 Task: Master Chrome Group Tab Operations.
Action: Mouse moved to (171, 33)
Screenshot: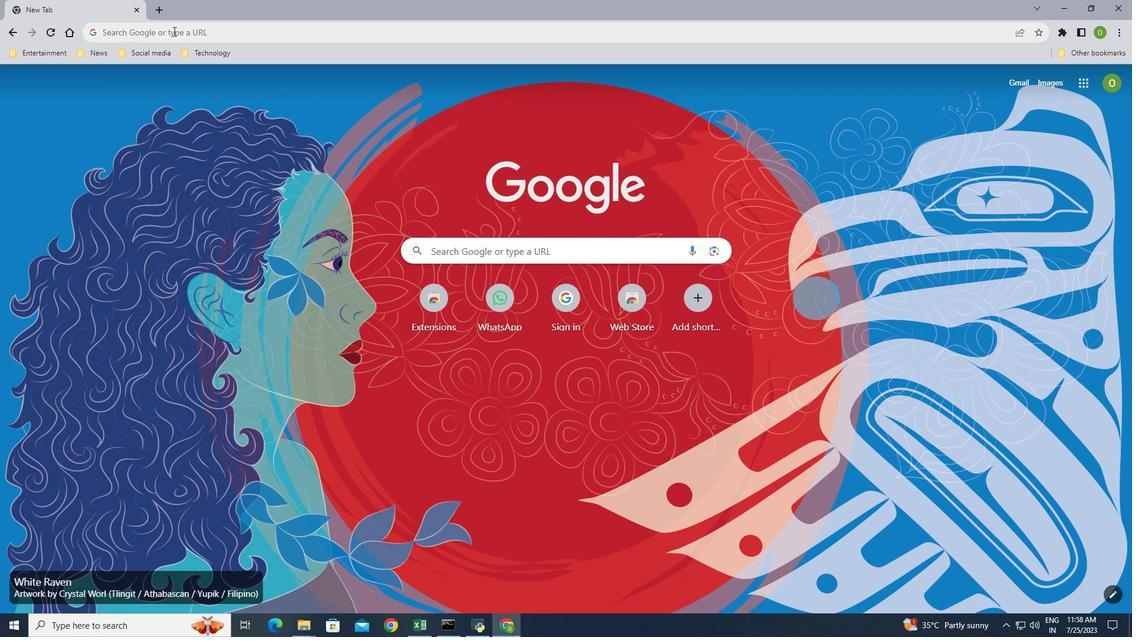 
Action: Mouse pressed left at (171, 33)
Screenshot: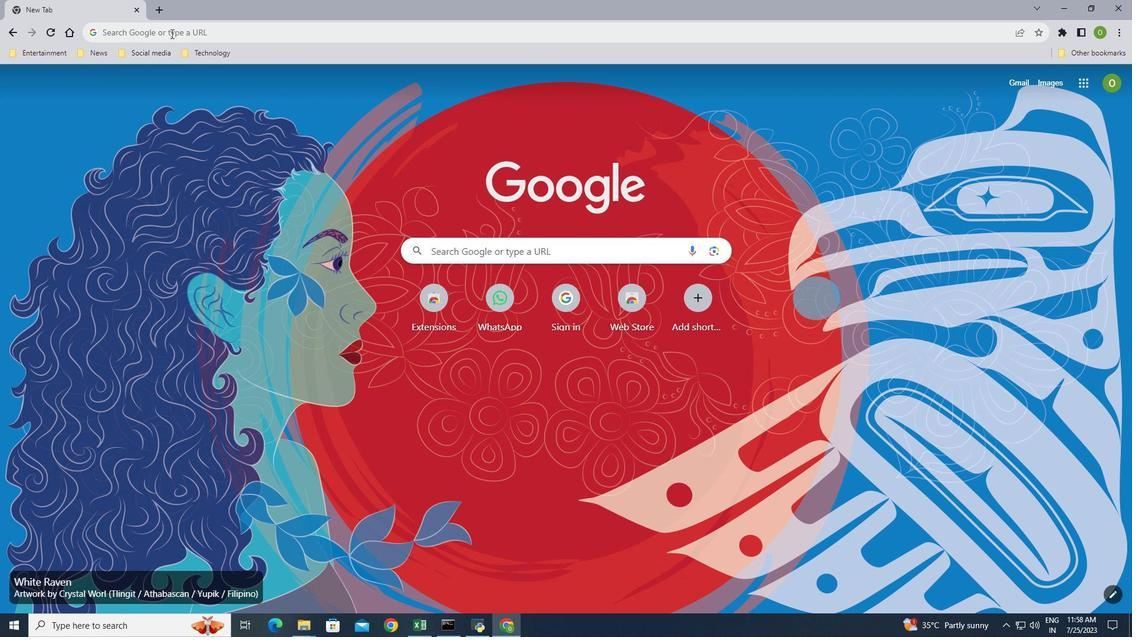 
Action: Key pressed www.you<Key.space>tube<Key.backspace><Key.backspace><Key.backspace><Key.backspace><Key.backspace>tube.com<Key.enter>
Screenshot: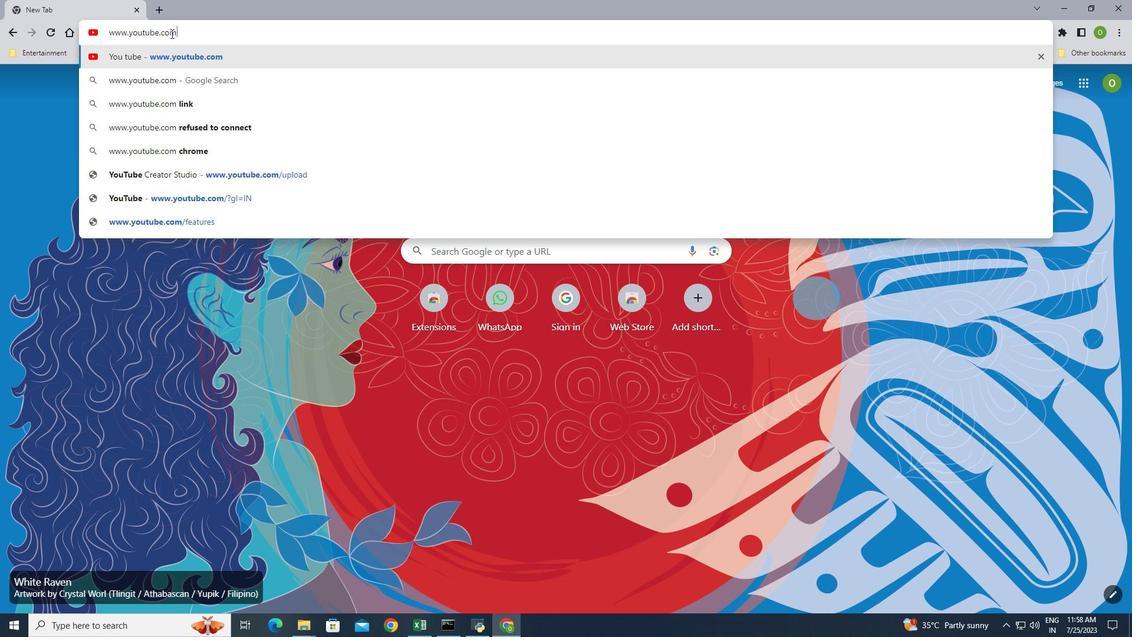 
Action: Mouse moved to (77, 9)
Screenshot: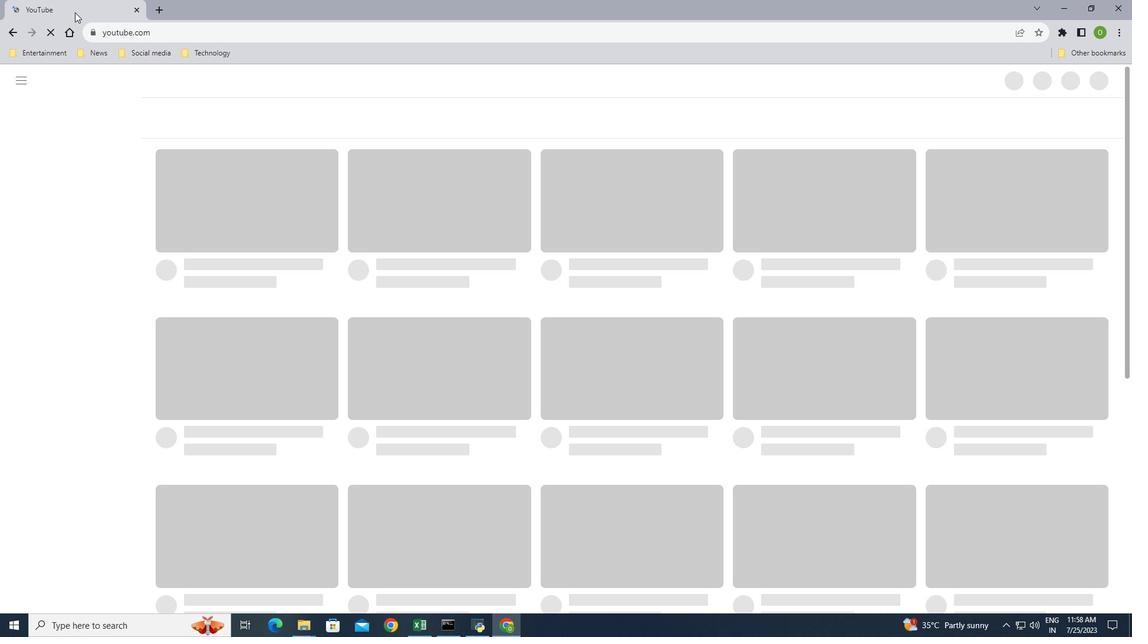 
Action: Mouse pressed right at (77, 9)
Screenshot: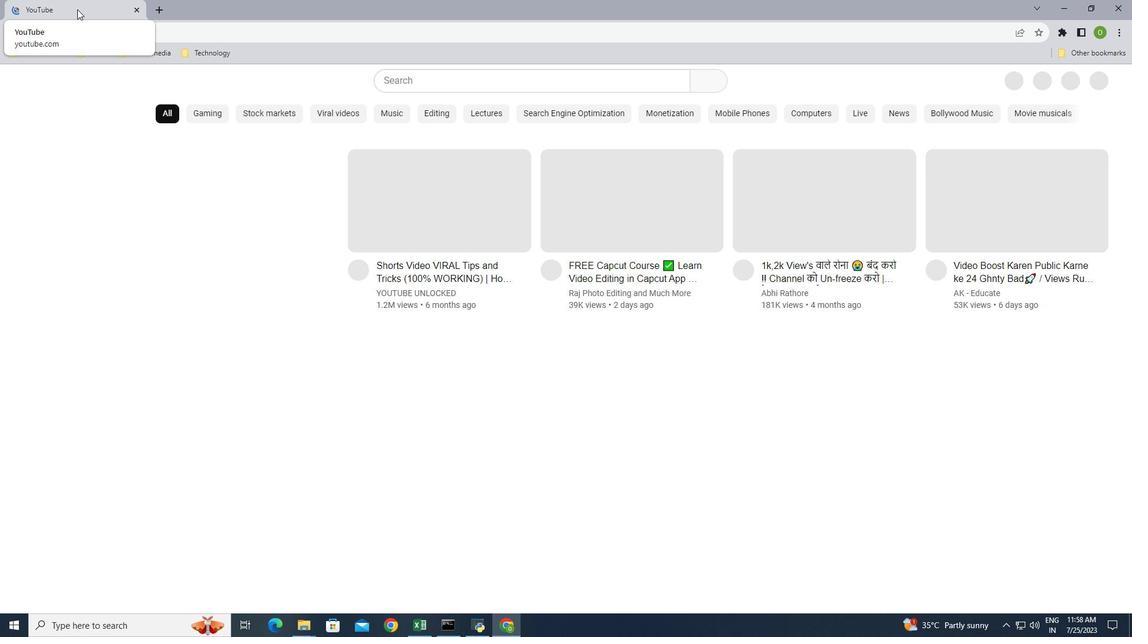 
Action: Mouse moved to (119, 112)
Screenshot: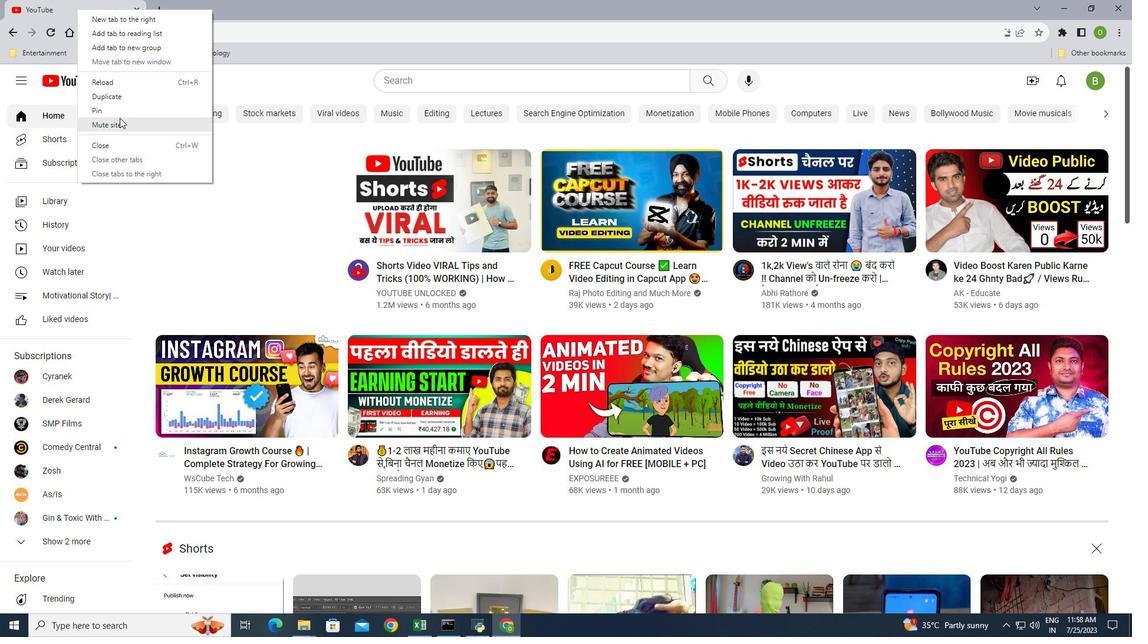 
Action: Mouse pressed left at (119, 112)
Screenshot: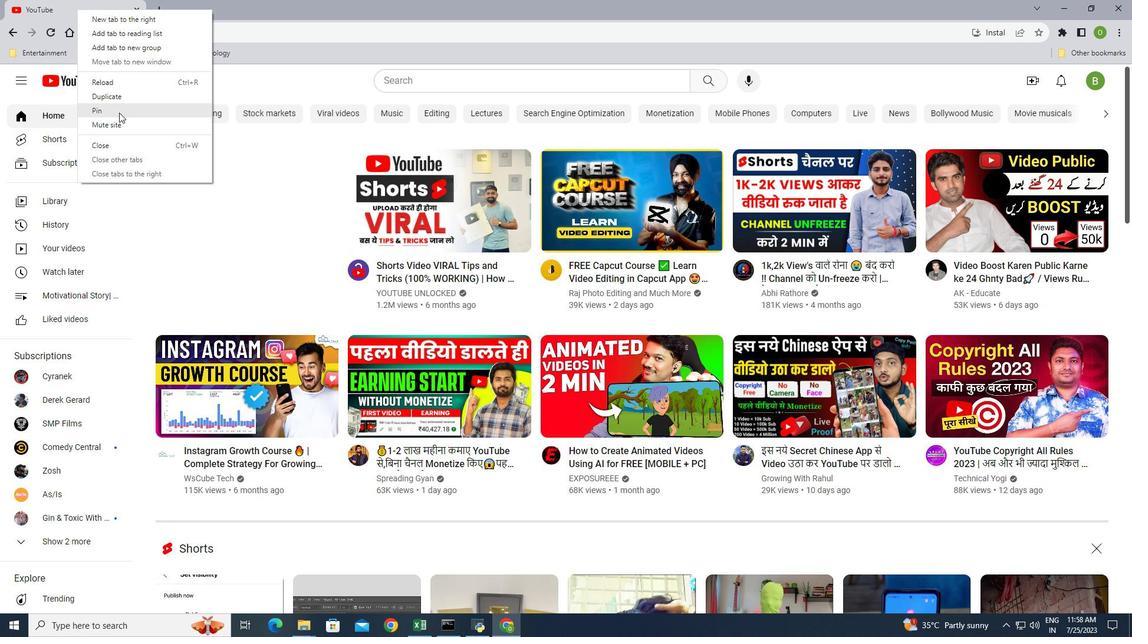 
Action: Mouse moved to (40, 7)
Screenshot: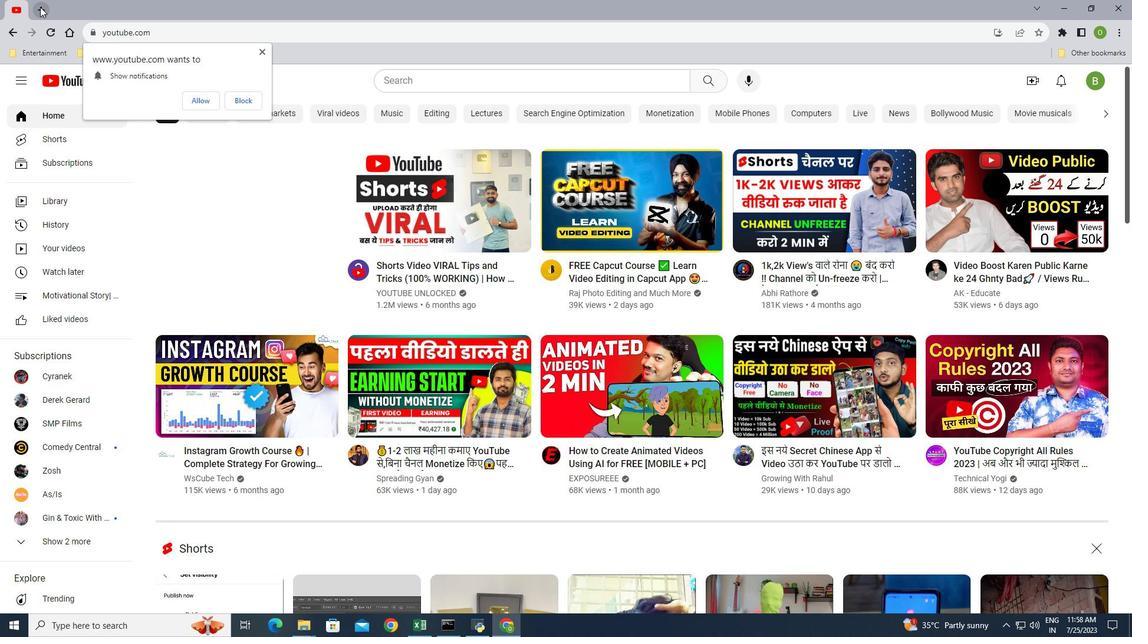 
Action: Mouse pressed left at (40, 7)
Screenshot: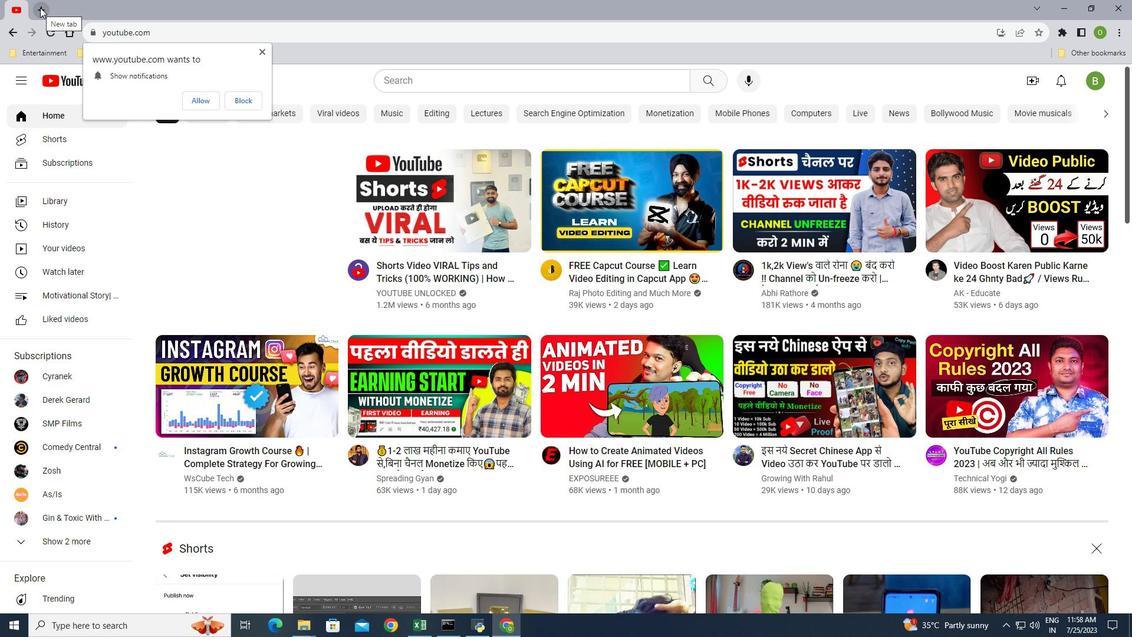 
Action: Mouse moved to (102, 0)
Screenshot: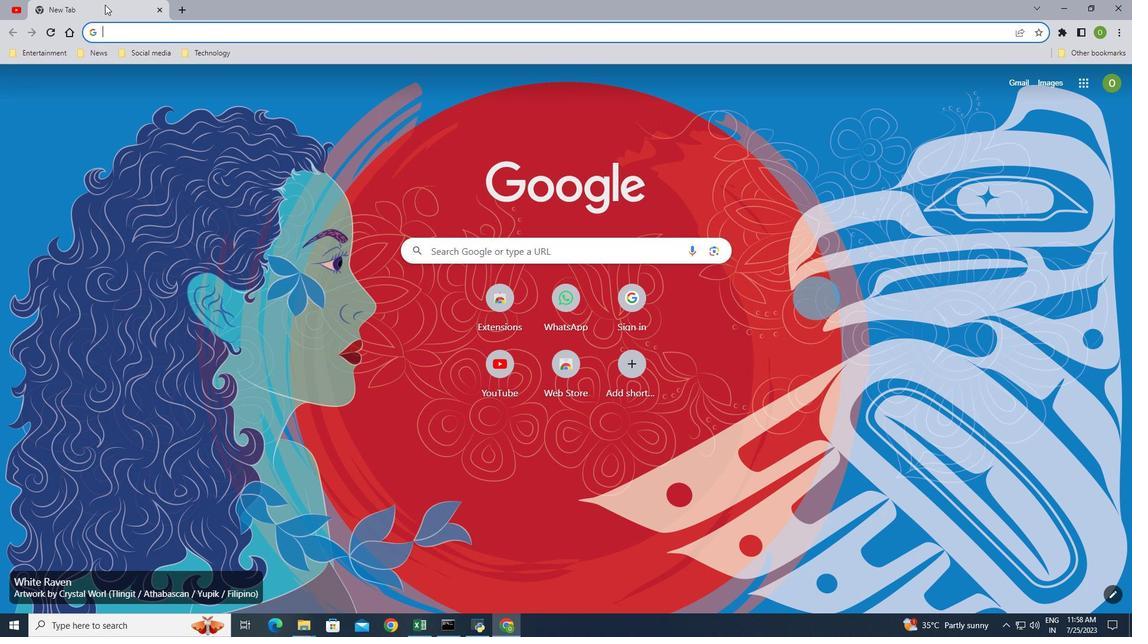 
Action: Mouse pressed right at (102, 0)
Screenshot: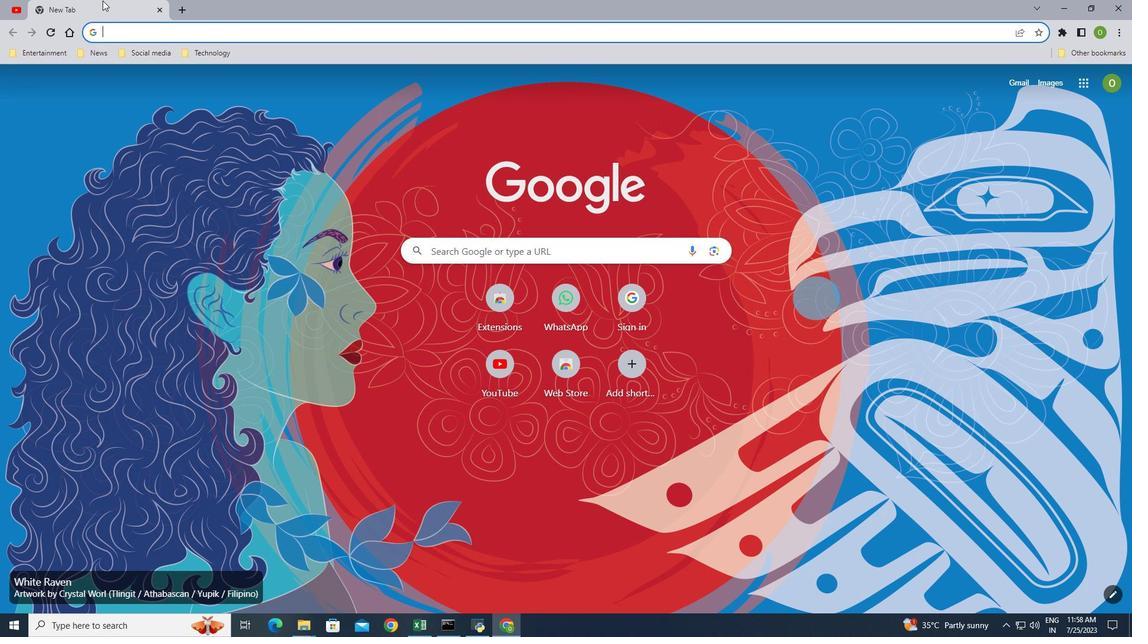 
Action: Mouse moved to (148, 37)
Screenshot: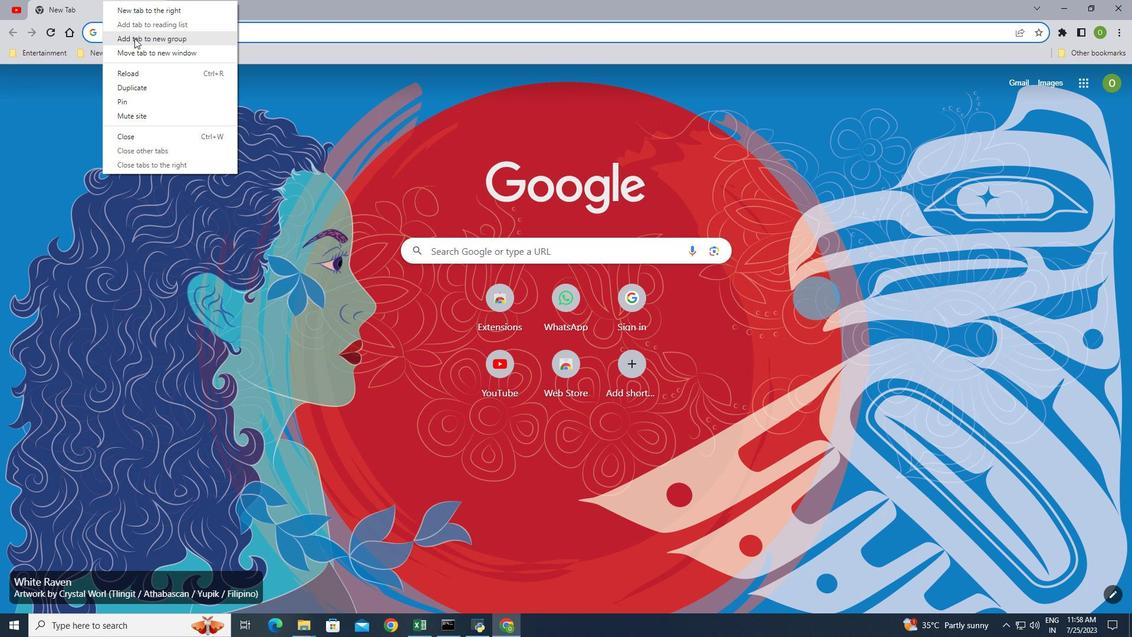
Action: Mouse pressed left at (148, 37)
Screenshot: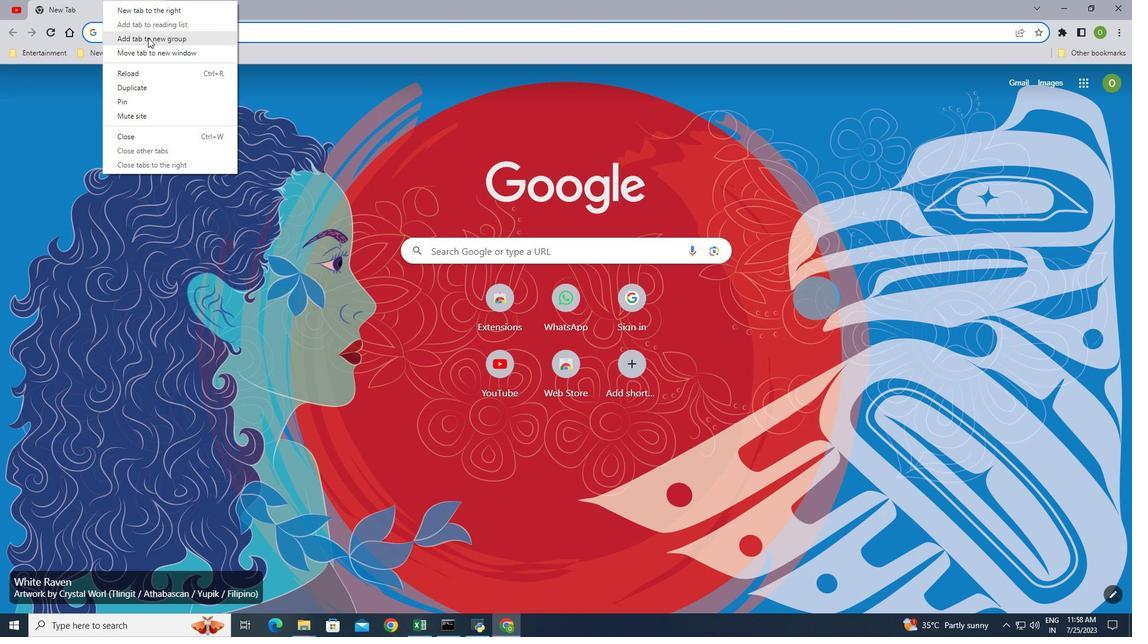 
Action: Mouse moved to (97, 44)
Screenshot: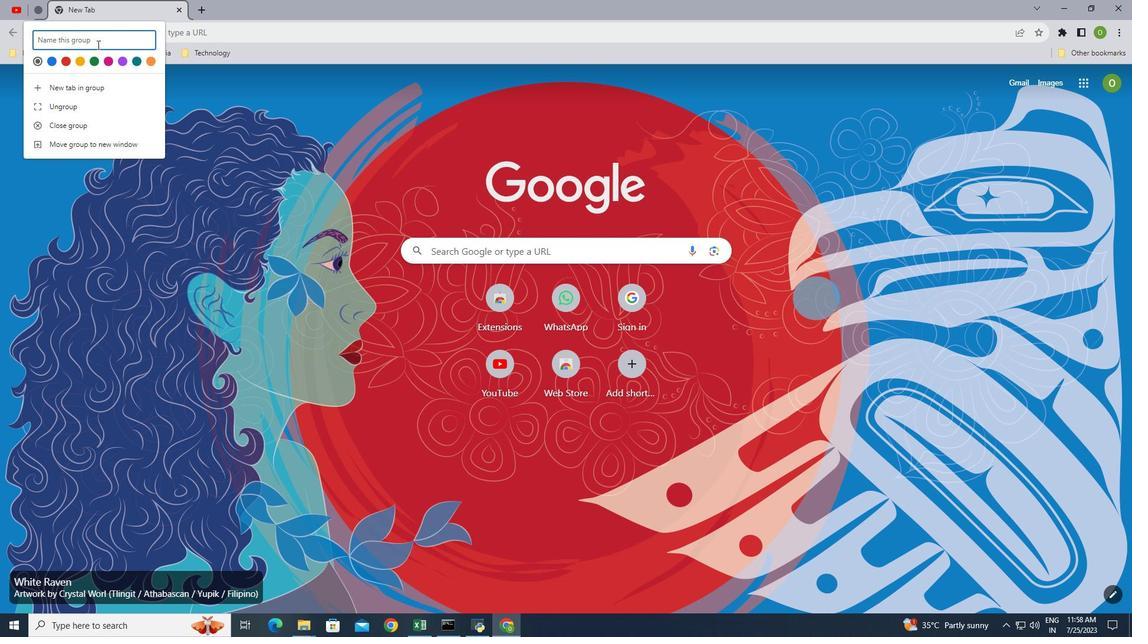 
Action: Key pressed <Key.shift>Social
Screenshot: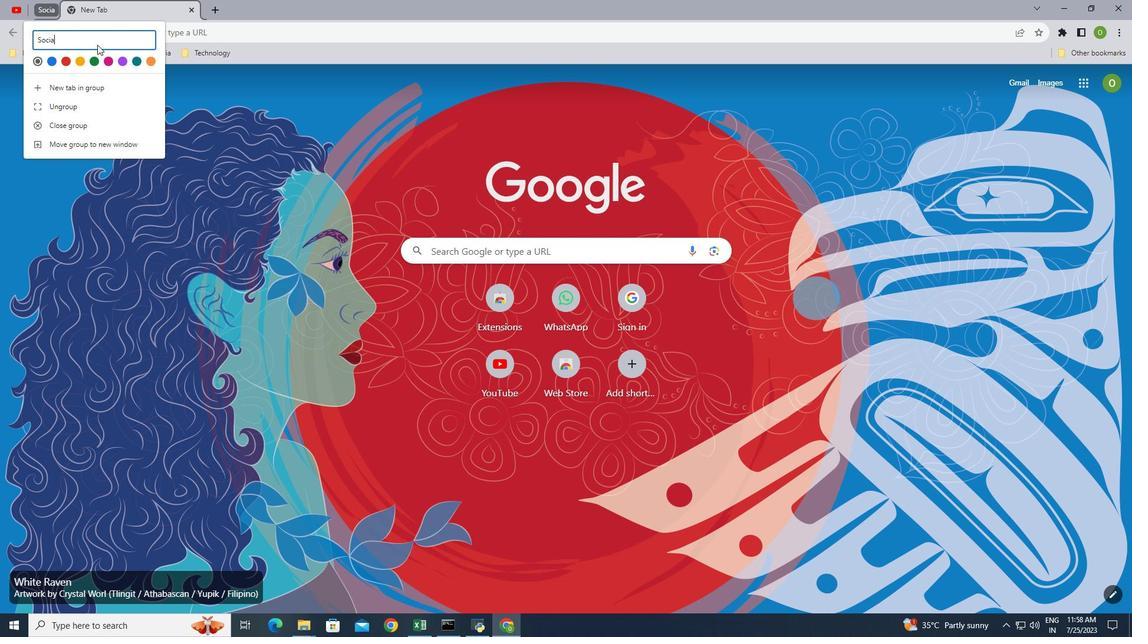 
Action: Mouse moved to (94, 58)
Screenshot: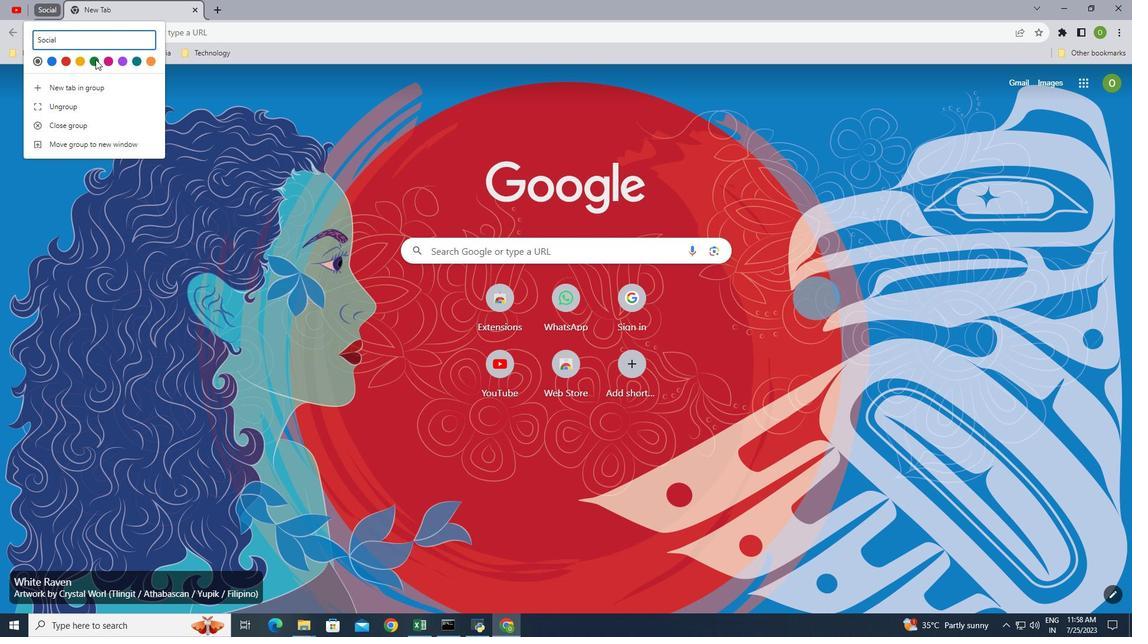 
Action: Mouse pressed left at (94, 58)
Screenshot: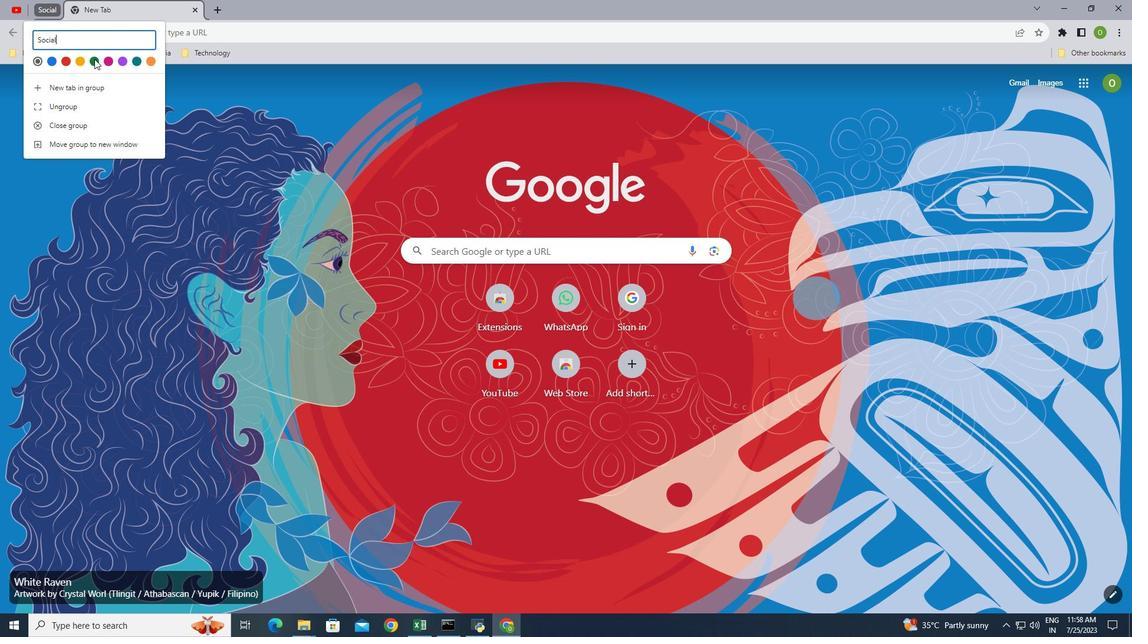 
Action: Mouse moved to (106, 6)
Screenshot: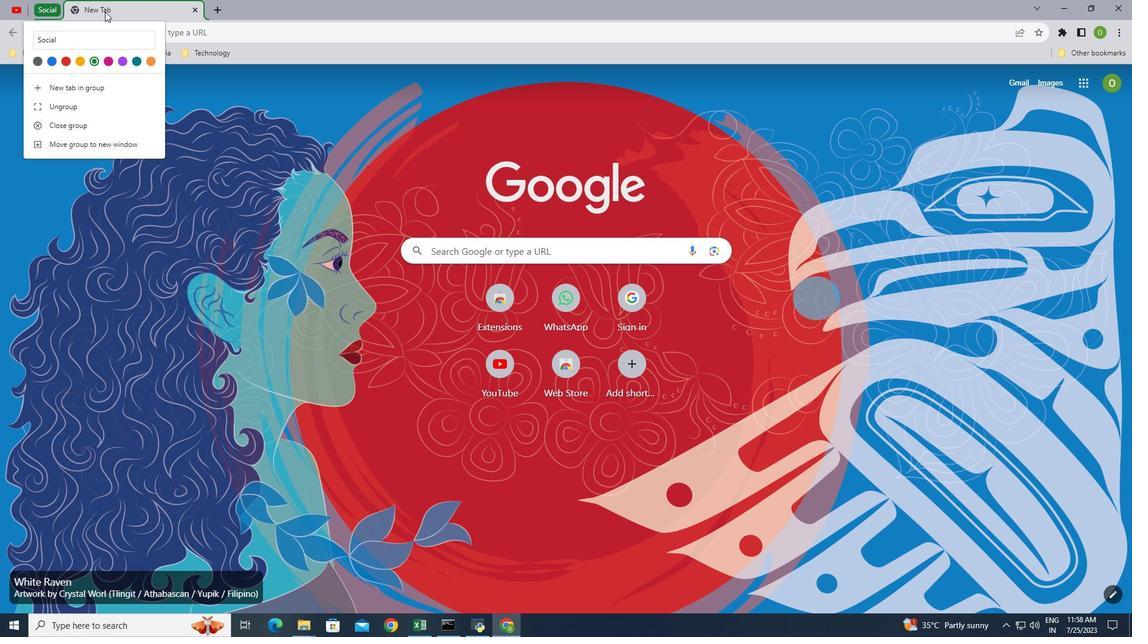 
Action: Mouse pressed left at (106, 6)
Screenshot: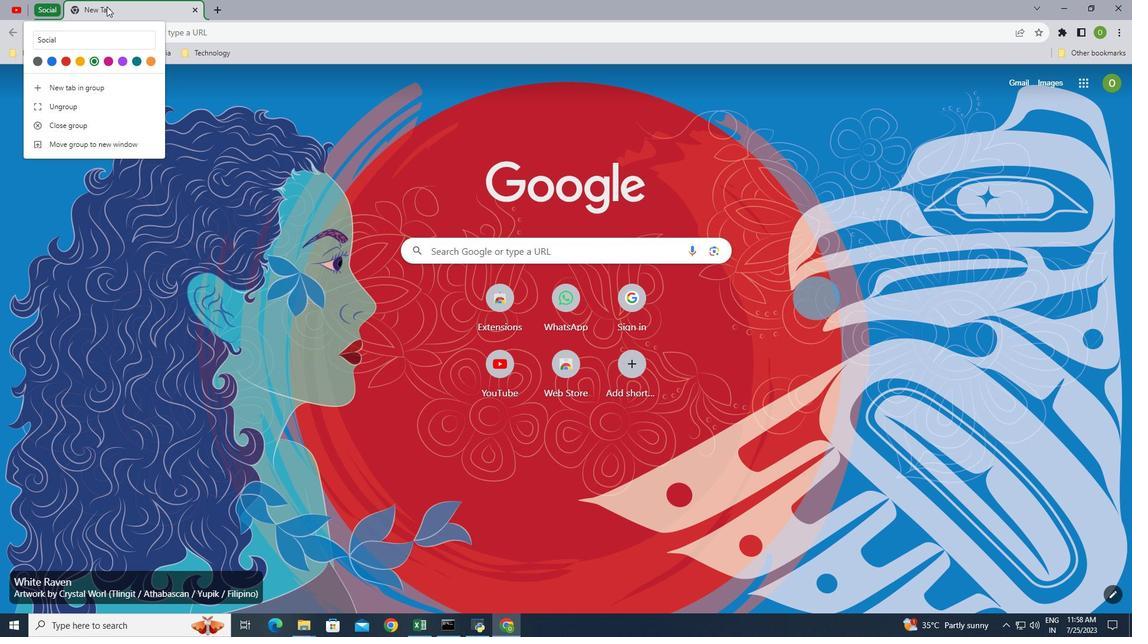 
Action: Mouse moved to (42, 6)
Screenshot: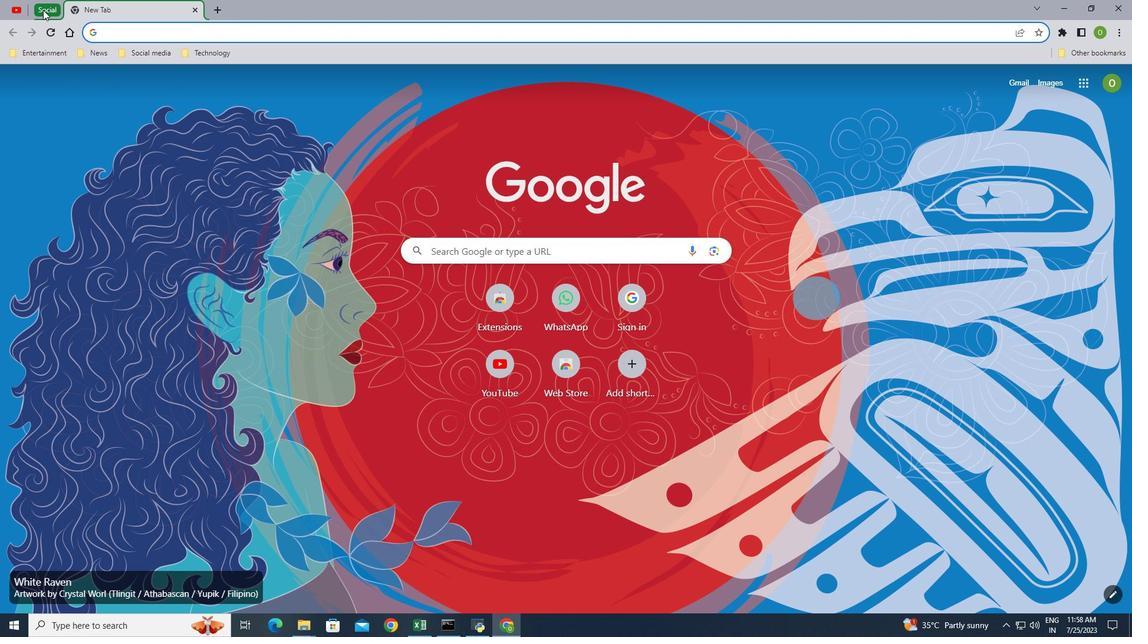 
Action: Mouse pressed left at (42, 6)
Screenshot: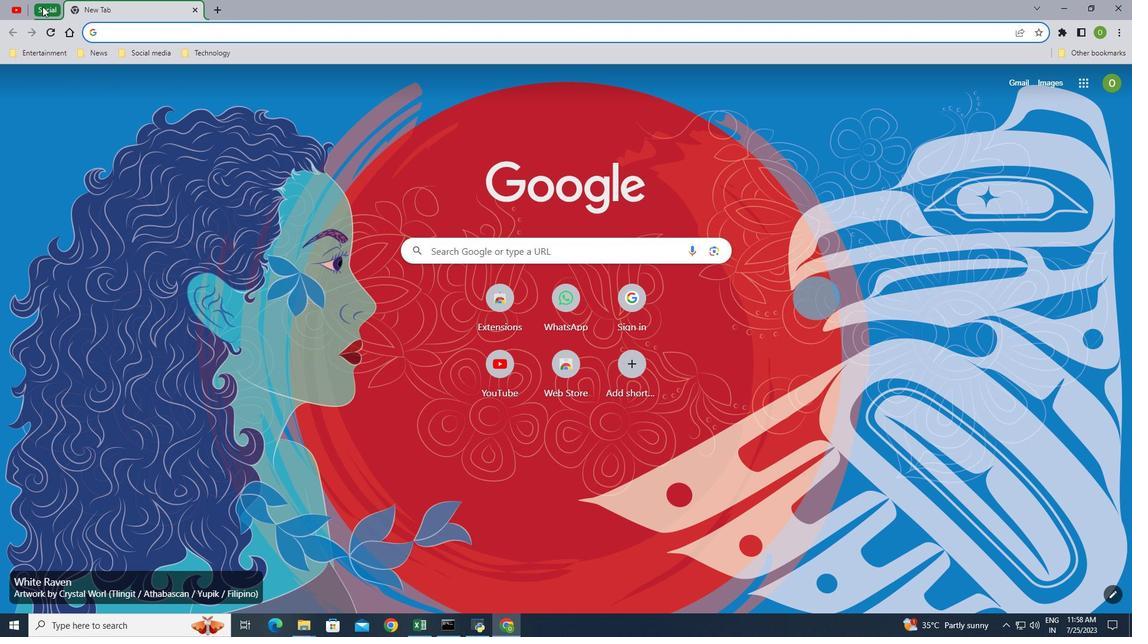 
Action: Mouse moved to (48, 7)
Screenshot: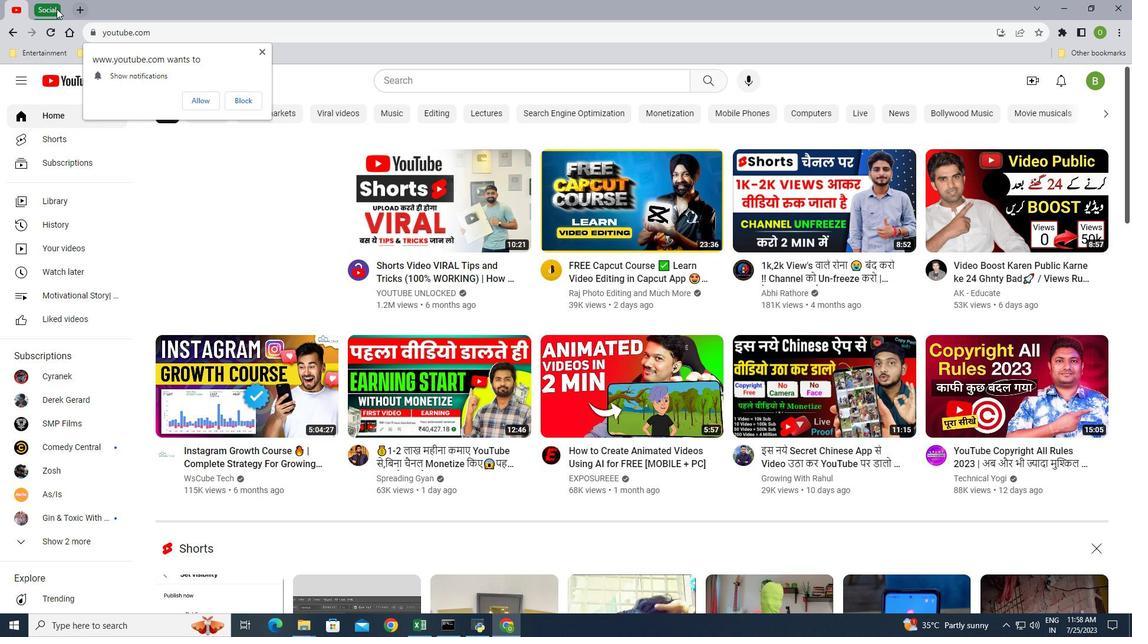 
Action: Mouse pressed left at (48, 7)
Screenshot: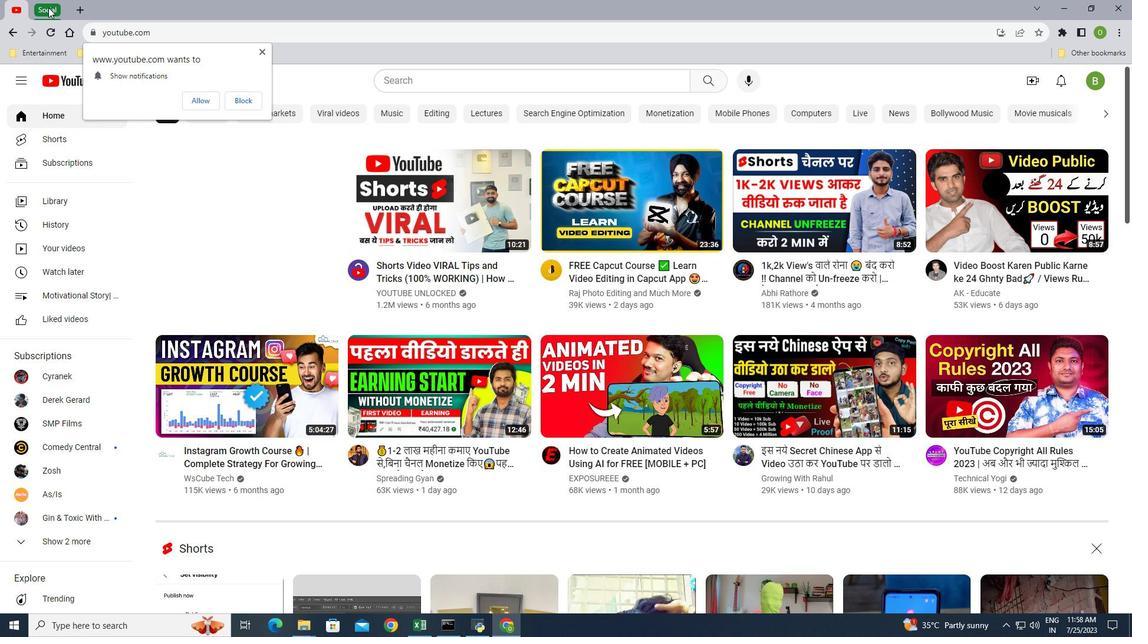 
Action: Mouse moved to (101, 5)
Screenshot: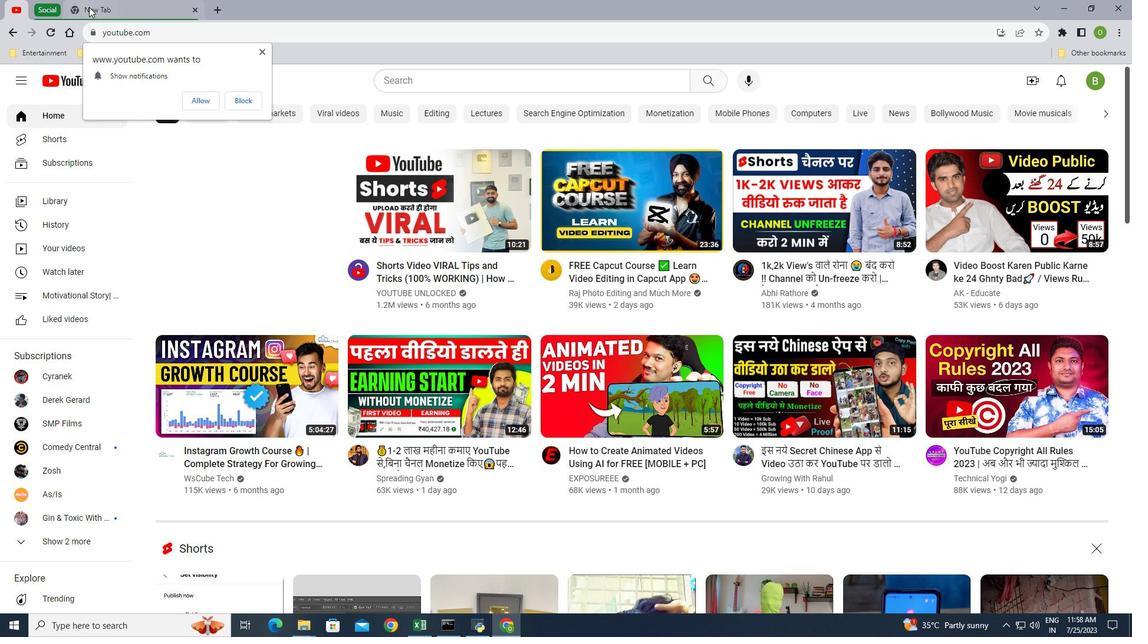 
Action: Mouse pressed left at (101, 5)
Screenshot: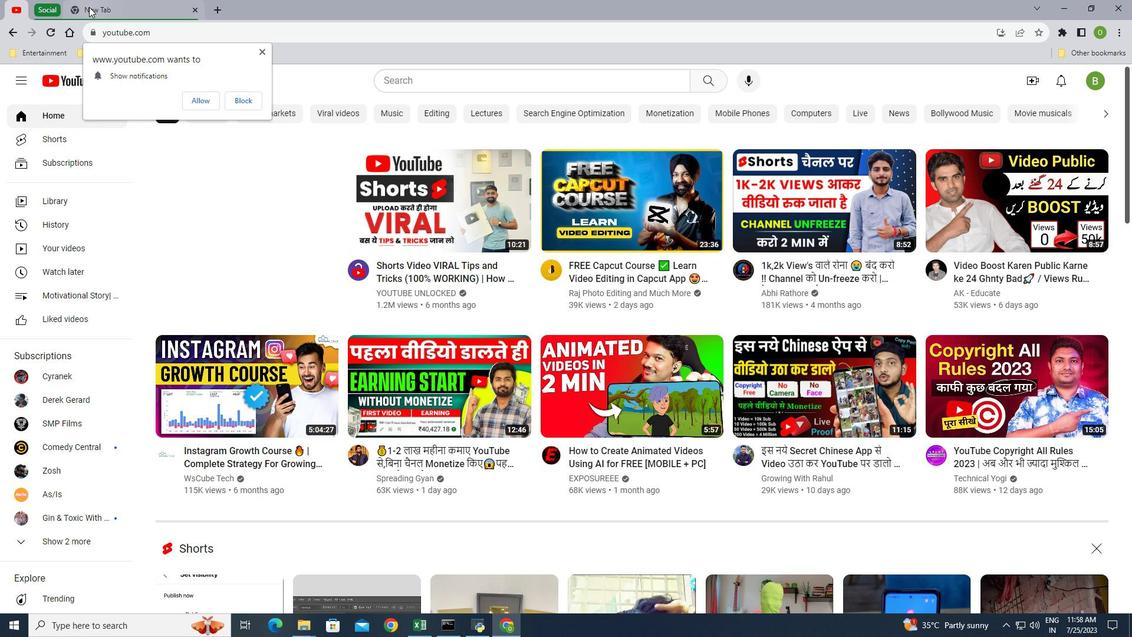 
Action: Mouse moved to (113, 31)
Screenshot: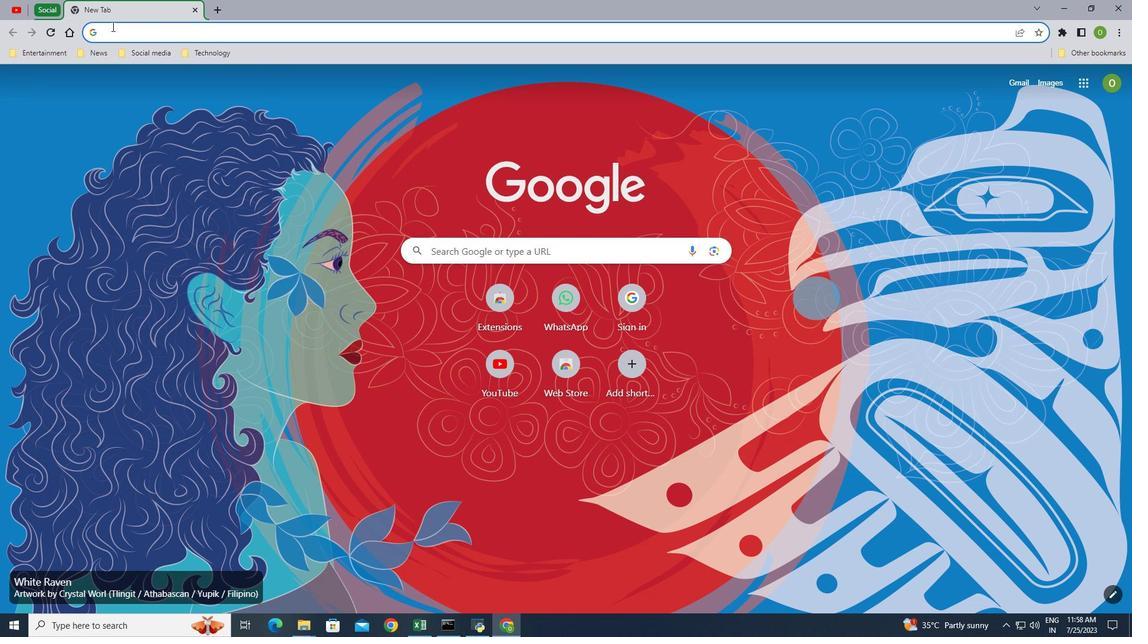 
Action: Key pressed www.twitter.com<Key.enter>
Screenshot: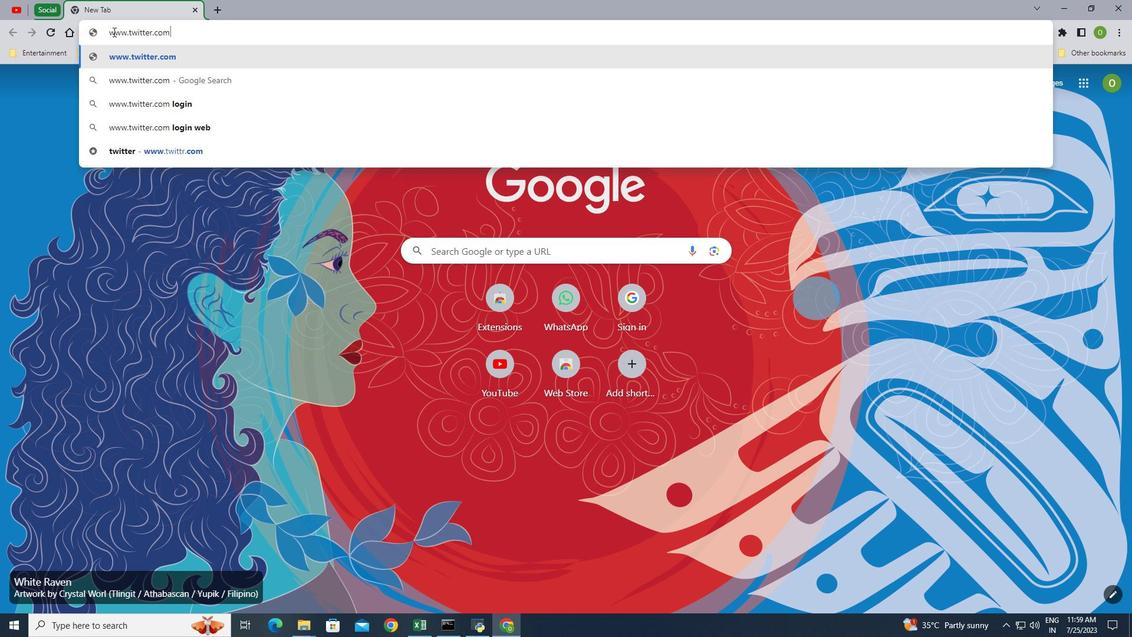 
Action: Mouse moved to (219, 7)
Screenshot: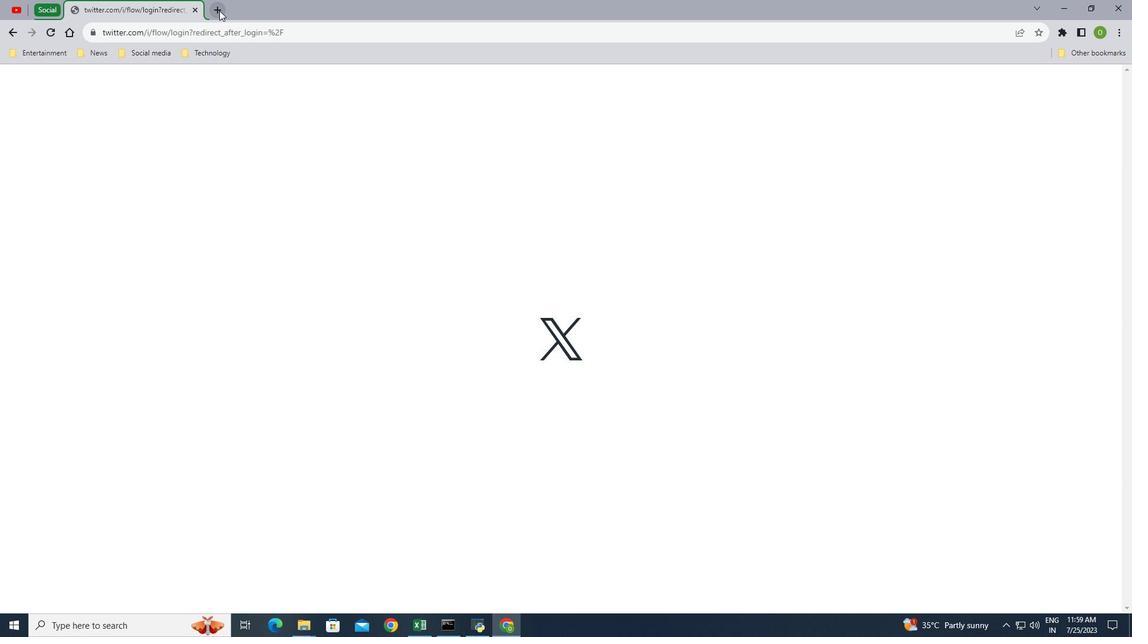
Action: Mouse pressed left at (219, 7)
Screenshot: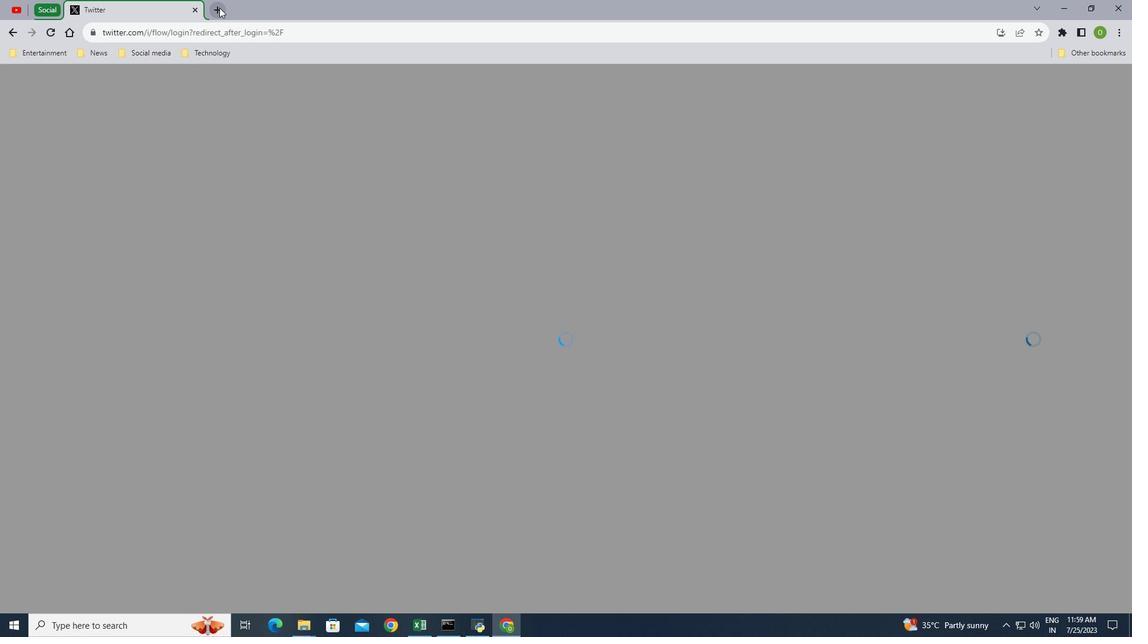 
Action: Mouse moved to (121, 1)
Screenshot: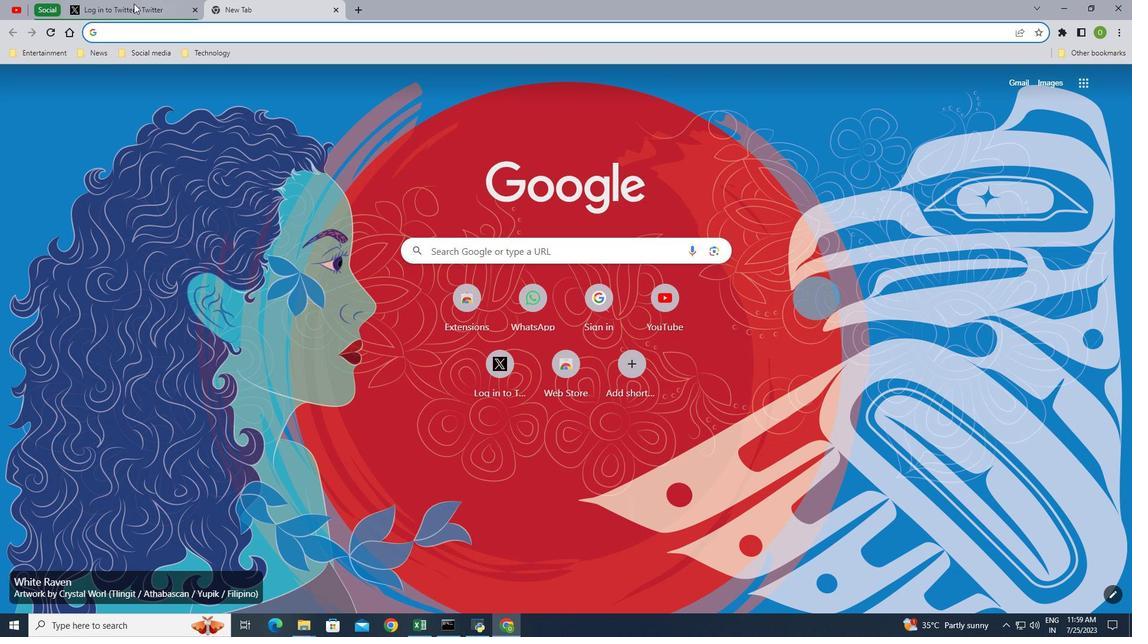 
Action: Mouse pressed left at (121, 1)
Screenshot: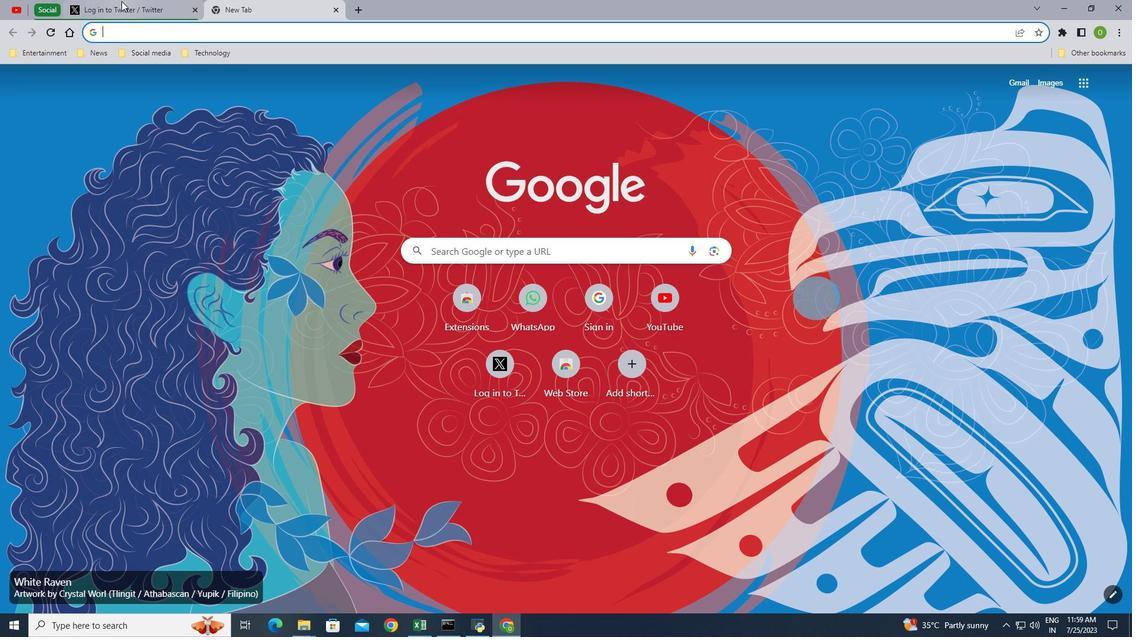 
Action: Mouse moved to (118, 4)
Screenshot: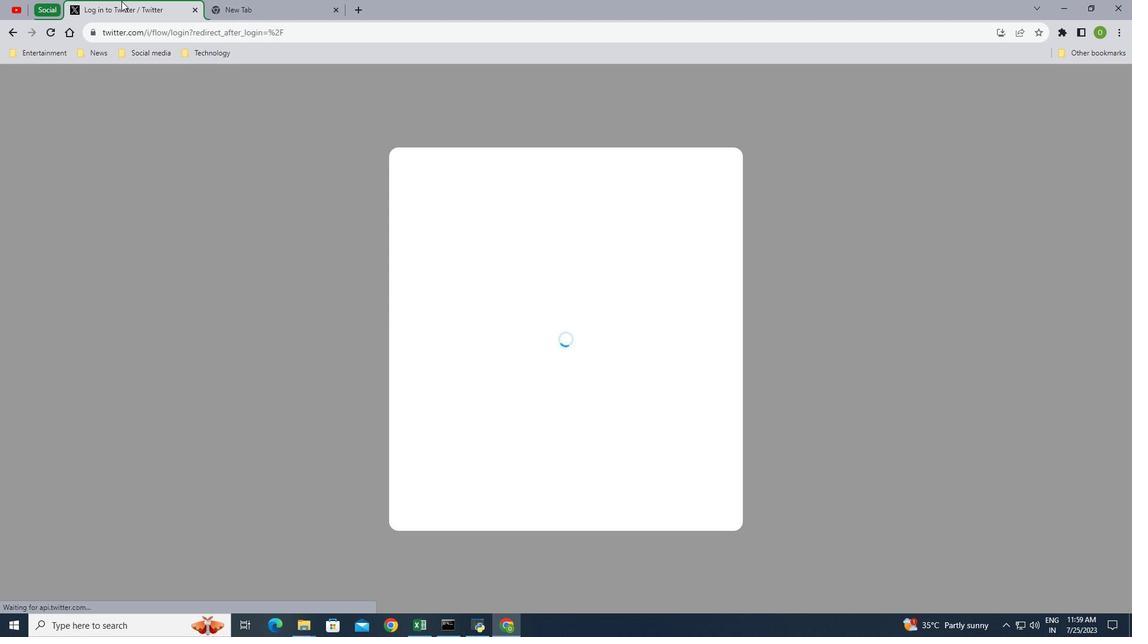 
Action: Mouse pressed right at (118, 4)
Screenshot: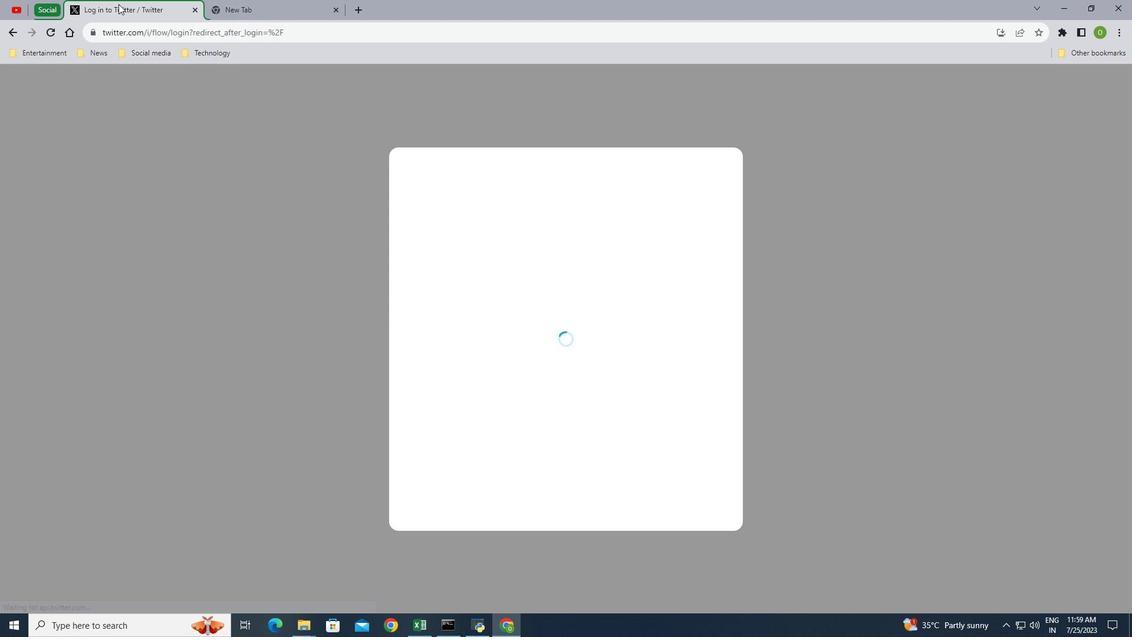 
Action: Mouse moved to (190, 28)
Screenshot: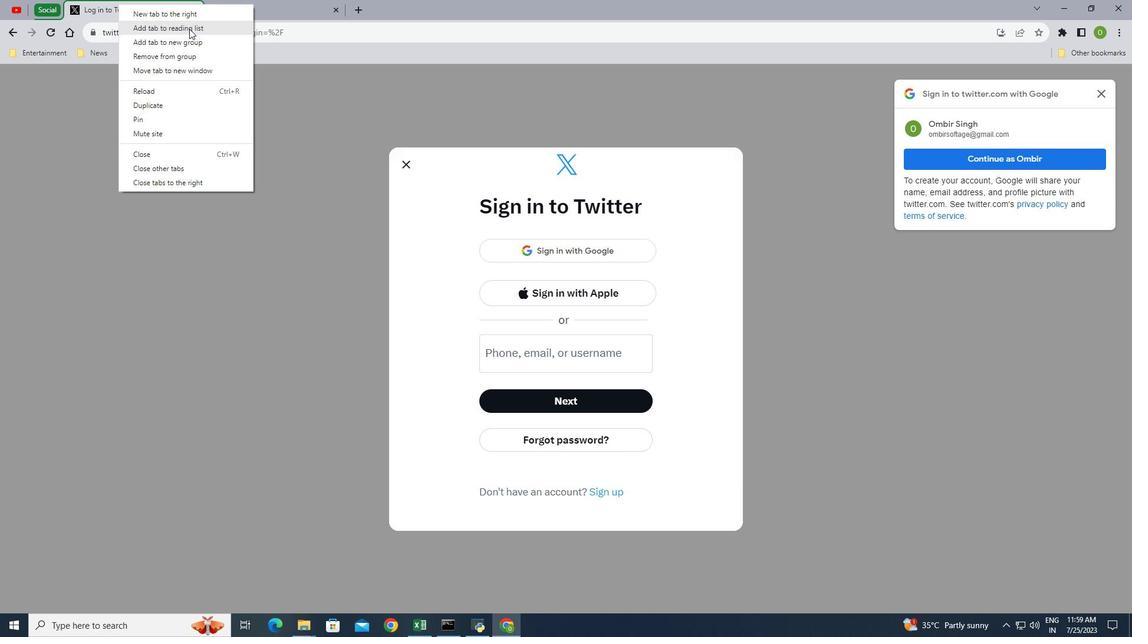 
Action: Mouse pressed left at (190, 28)
Screenshot: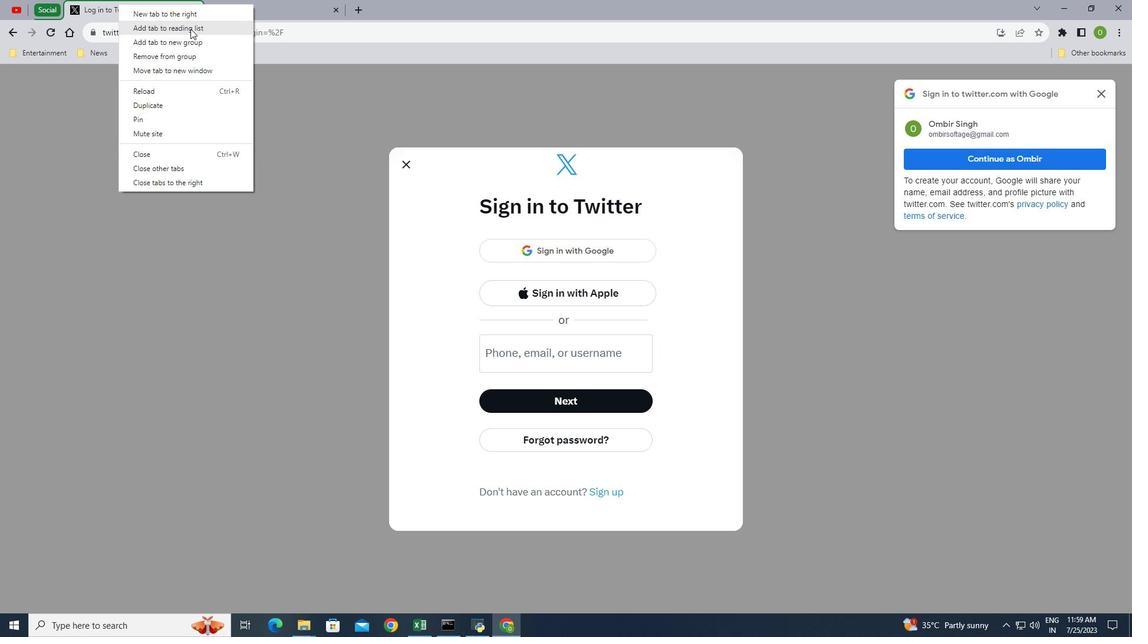 
Action: Mouse moved to (38, 5)
Screenshot: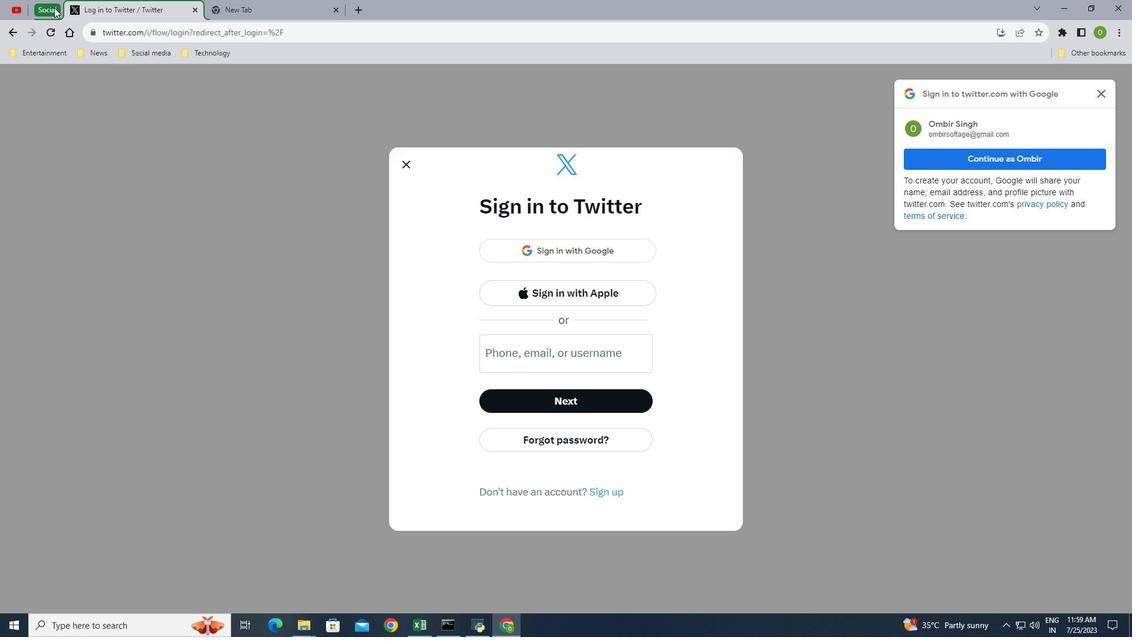 
Action: Mouse pressed left at (38, 5)
Screenshot: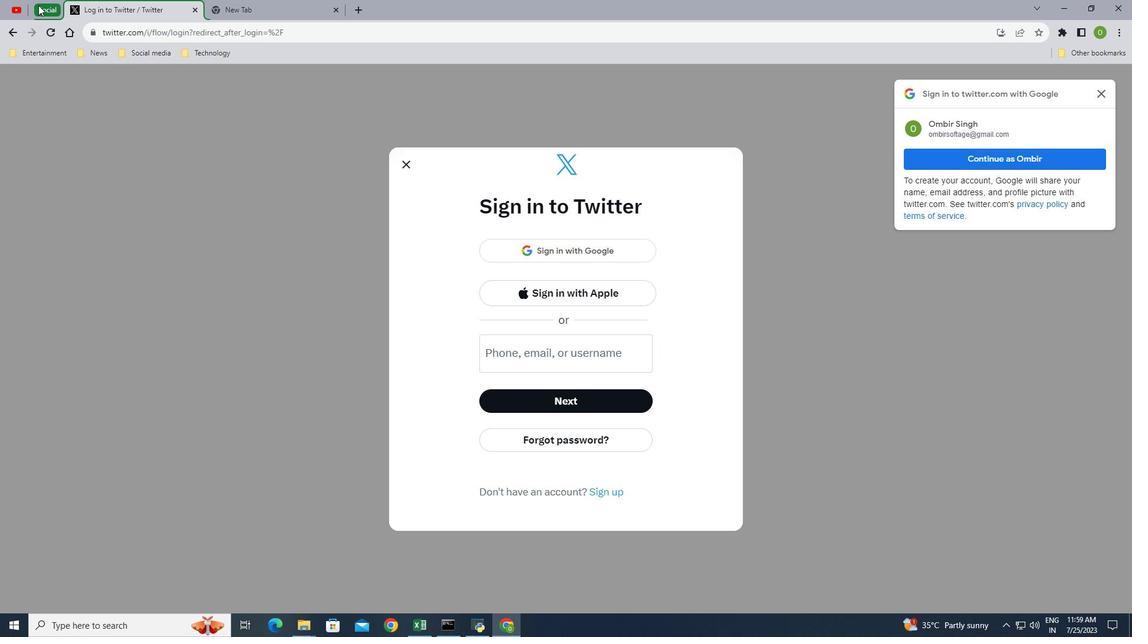 
Action: Mouse moved to (120, 5)
Screenshot: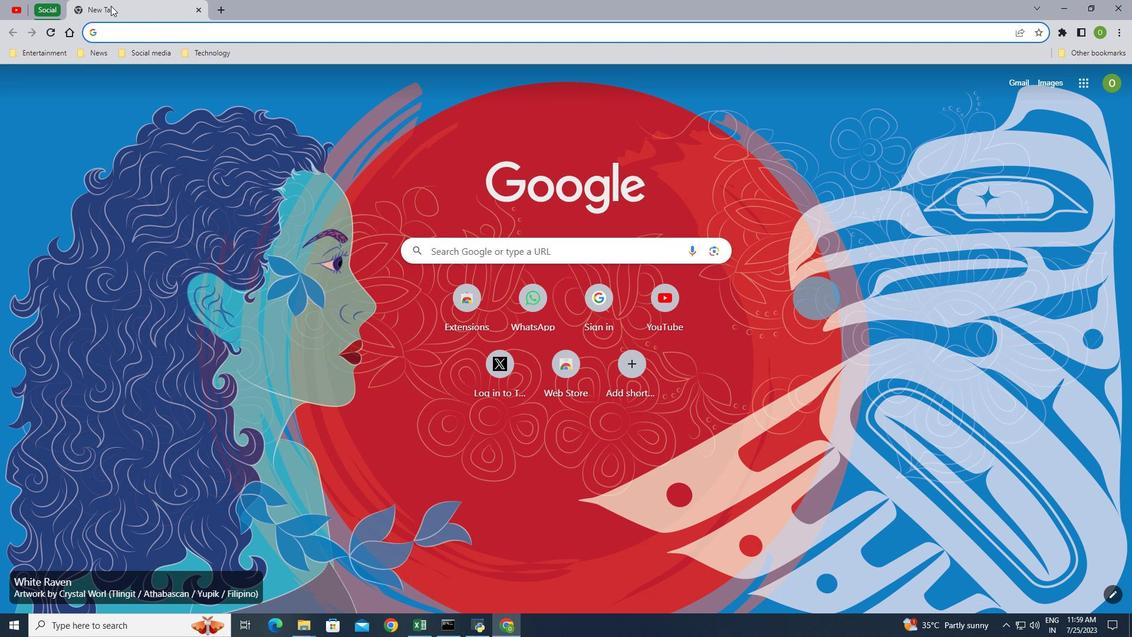 
Action: Mouse pressed left at (120, 5)
Screenshot: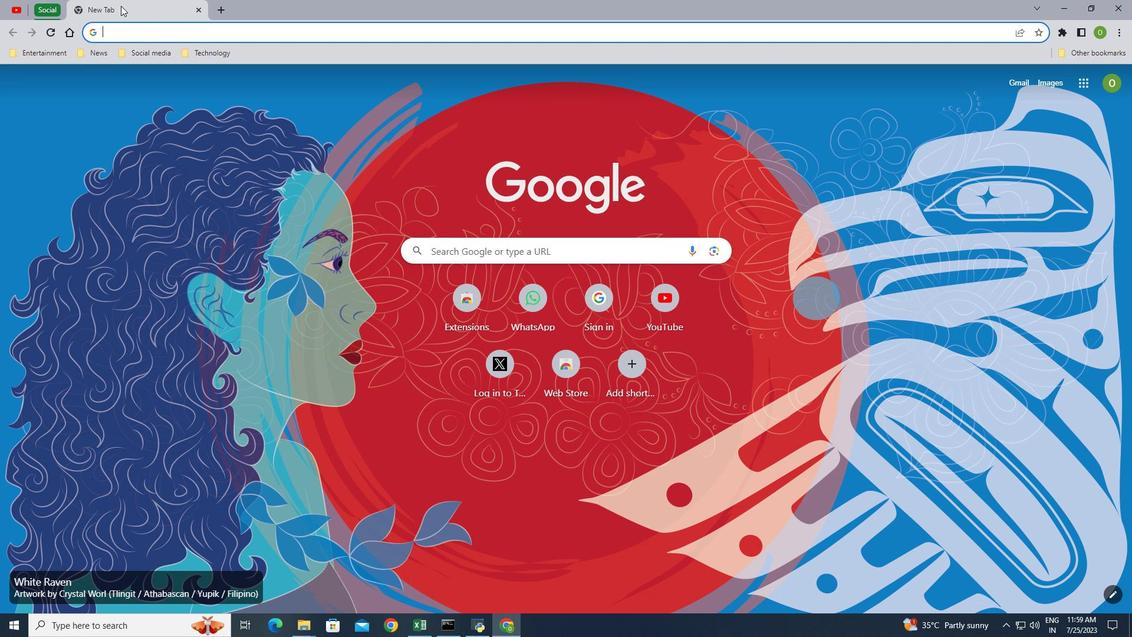 
Action: Mouse moved to (137, 33)
Screenshot: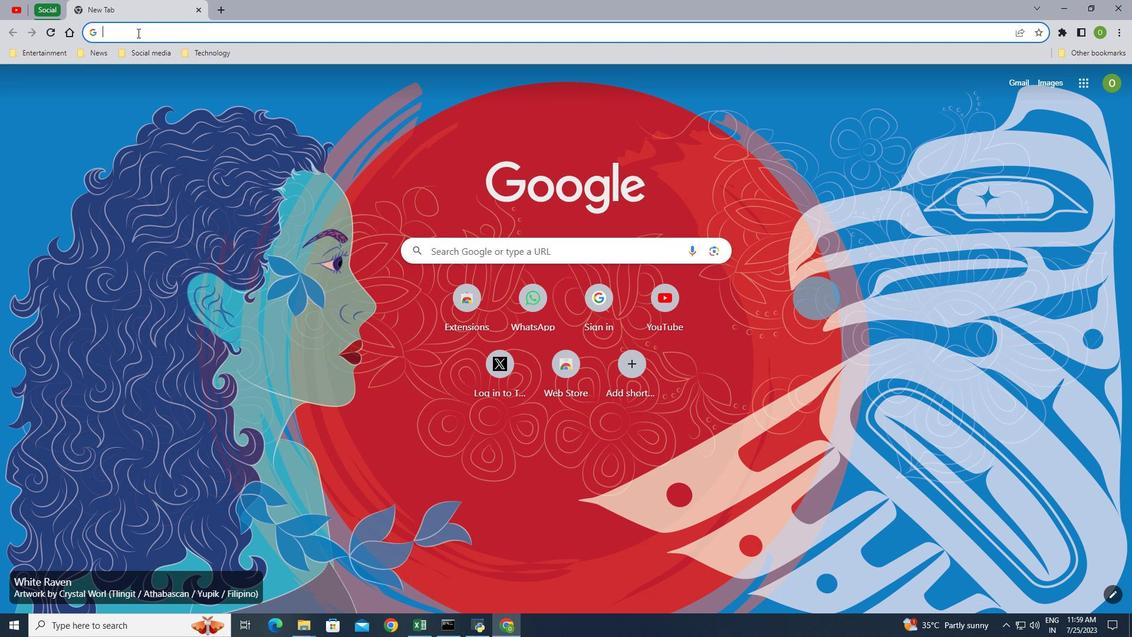 
Action: Mouse pressed left at (137, 33)
Screenshot: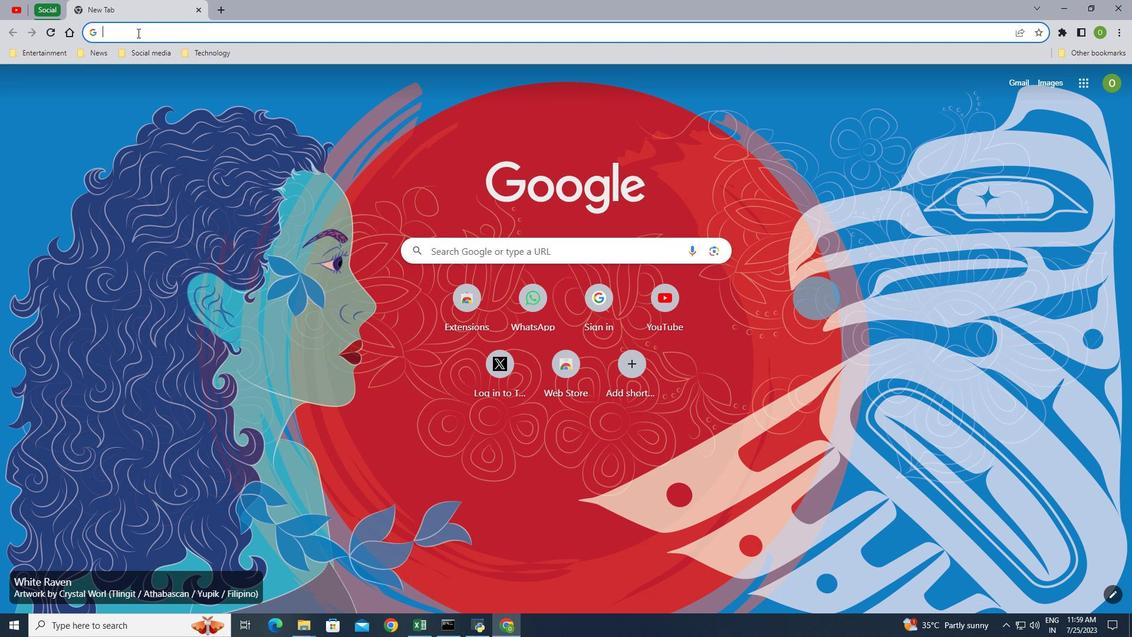 
Action: Mouse moved to (137, 31)
Screenshot: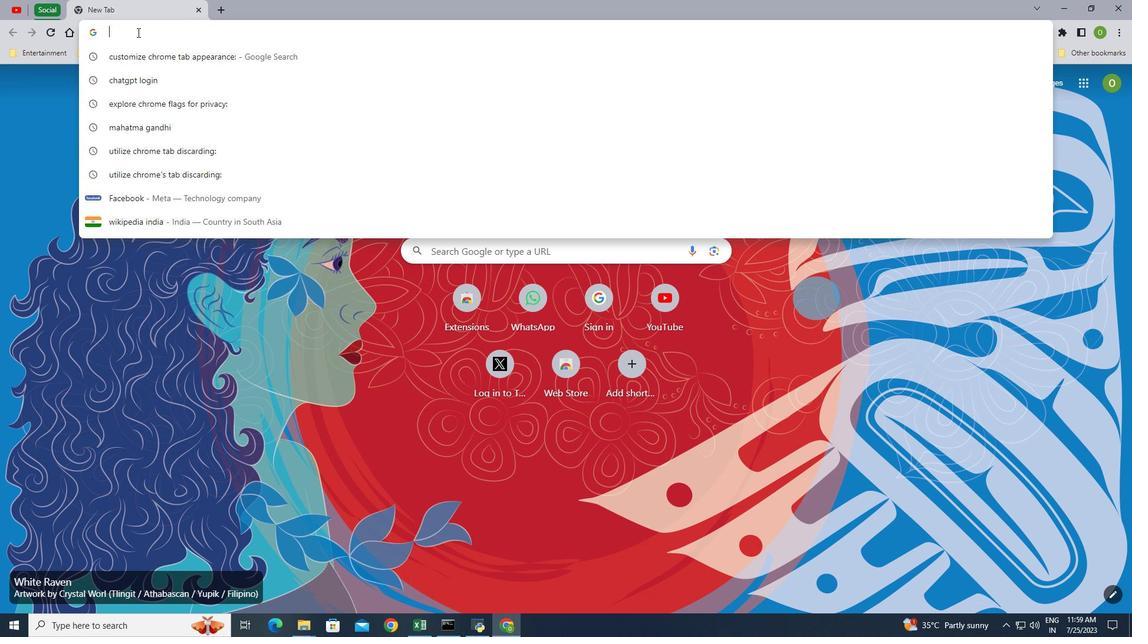 
Action: Key pressed www.whata<Key.backspace><Key.down><Key.enter>
Screenshot: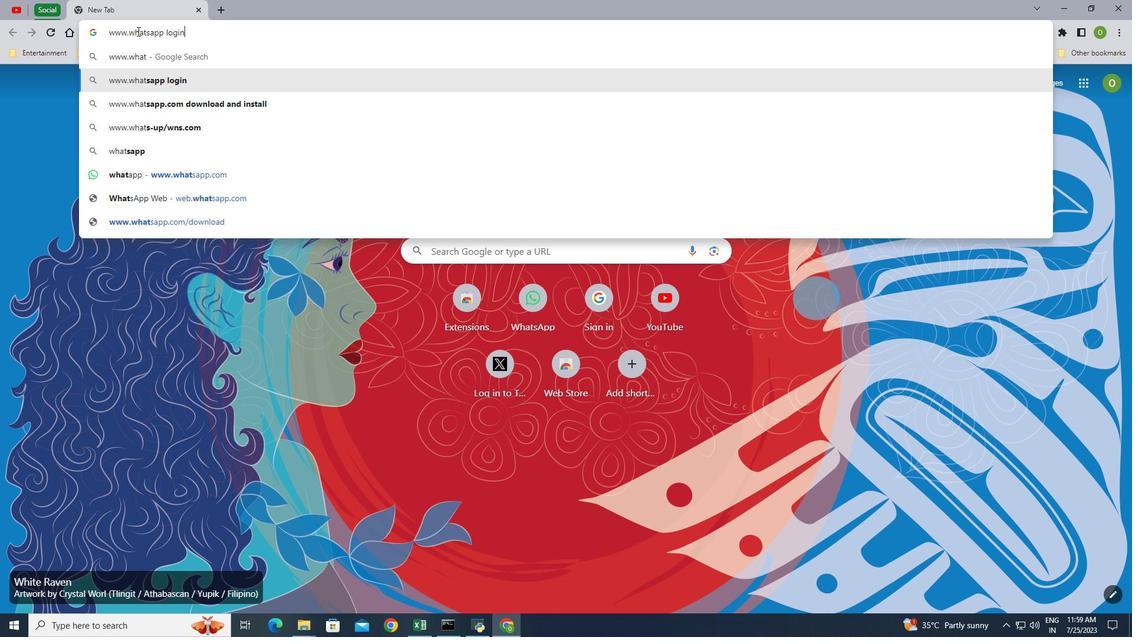 
Action: Mouse moved to (183, 221)
Screenshot: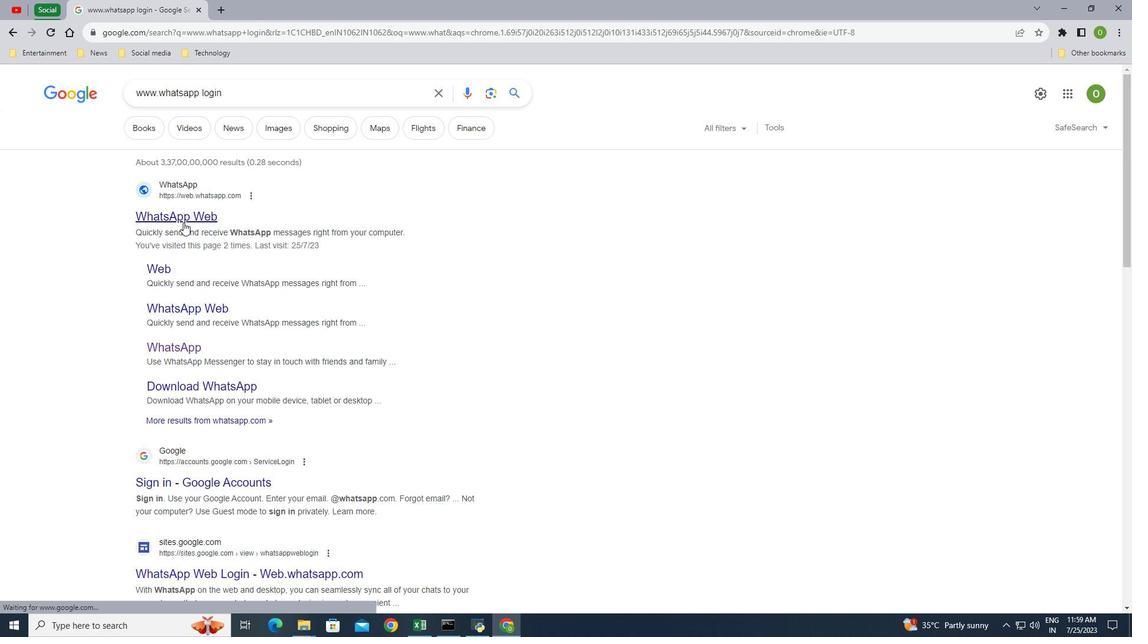 
Action: Mouse pressed left at (183, 221)
Screenshot: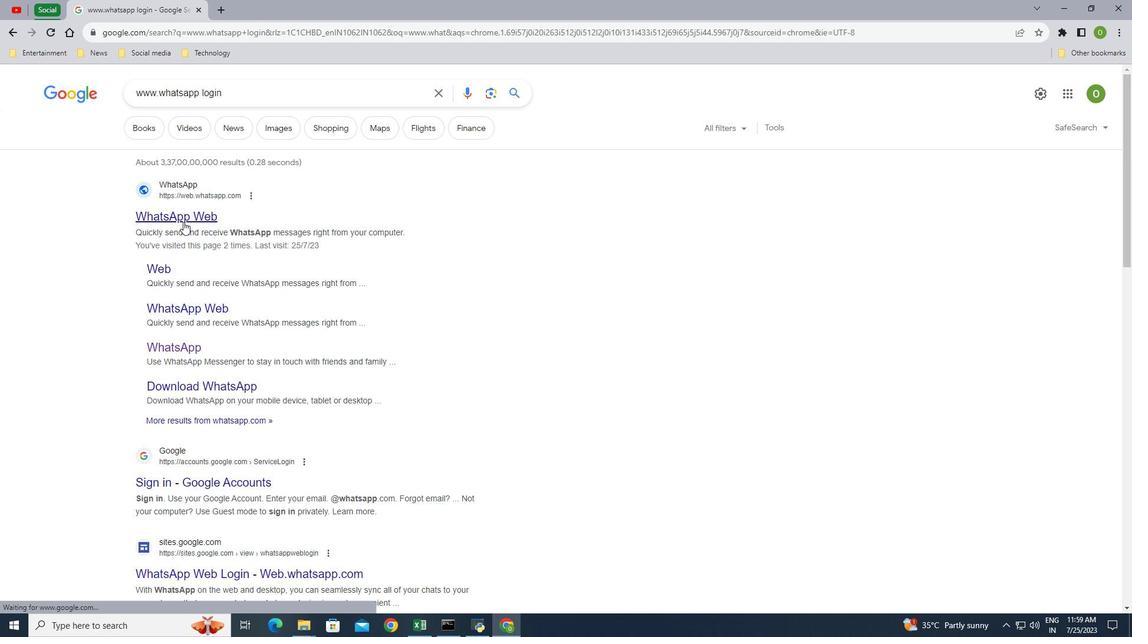 
Action: Mouse moved to (137, 5)
Screenshot: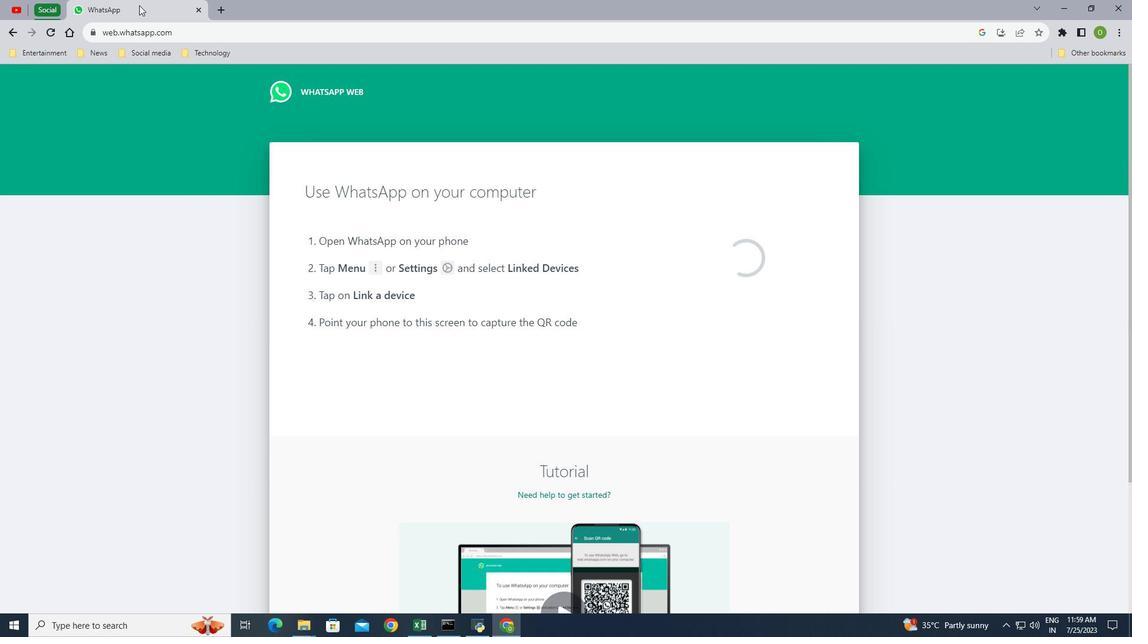 
Action: Mouse pressed right at (137, 5)
Screenshot: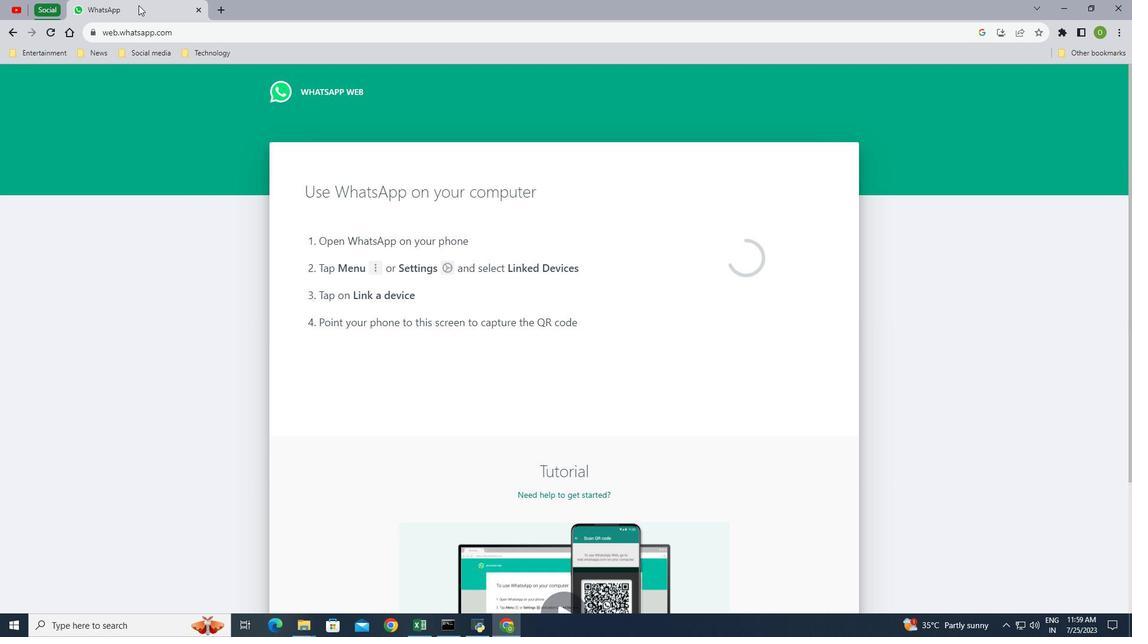 
Action: Mouse moved to (309, 59)
Screenshot: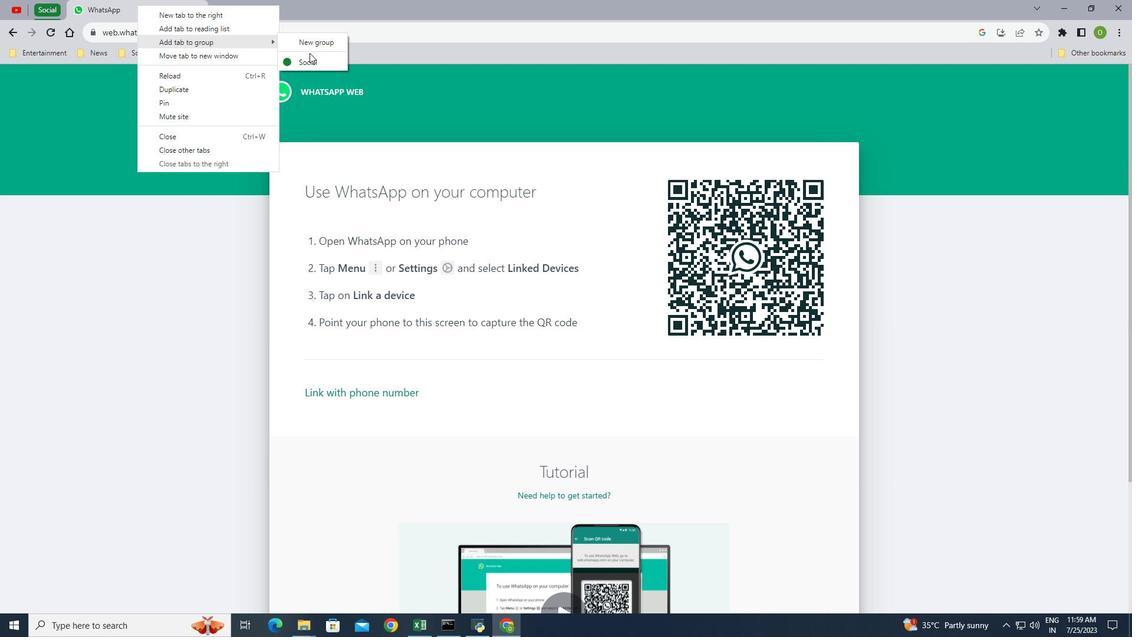 
Action: Mouse pressed left at (309, 59)
Screenshot: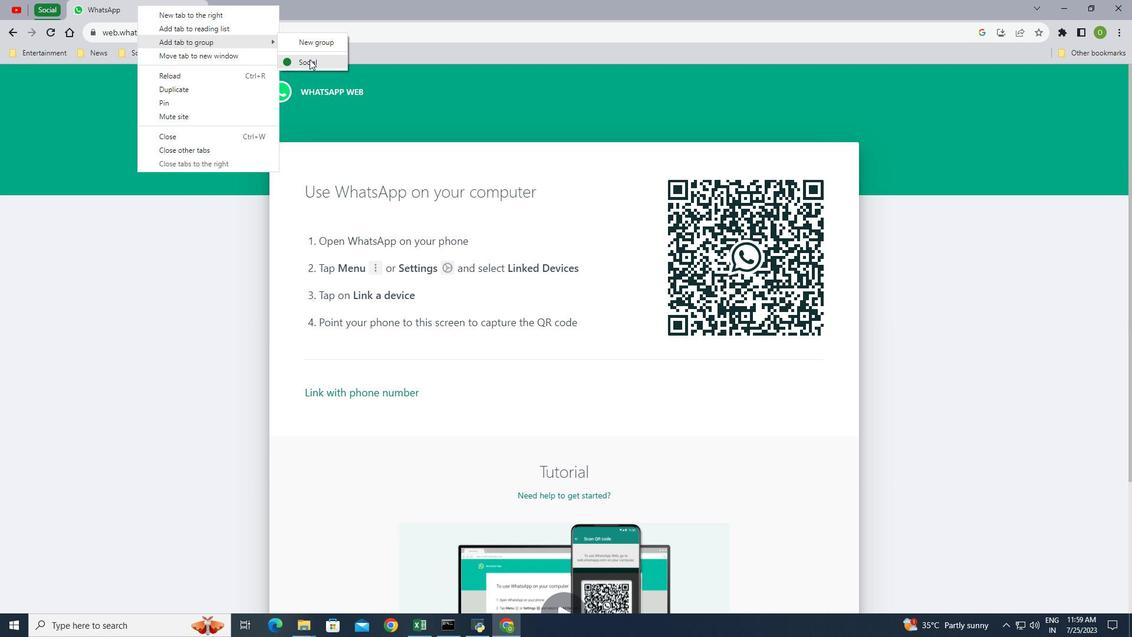 
Action: Mouse moved to (44, 8)
Screenshot: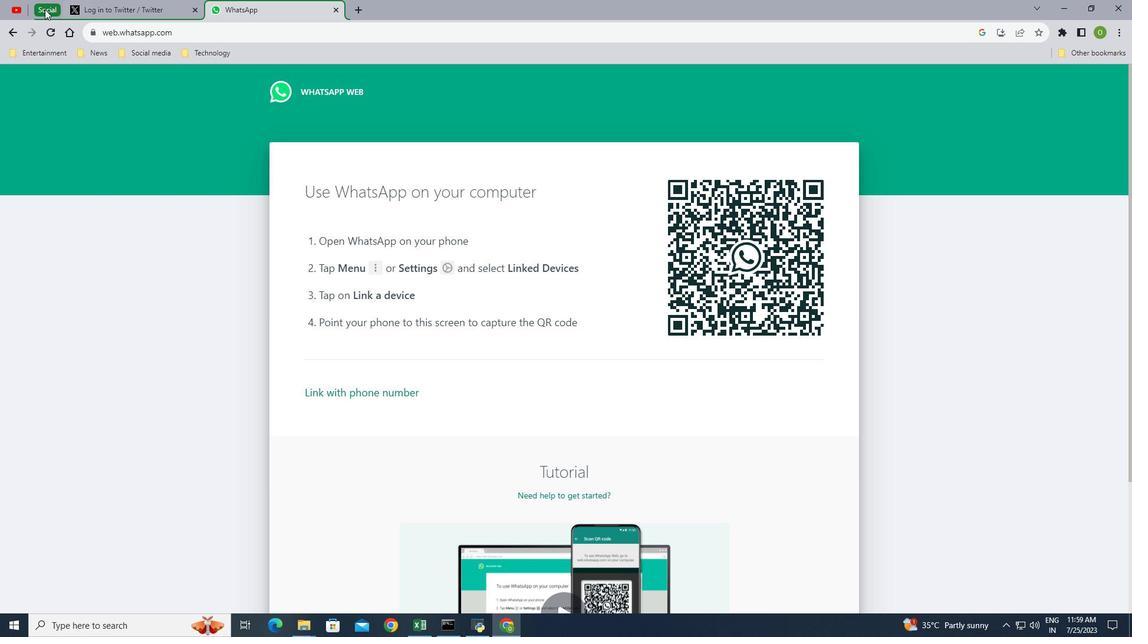 
Action: Mouse pressed left at (44, 8)
Screenshot: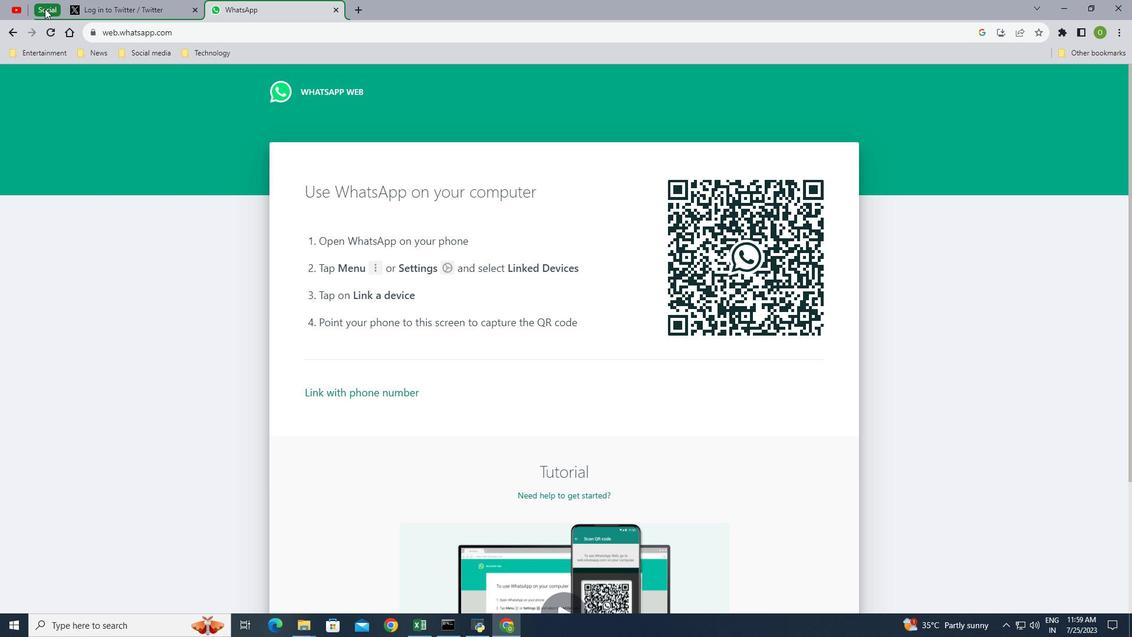 
Action: Mouse moved to (260, 51)
Screenshot: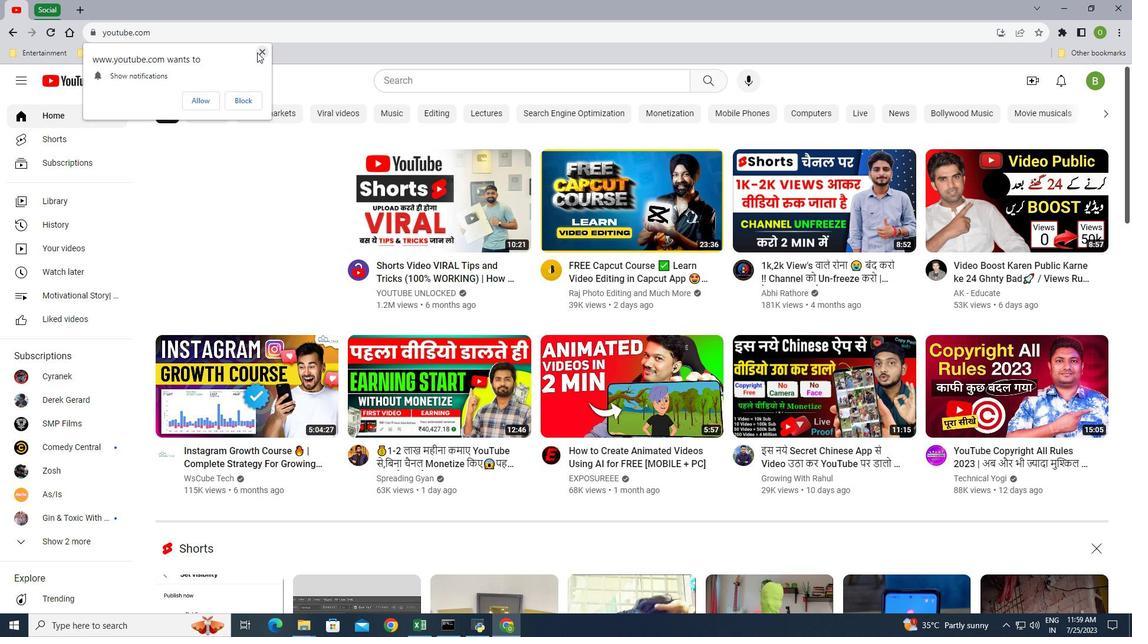 
Action: Mouse pressed left at (260, 51)
Screenshot: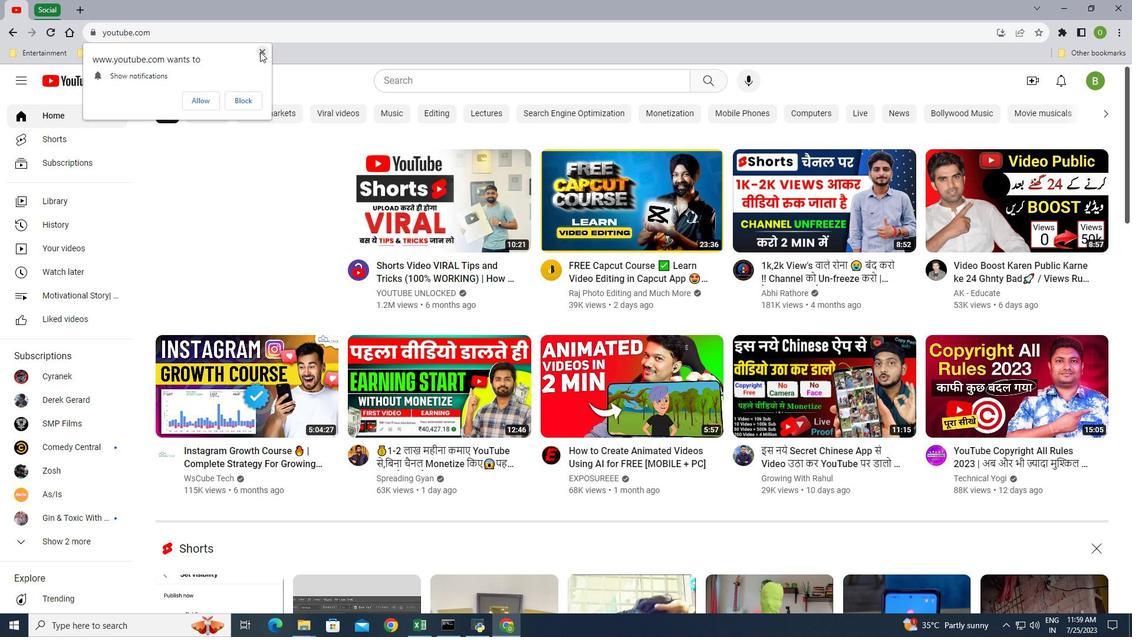 
Action: Mouse moved to (80, 8)
Screenshot: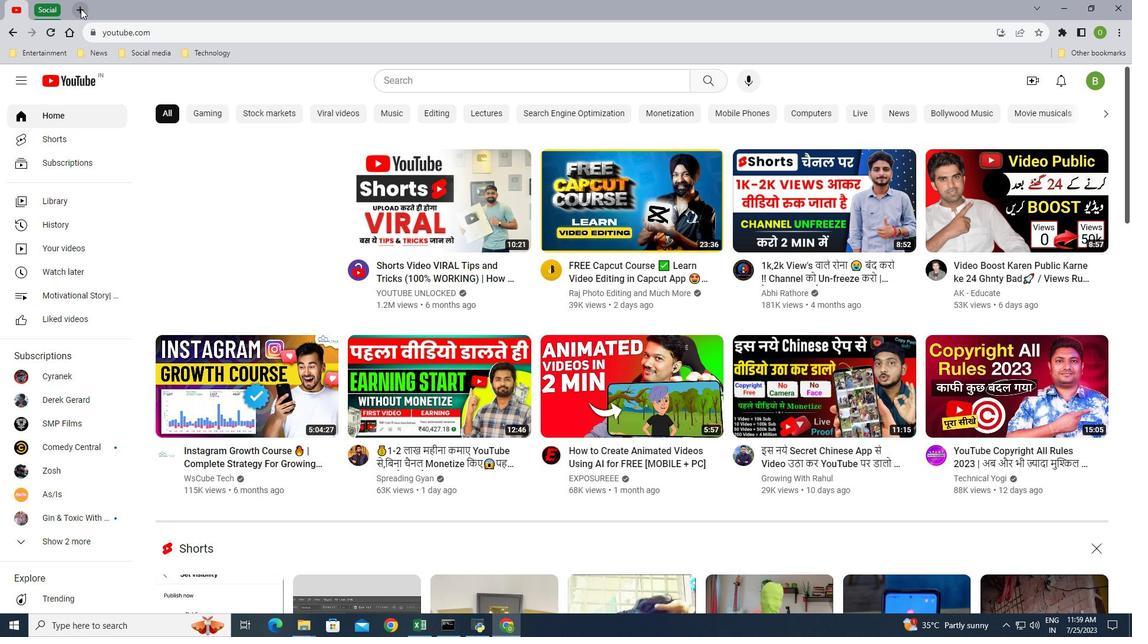 
Action: Mouse pressed left at (80, 8)
Screenshot: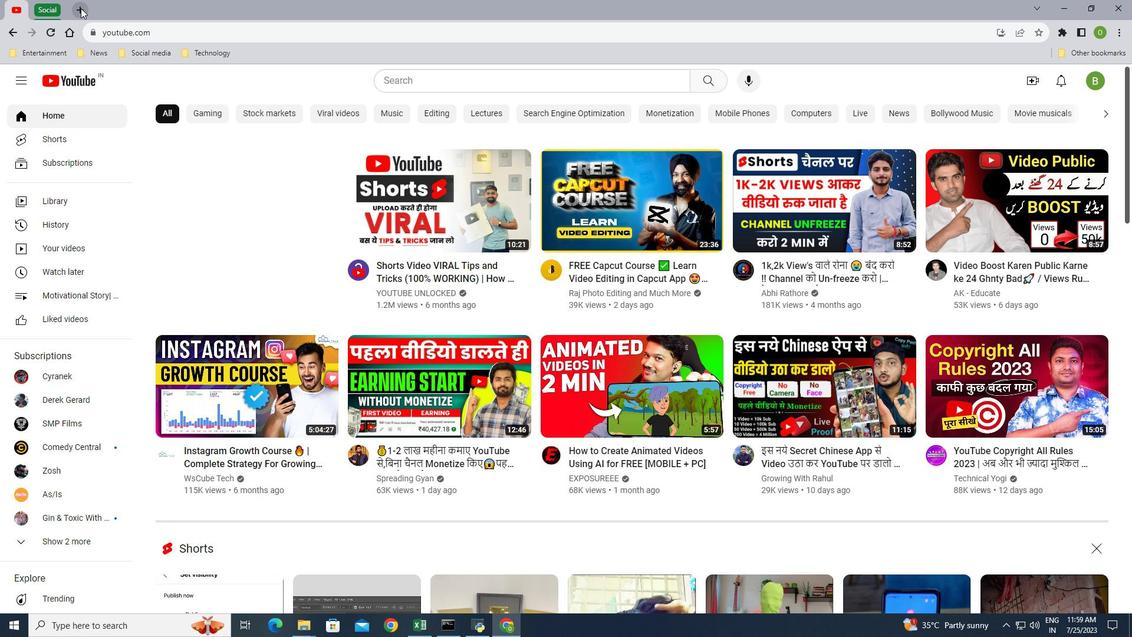 
Action: Mouse moved to (152, 33)
Screenshot: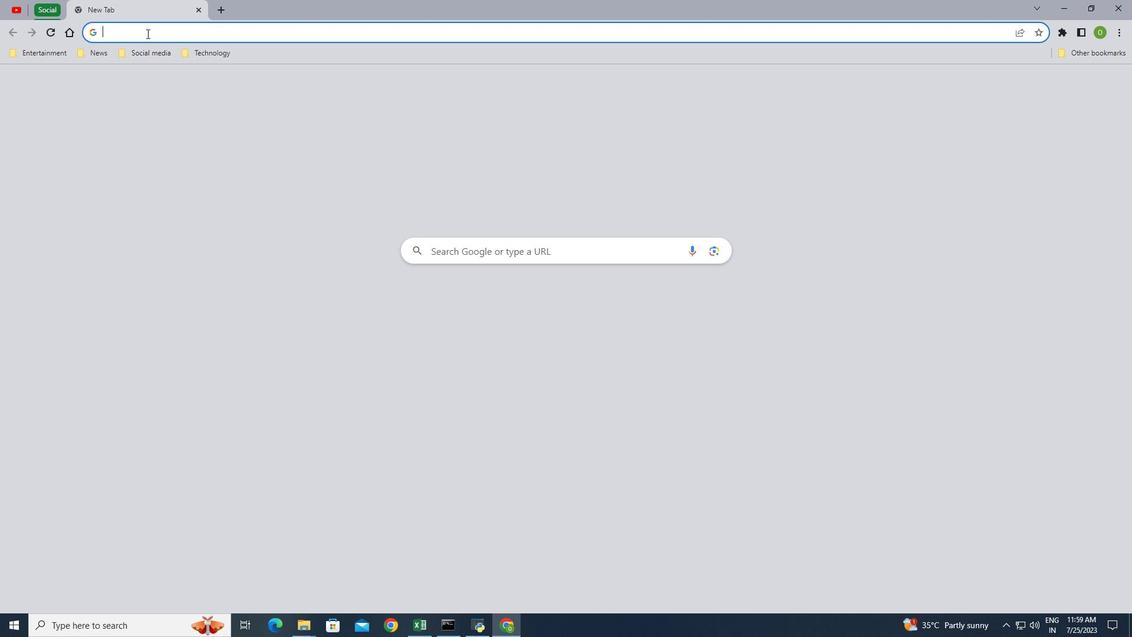 
Action: Mouse pressed left at (152, 33)
Screenshot: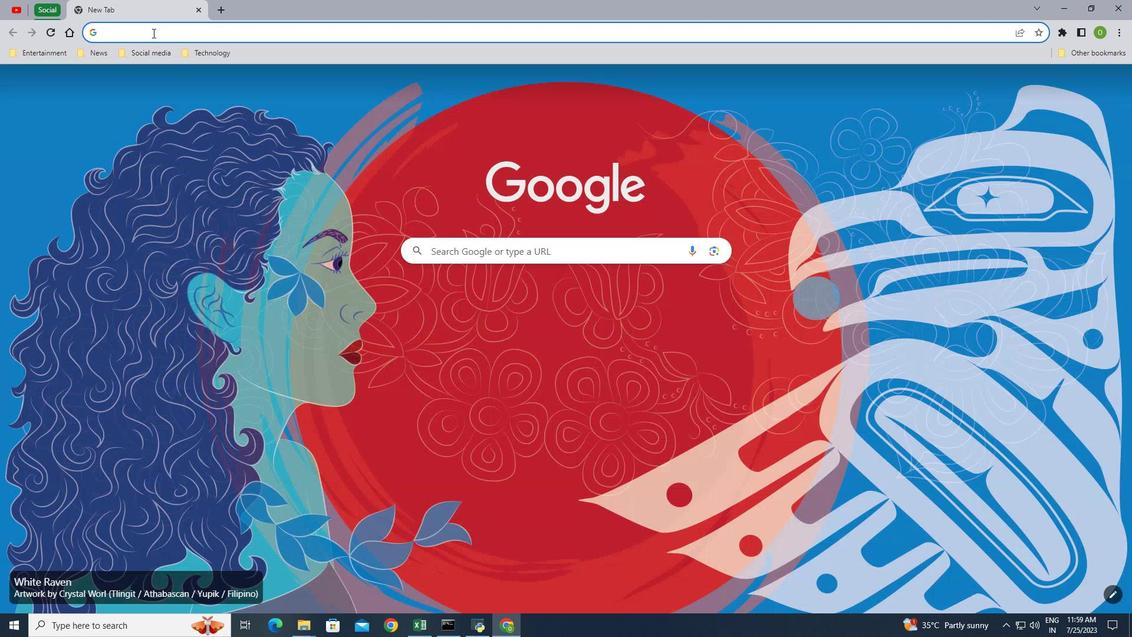 
Action: Key pressed www.insta<Key.down><Key.enter>
Screenshot: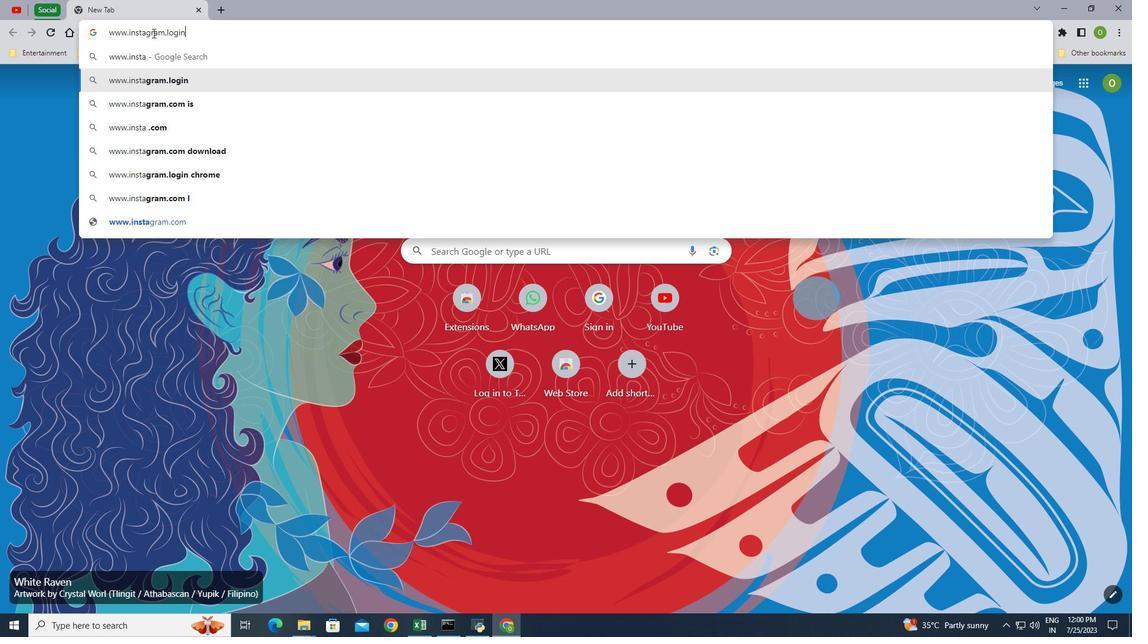 
Action: Mouse moved to (184, 185)
Screenshot: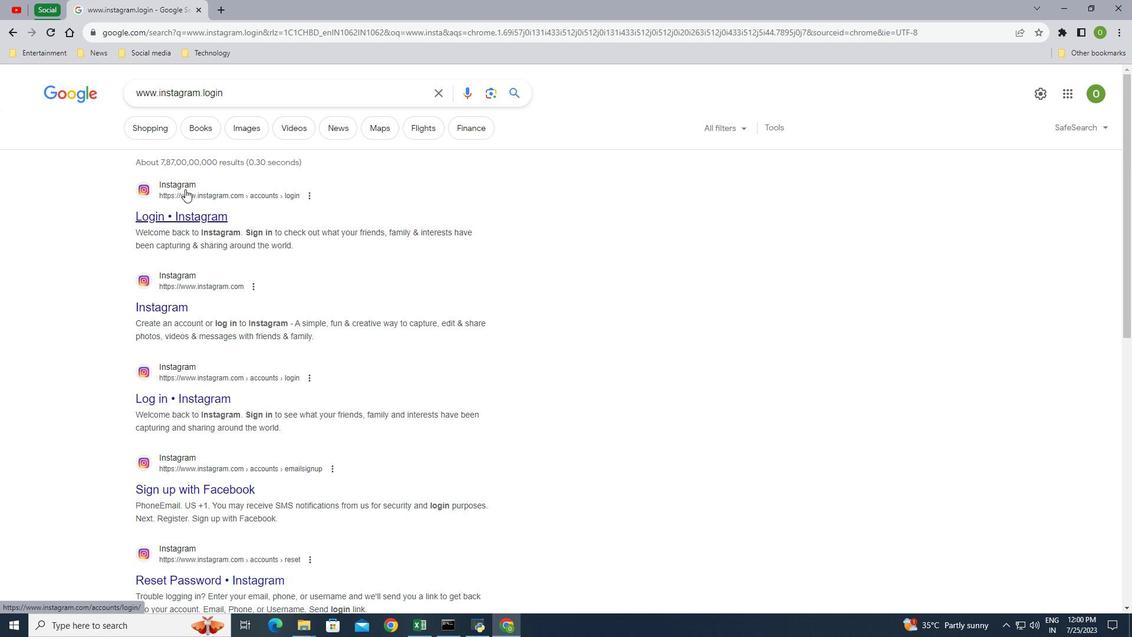 
Action: Mouse pressed left at (184, 185)
Screenshot: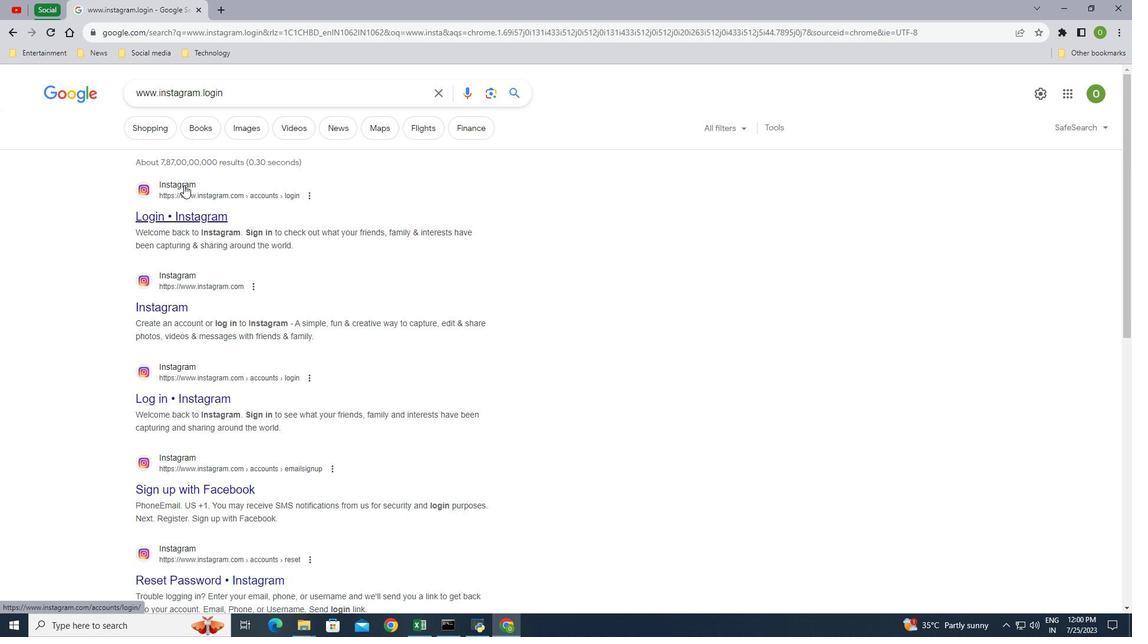 
Action: Mouse moved to (221, 12)
Screenshot: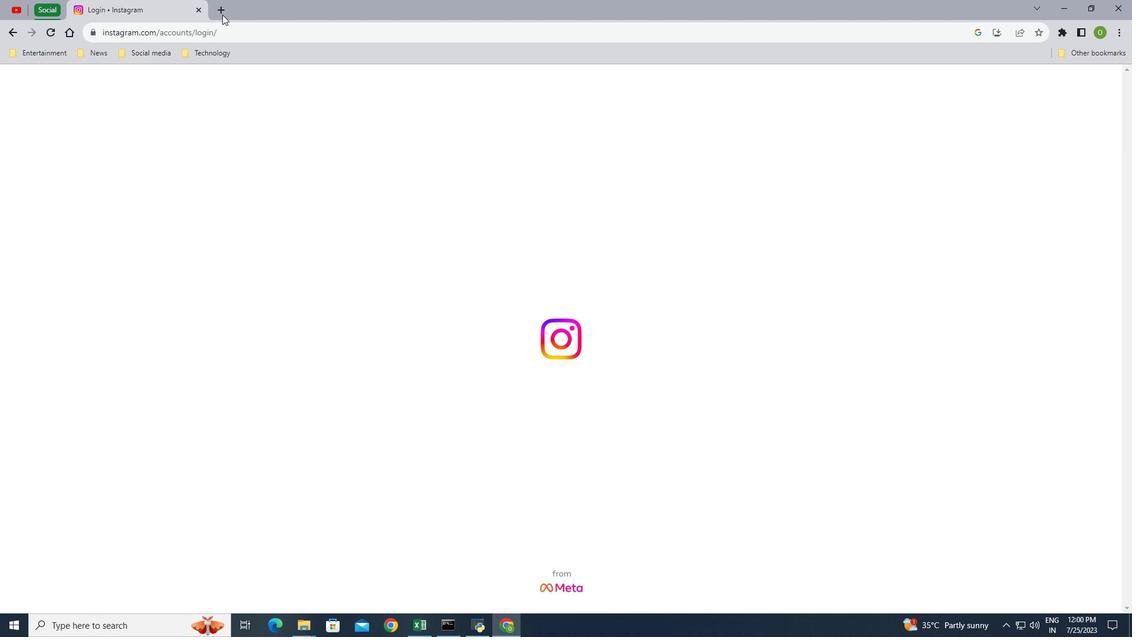 
Action: Mouse pressed left at (221, 12)
Screenshot: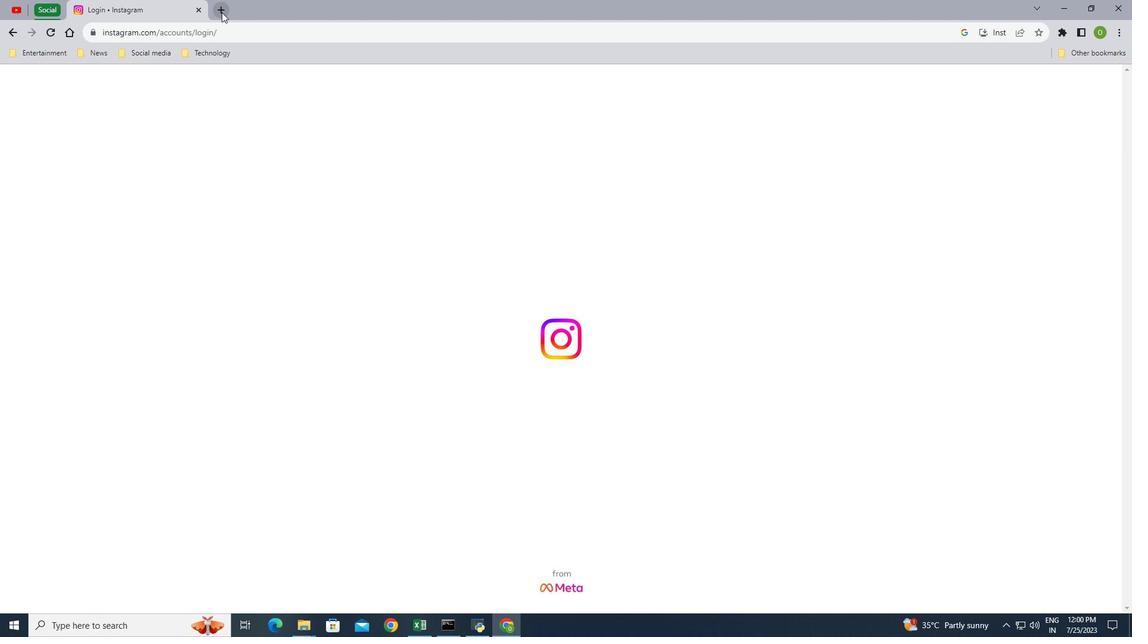 
Action: Mouse moved to (144, 7)
Screenshot: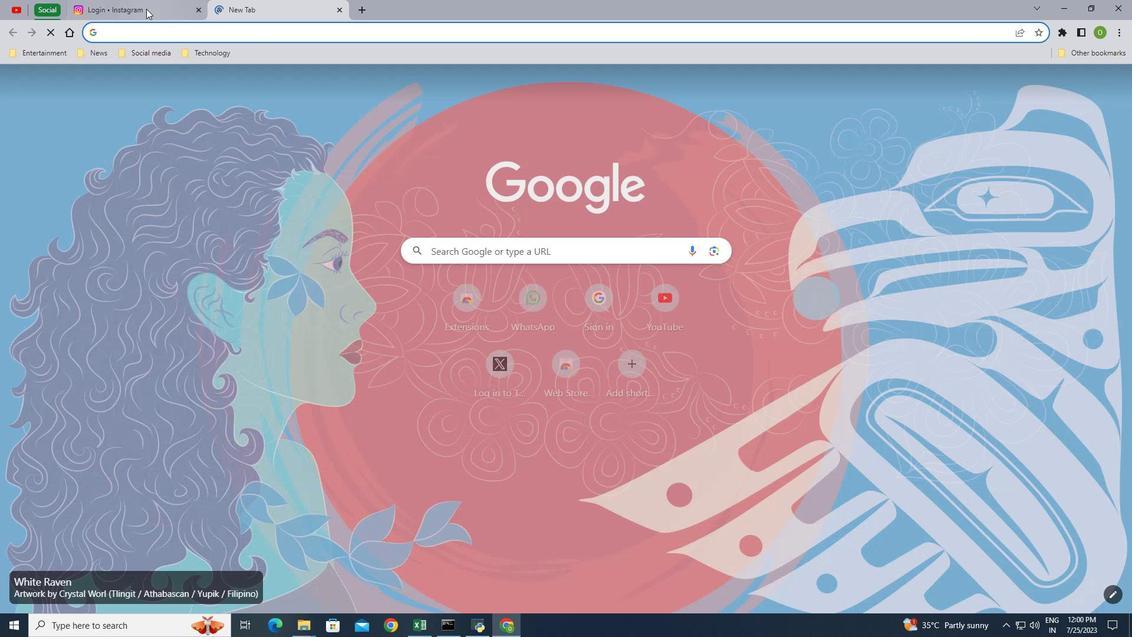 
Action: Mouse pressed left at (144, 7)
Screenshot: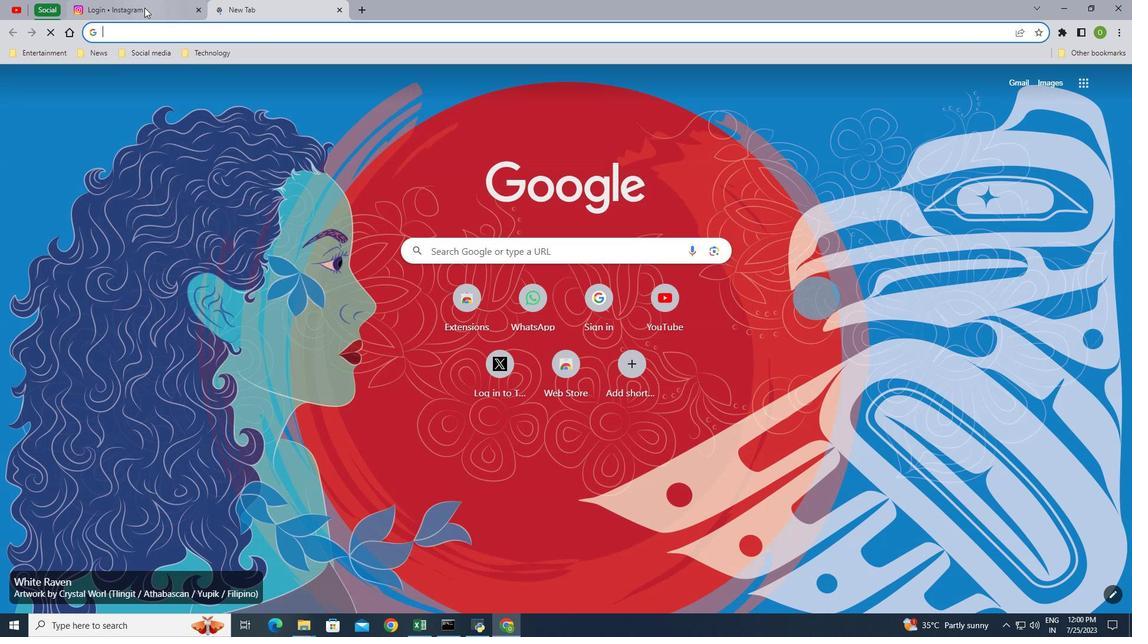 
Action: Mouse pressed right at (144, 7)
Screenshot: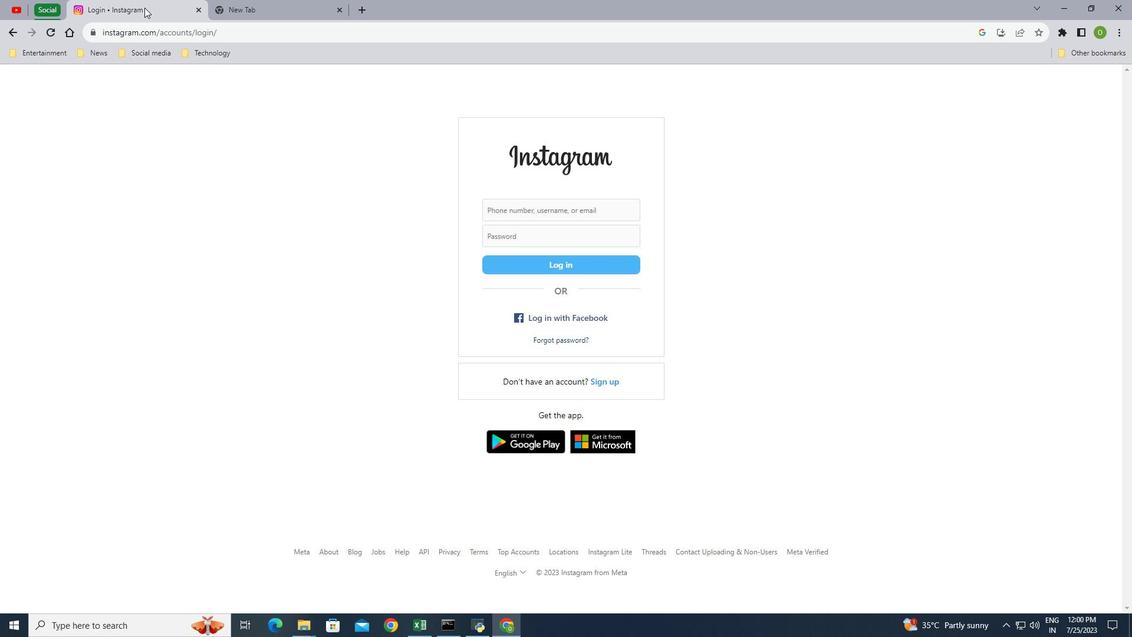 
Action: Mouse moved to (204, 43)
Screenshot: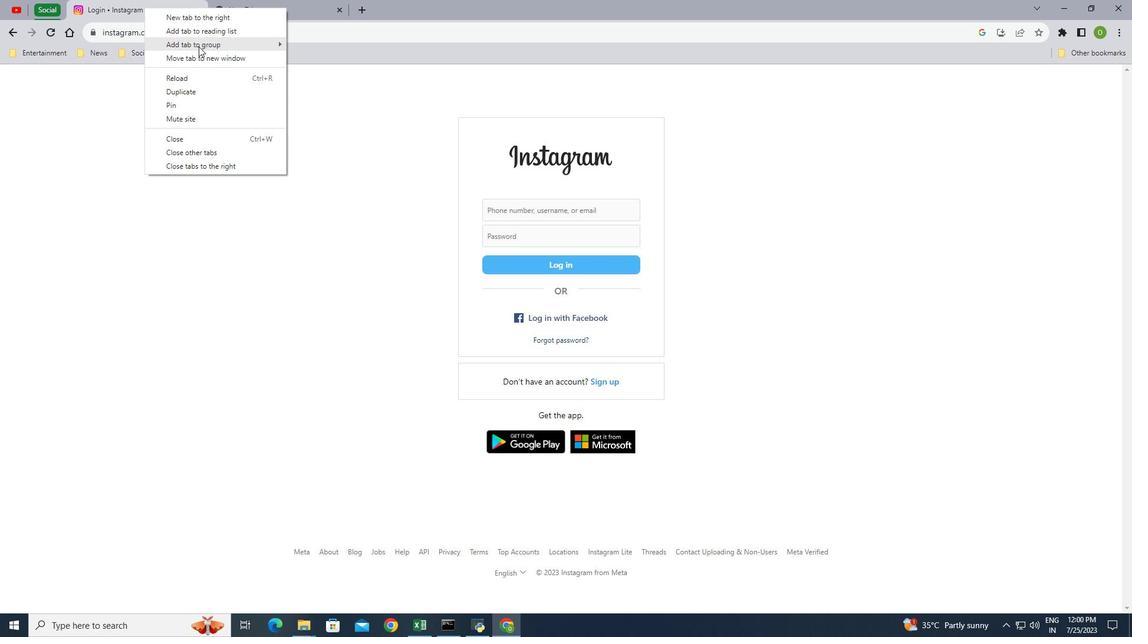
Action: Mouse pressed left at (204, 43)
Screenshot: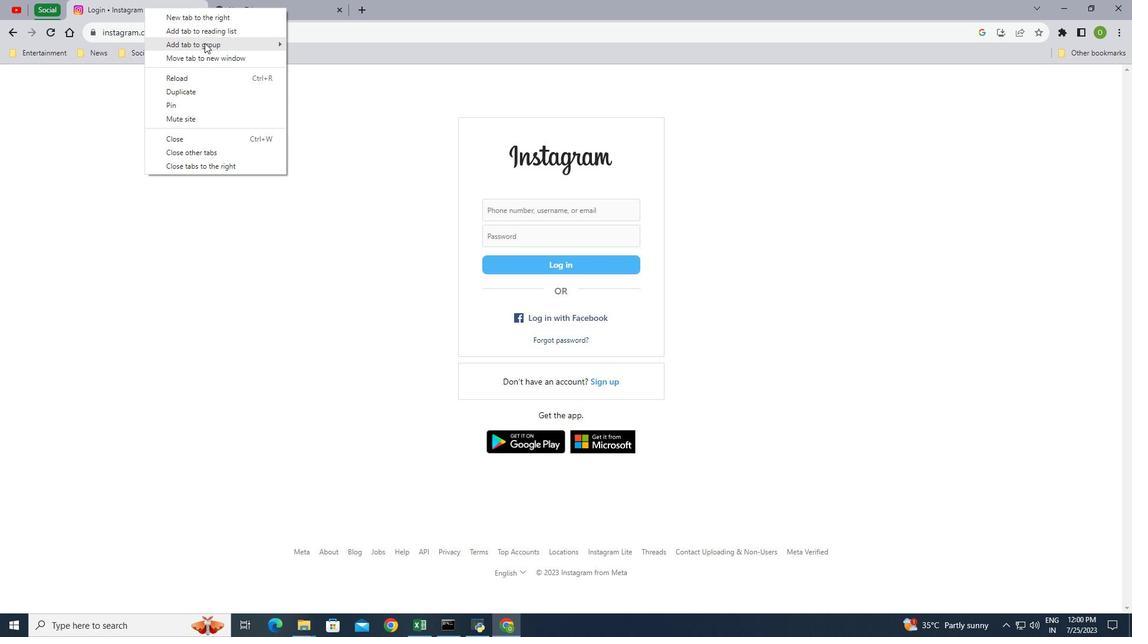 
Action: Mouse moved to (237, 41)
Screenshot: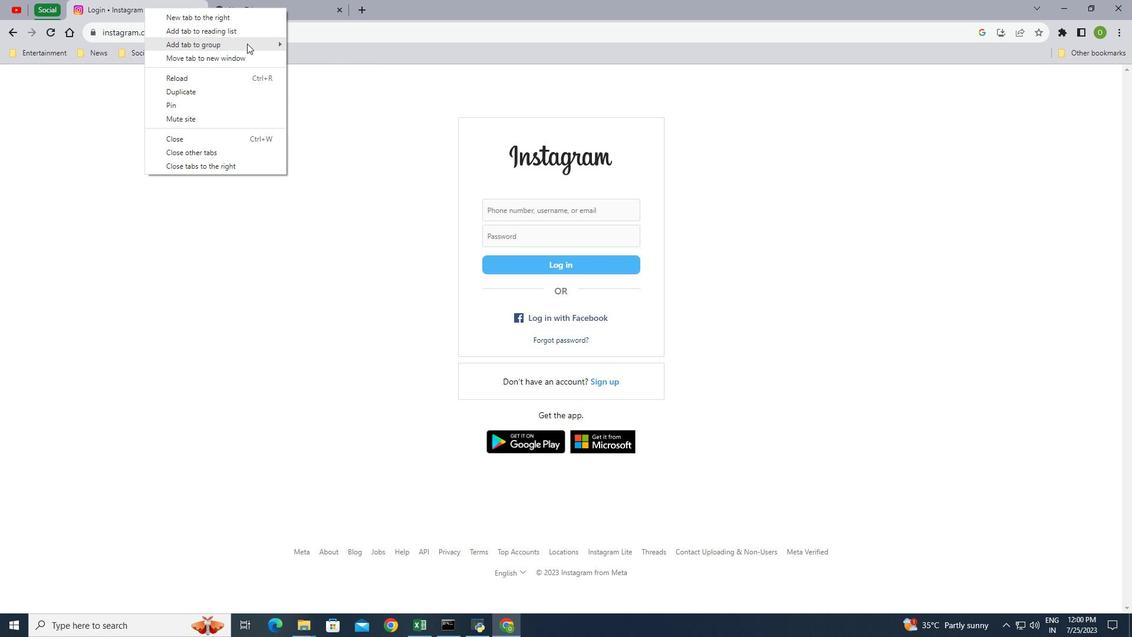 
Action: Mouse pressed left at (237, 41)
Screenshot: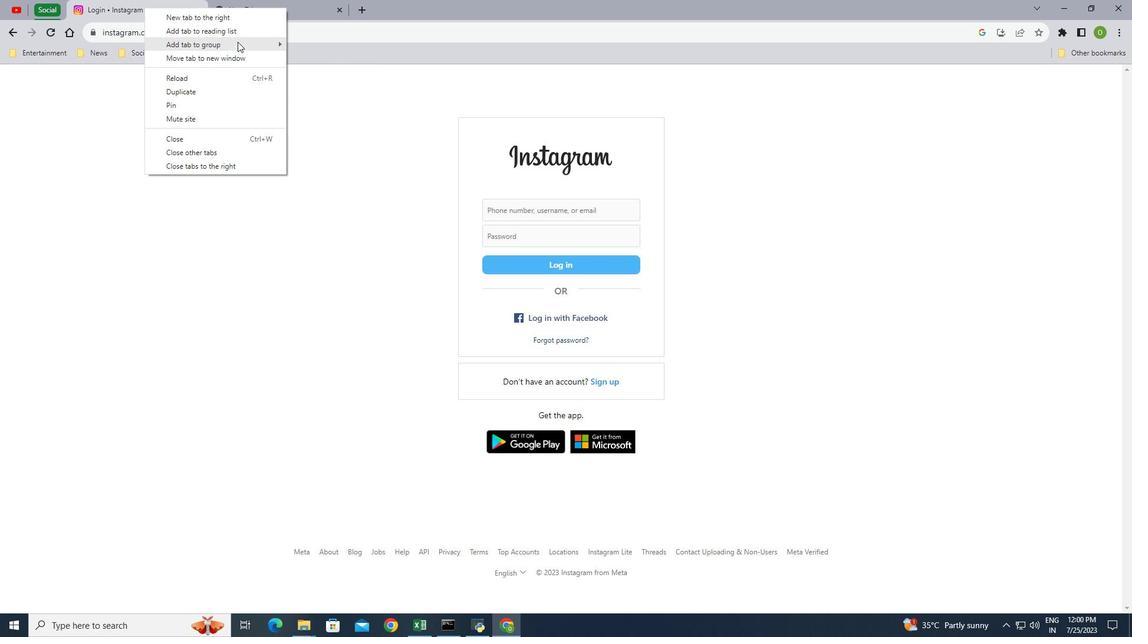 
Action: Mouse moved to (316, 62)
Screenshot: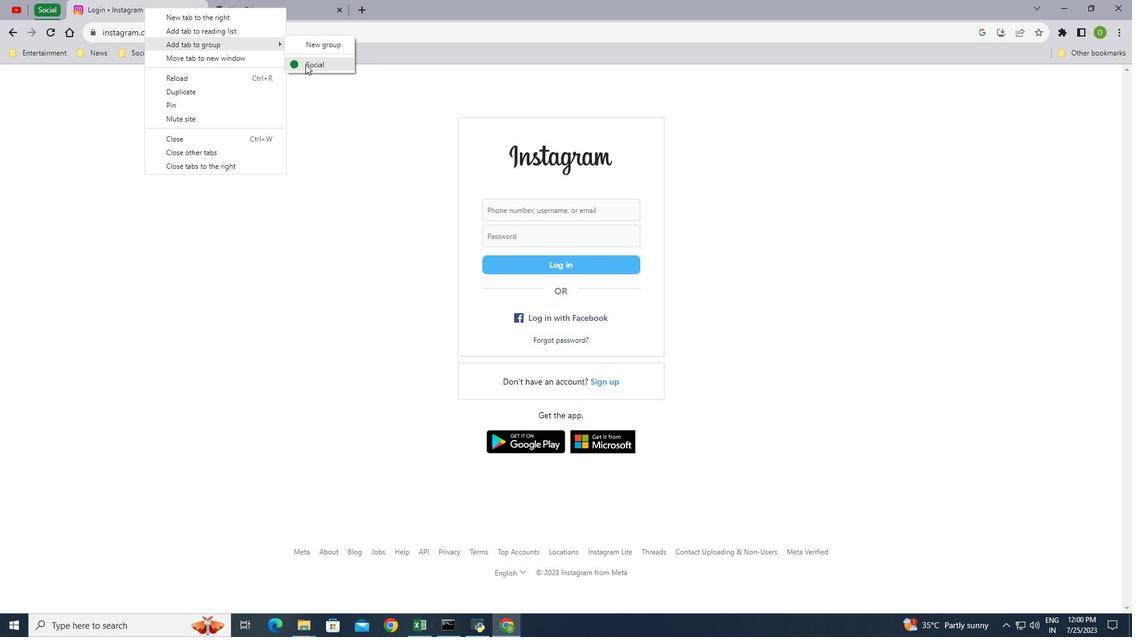 
Action: Mouse pressed left at (316, 62)
Screenshot: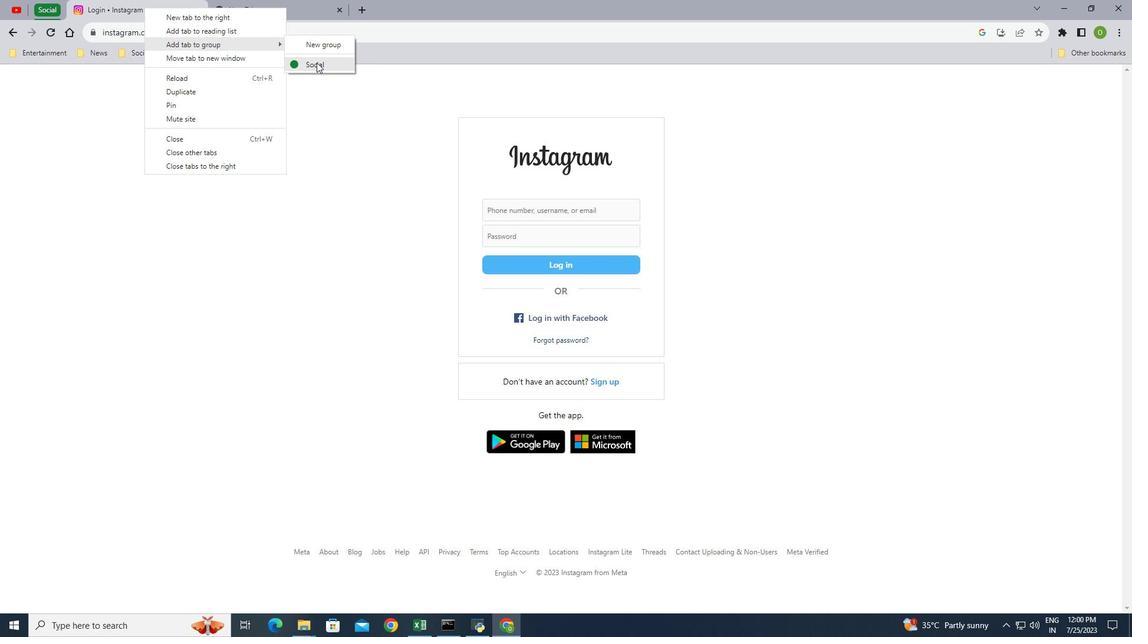 
Action: Mouse moved to (412, 0)
Screenshot: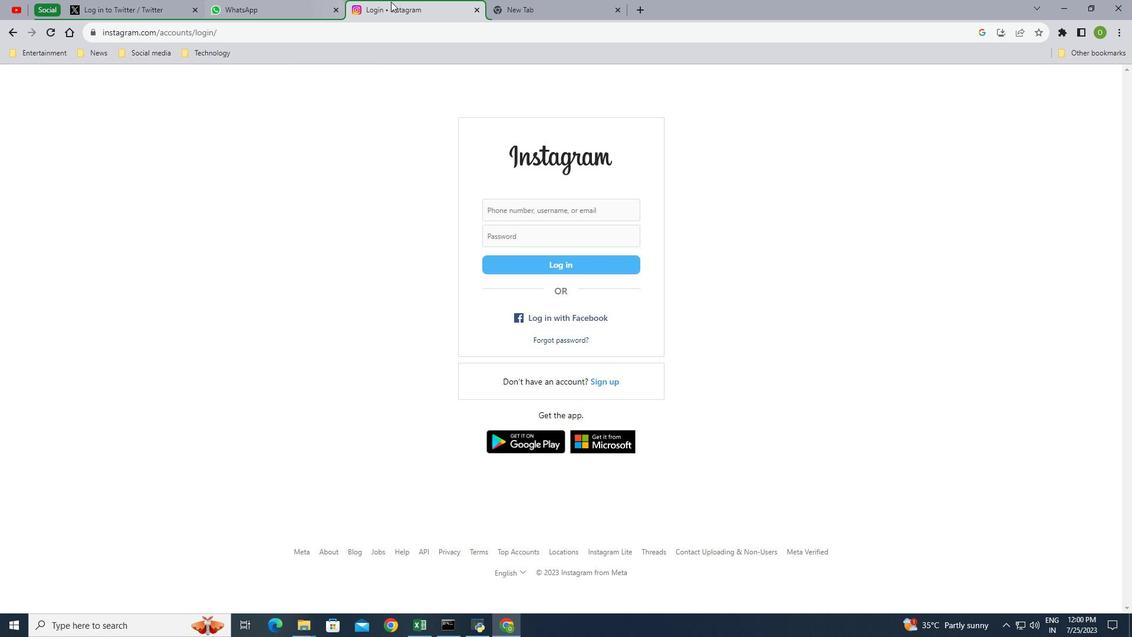 
Action: Mouse pressed left at (412, 0)
Screenshot: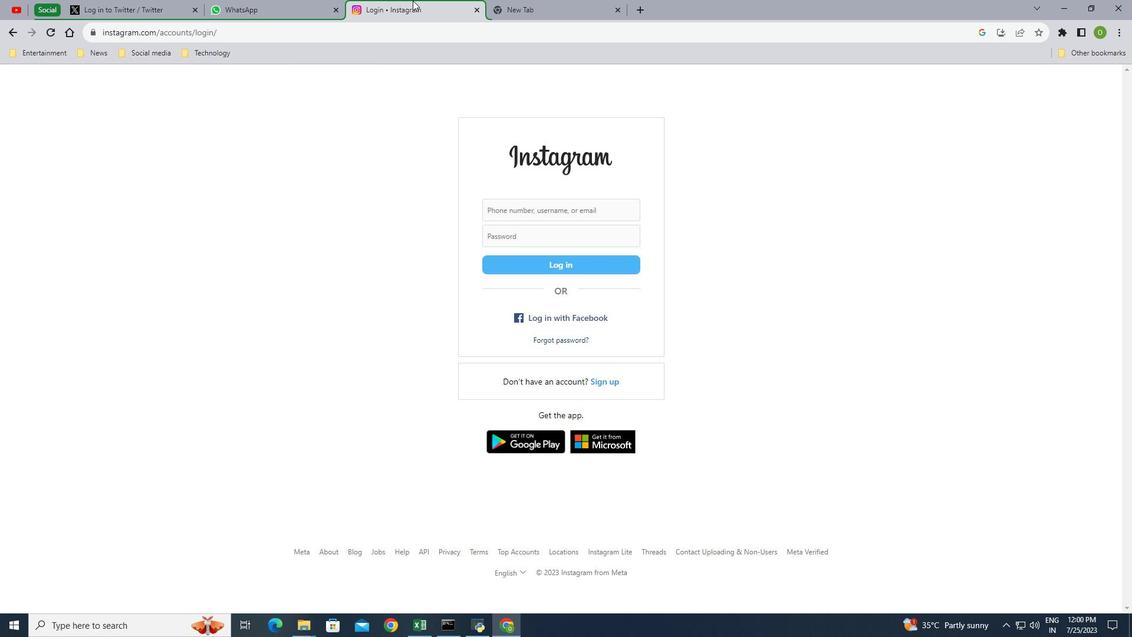 
Action: Mouse moved to (511, 1)
Screenshot: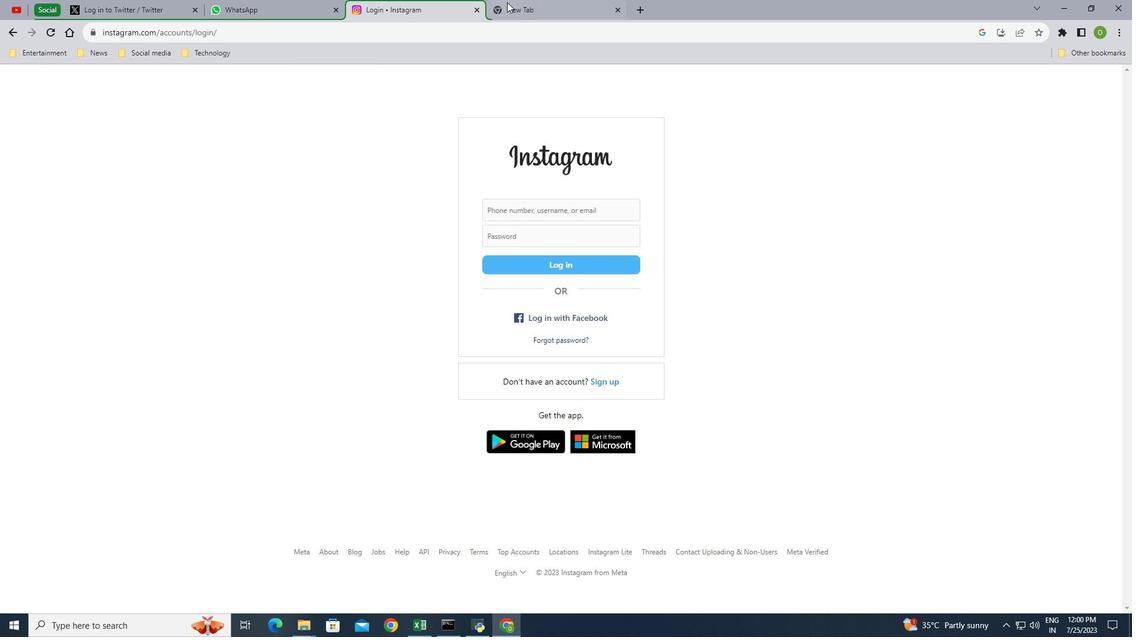 
Action: Mouse pressed left at (511, 1)
Screenshot: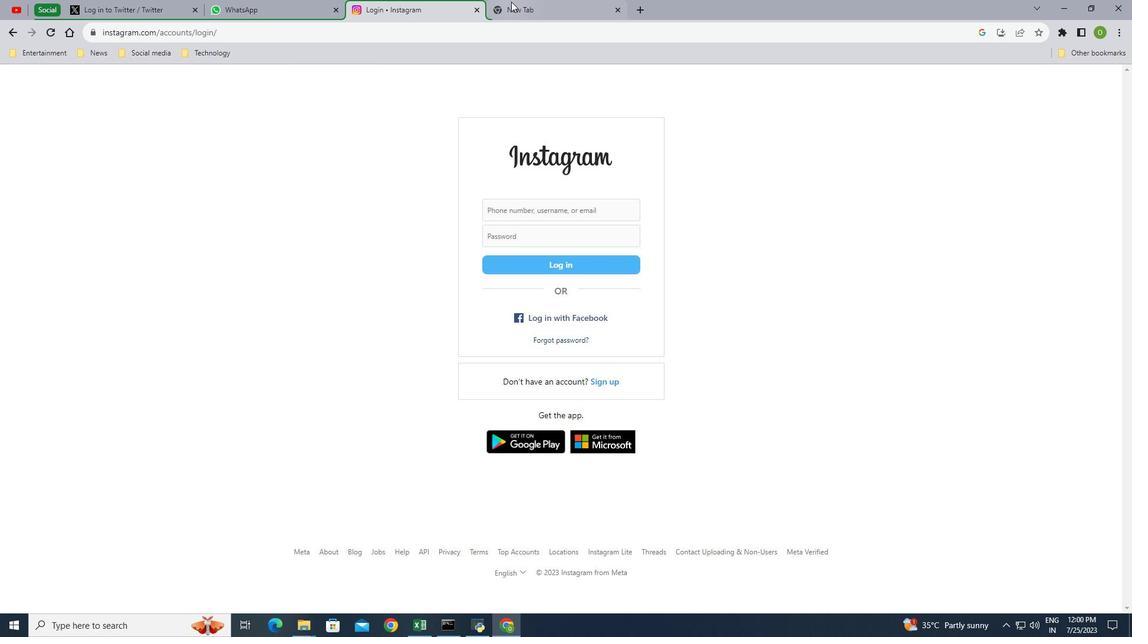 
Action: Mouse moved to (51, 5)
Screenshot: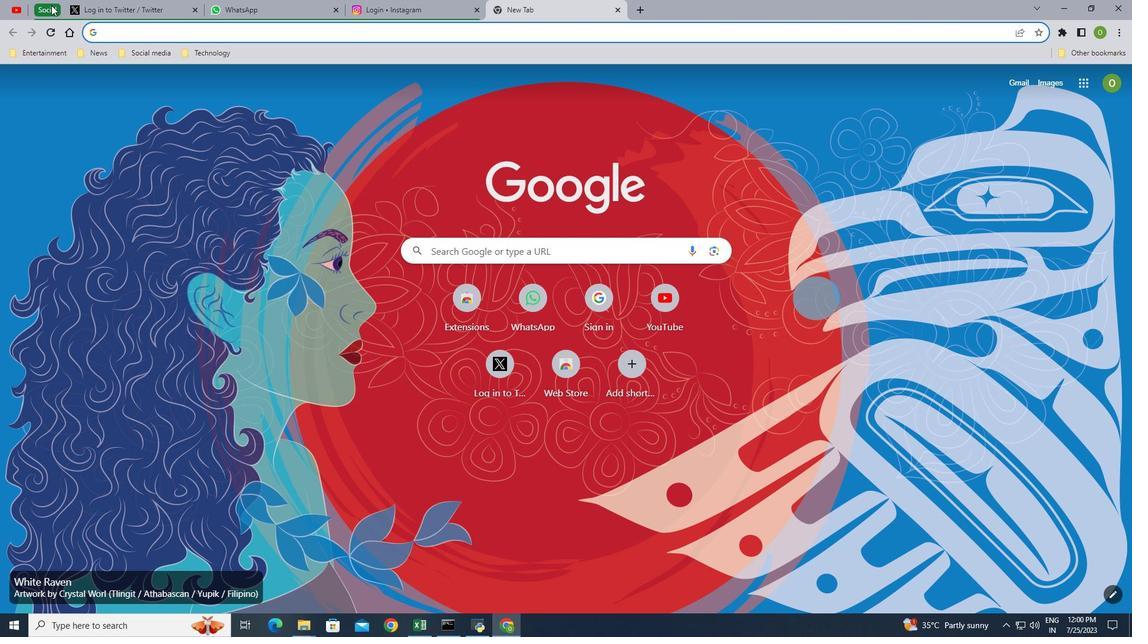 
Action: Mouse pressed left at (51, 5)
Screenshot: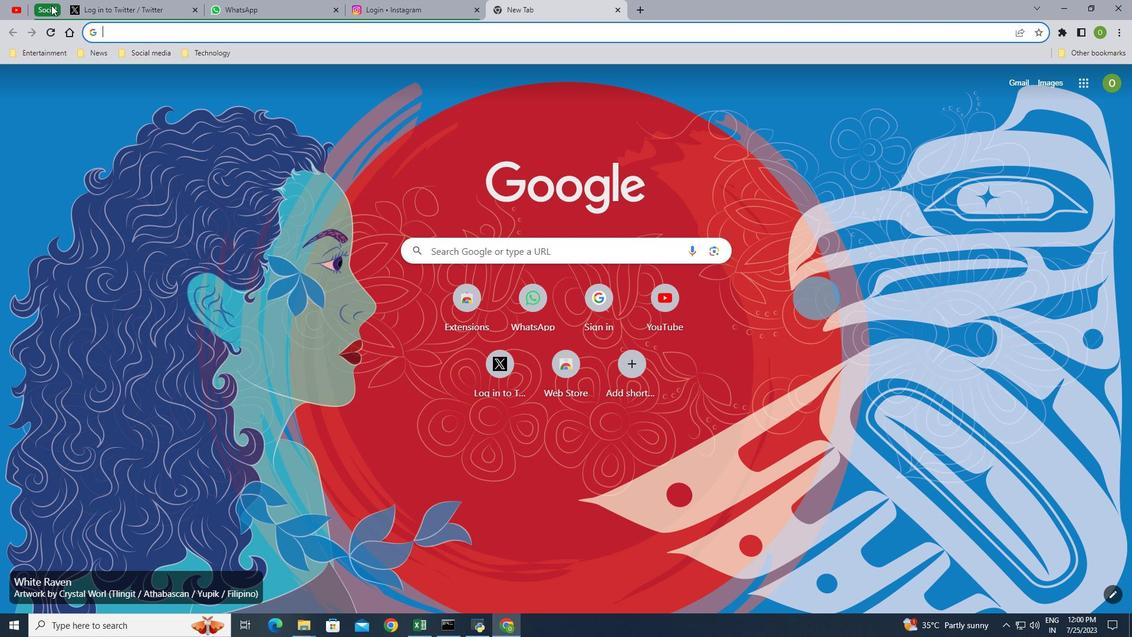 
Action: Mouse moved to (175, 33)
Screenshot: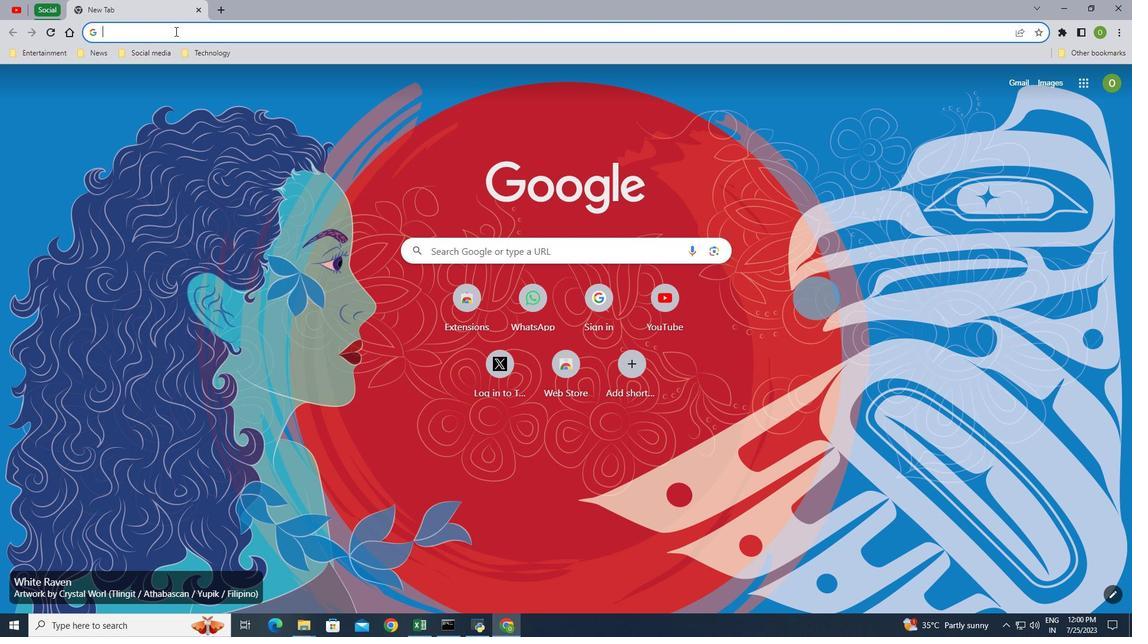 
Action: Mouse pressed left at (175, 33)
Screenshot: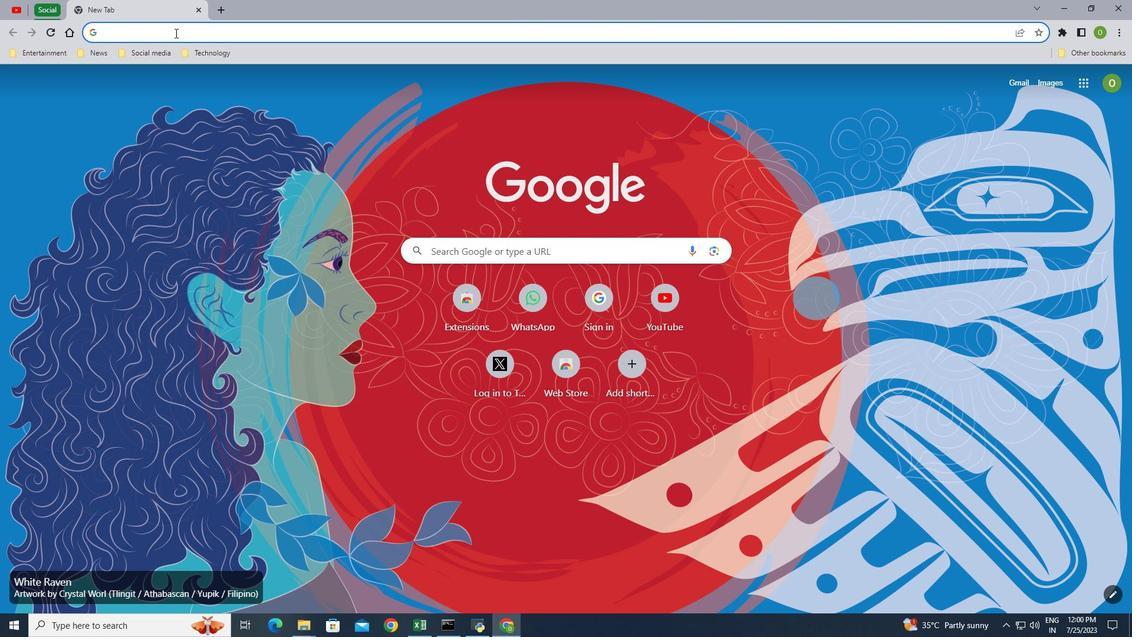 
Action: Mouse moved to (175, 34)
Screenshot: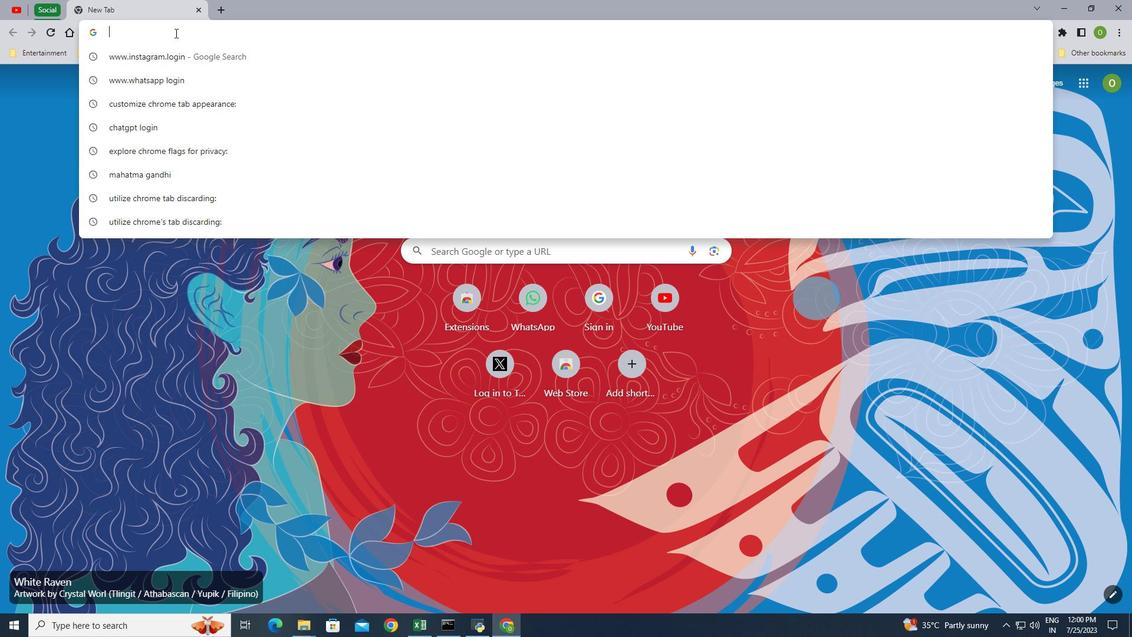 
Action: Key pressed www.readarticles<Key.enter>
Screenshot: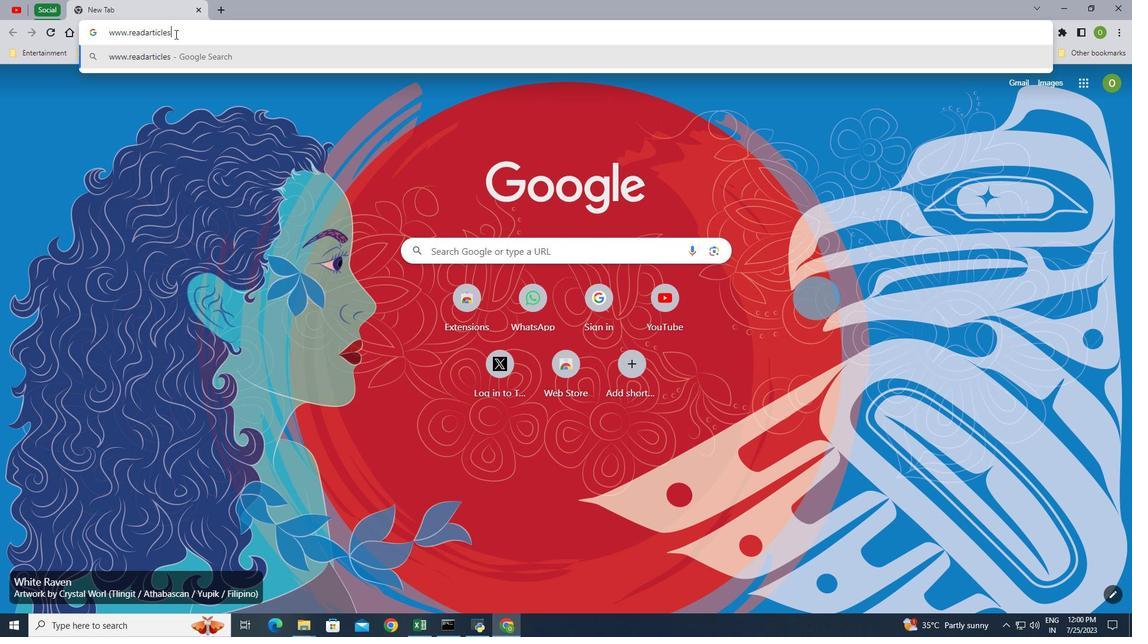 
Action: Mouse moved to (182, 186)
Screenshot: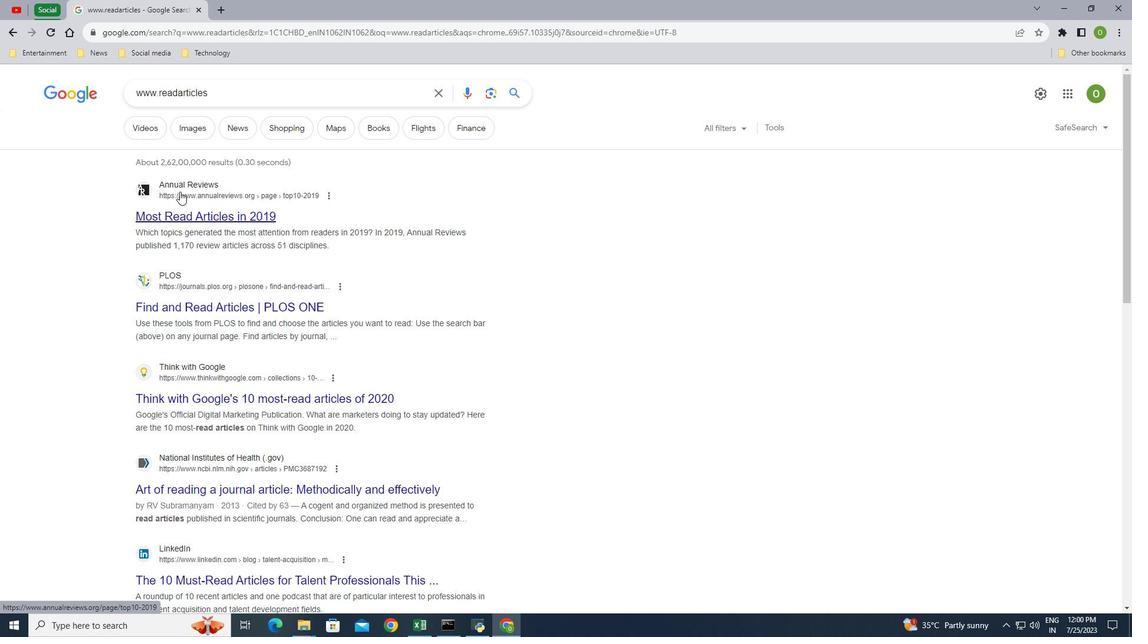 
Action: Mouse pressed left at (182, 186)
Screenshot: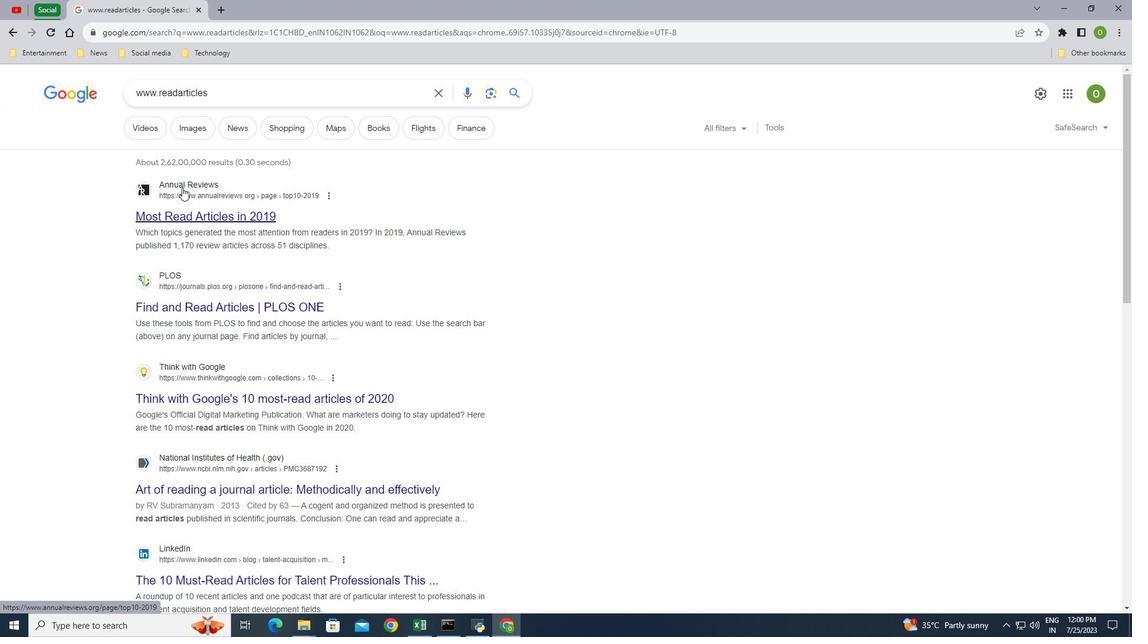 
Action: Mouse moved to (143, 4)
Screenshot: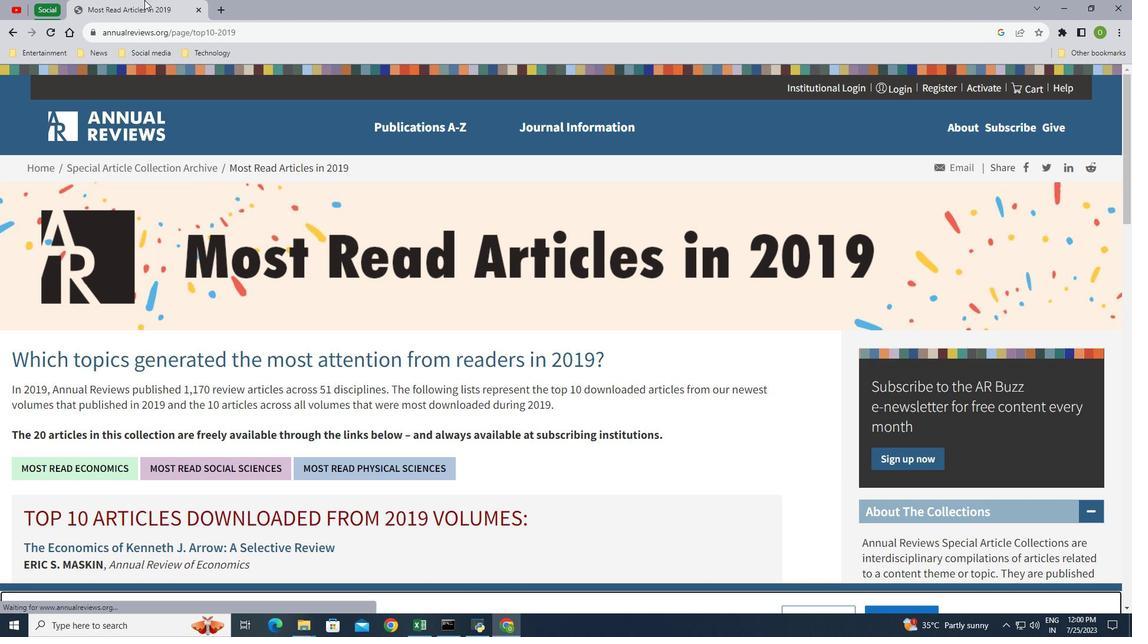 
Action: Mouse pressed right at (143, 4)
Screenshot: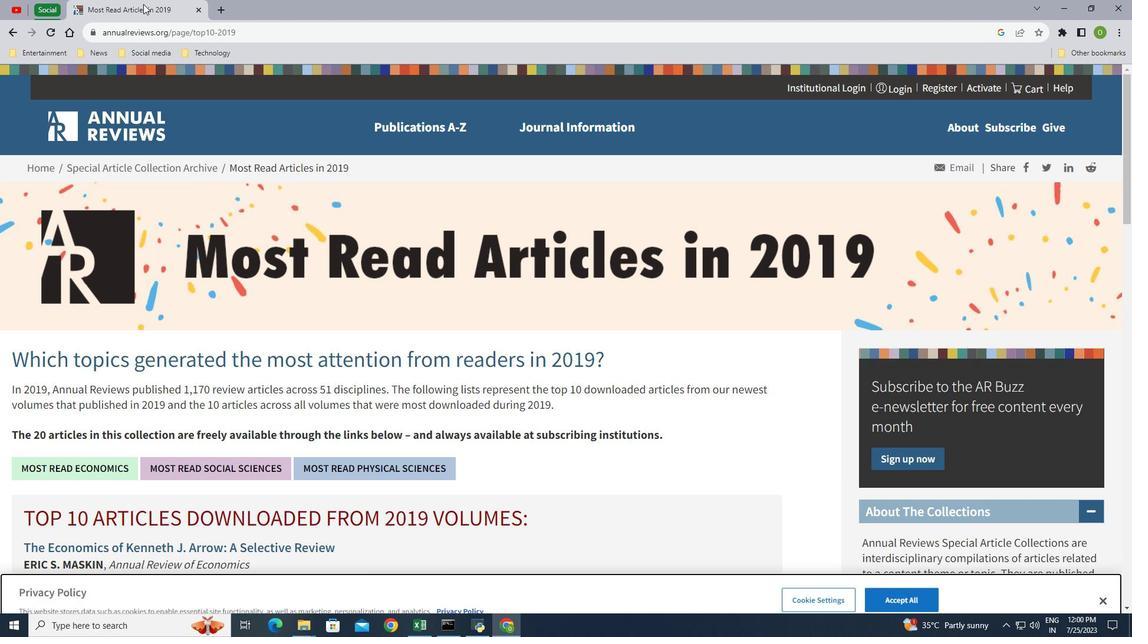 
Action: Mouse moved to (211, 39)
Screenshot: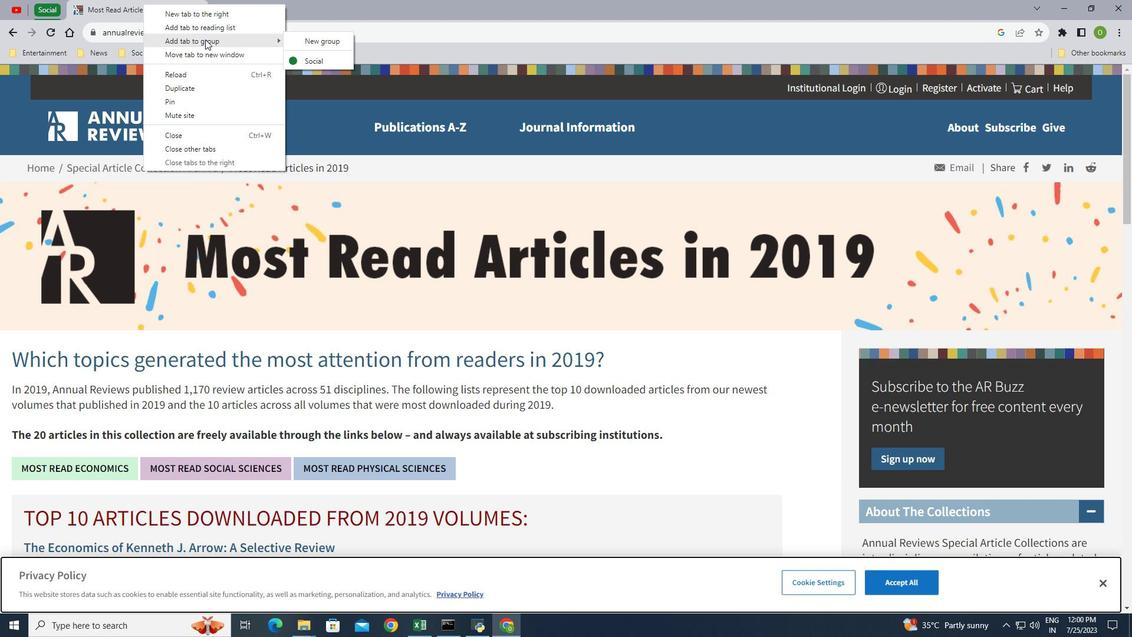 
Action: Mouse pressed left at (211, 39)
Screenshot: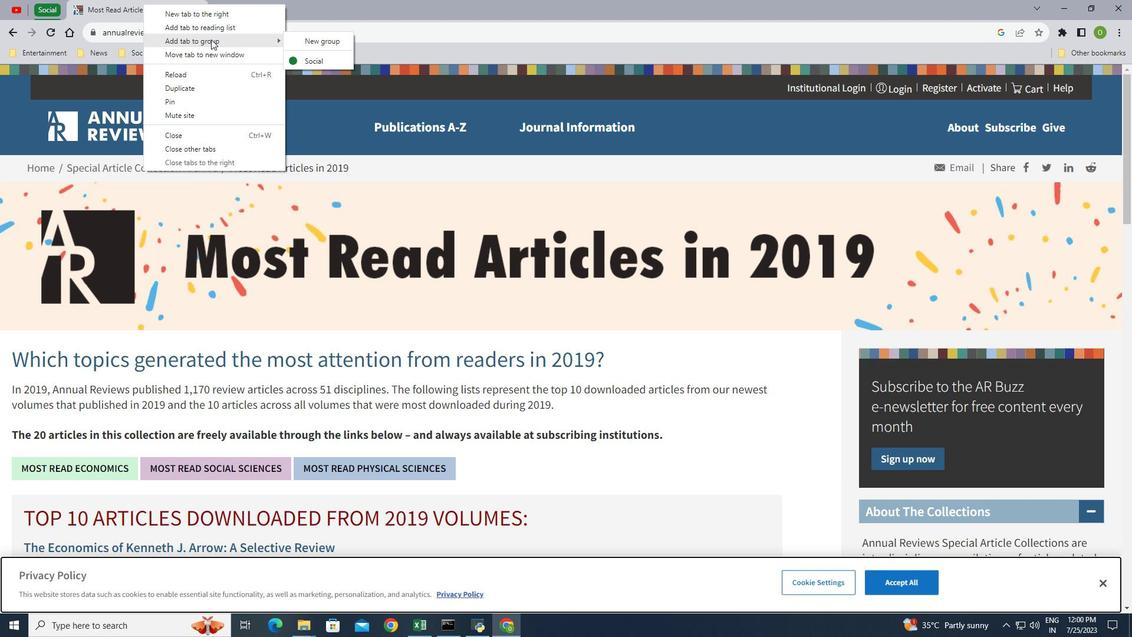 
Action: Mouse moved to (323, 41)
Screenshot: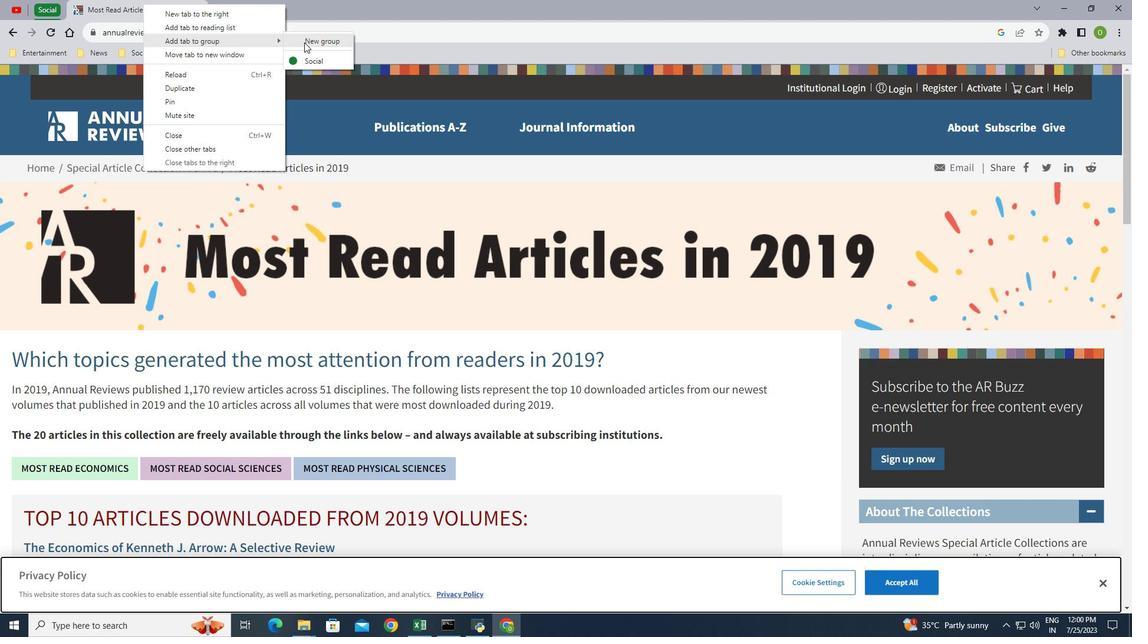 
Action: Mouse pressed left at (323, 41)
Screenshot: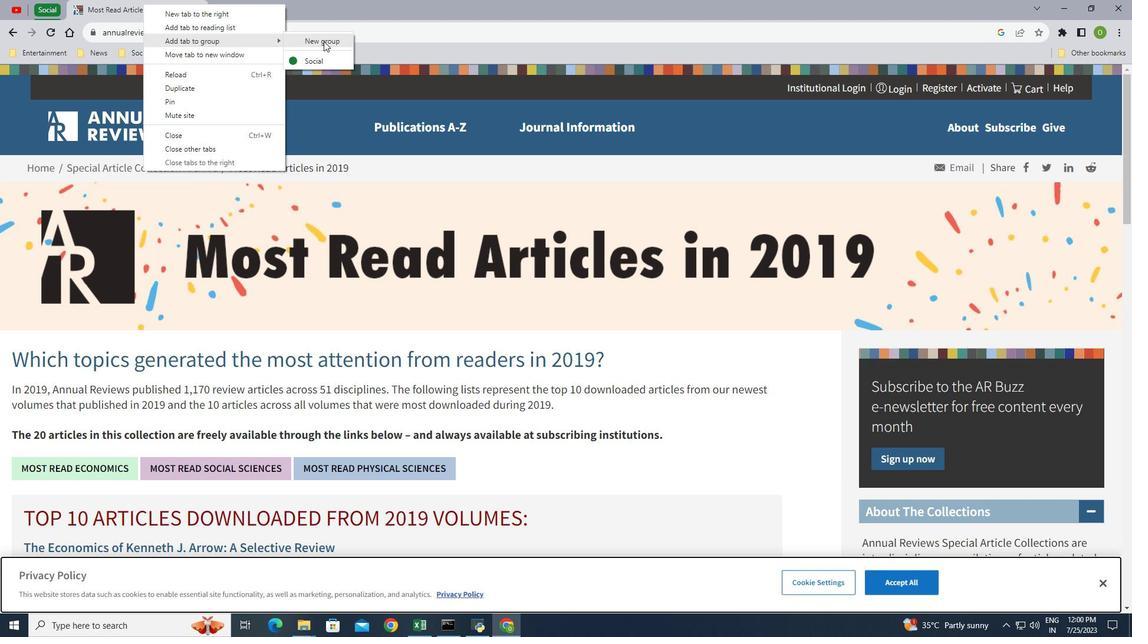 
Action: Mouse moved to (142, 44)
Screenshot: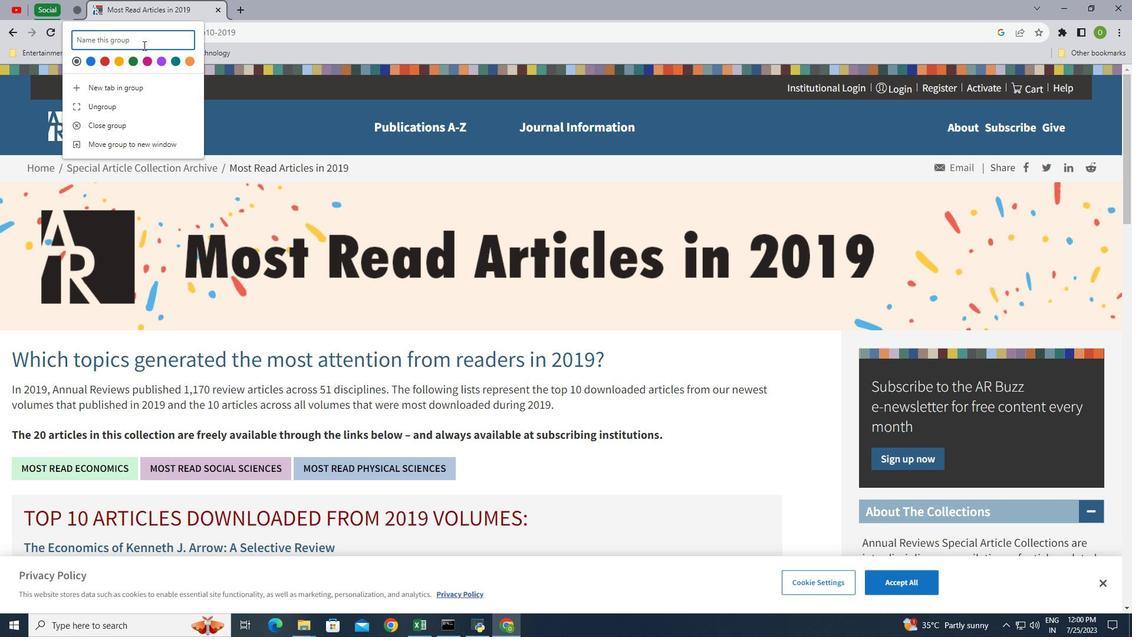 
Action: Key pressed <Key.shift>Articles
Screenshot: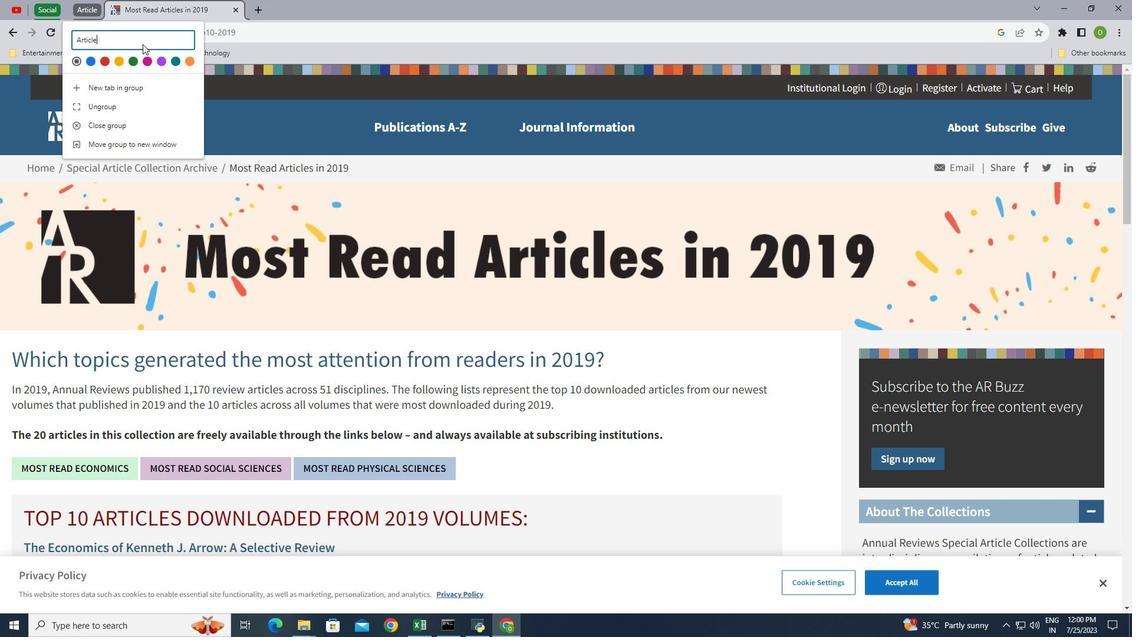 
Action: Mouse moved to (161, 59)
Screenshot: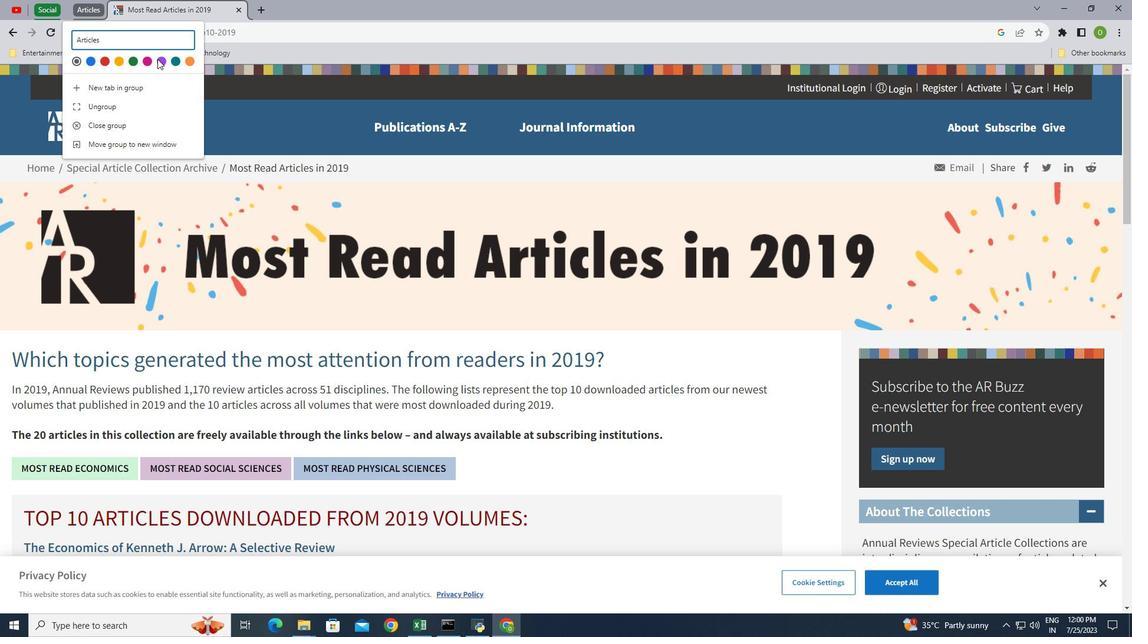 
Action: Mouse pressed left at (161, 59)
Screenshot: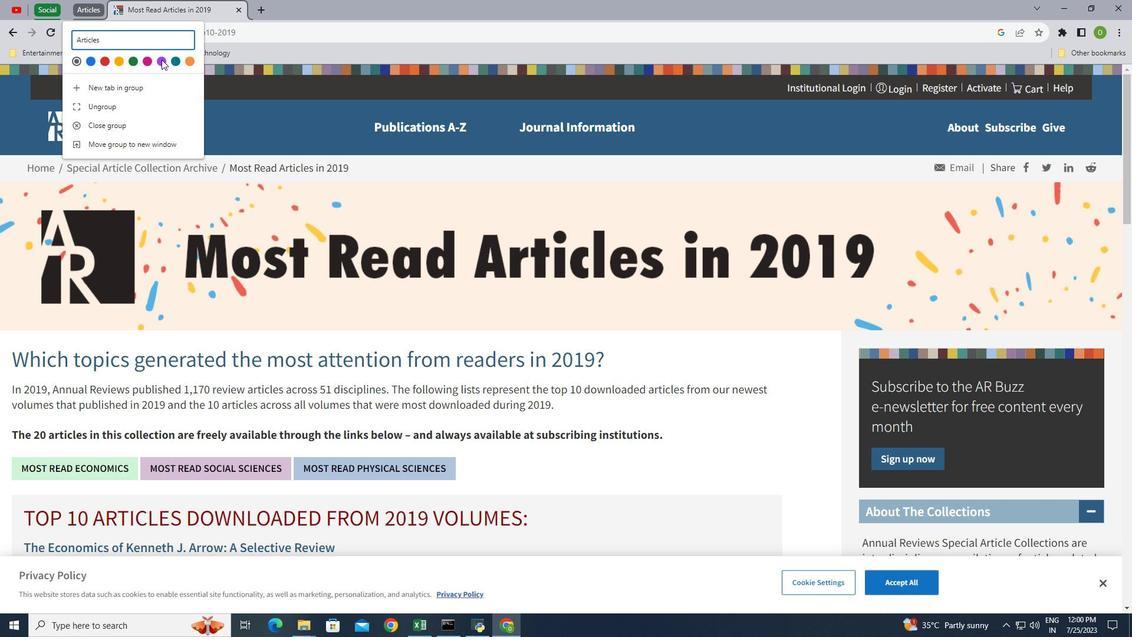 
Action: Mouse moved to (221, 28)
Screenshot: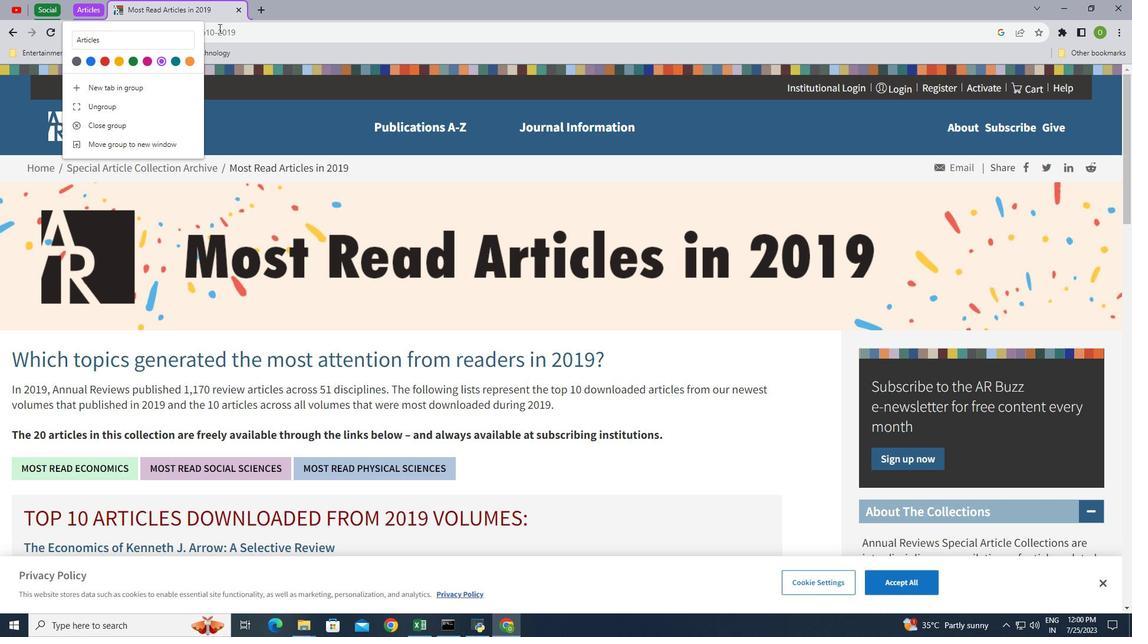 
Action: Mouse pressed left at (221, 28)
Screenshot: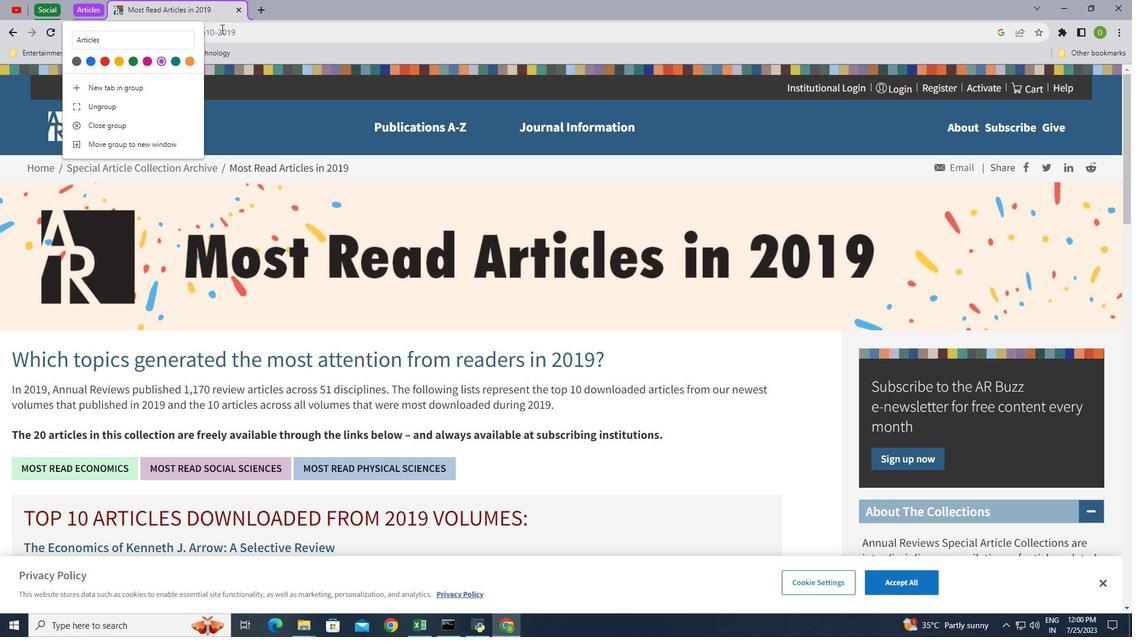 
Action: Mouse moved to (266, 7)
Screenshot: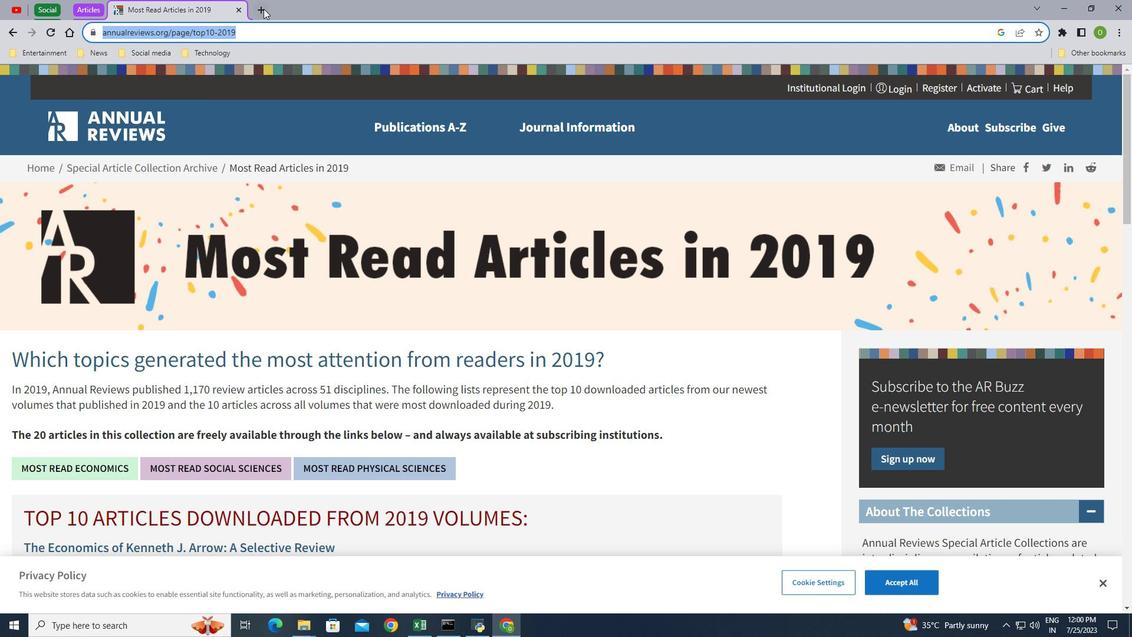 
Action: Mouse pressed left at (266, 7)
Screenshot: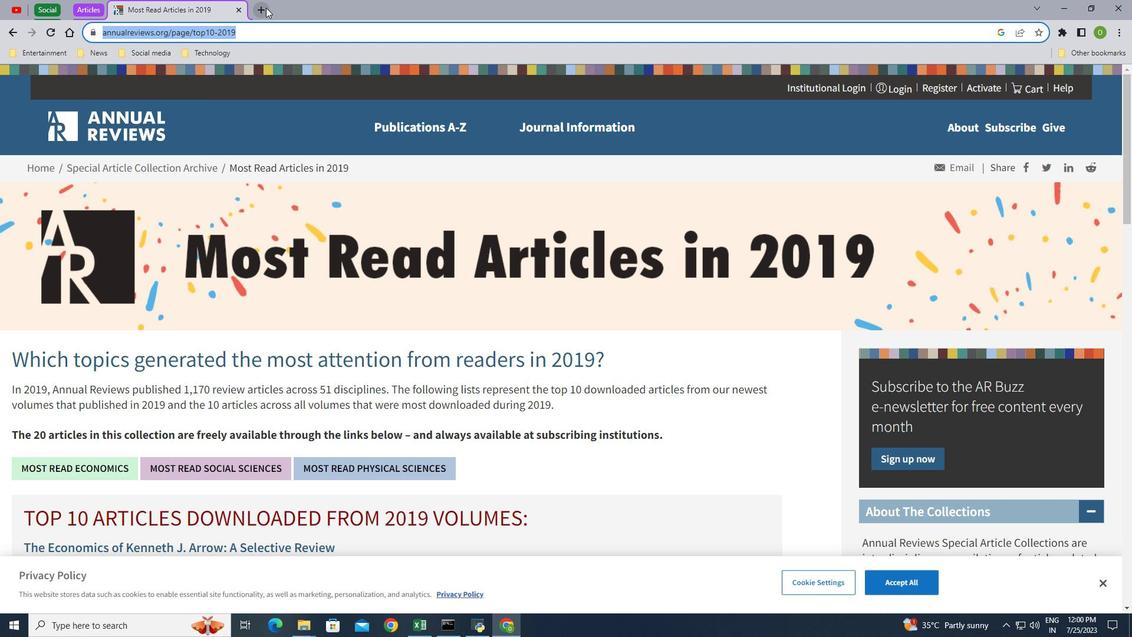 
Action: Mouse moved to (82, 5)
Screenshot: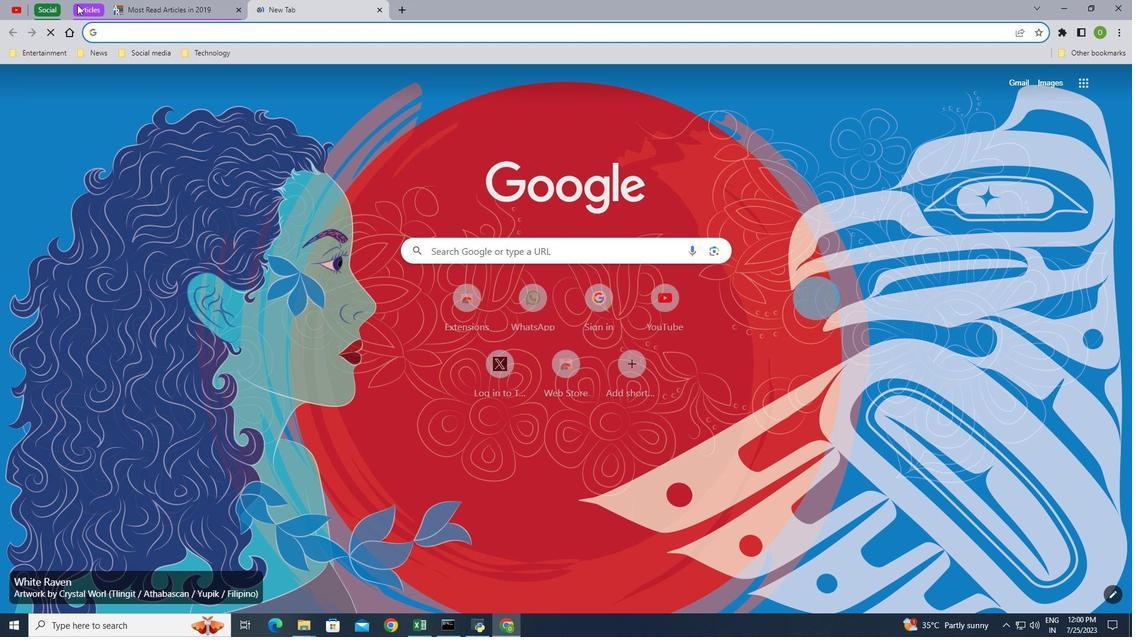 
Action: Mouse pressed left at (82, 5)
Screenshot: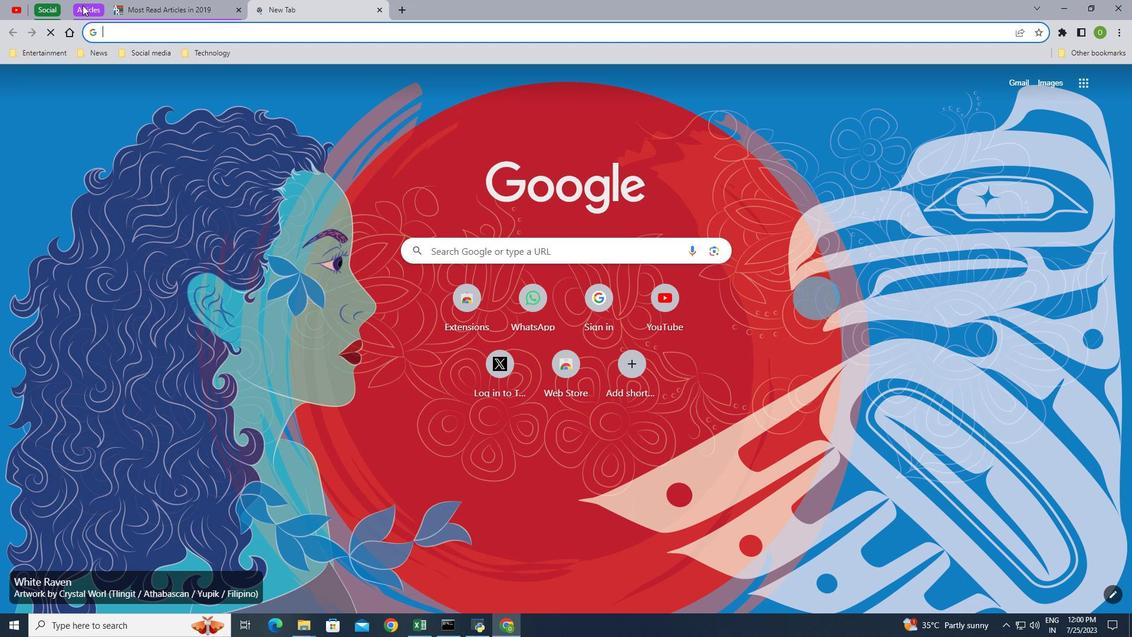 
Action: Mouse moved to (121, 28)
Screenshot: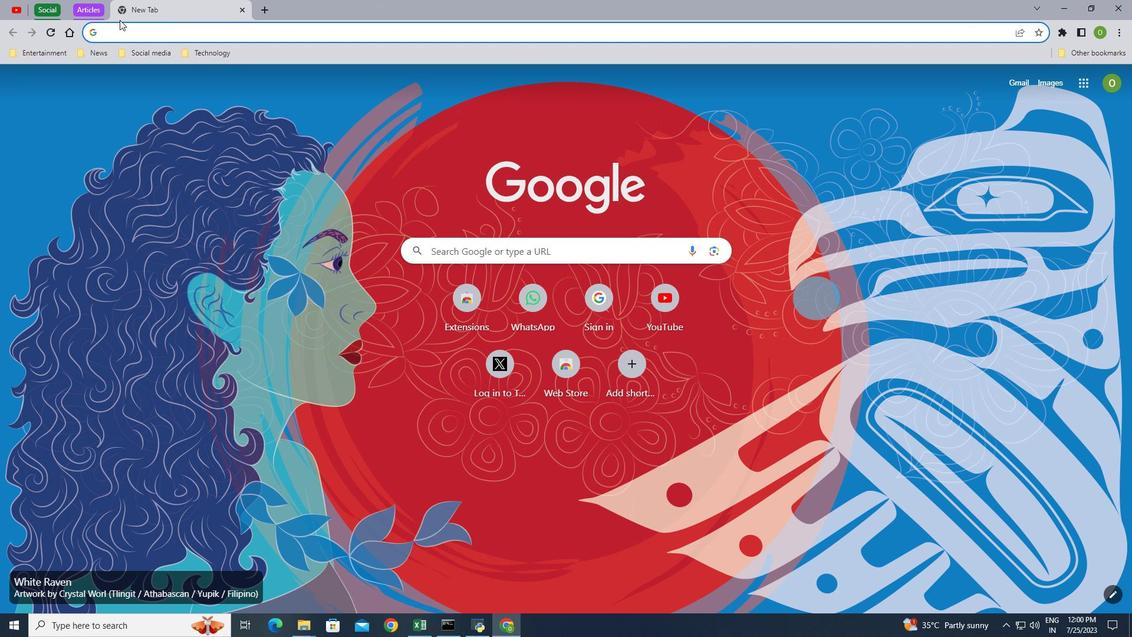
Action: Mouse pressed left at (121, 28)
Screenshot: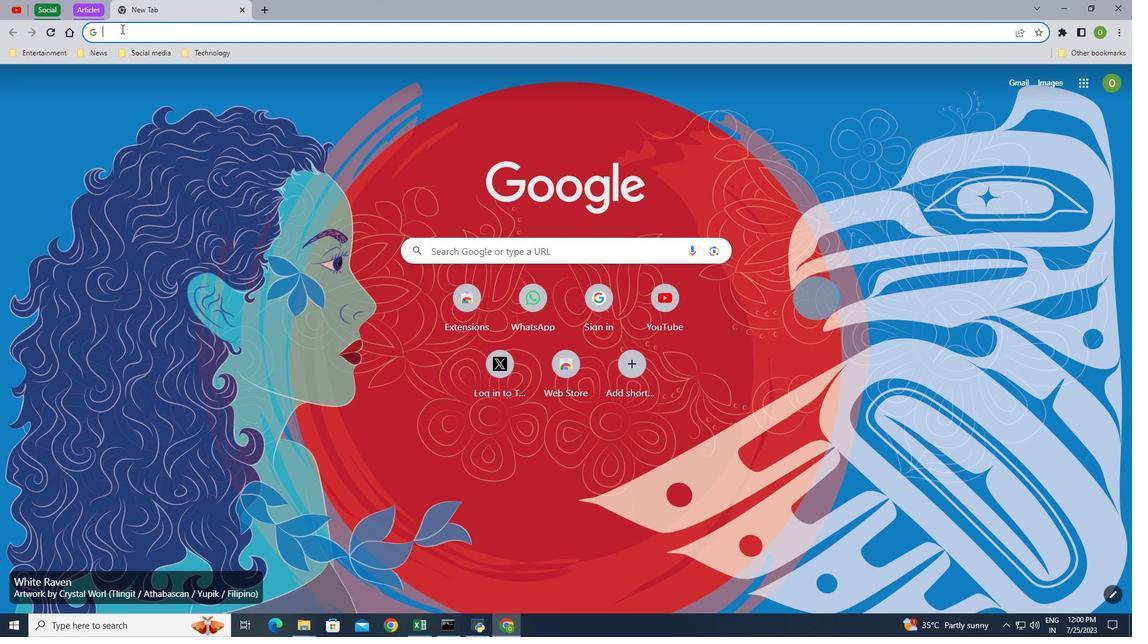 
Action: Key pressed we==<Key.backspace><Key.backspace><Key.backspace>ikipidea<Key.down><Key.enter>
Screenshot: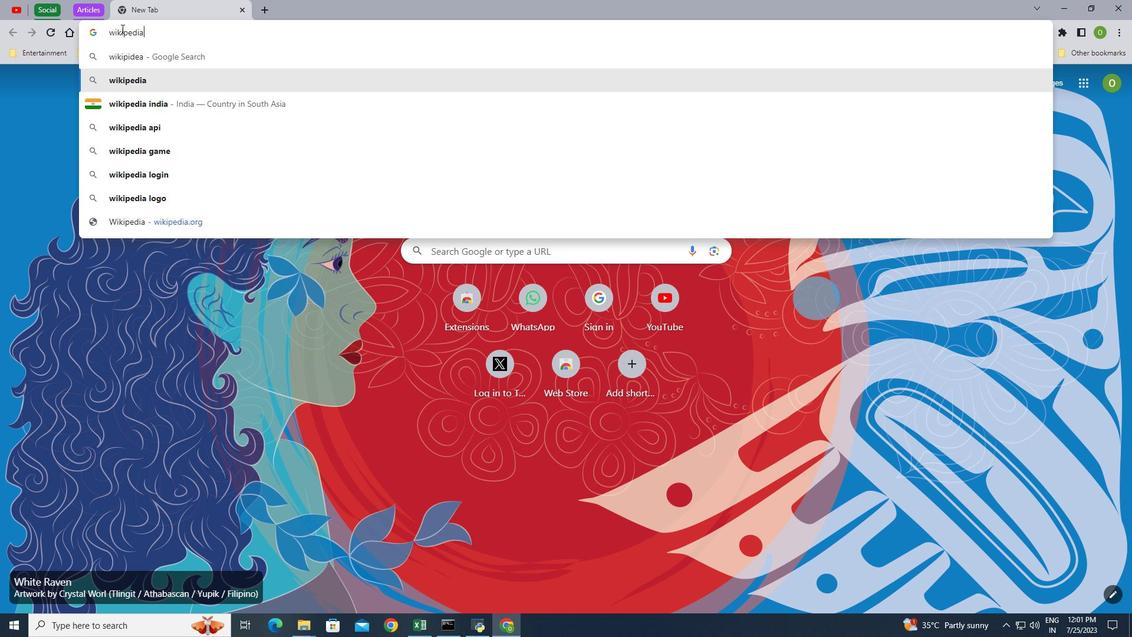
Action: Mouse moved to (155, 208)
Screenshot: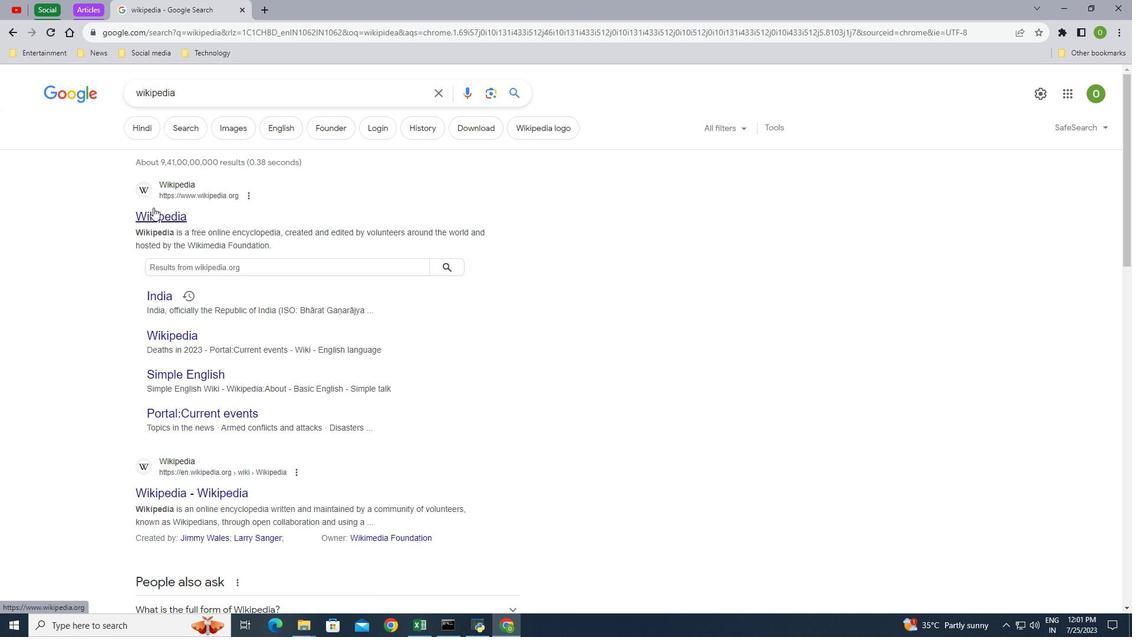 
Action: Mouse pressed left at (155, 208)
Screenshot: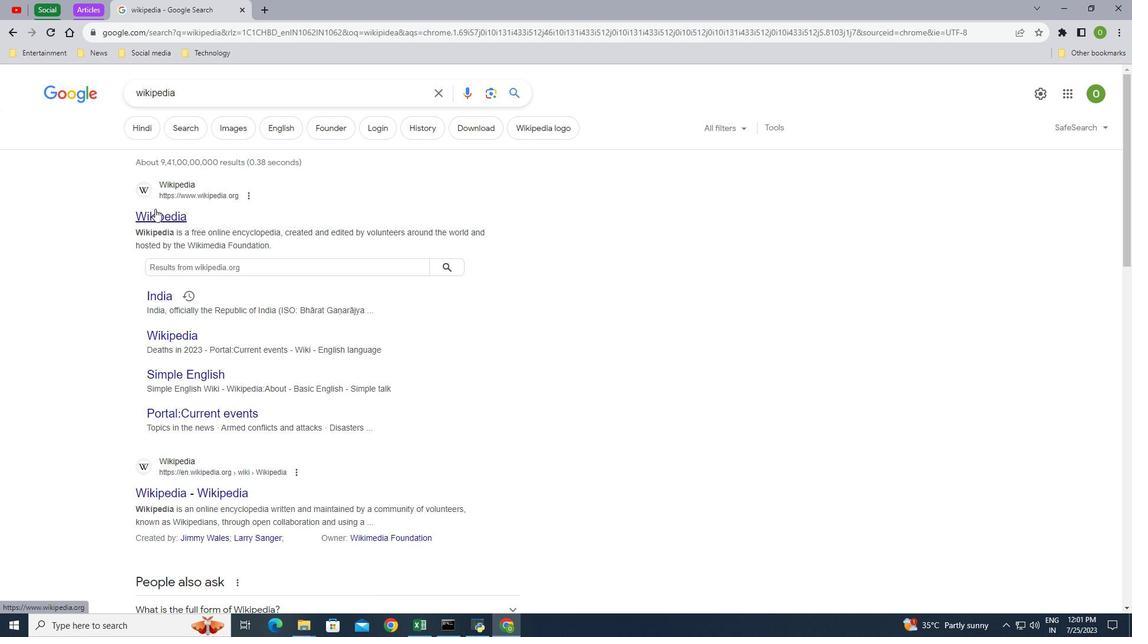 
Action: Mouse moved to (480, 172)
Screenshot: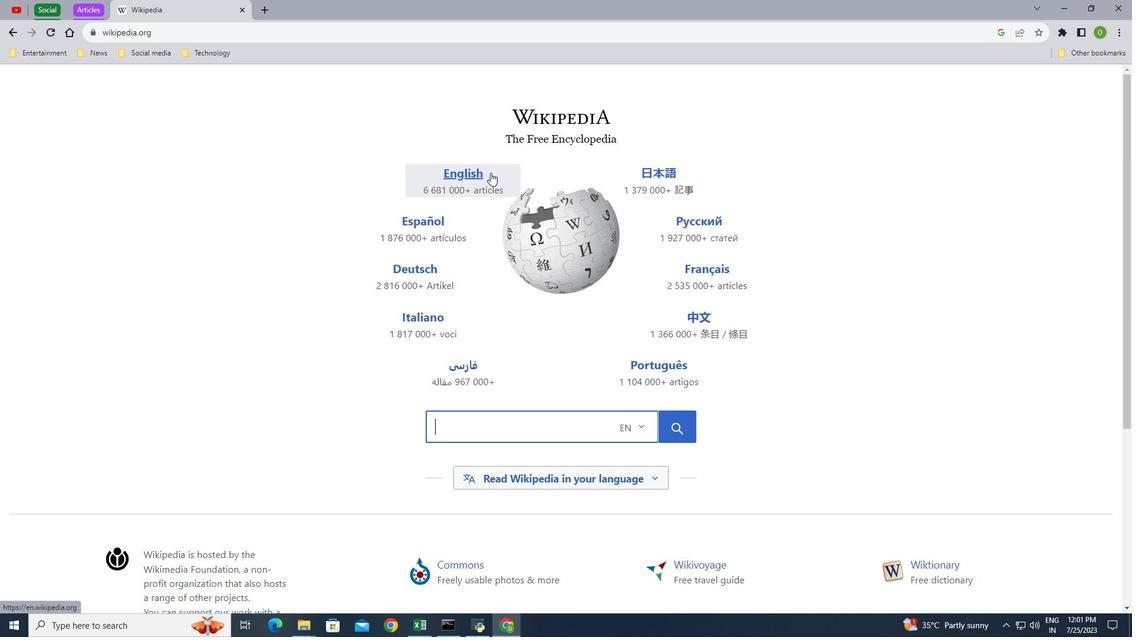 
Action: Mouse pressed left at (480, 172)
Screenshot: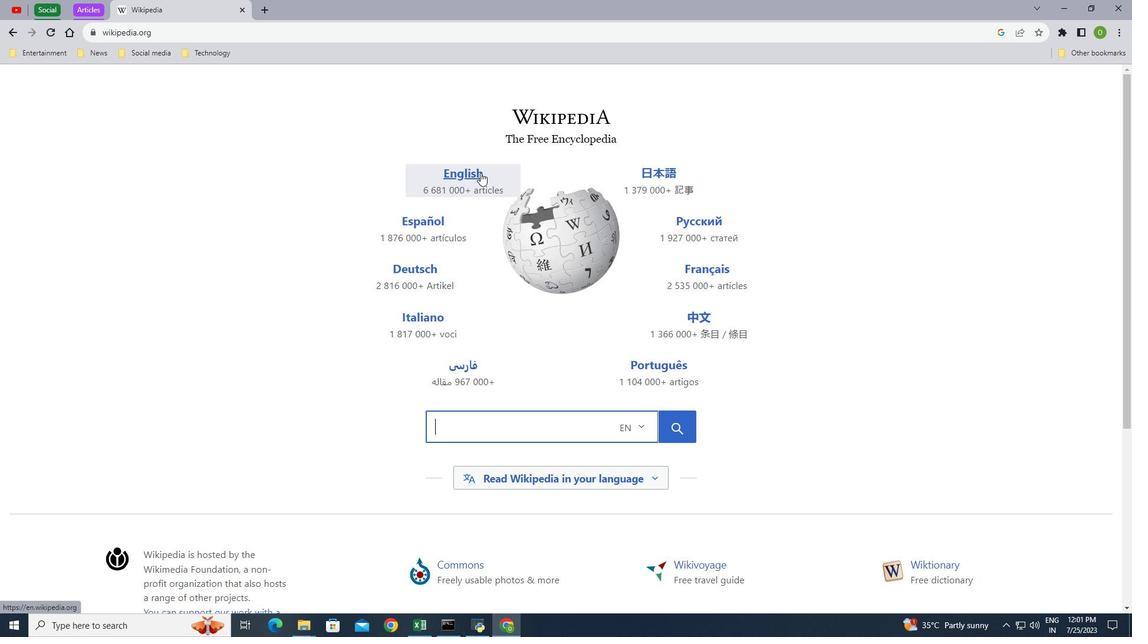 
Action: Mouse moved to (169, 10)
Screenshot: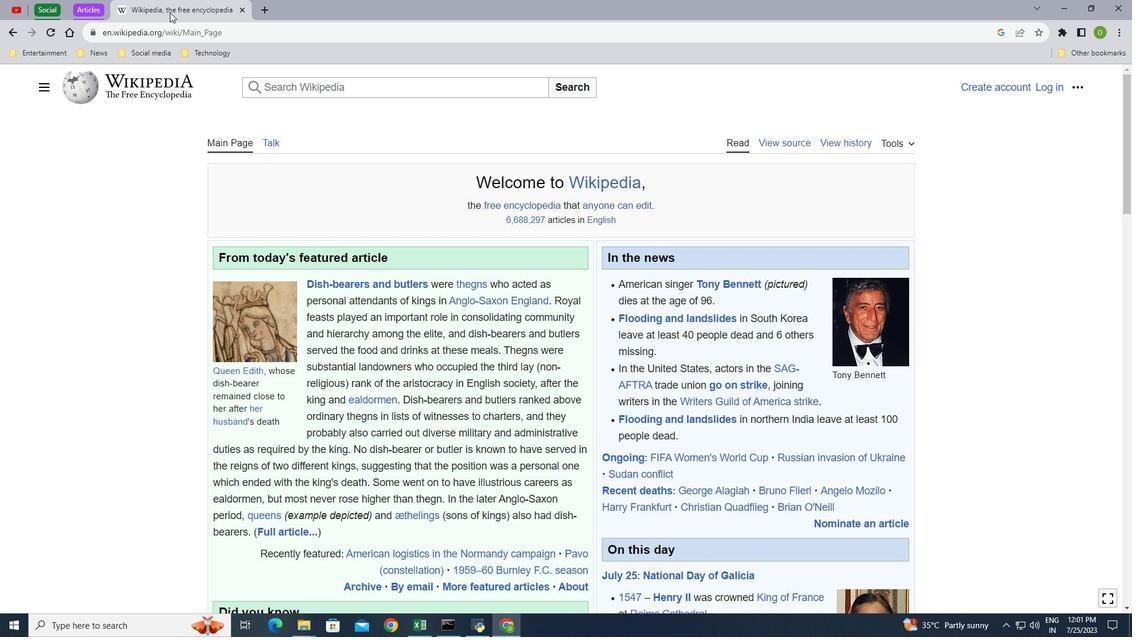 
Action: Mouse pressed left at (169, 10)
Screenshot: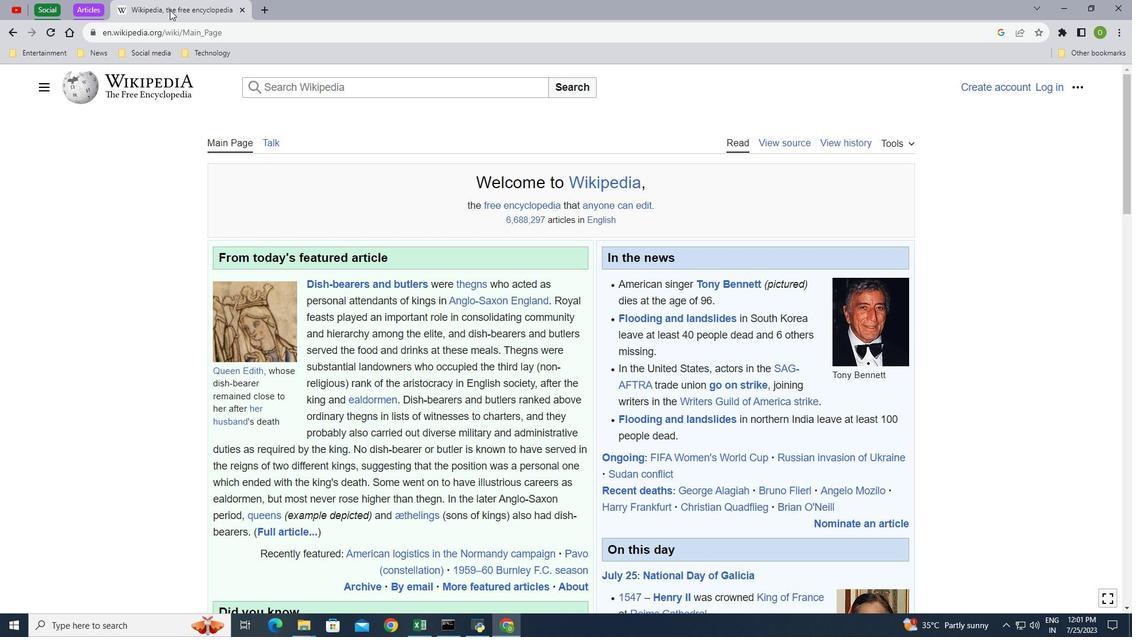 
Action: Mouse pressed right at (169, 10)
Screenshot: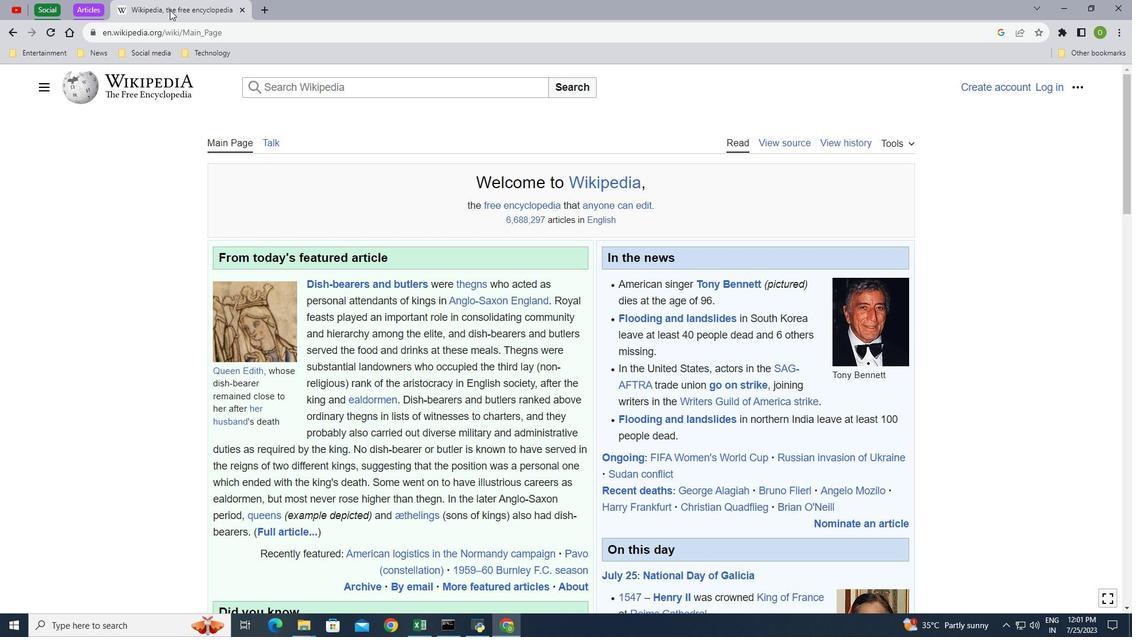 
Action: Mouse moved to (263, 44)
Screenshot: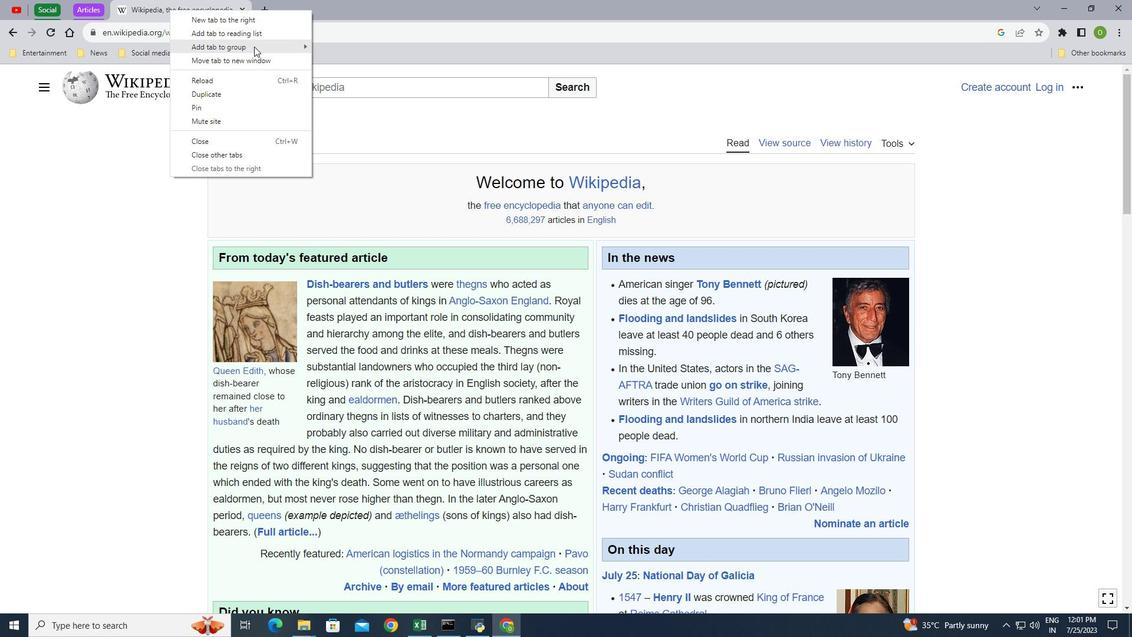 
Action: Mouse pressed left at (263, 44)
Screenshot: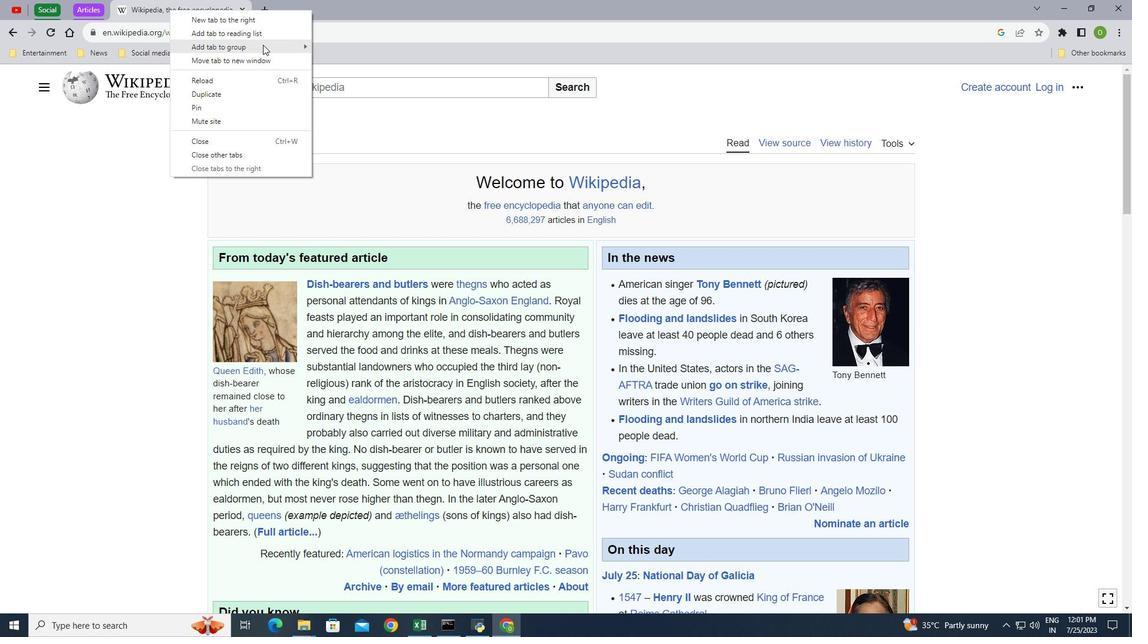 
Action: Mouse moved to (345, 66)
Screenshot: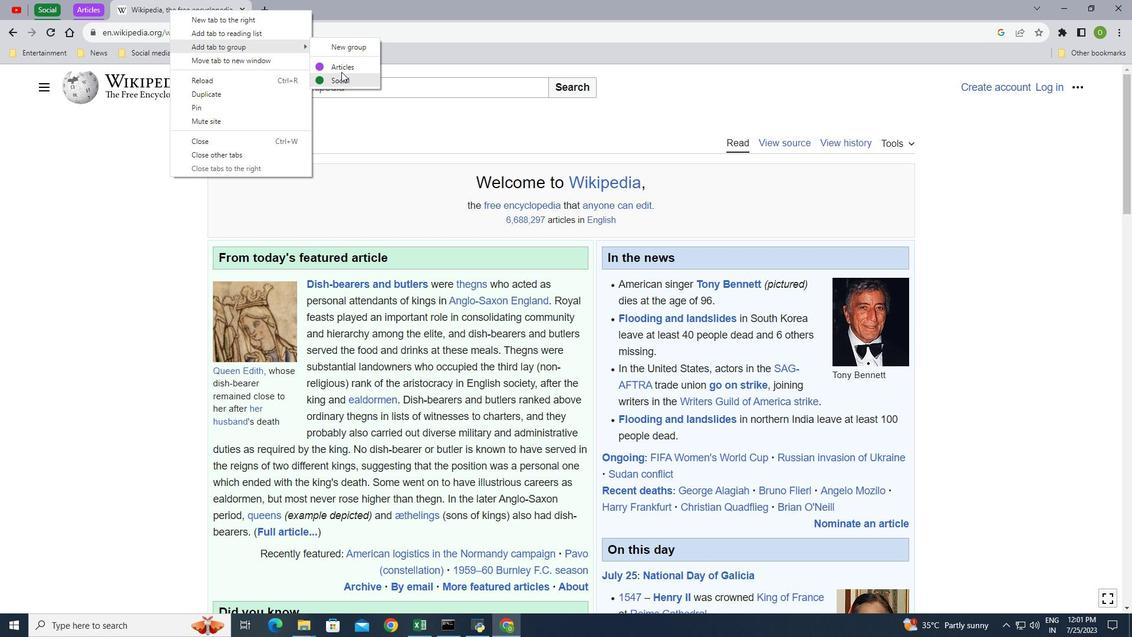 
Action: Mouse pressed left at (345, 66)
Screenshot: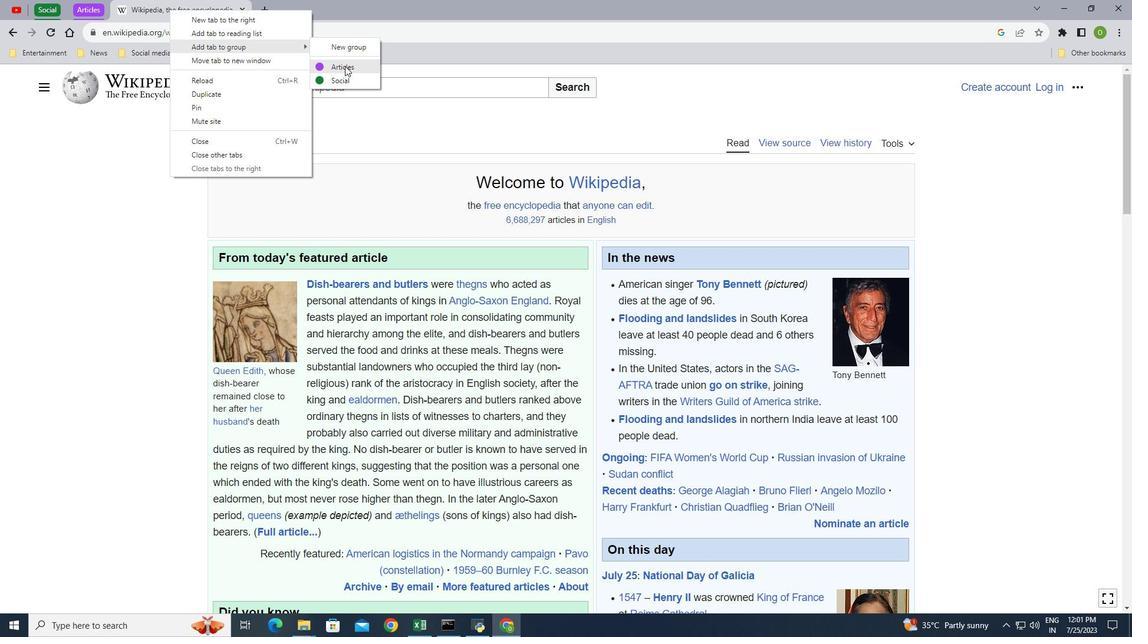 
Action: Mouse moved to (82, 6)
Screenshot: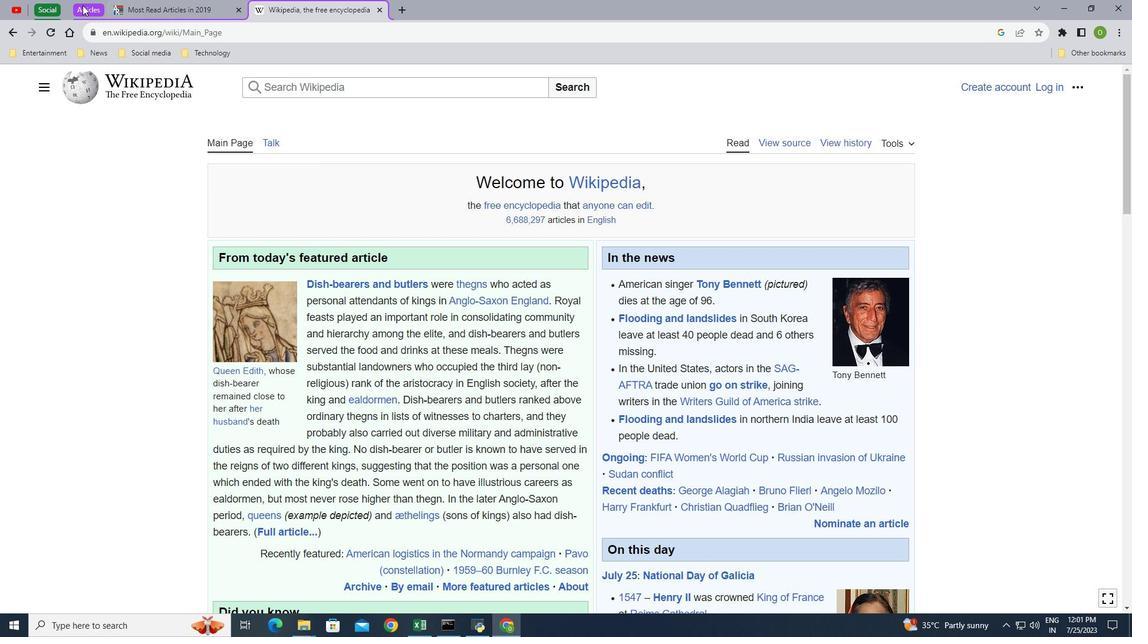 
Action: Mouse pressed left at (82, 6)
Screenshot: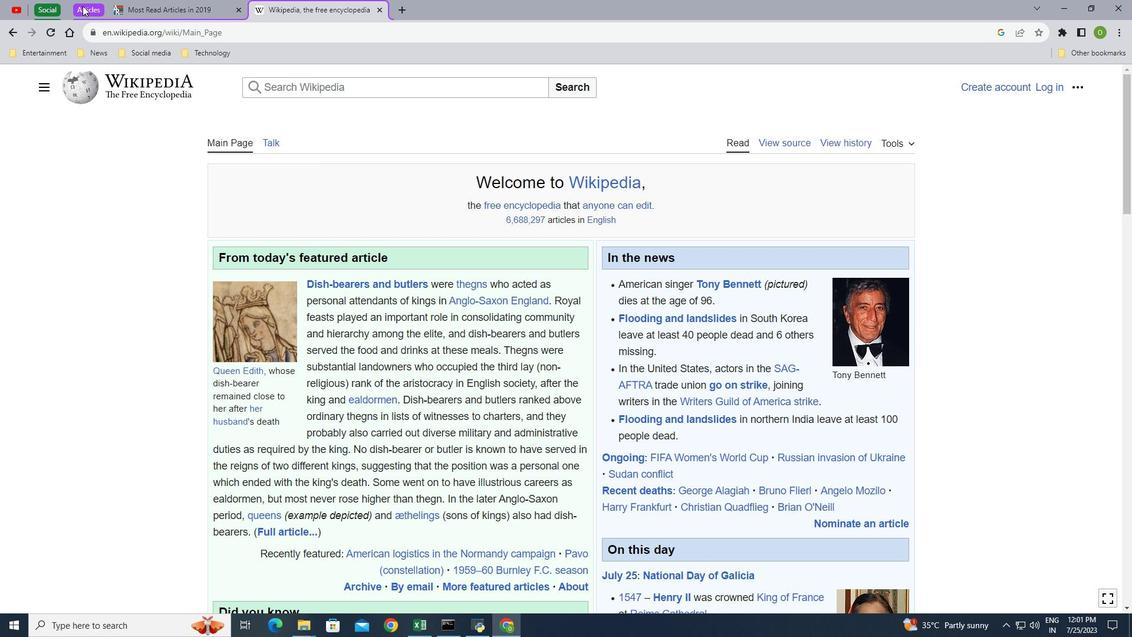 
Action: Mouse moved to (126, 9)
Screenshot: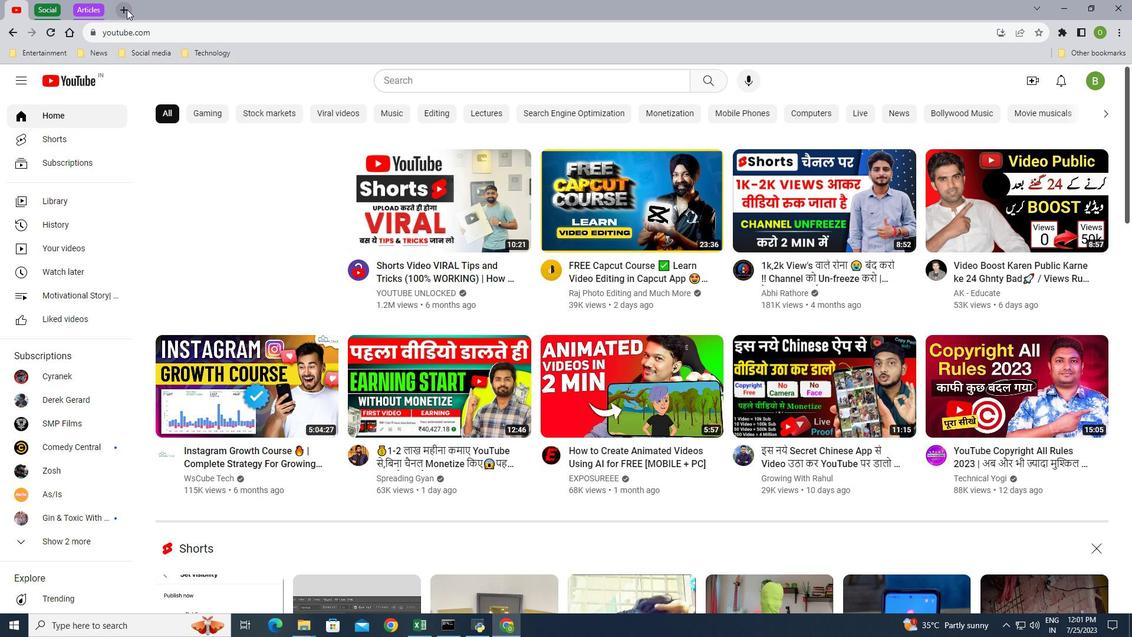 
Action: Mouse pressed left at (126, 9)
Screenshot: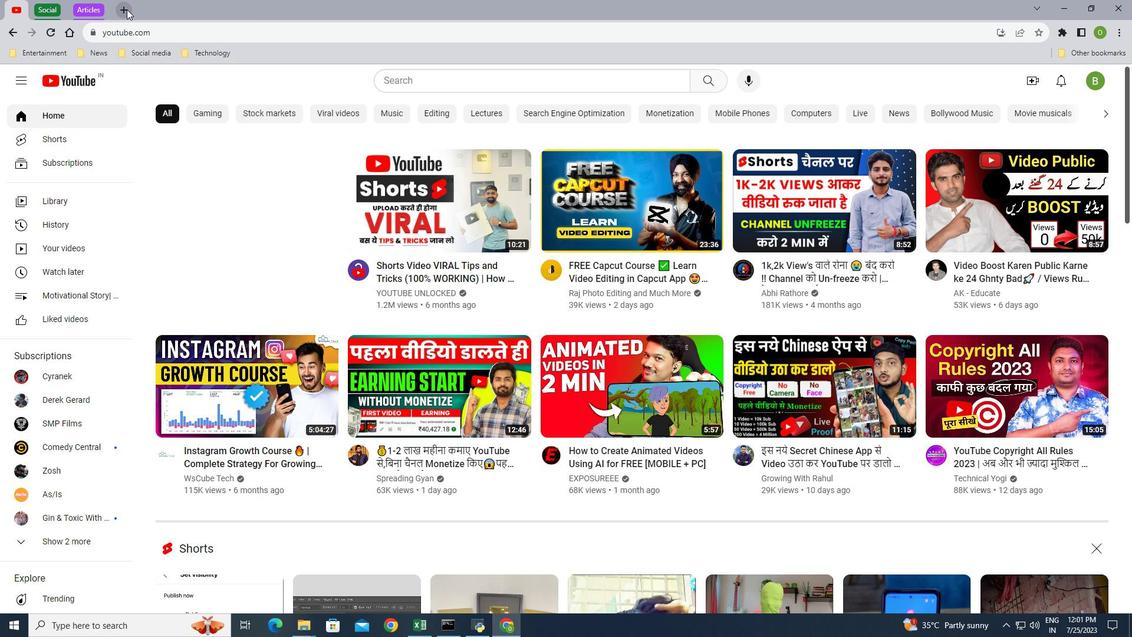 
Action: Mouse moved to (142, 32)
Screenshot: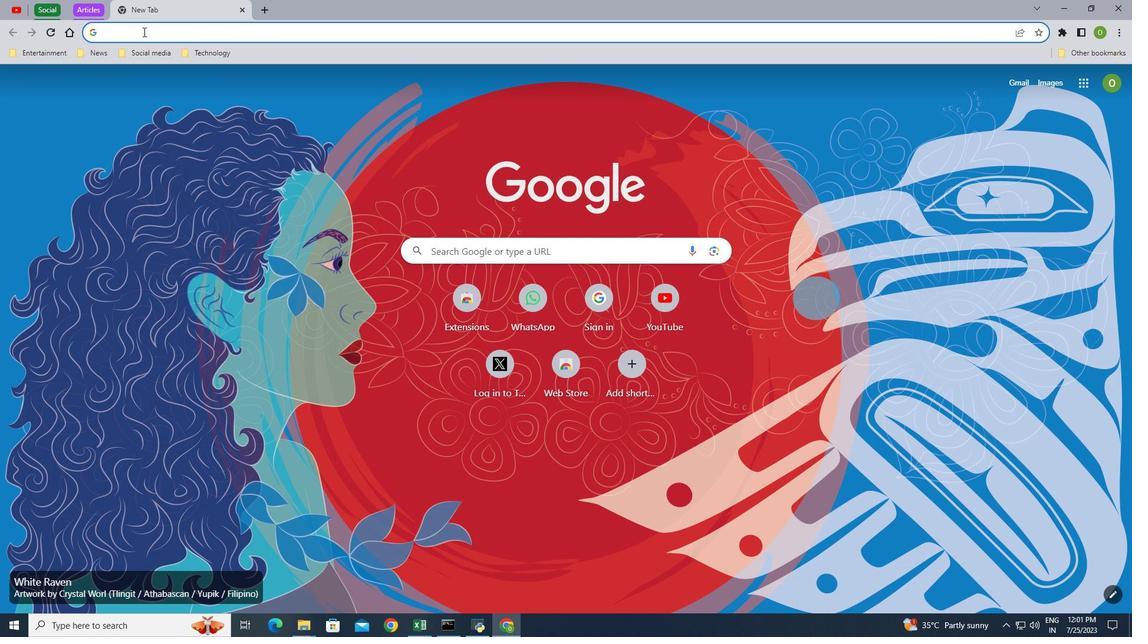 
Action: Mouse pressed left at (142, 32)
Screenshot: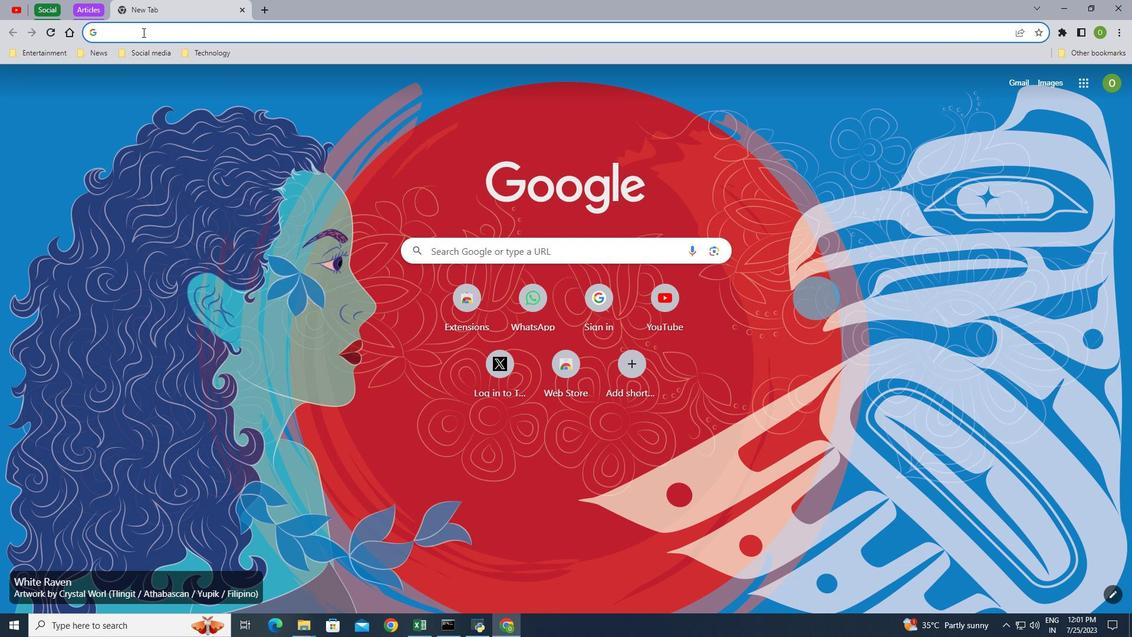 
Action: Key pressed www.am==<Key.backspace><Key.backspace><Key.backspace>mazone<Key.down><Key.enter>
Screenshot: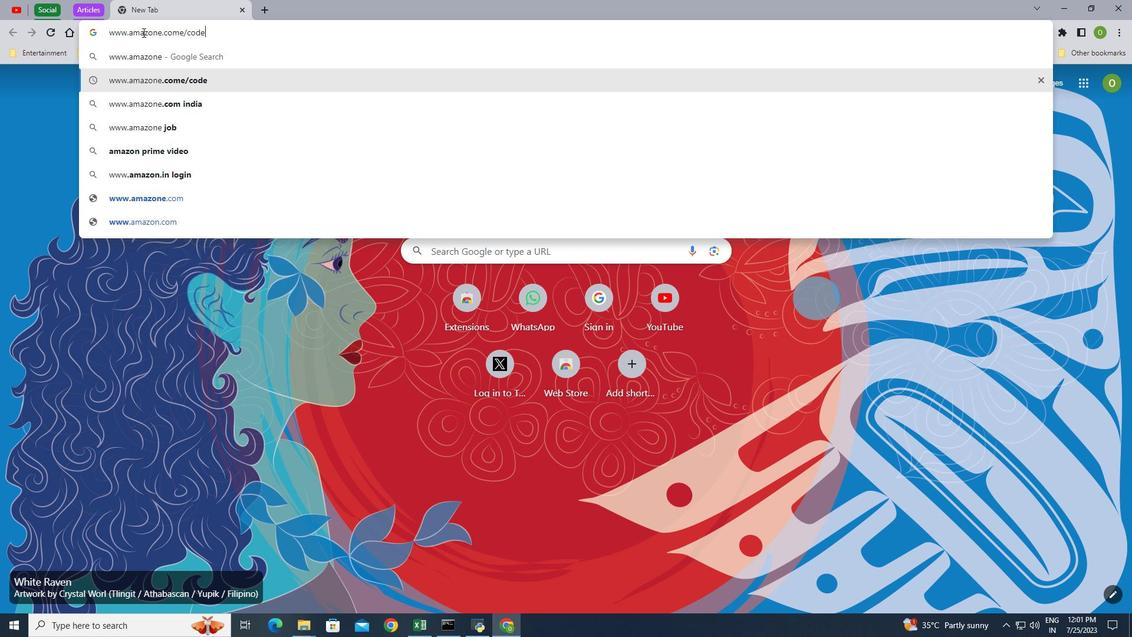 
Action: Mouse moved to (156, 7)
Screenshot: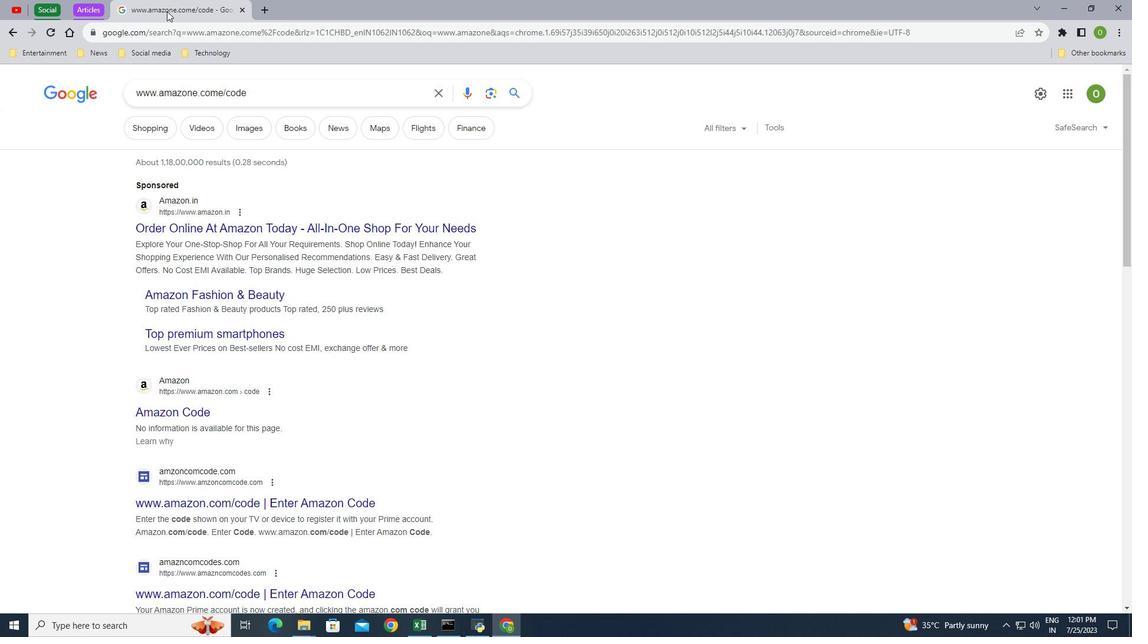 
Action: Mouse pressed right at (156, 7)
Screenshot: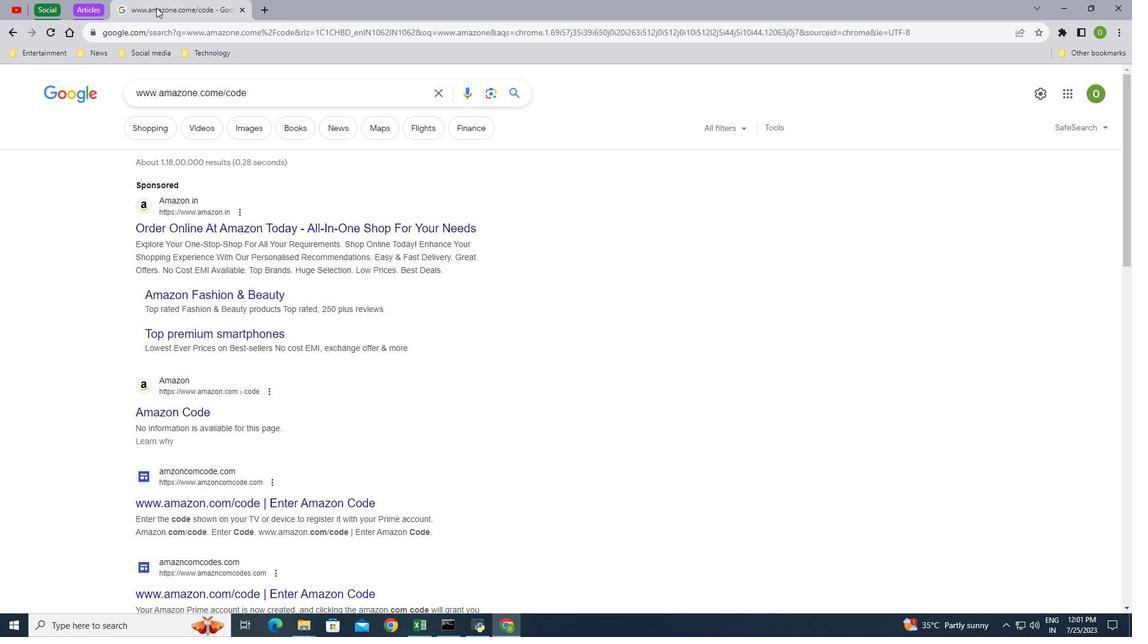 
Action: Mouse moved to (240, 44)
Screenshot: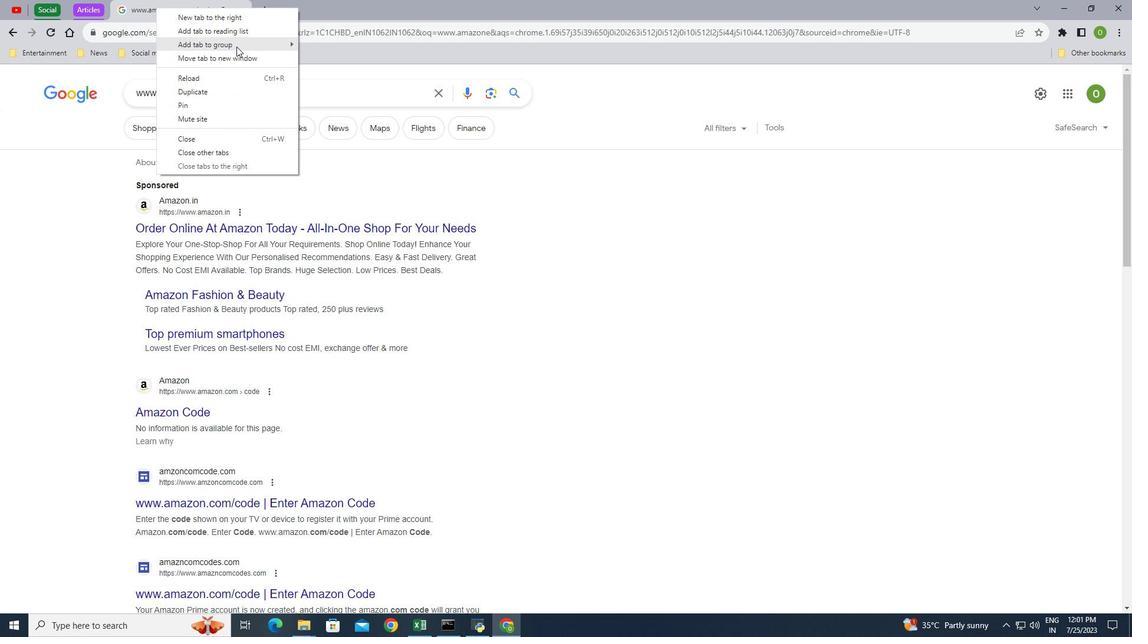 
Action: Mouse pressed left at (240, 44)
Screenshot: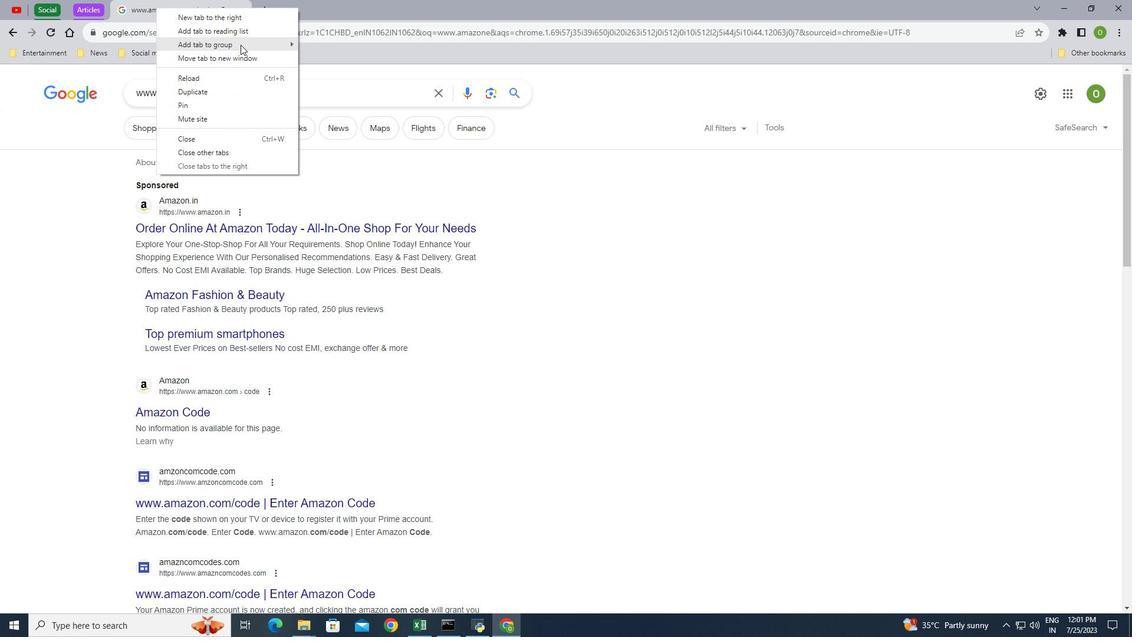 
Action: Mouse moved to (331, 43)
Screenshot: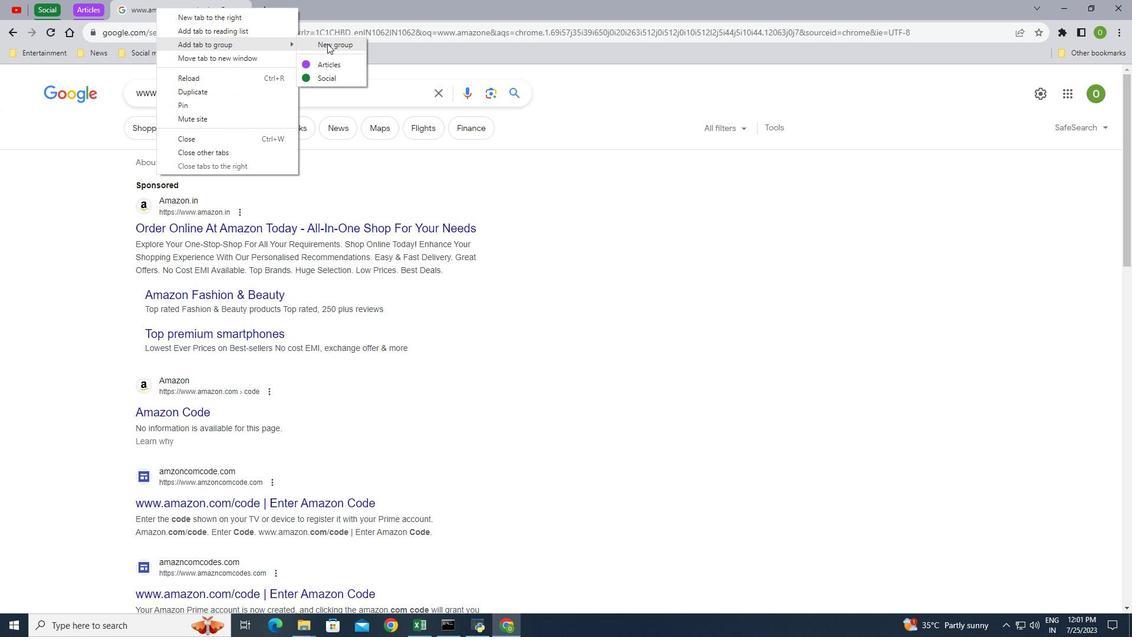 
Action: Mouse pressed left at (331, 43)
Screenshot: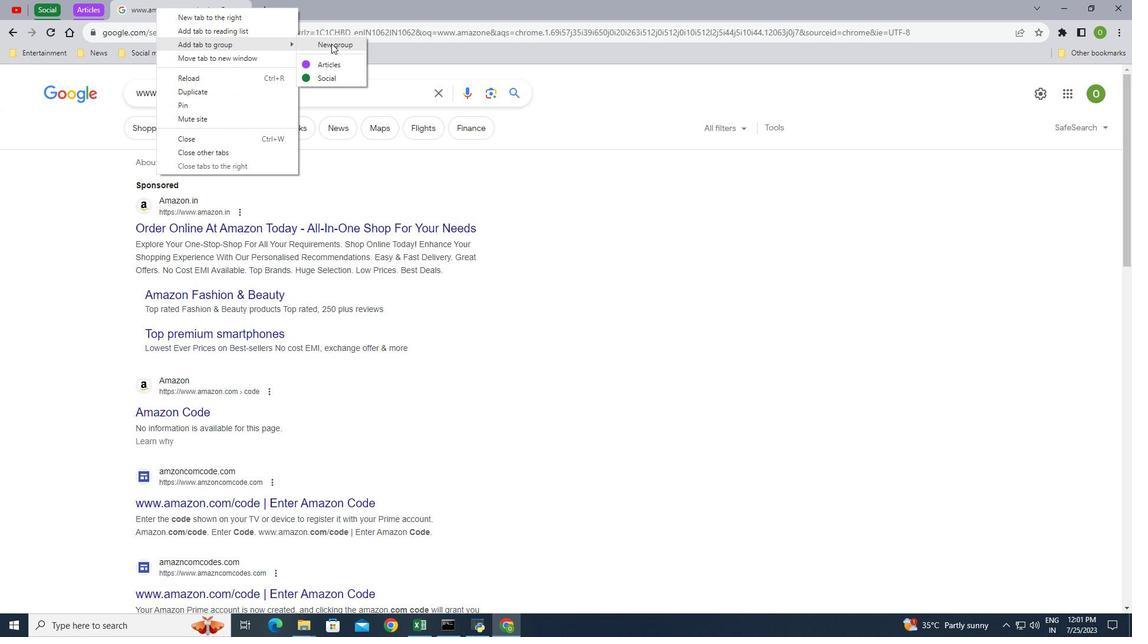 
Action: Mouse moved to (176, 35)
Screenshot: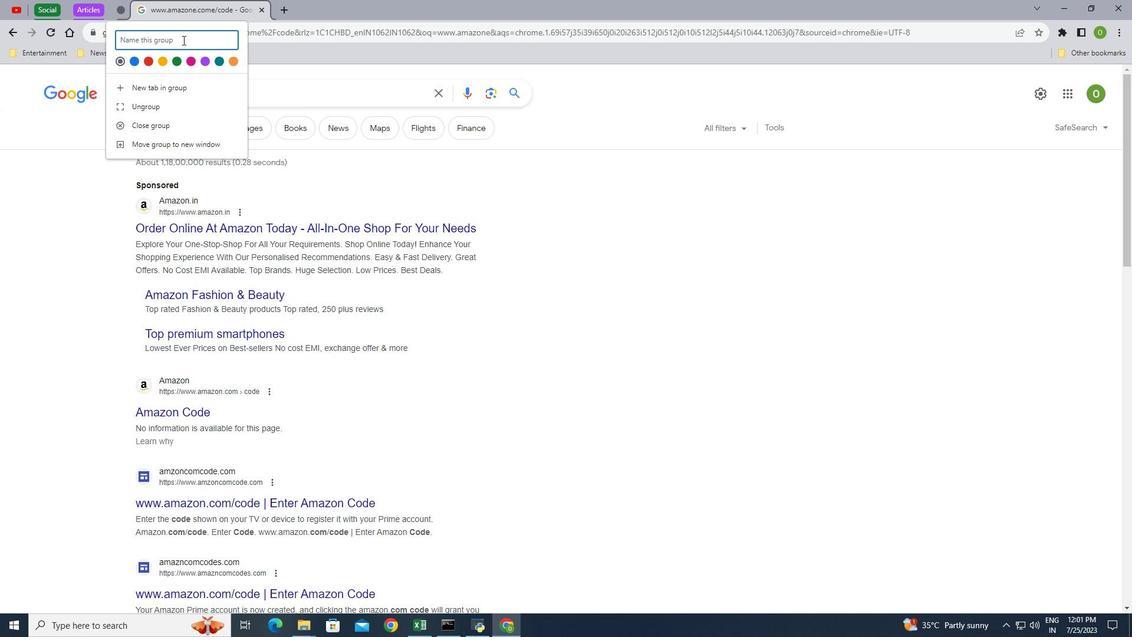 
Action: Key pressed <Key.shift>Shopping
Screenshot: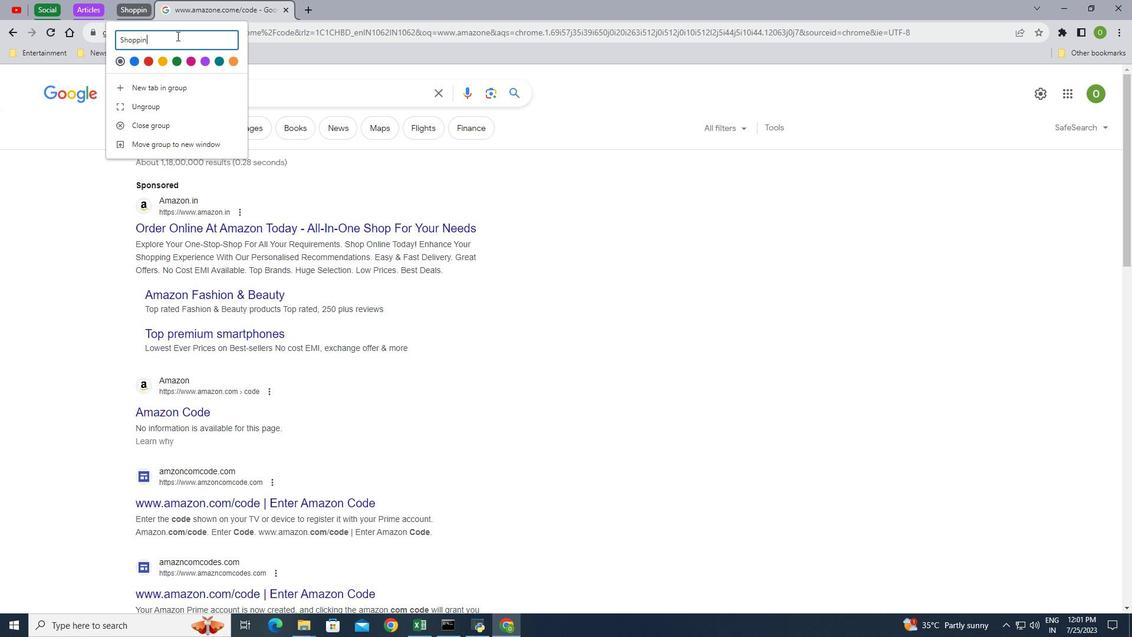 
Action: Mouse moved to (145, 60)
Screenshot: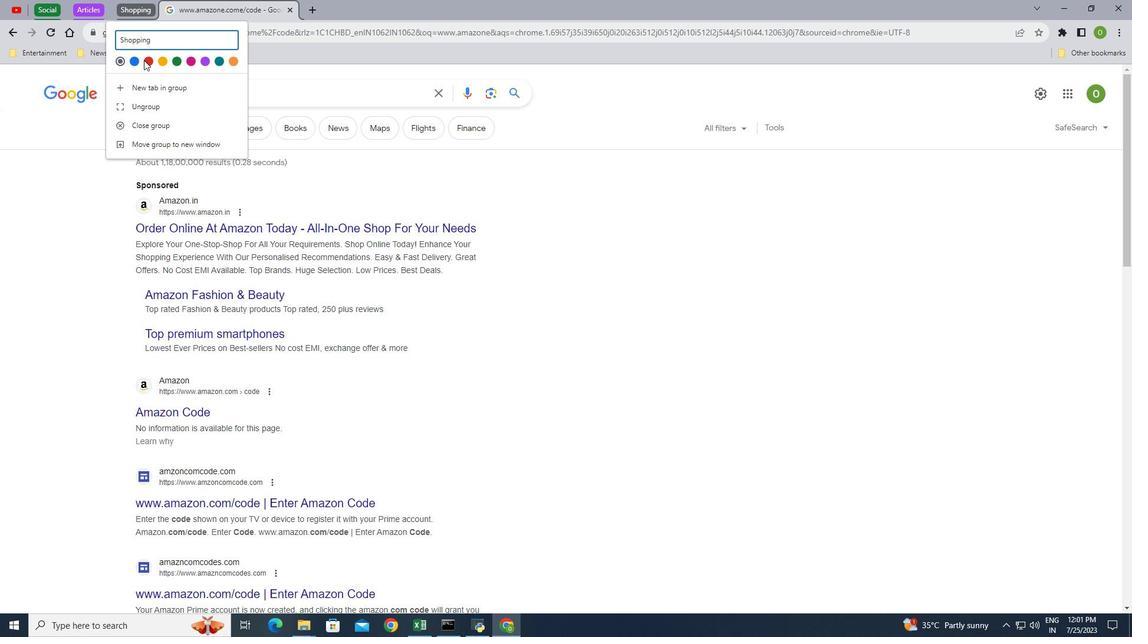 
Action: Mouse pressed left at (145, 60)
Screenshot: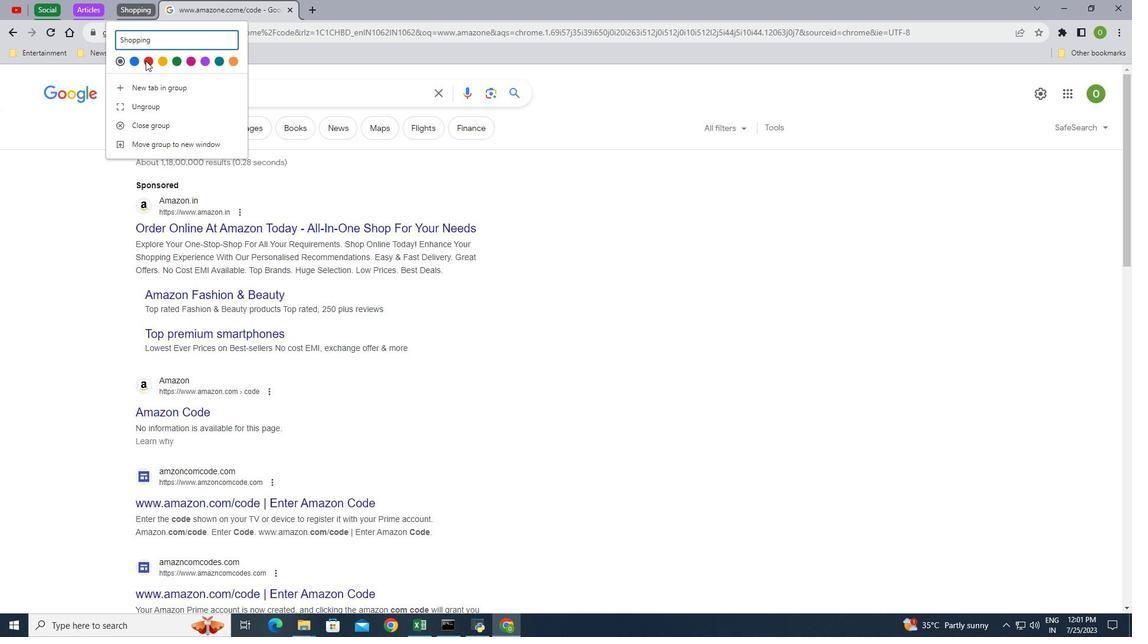 
Action: Mouse moved to (289, 53)
Screenshot: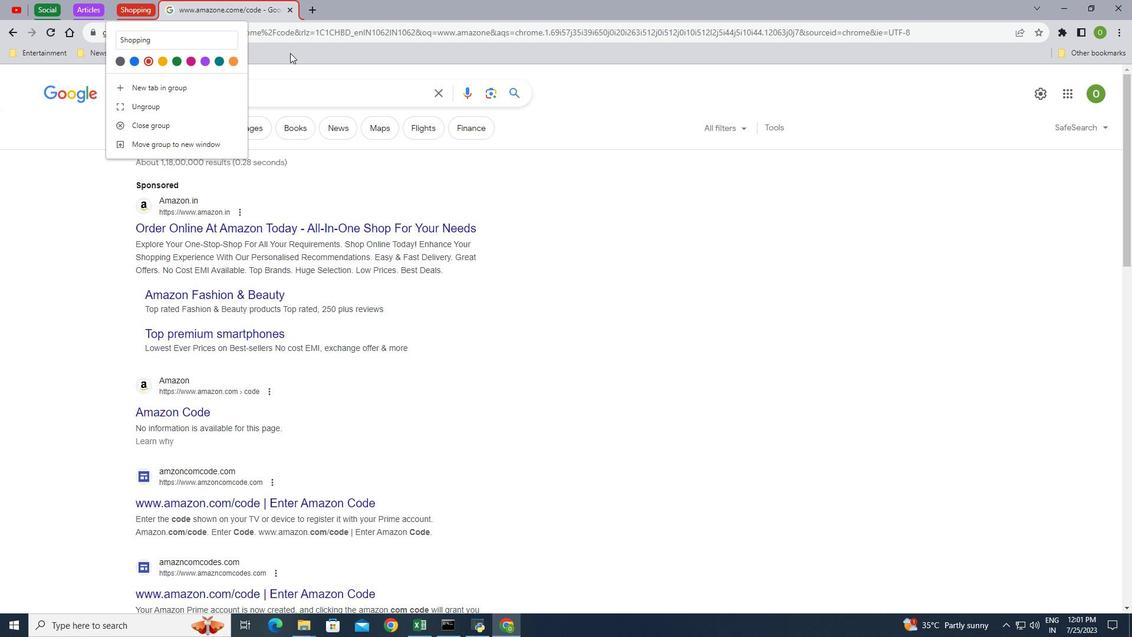
Action: Mouse pressed left at (289, 53)
Screenshot: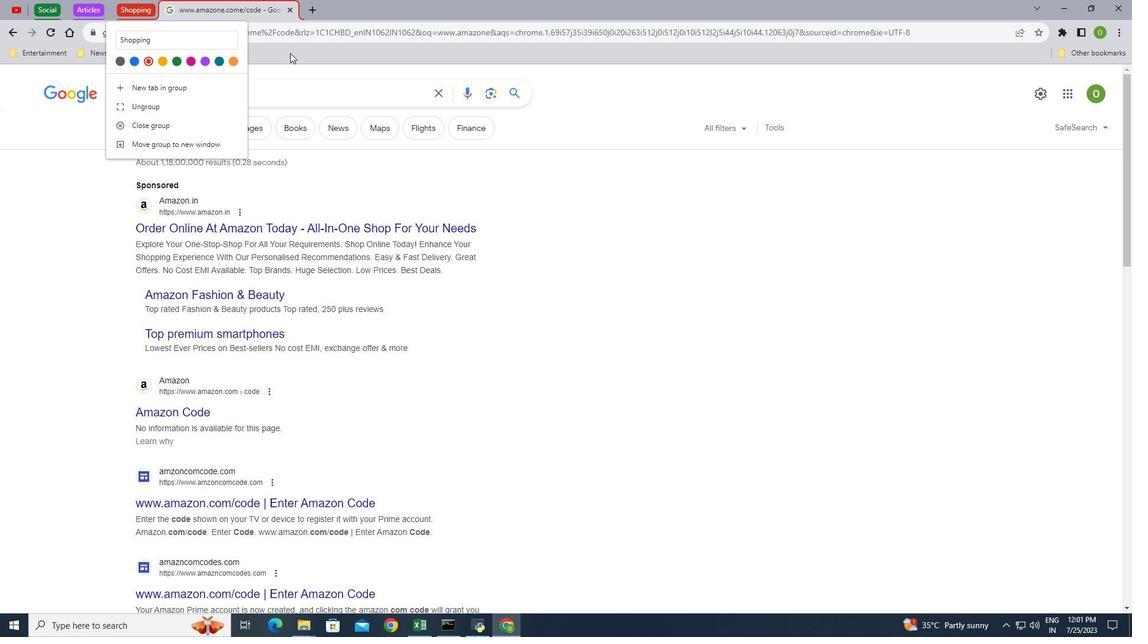 
Action: Mouse moved to (148, 8)
Screenshot: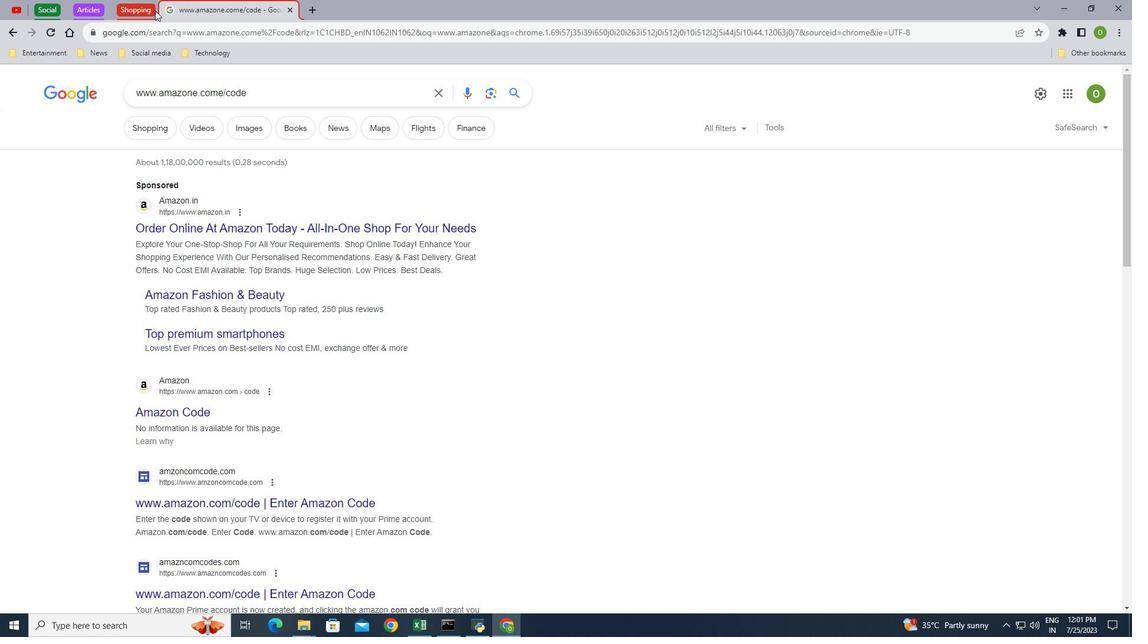 
Action: Mouse pressed left at (148, 8)
Screenshot: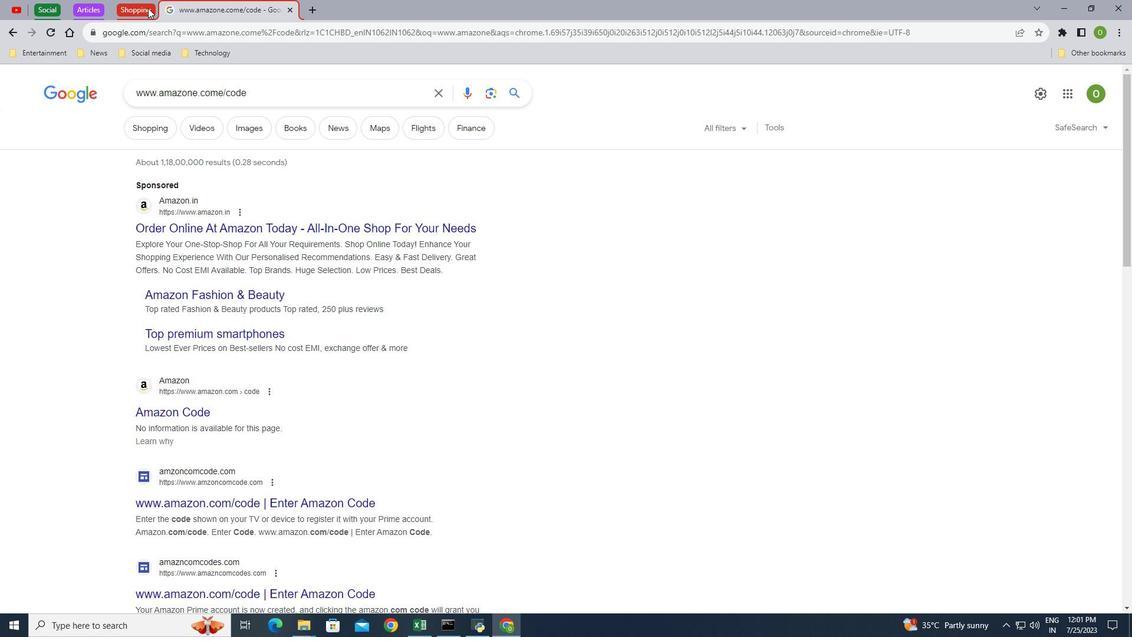 
Action: Mouse moved to (176, 7)
Screenshot: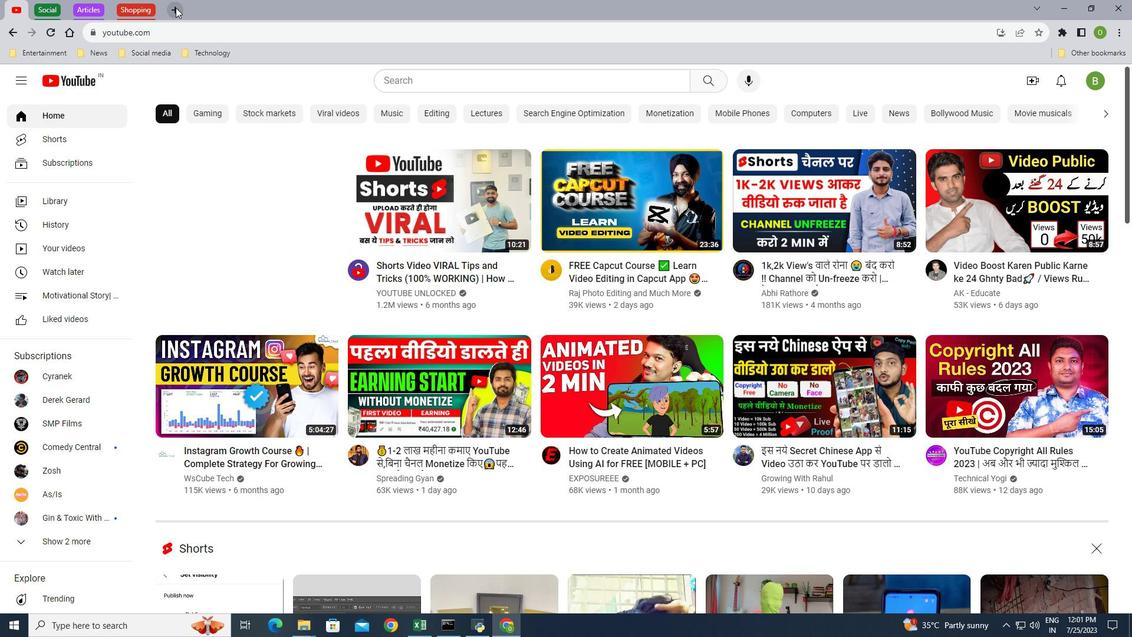 
Action: Mouse pressed left at (176, 7)
Screenshot: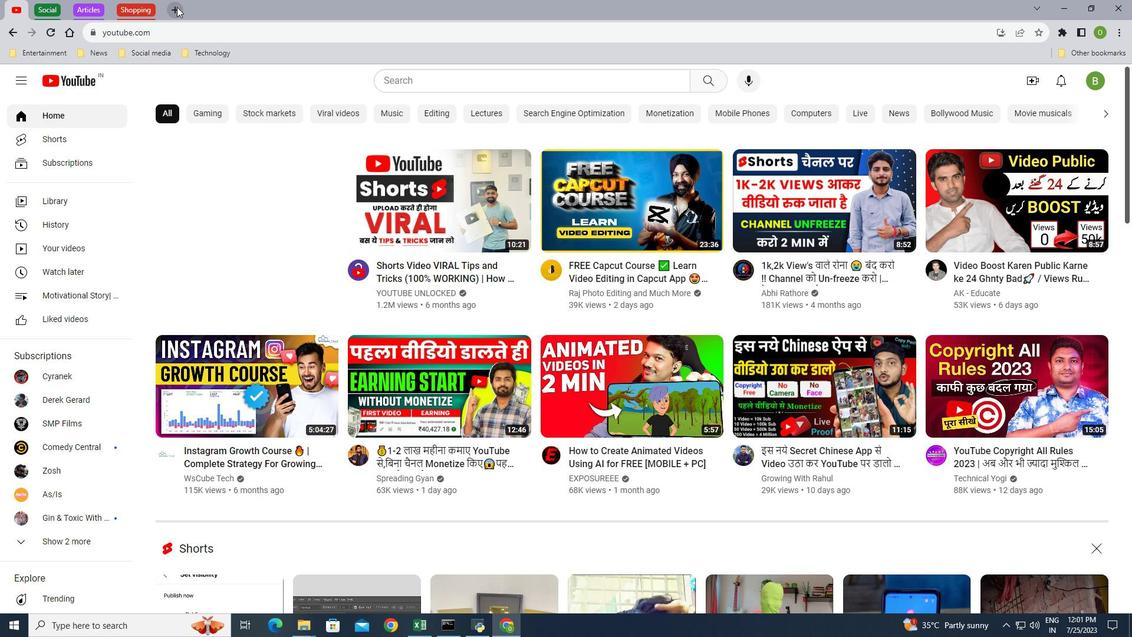 
Action: Mouse moved to (162, 30)
Screenshot: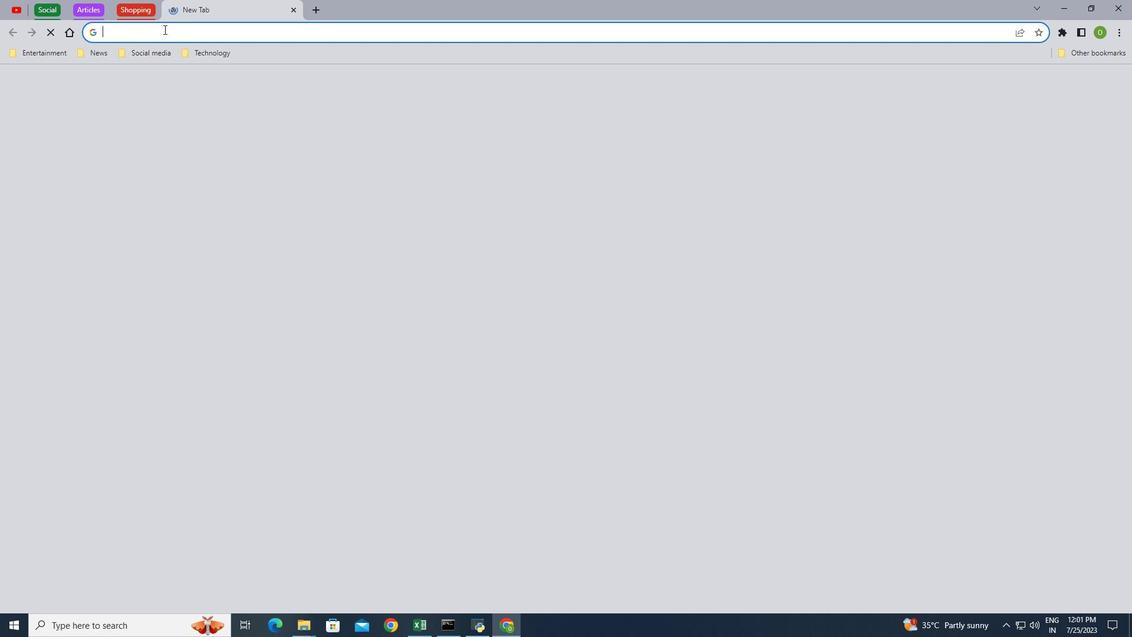 
Action: Mouse pressed left at (162, 30)
Screenshot: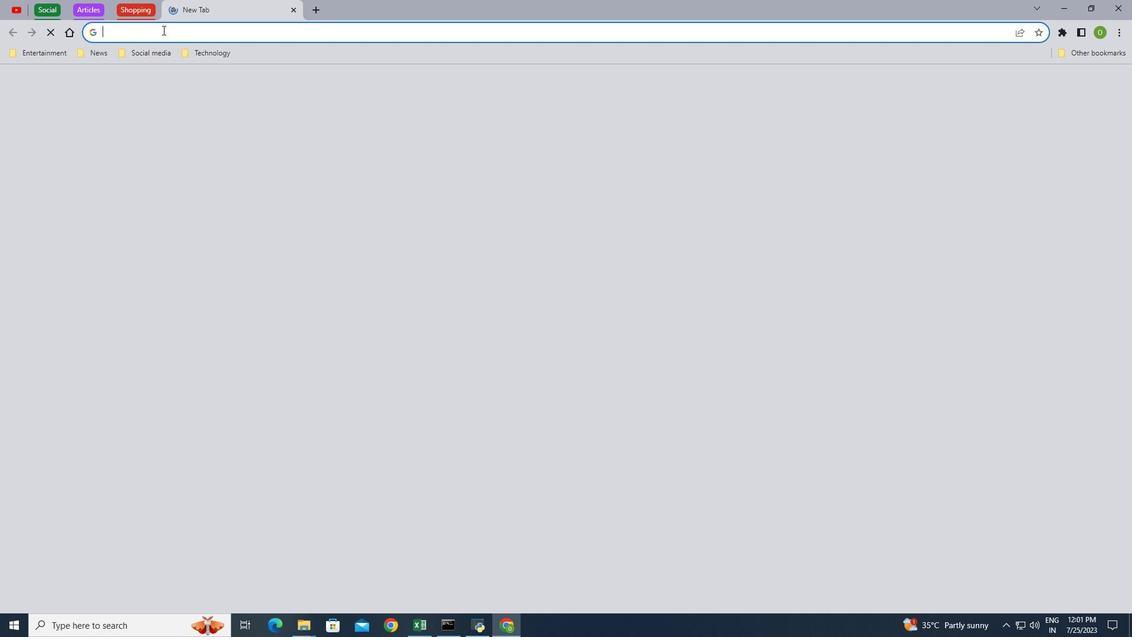 
Action: Key pressed www.flipkart.com<Key.enter>
Screenshot: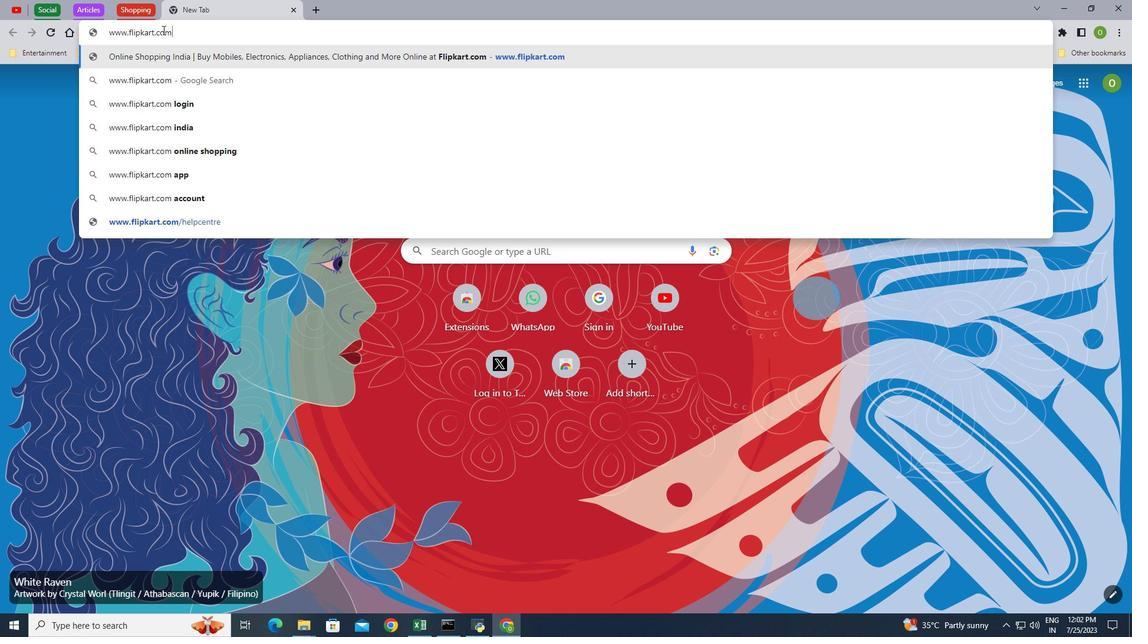 
Action: Mouse moved to (191, 8)
Screenshot: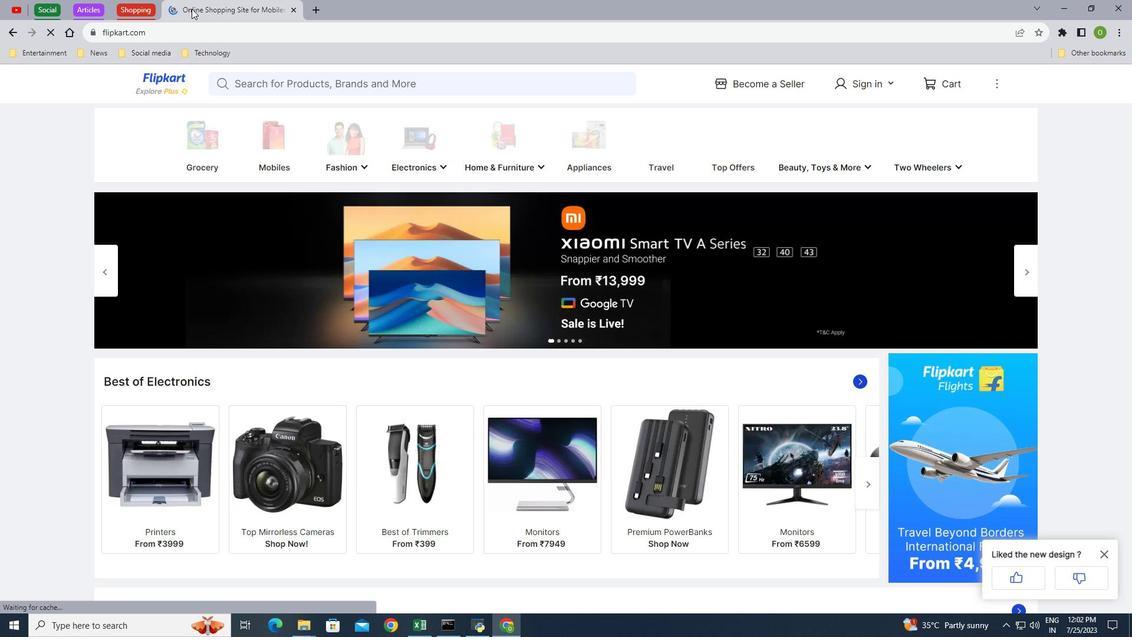 
Action: Mouse pressed right at (191, 8)
Screenshot: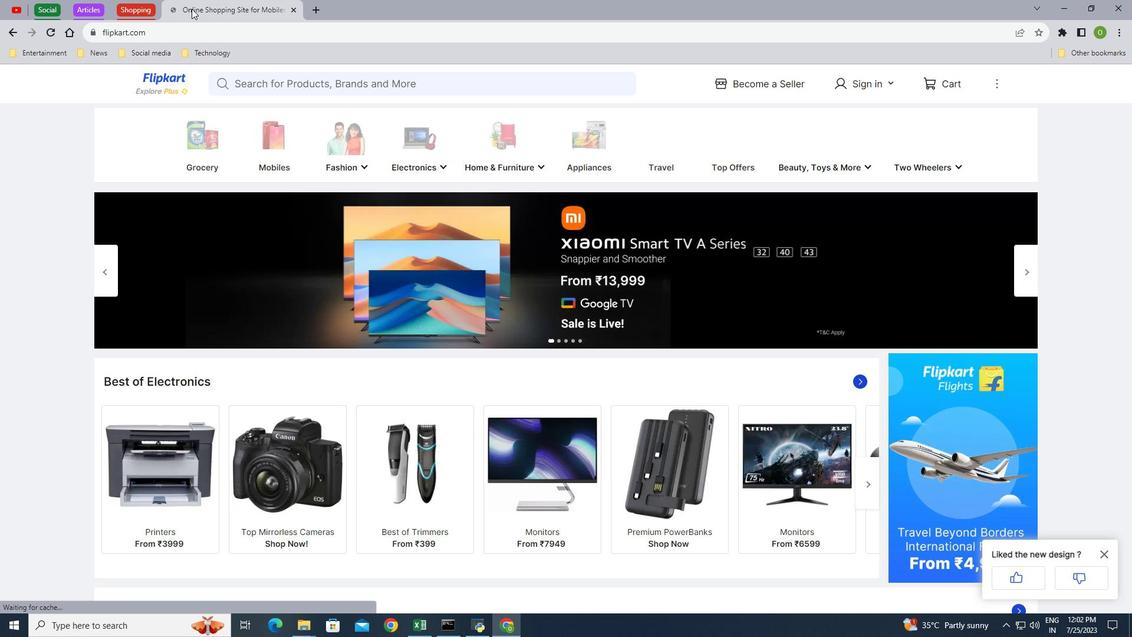 
Action: Mouse moved to (235, 43)
Screenshot: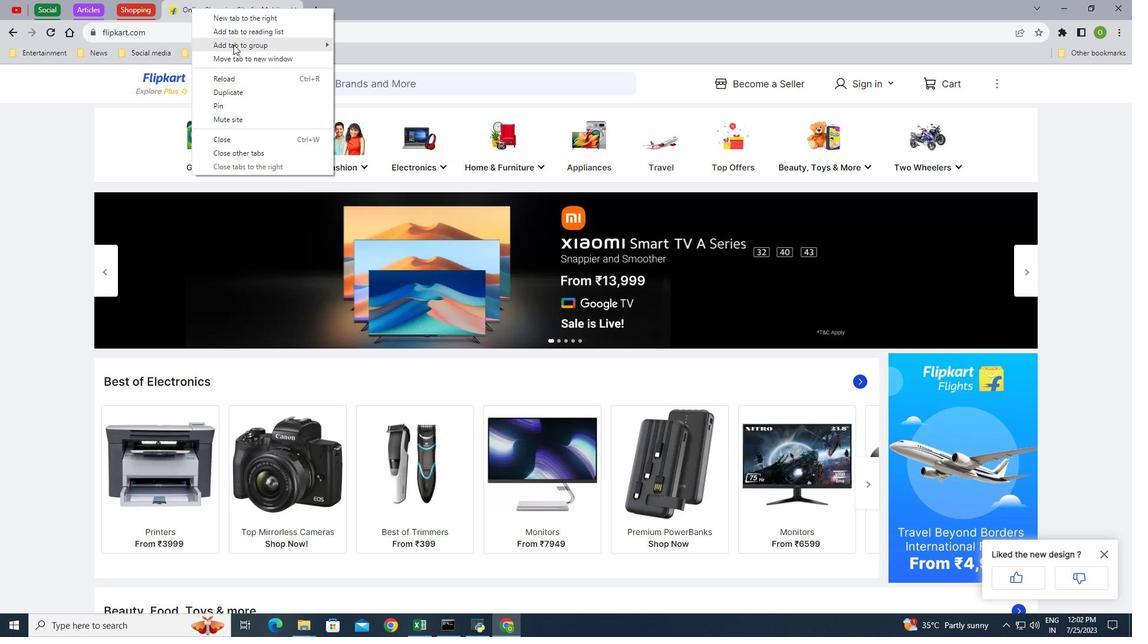
Action: Mouse pressed left at (235, 43)
Screenshot: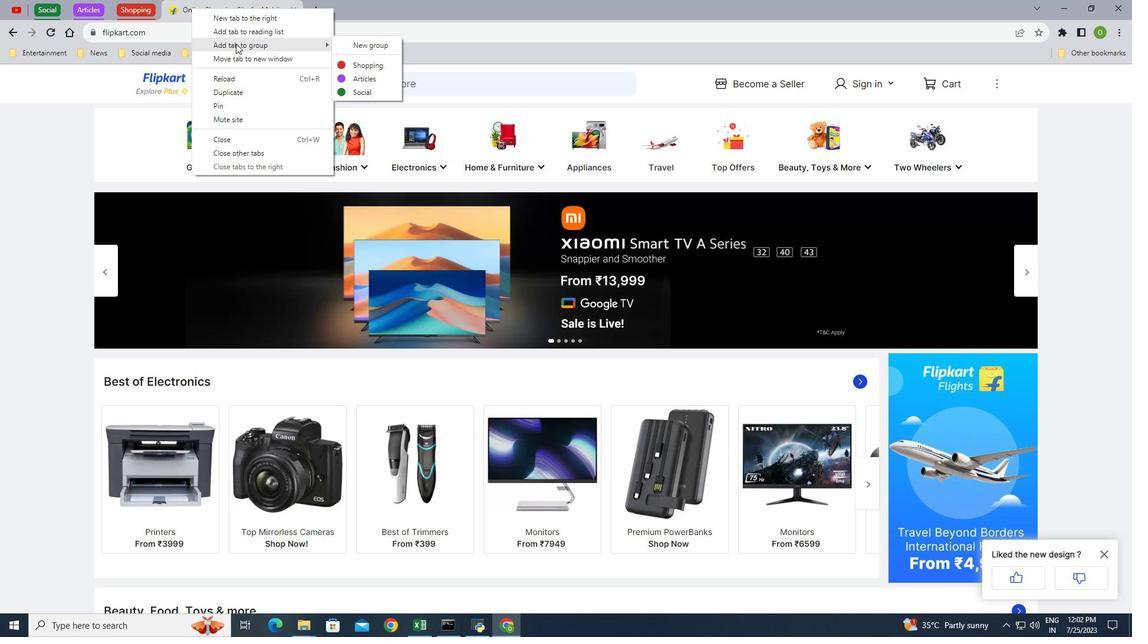 
Action: Mouse moved to (373, 67)
Screenshot: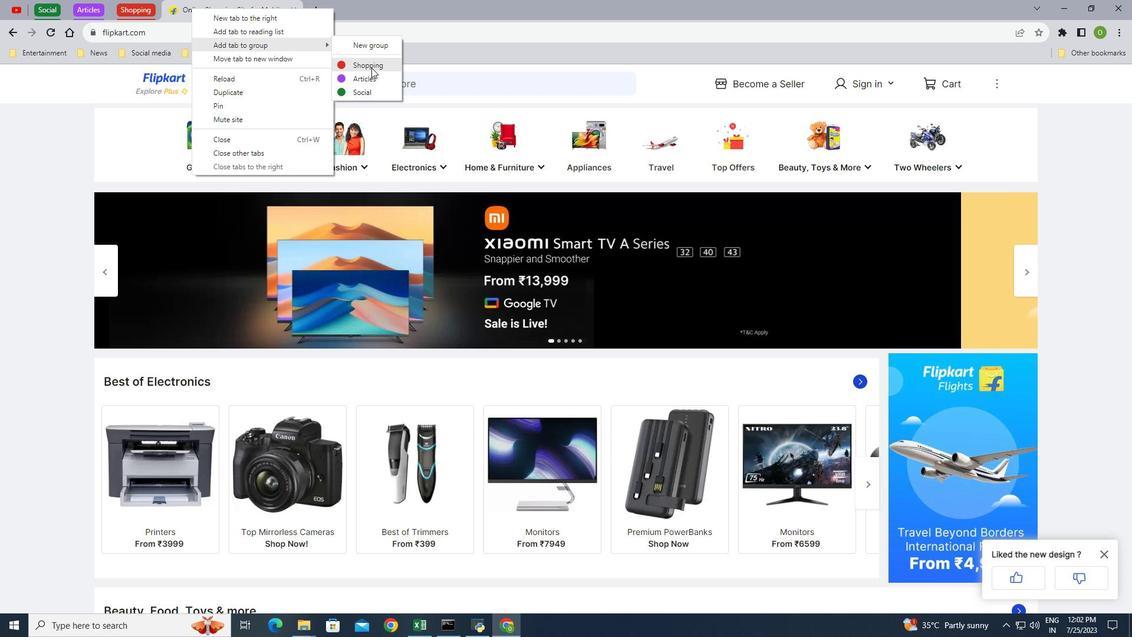 
Action: Mouse pressed left at (373, 67)
Screenshot: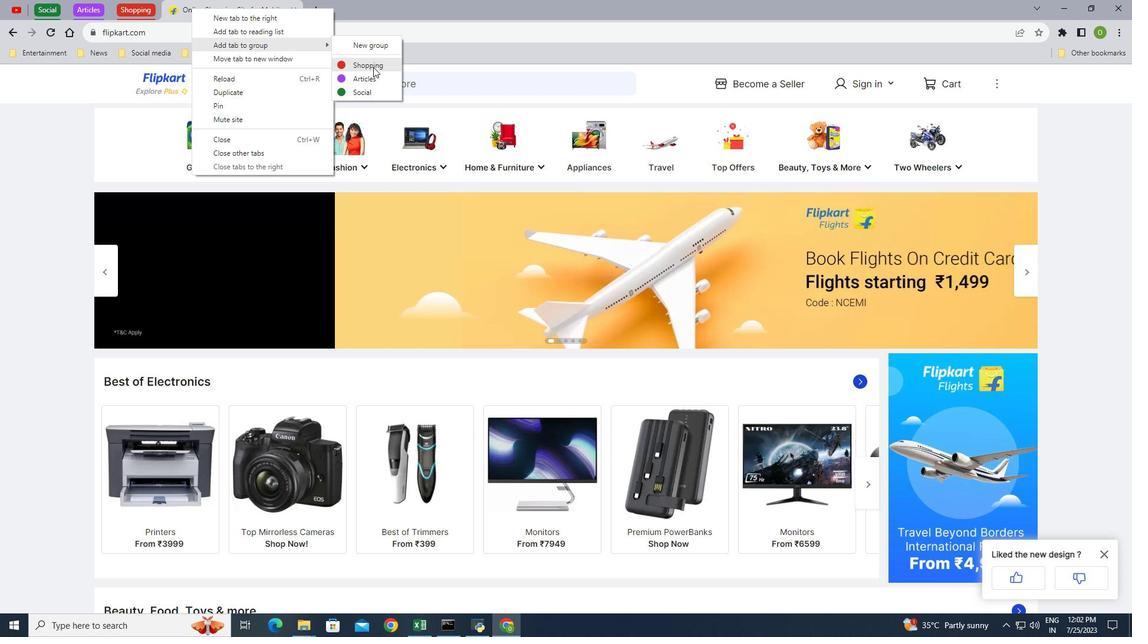 
Action: Mouse moved to (132, 7)
Screenshot: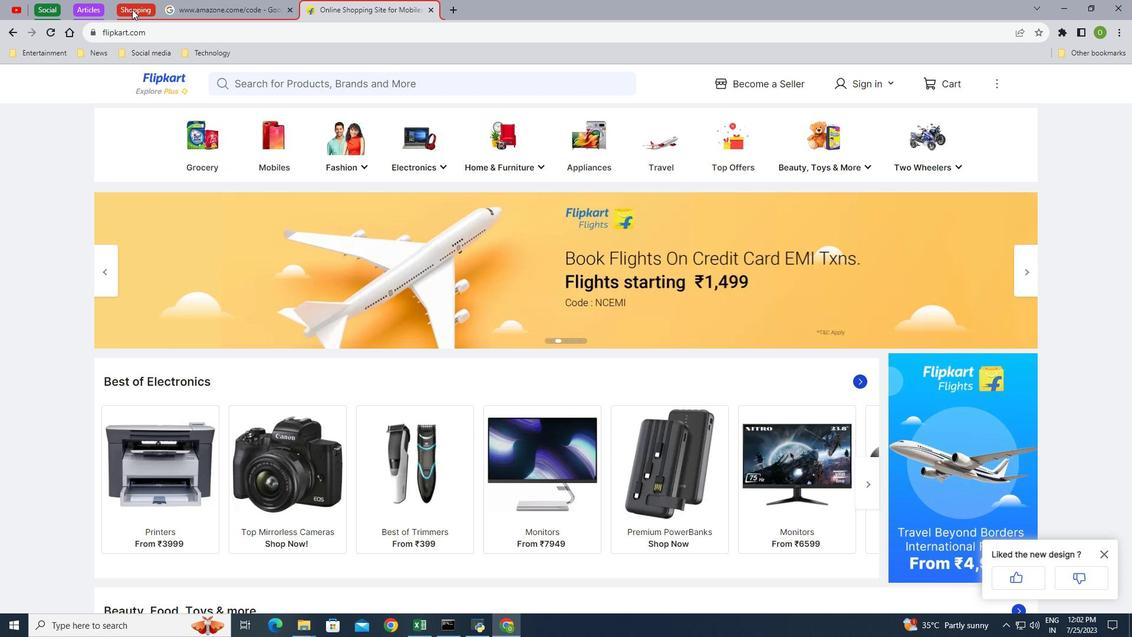 
Action: Mouse pressed left at (132, 7)
Screenshot: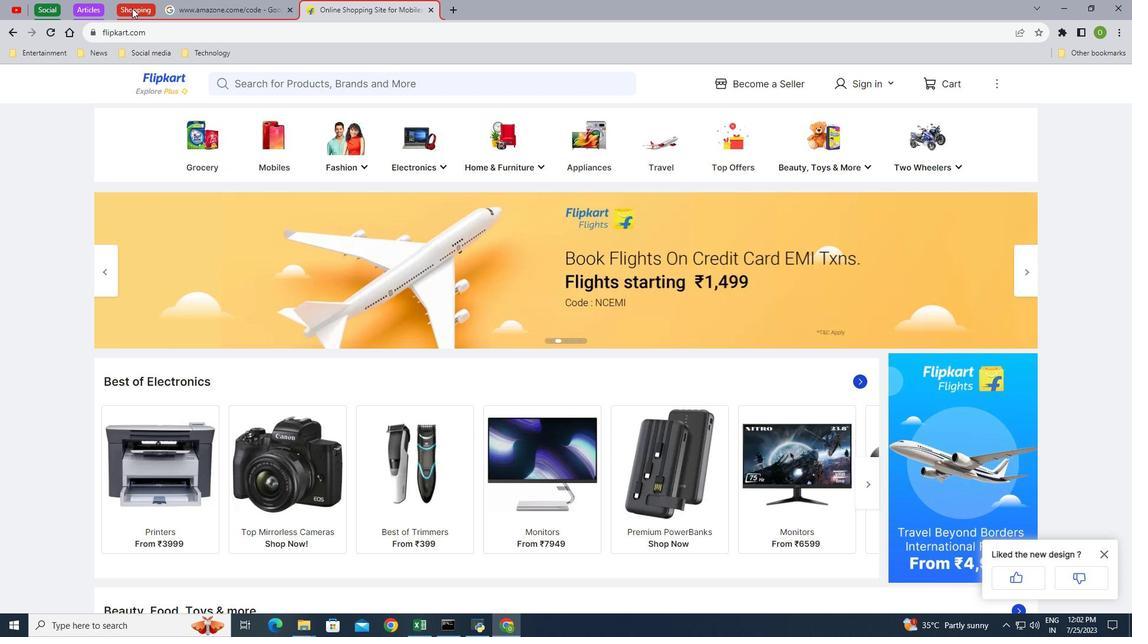 
Action: Mouse moved to (83, 8)
Screenshot: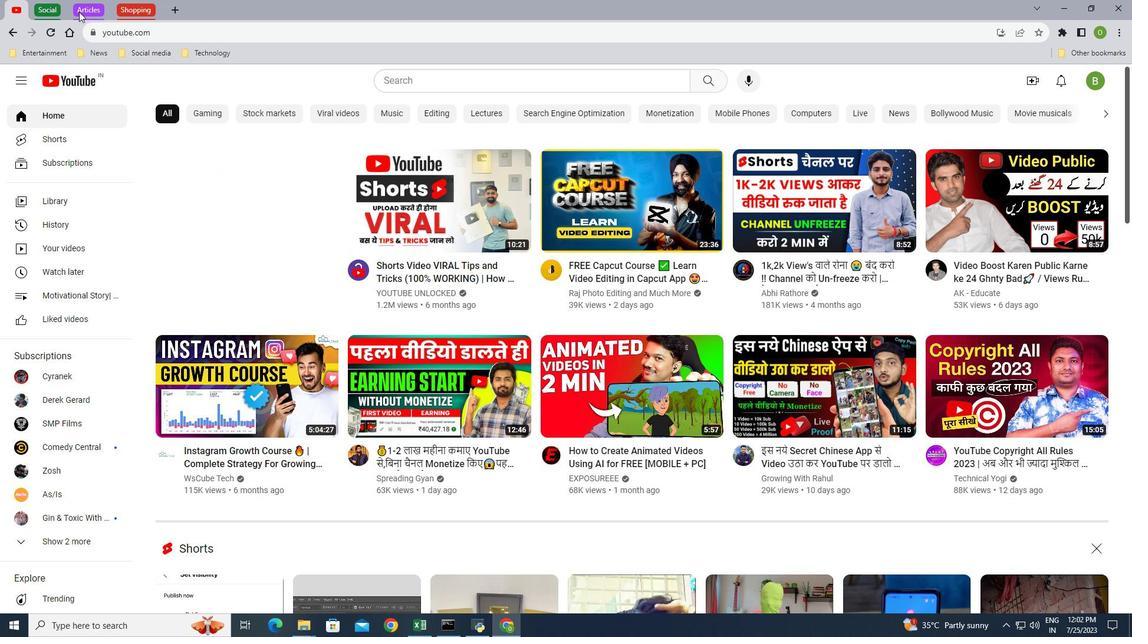 
Action: Mouse pressed left at (83, 8)
Screenshot: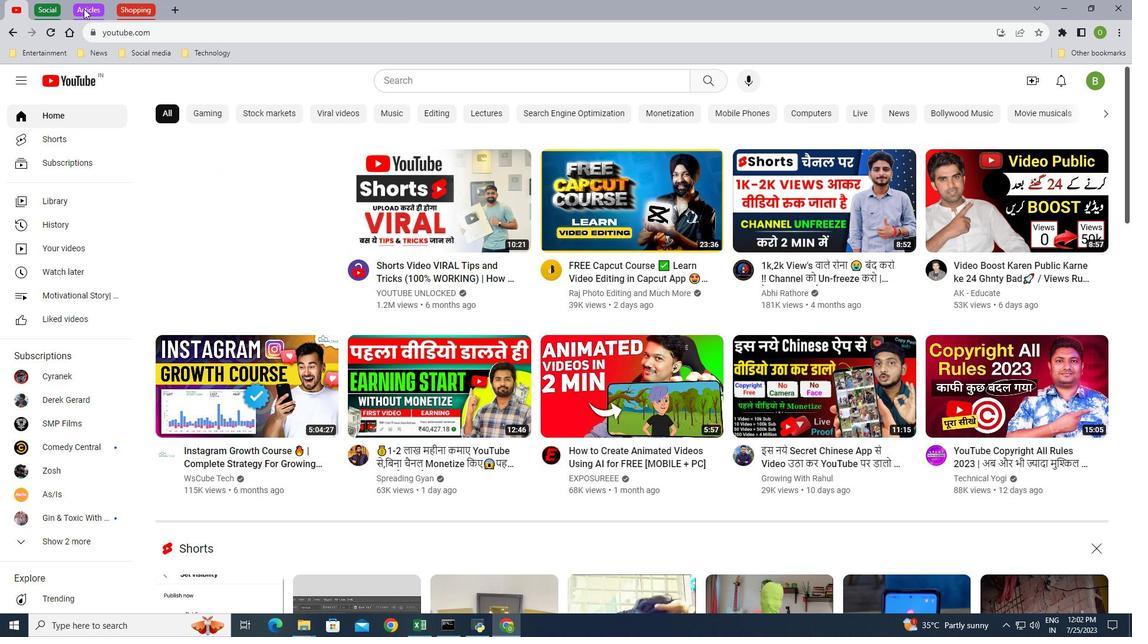
Action: Mouse moved to (56, 8)
Screenshot: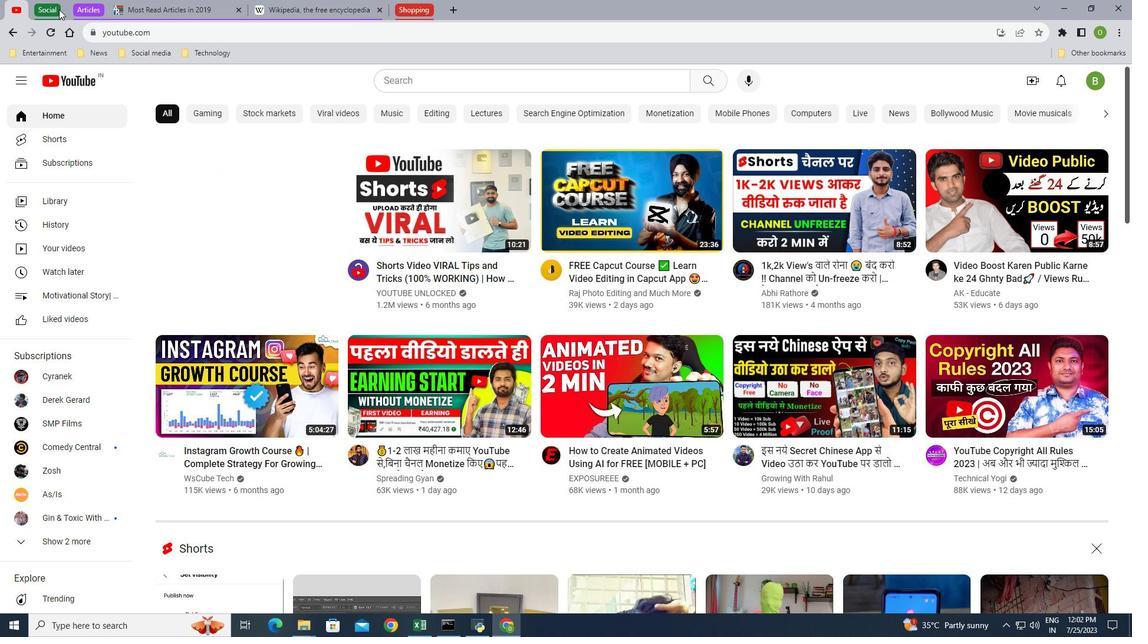 
Action: Mouse pressed left at (56, 8)
Screenshot: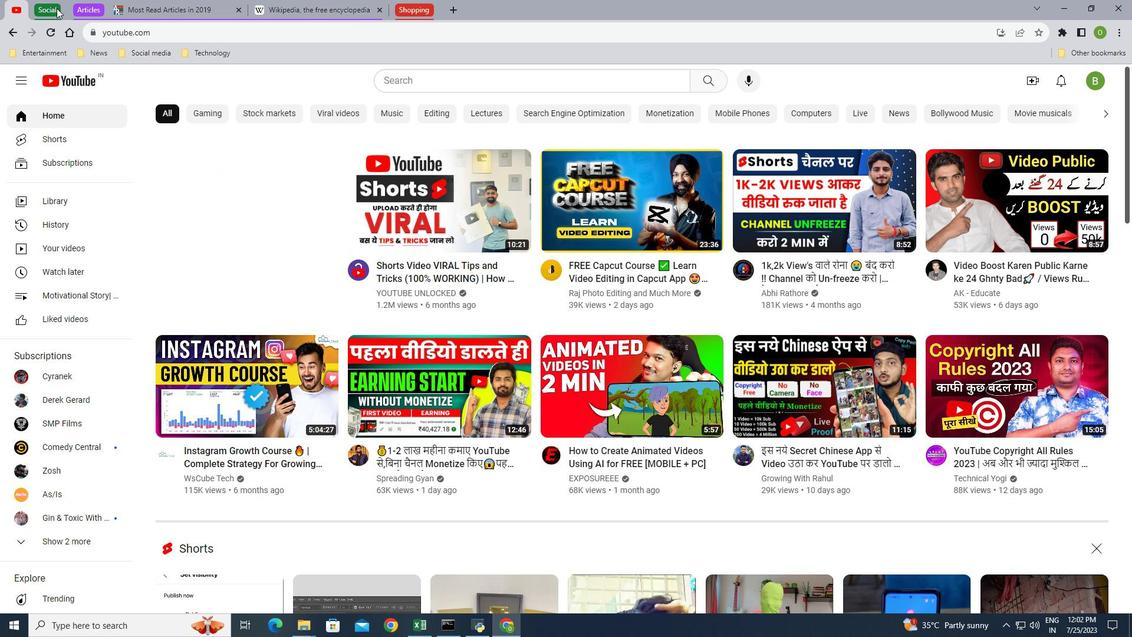 
Action: Mouse moved to (46, 7)
Screenshot: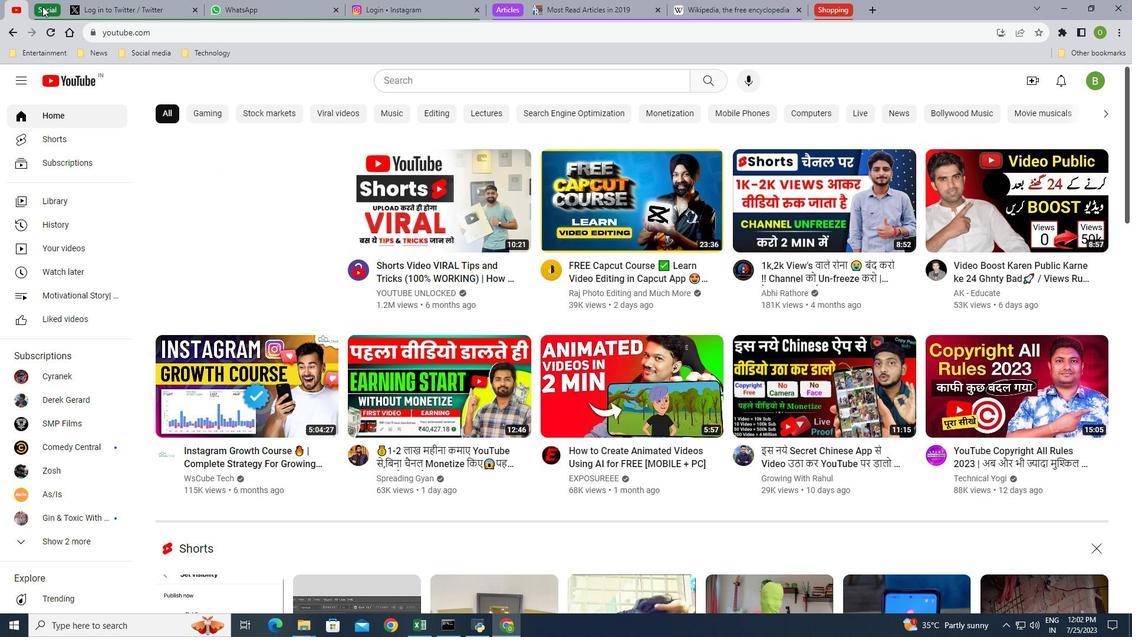 
Action: Mouse pressed left at (46, 7)
Screenshot: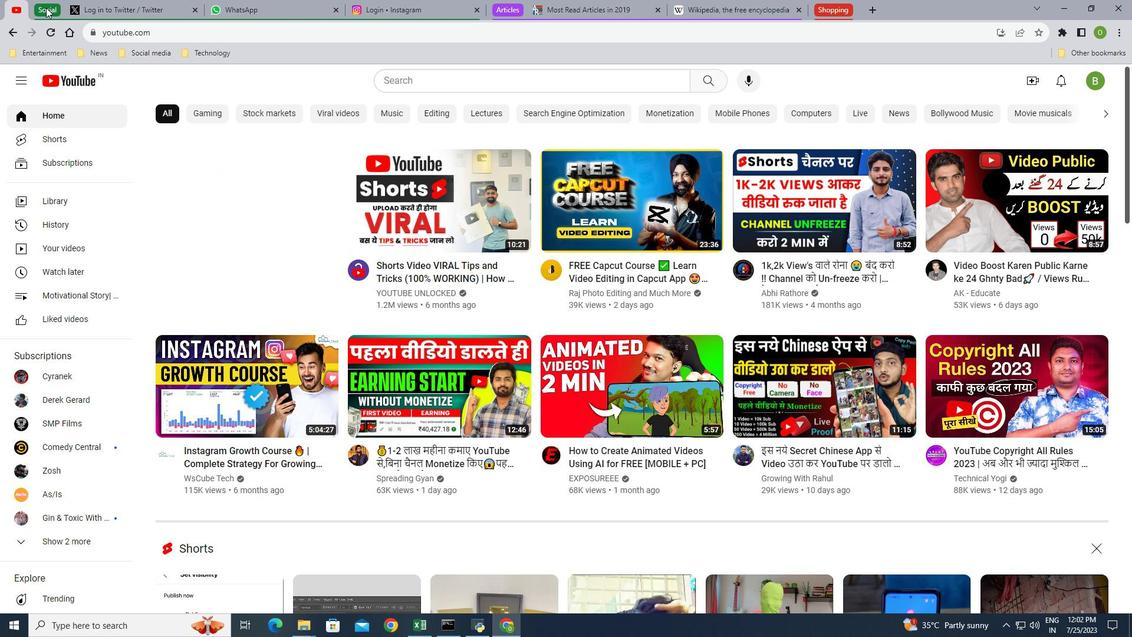 
Action: Mouse moved to (93, 10)
Screenshot: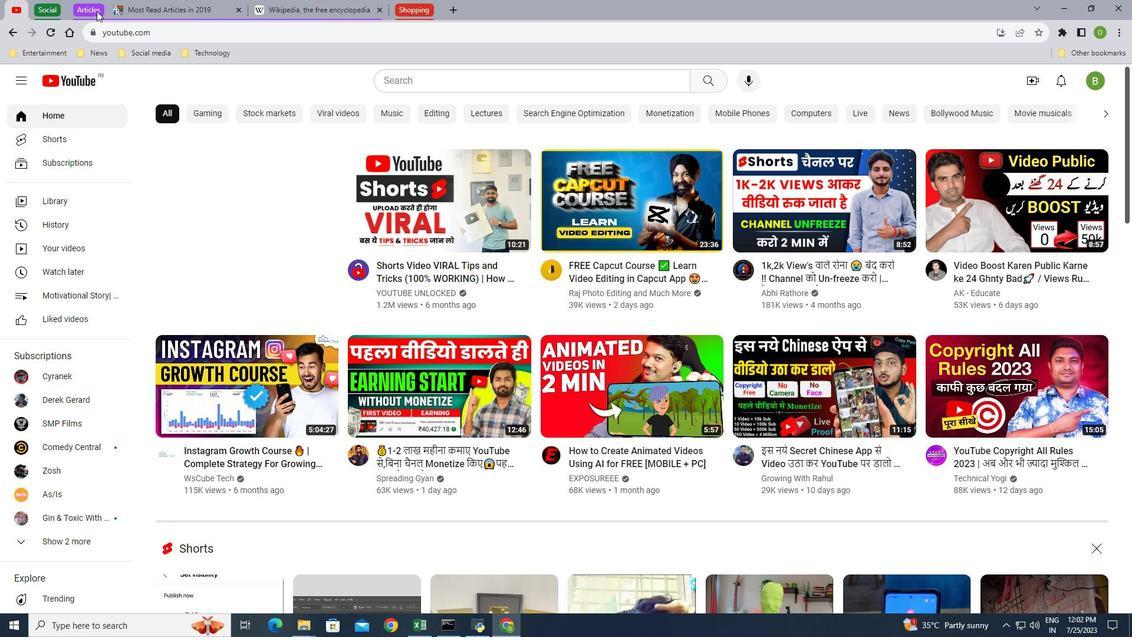 
Action: Mouse pressed left at (93, 10)
Screenshot: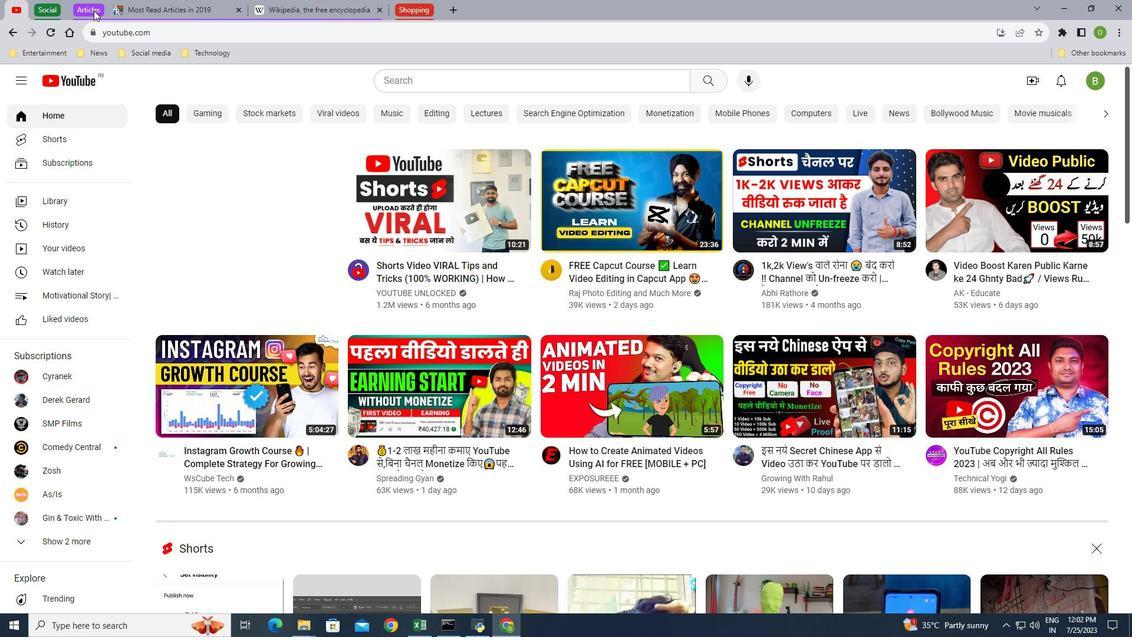 
Action: Mouse moved to (143, 9)
Screenshot: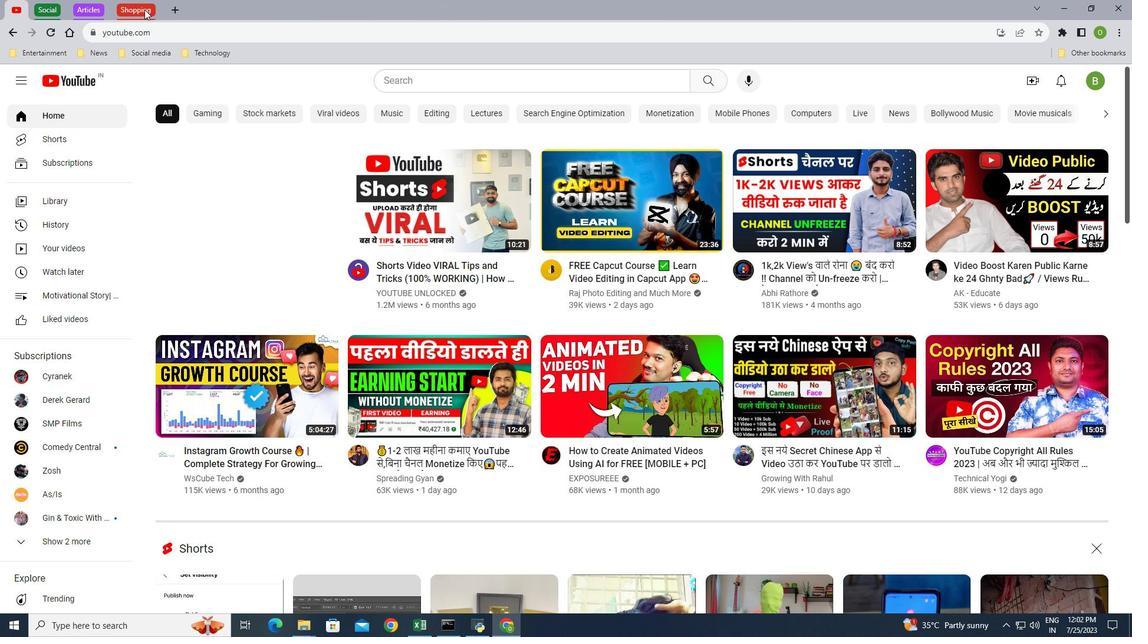 
Action: Mouse pressed left at (143, 9)
Screenshot: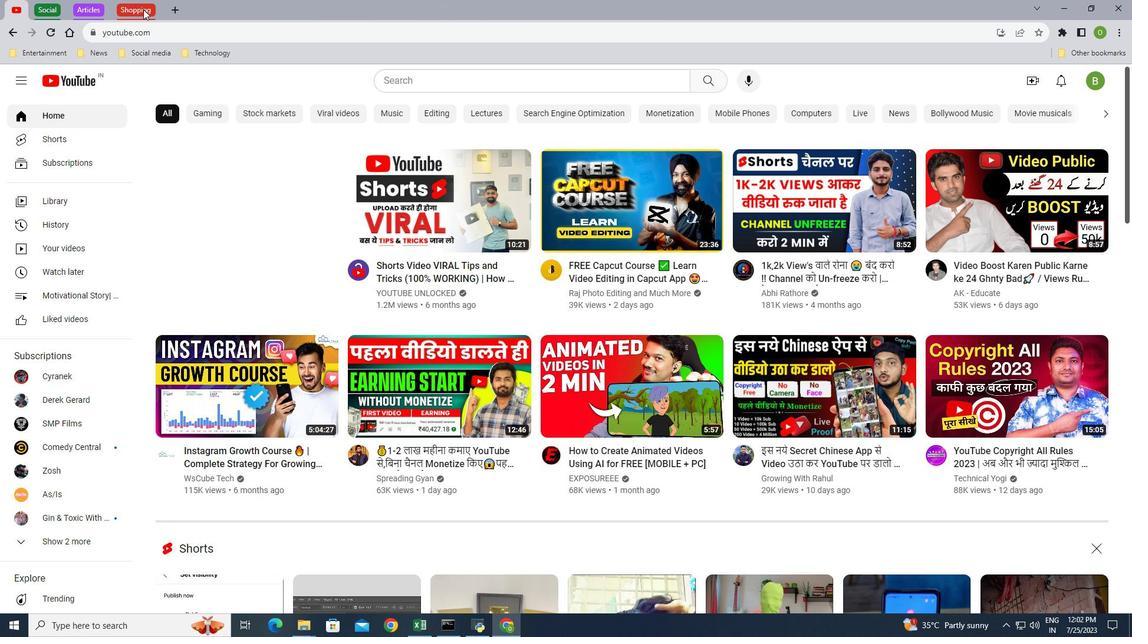 
Action: Mouse pressed left at (143, 9)
Screenshot: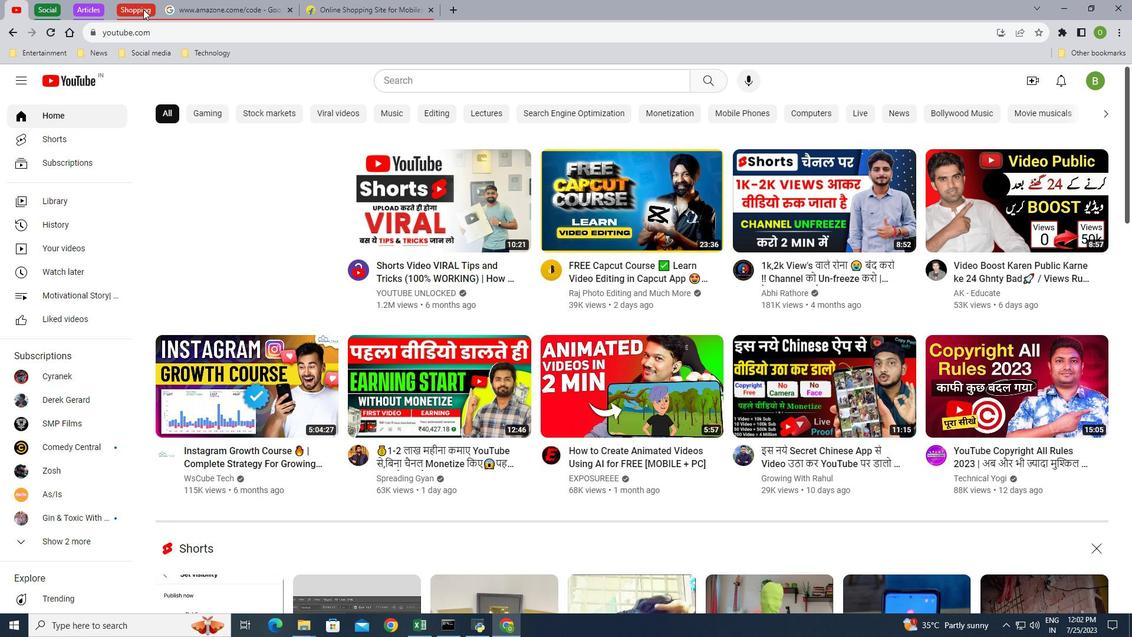 
Action: Mouse moved to (177, 8)
Screenshot: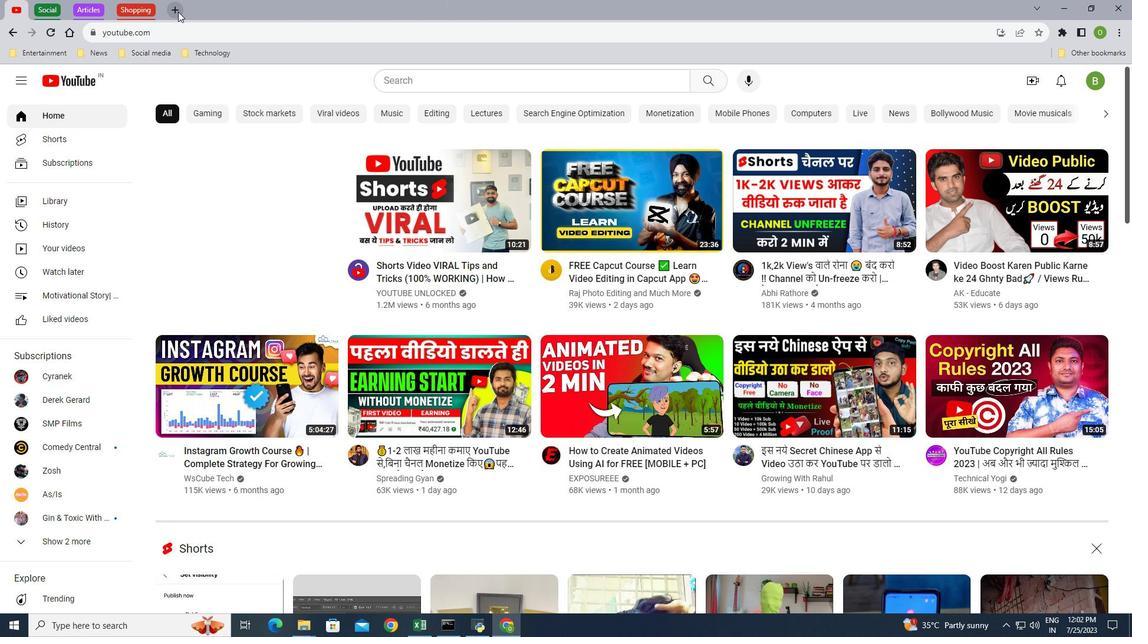 
Action: Mouse pressed left at (177, 8)
Screenshot: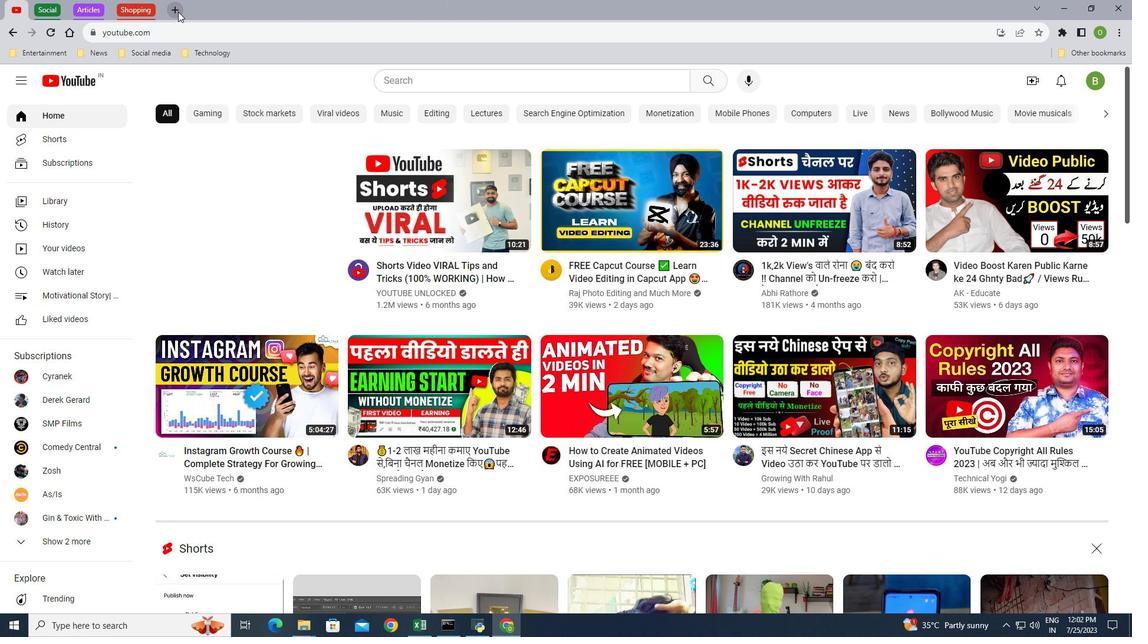 
Action: Mouse moved to (174, 31)
Screenshot: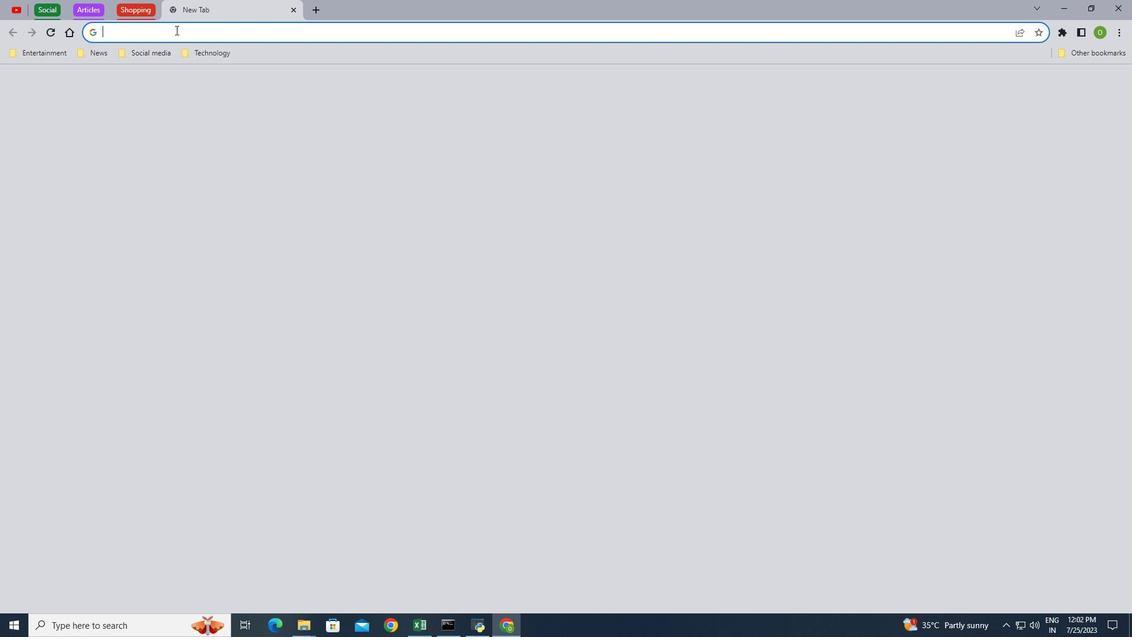 
Action: Mouse pressed left at (174, 31)
Screenshot: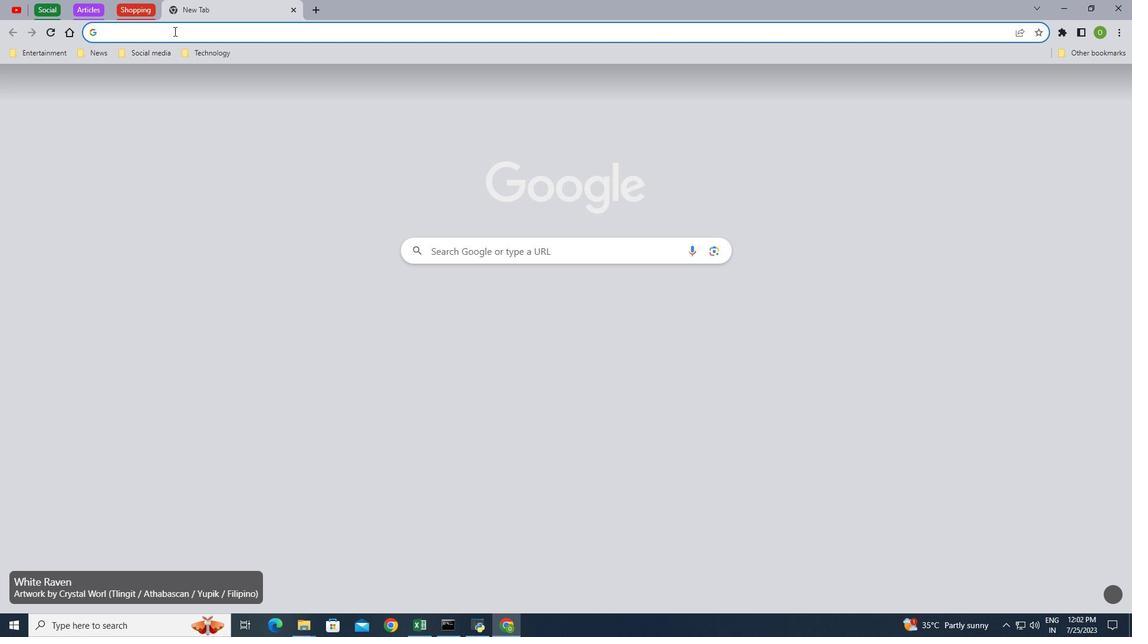 
Action: Key pressed www.meee<Key.backspace>sho.com<Key.enter>
Screenshot: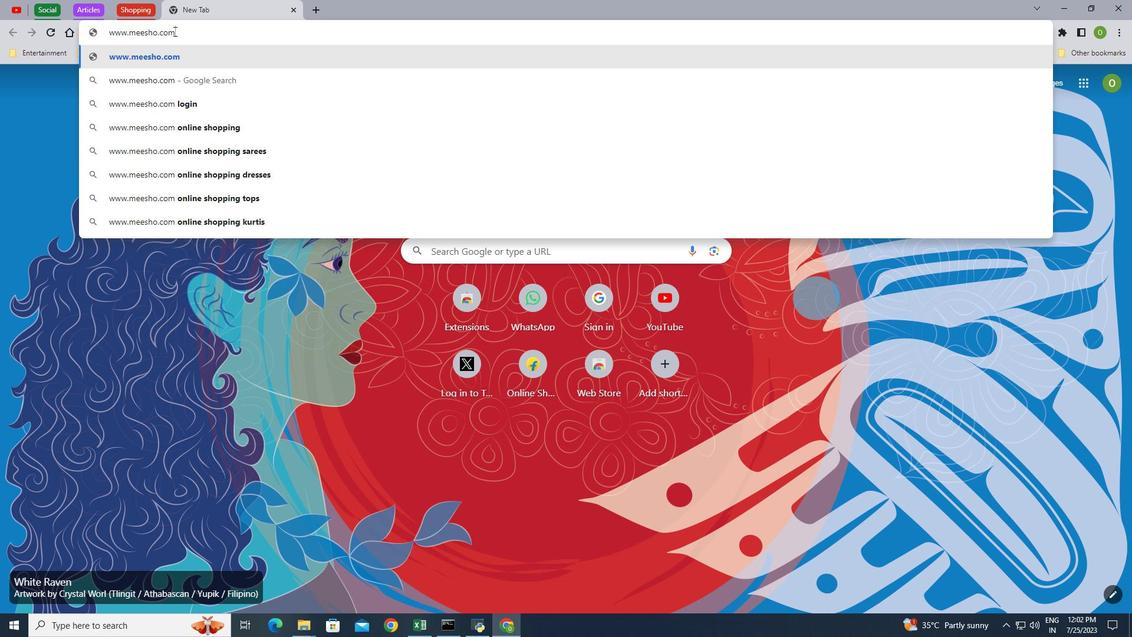 
Action: Mouse moved to (196, 7)
Screenshot: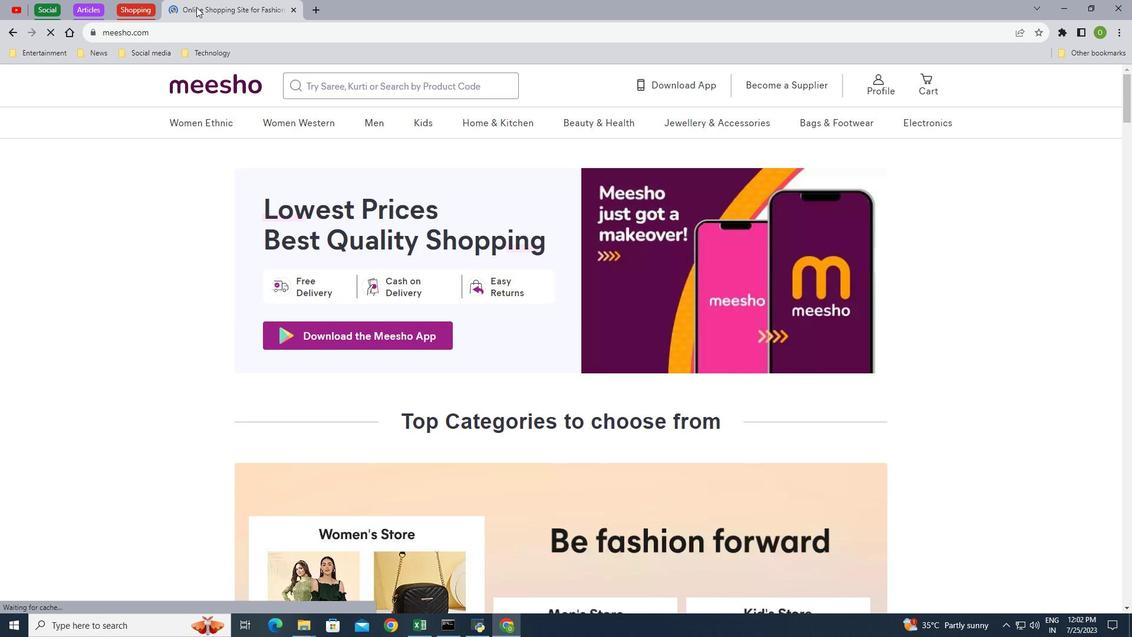 
Action: Mouse pressed right at (196, 7)
Screenshot: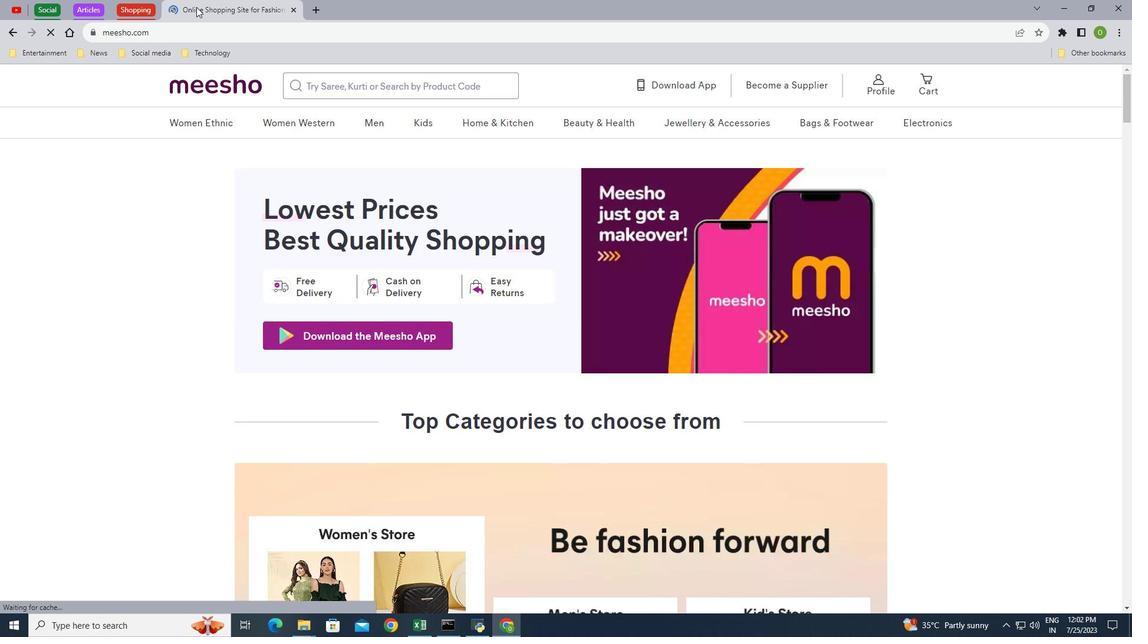 
Action: Mouse moved to (264, 43)
Screenshot: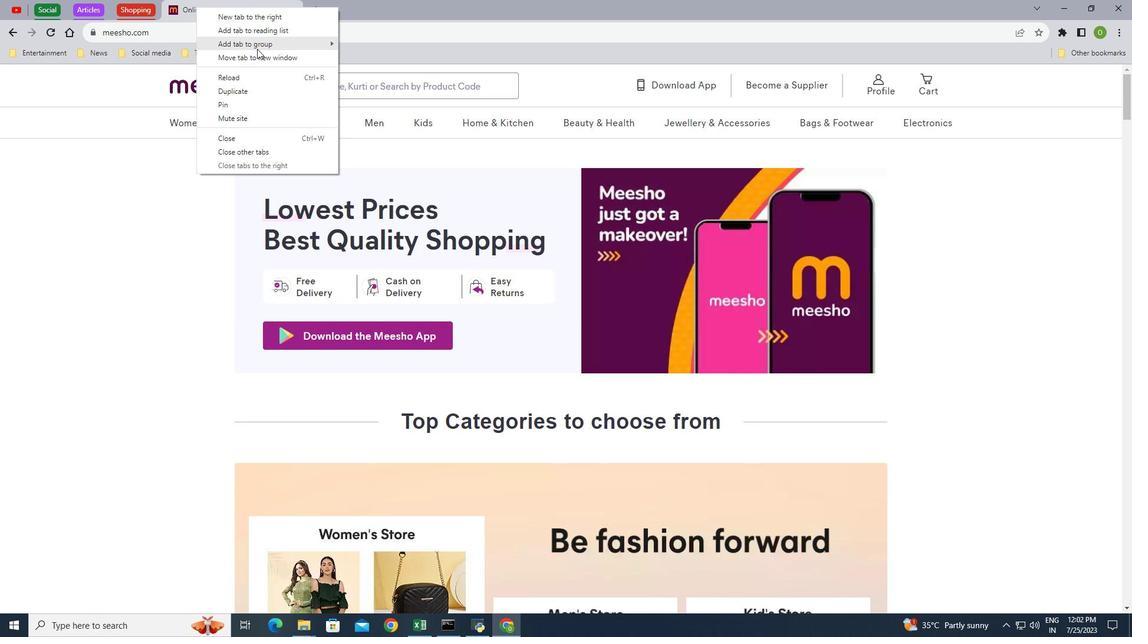 
Action: Mouse pressed left at (264, 43)
Screenshot: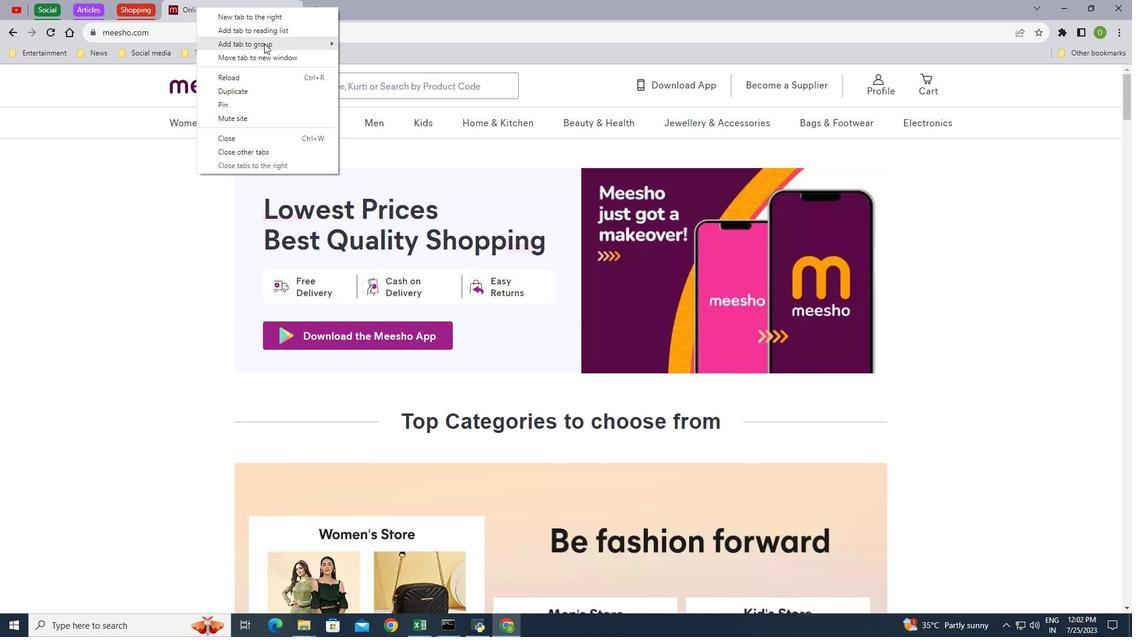 
Action: Mouse moved to (371, 63)
Screenshot: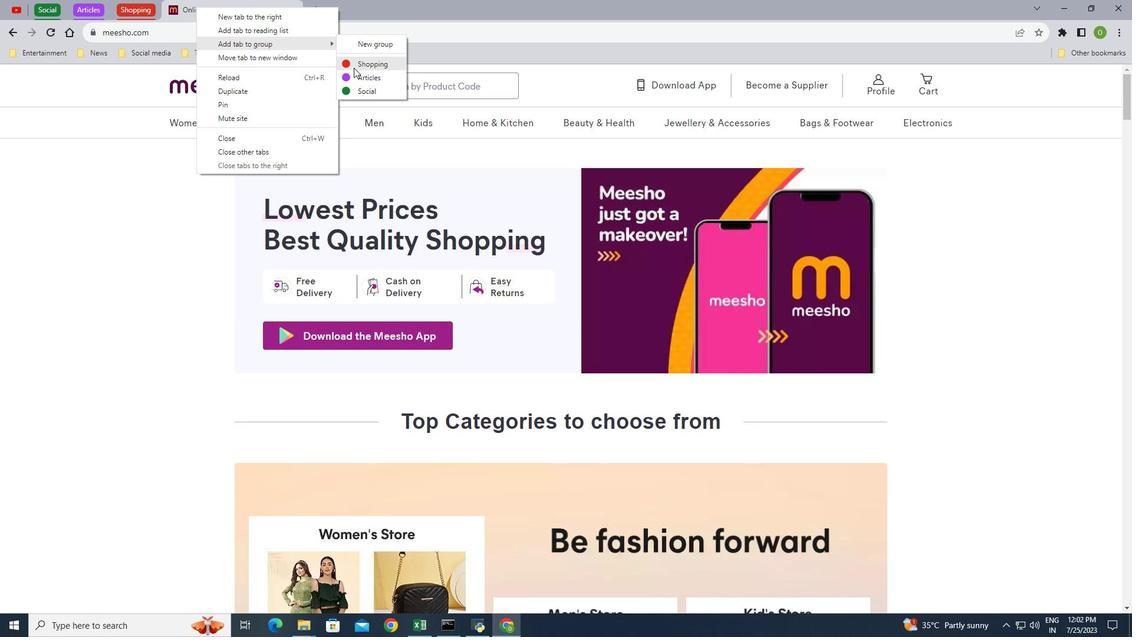 
Action: Mouse pressed left at (371, 63)
Screenshot: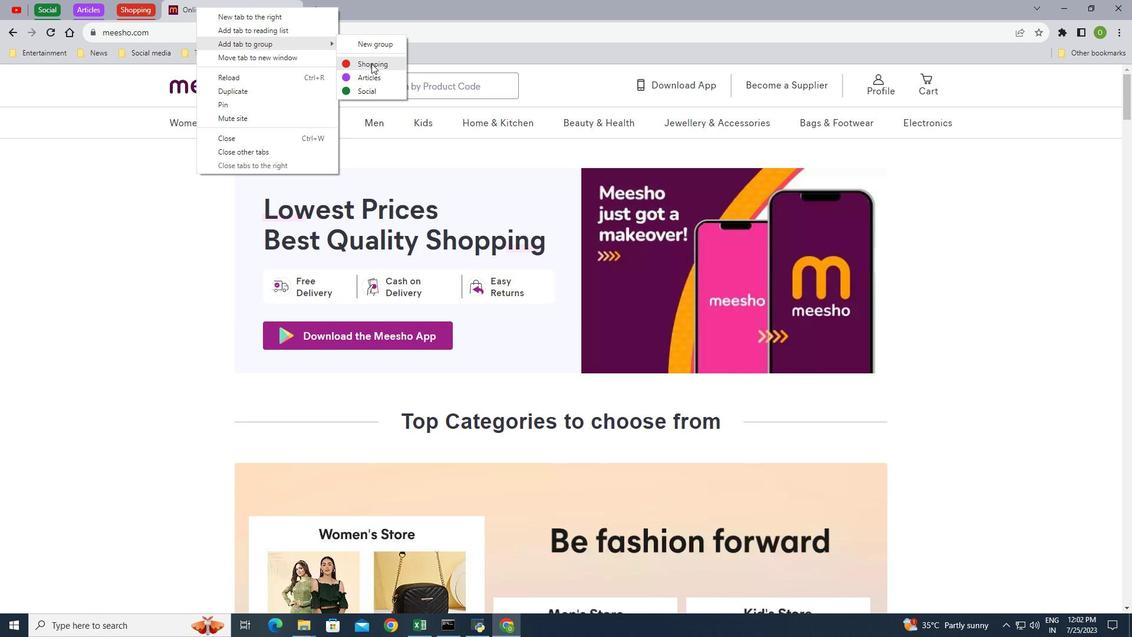 
Action: Mouse moved to (129, 5)
Screenshot: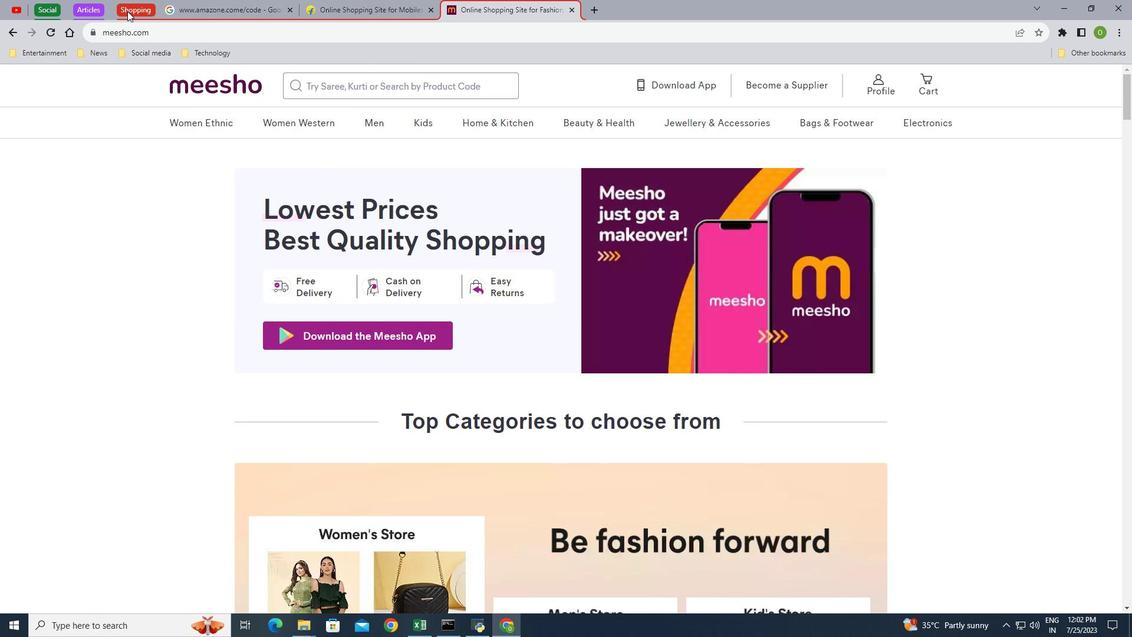 
Action: Mouse pressed left at (129, 5)
Screenshot: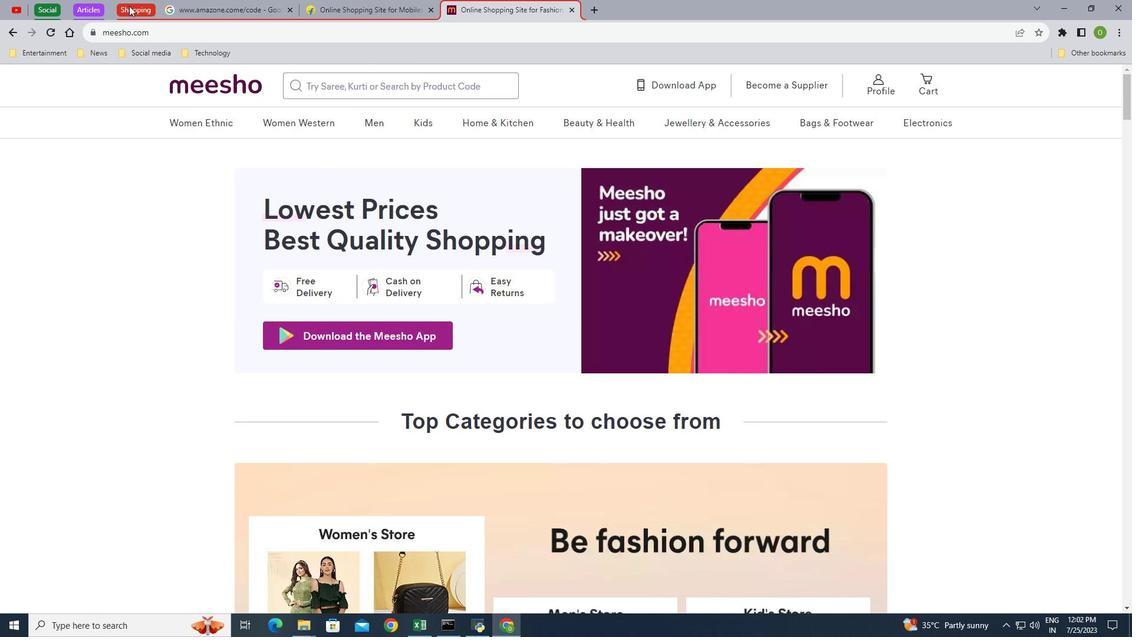 
Action: Mouse moved to (176, 6)
Screenshot: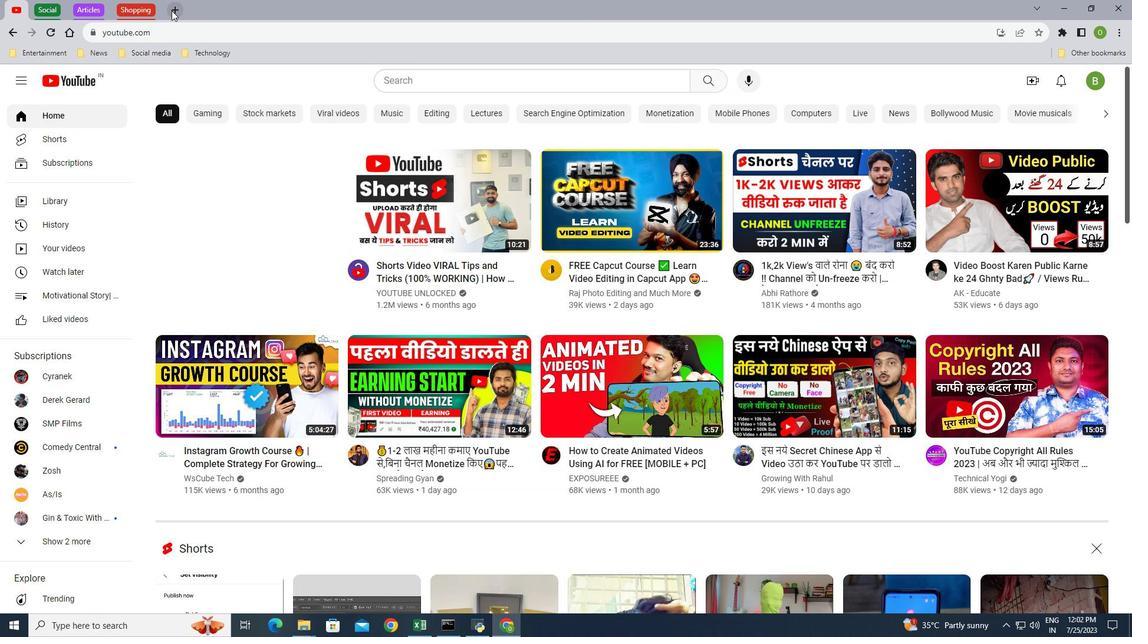 
Action: Mouse pressed left at (176, 6)
Screenshot: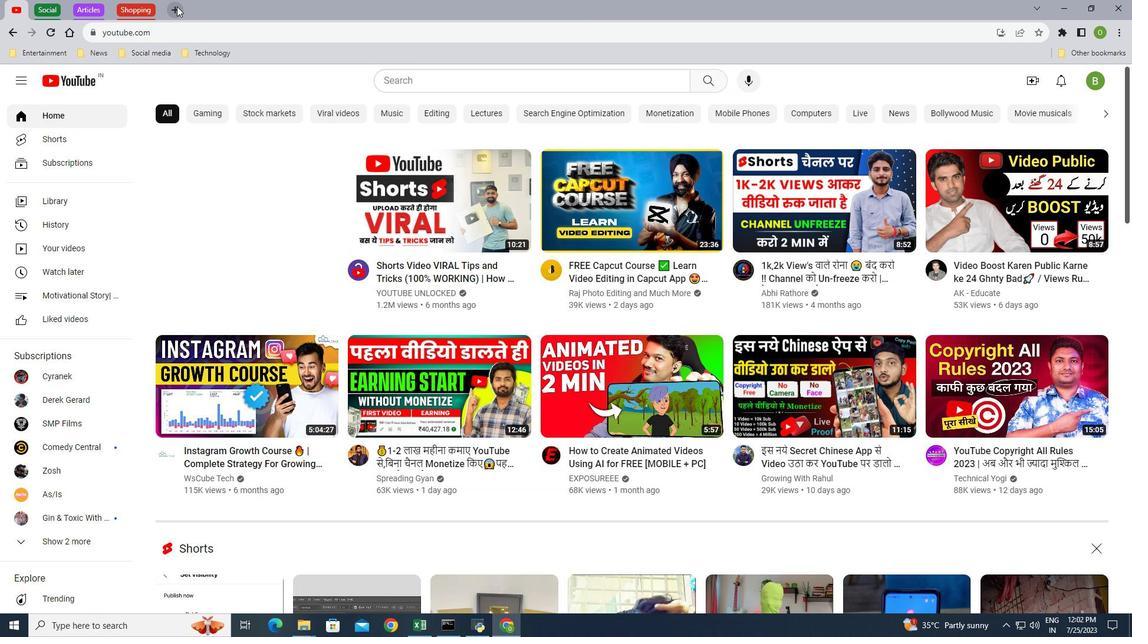 
Action: Mouse moved to (196, 8)
Screenshot: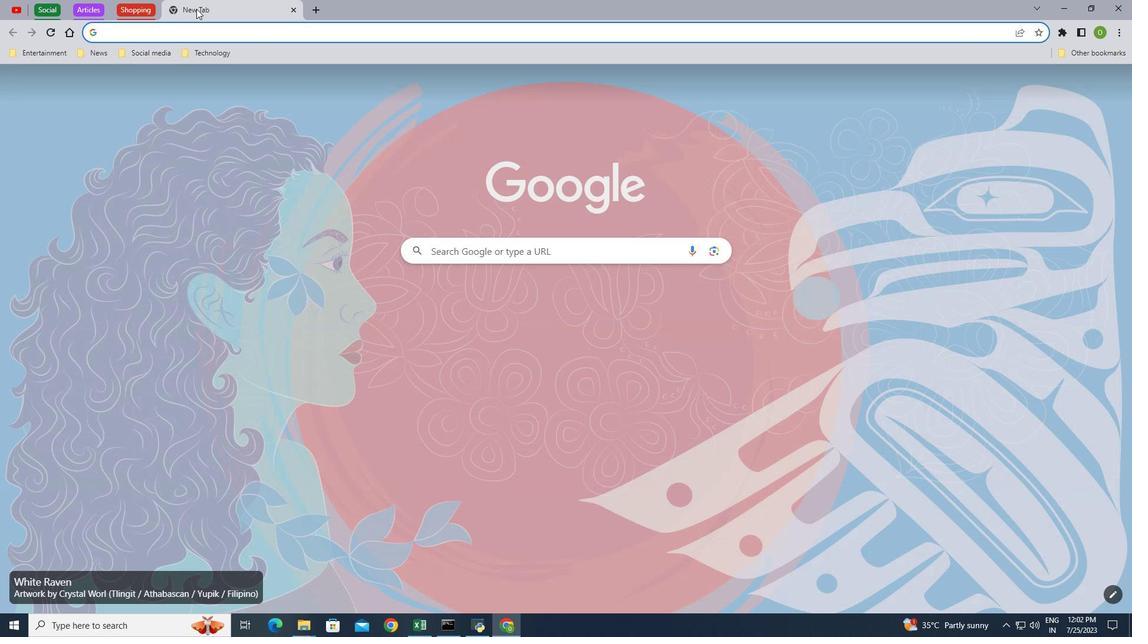 
Action: Mouse pressed right at (196, 8)
Screenshot: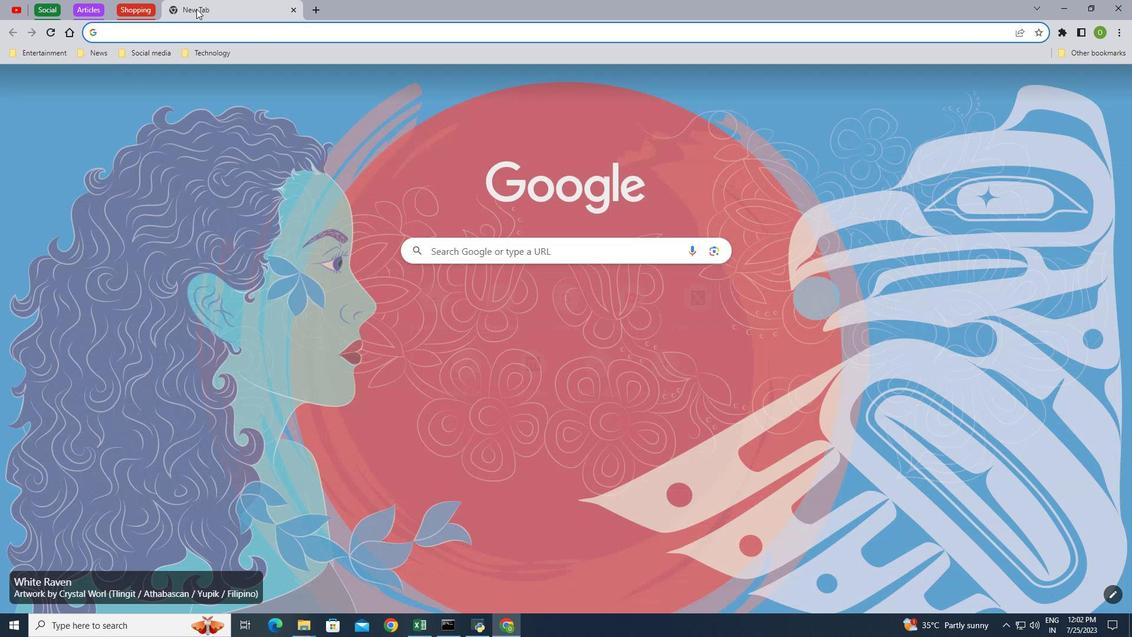 
Action: Mouse moved to (261, 101)
Screenshot: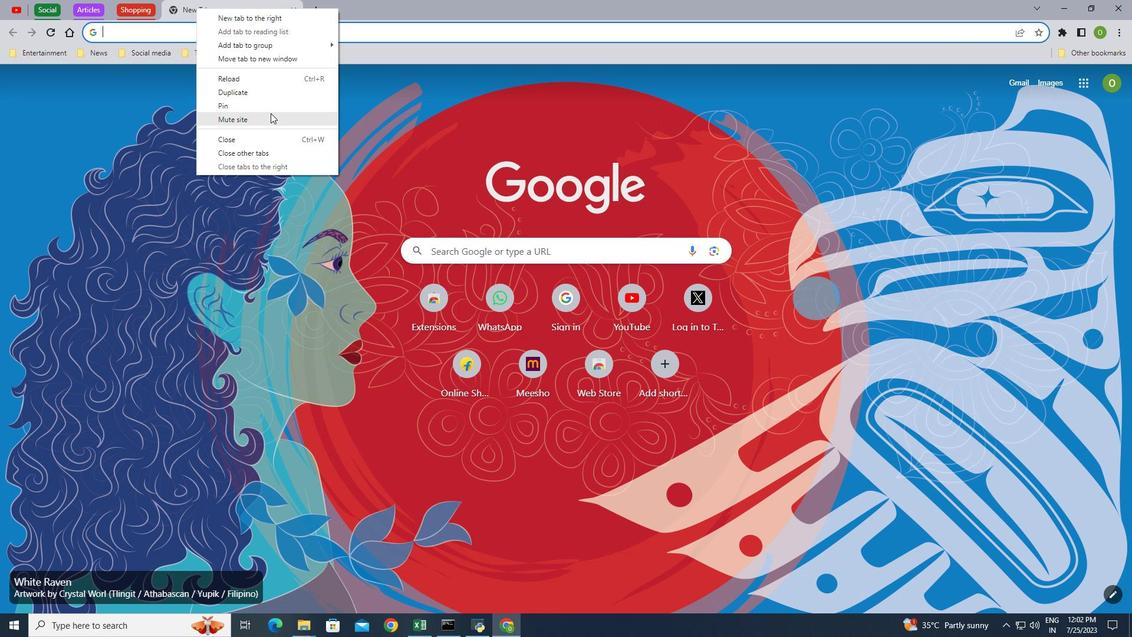 
Action: Mouse pressed left at (261, 101)
Screenshot: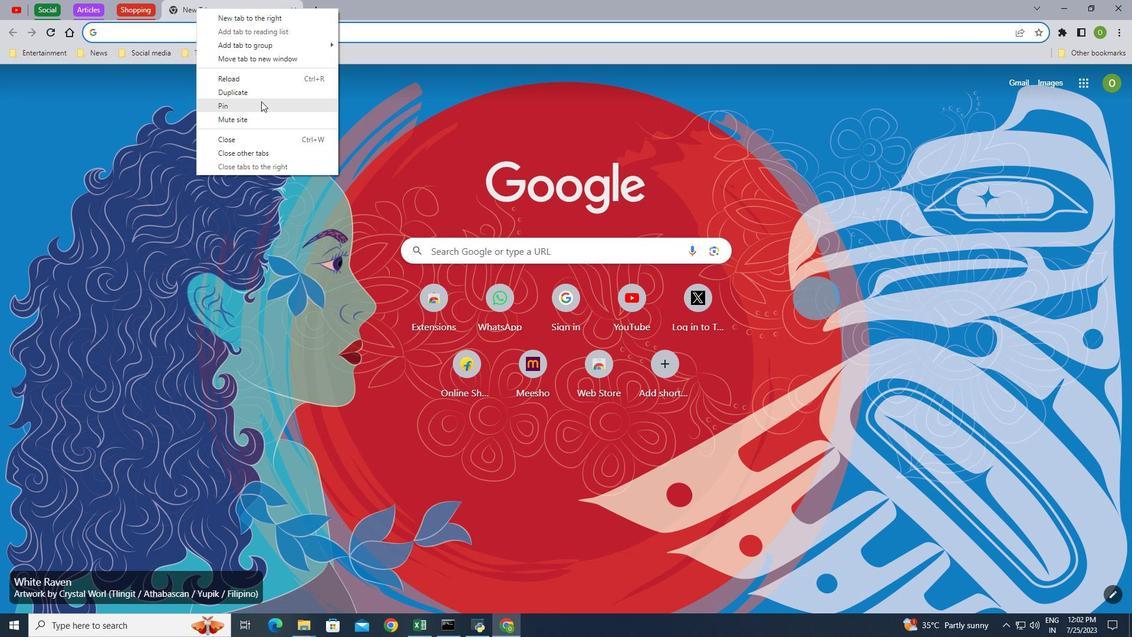 
Action: Mouse moved to (41, 7)
Screenshot: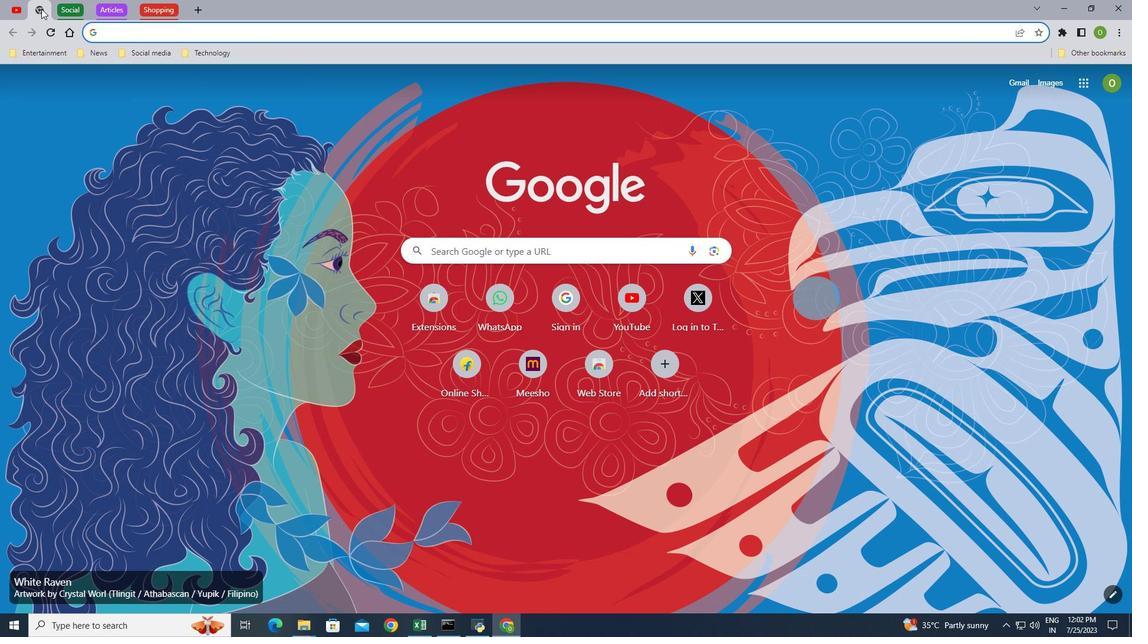 
Action: Mouse pressed left at (41, 7)
Screenshot: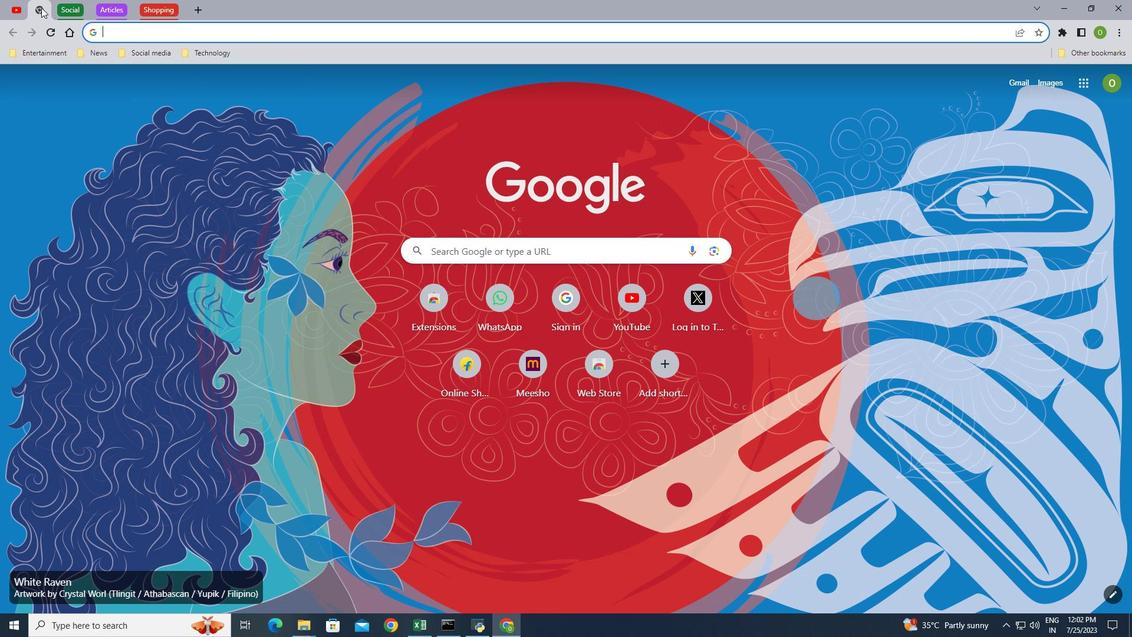
Action: Mouse moved to (137, 28)
Screenshot: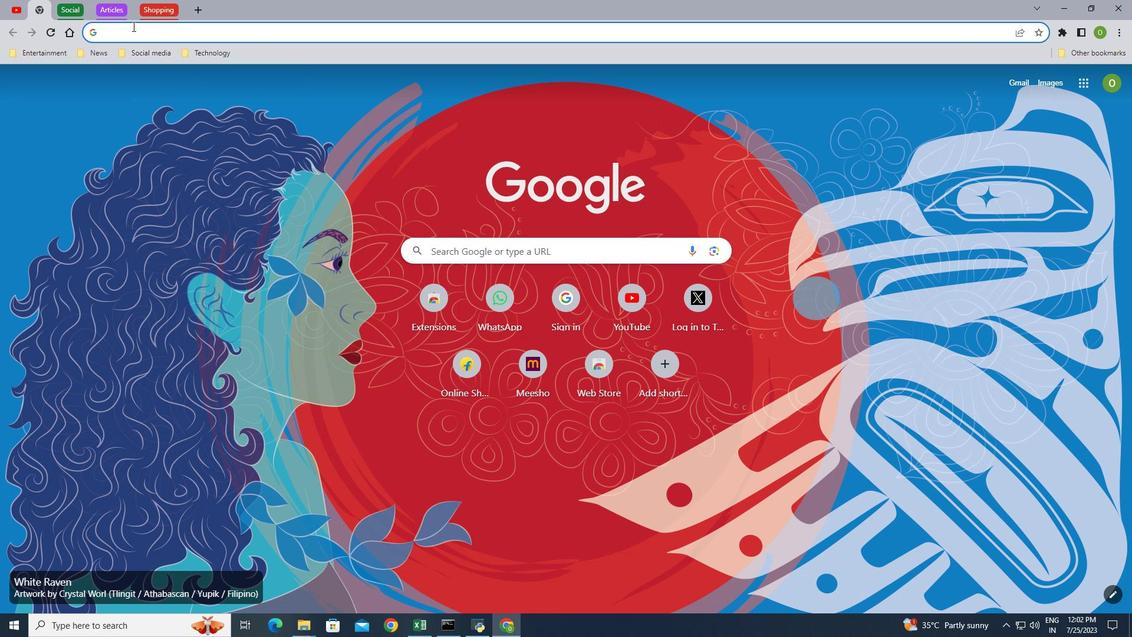 
Action: Mouse pressed left at (137, 28)
Screenshot: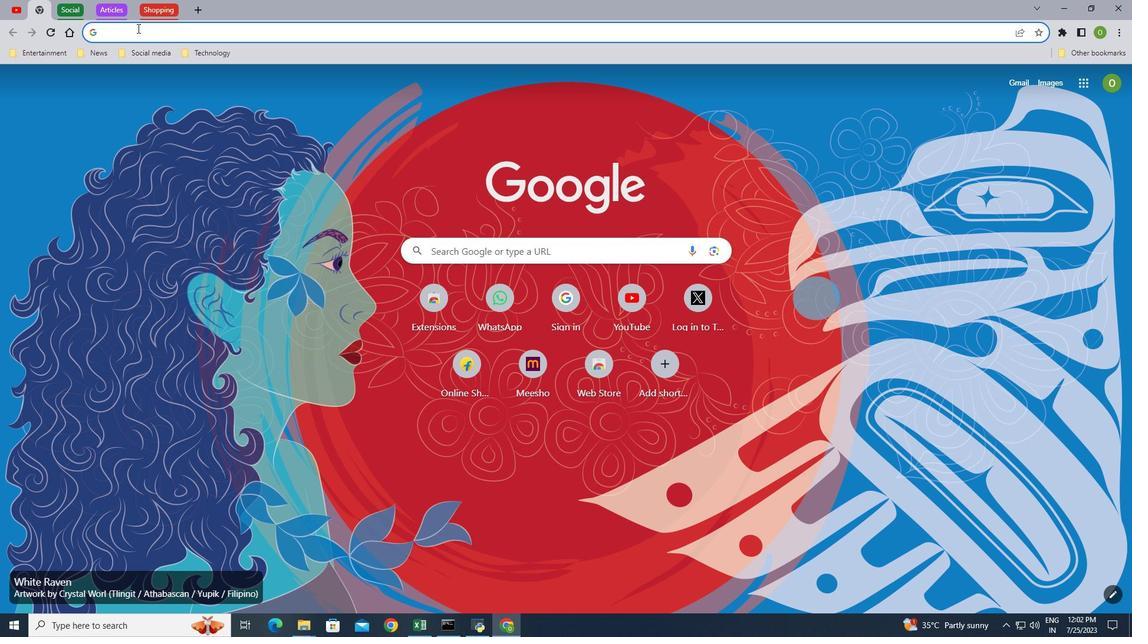 
Action: Key pressed www.google.com<Key.enter>
Screenshot: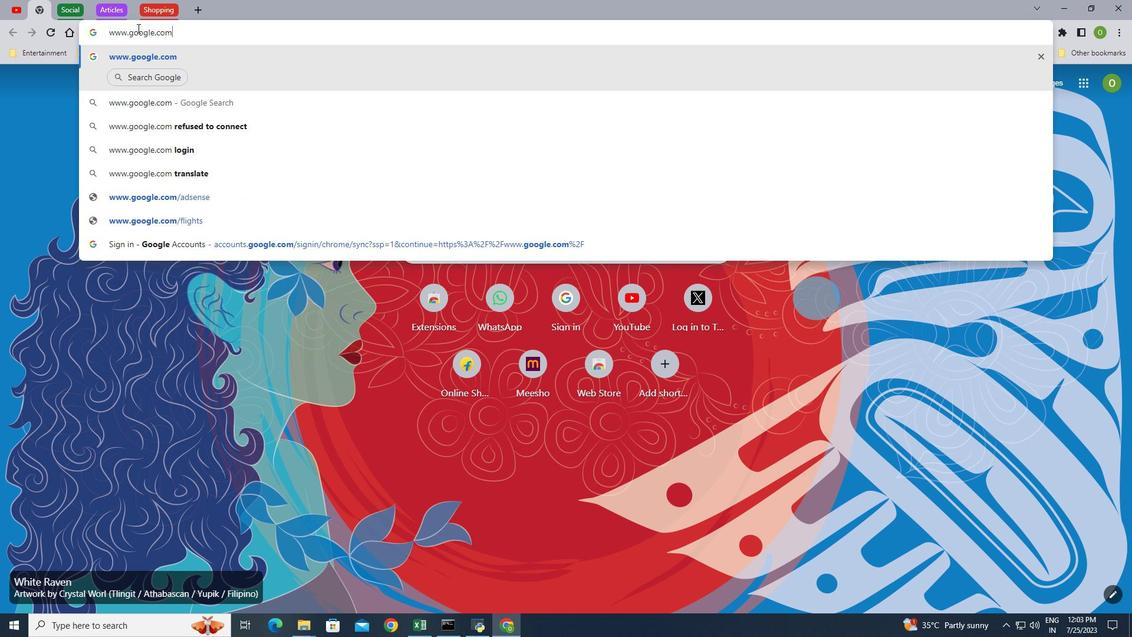 
Action: Mouse moved to (43, 8)
Screenshot: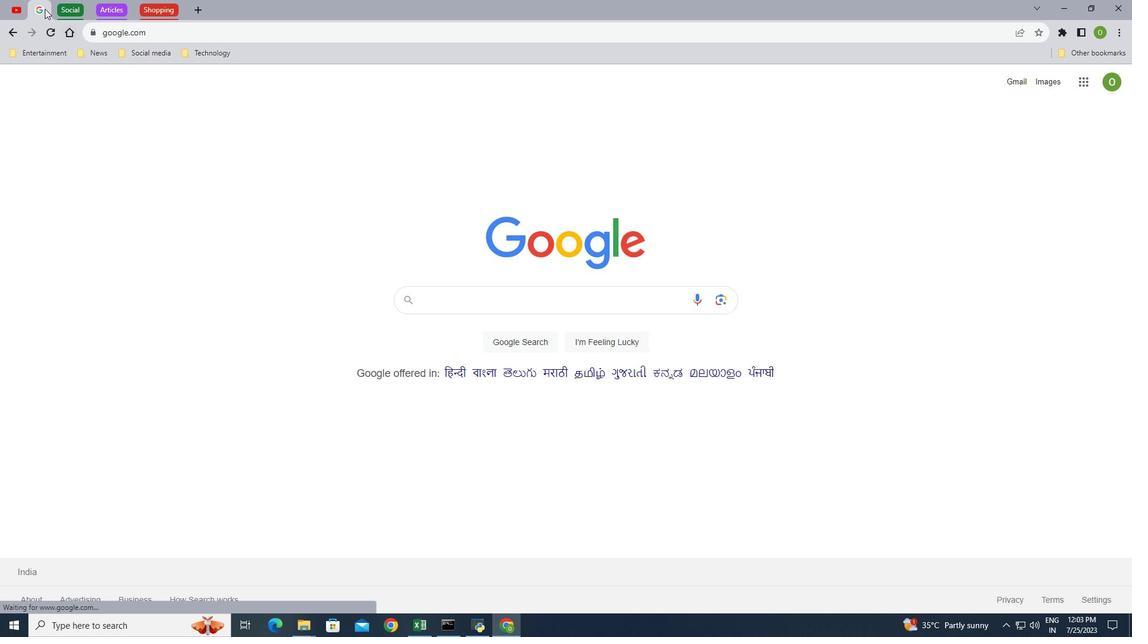 
Action: Mouse pressed right at (43, 8)
Screenshot: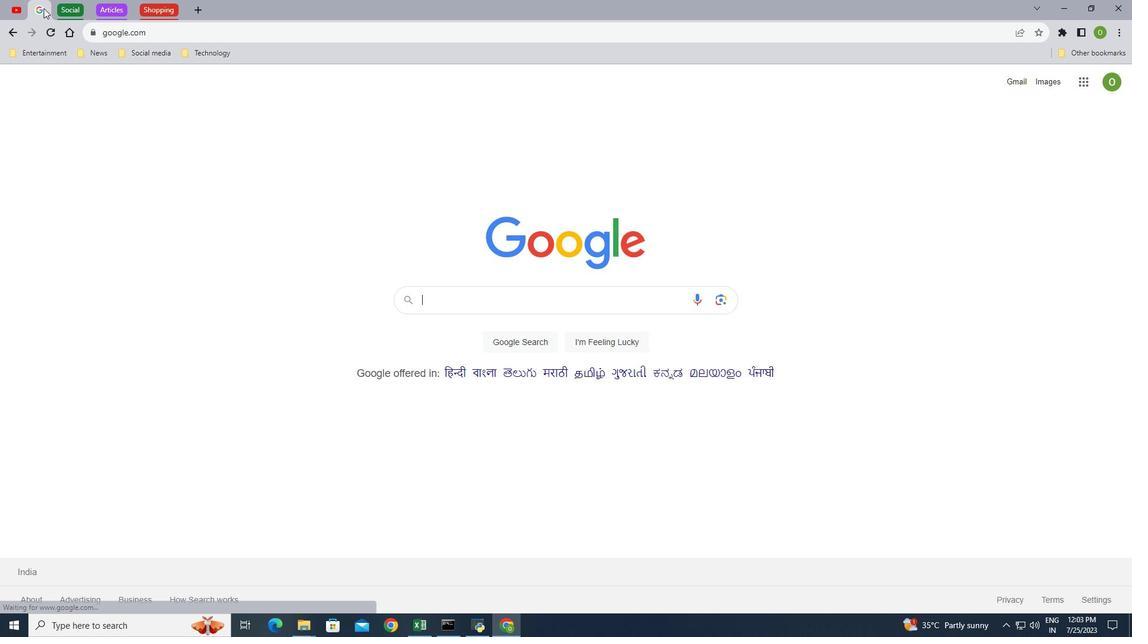 
Action: Mouse moved to (94, 106)
Screenshot: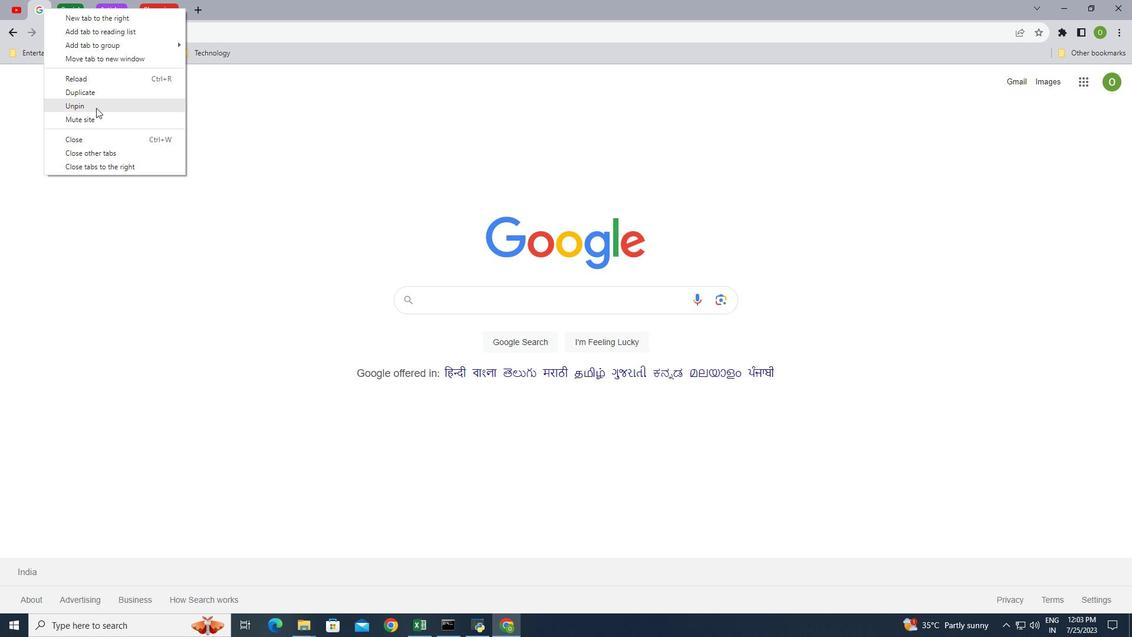 
Action: Mouse pressed left at (94, 106)
Screenshot: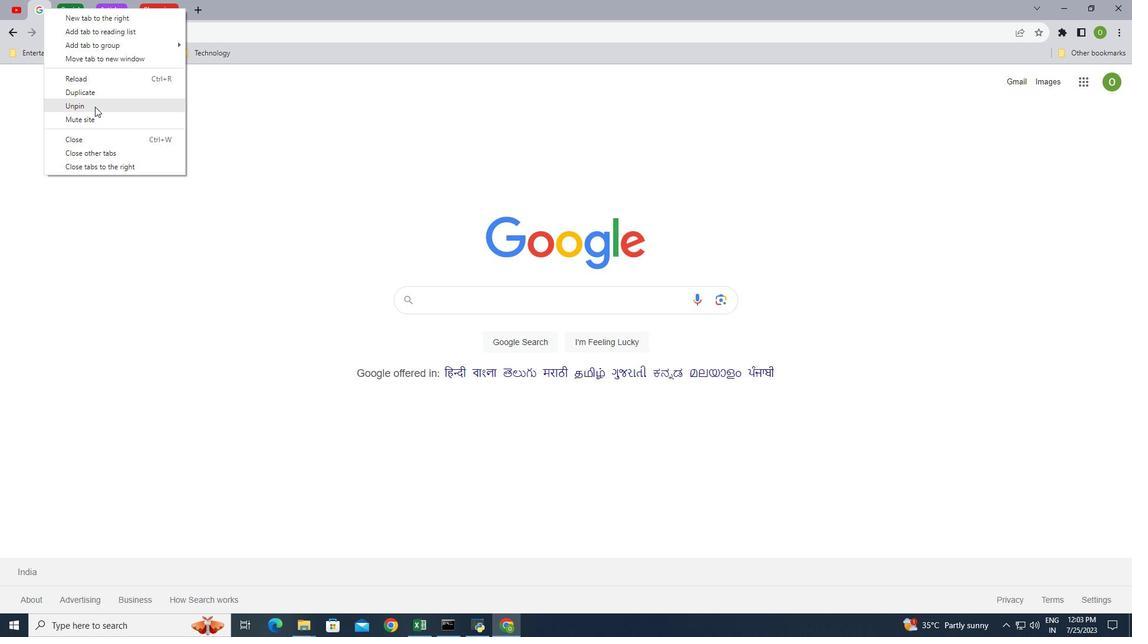 
Action: Mouse moved to (71, 4)
Screenshot: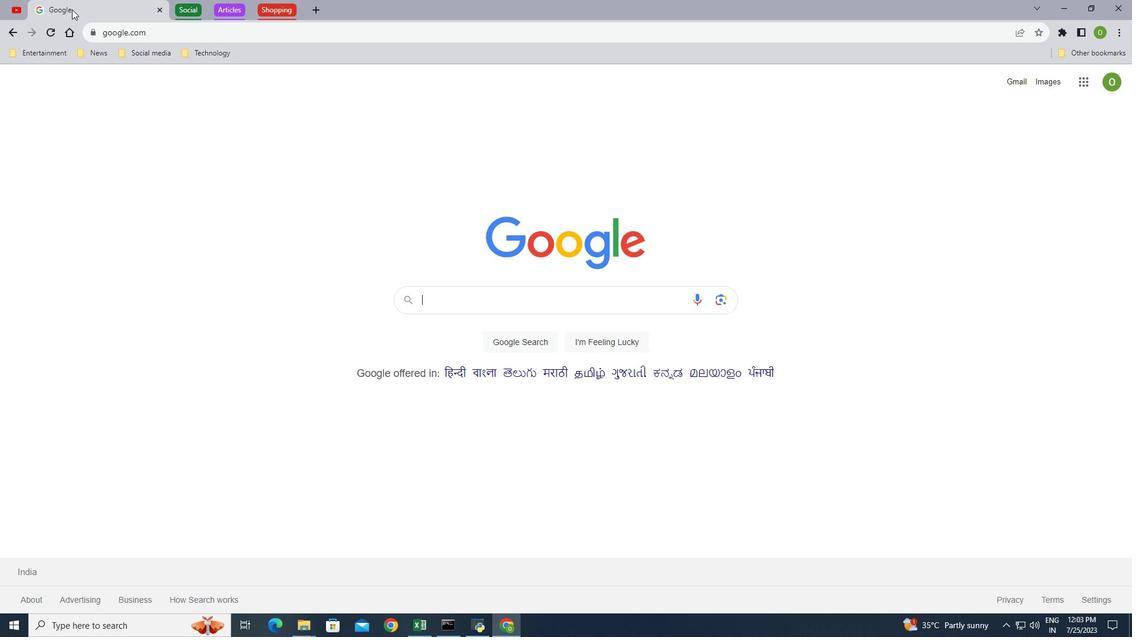 
Action: Mouse pressed right at (71, 4)
Screenshot: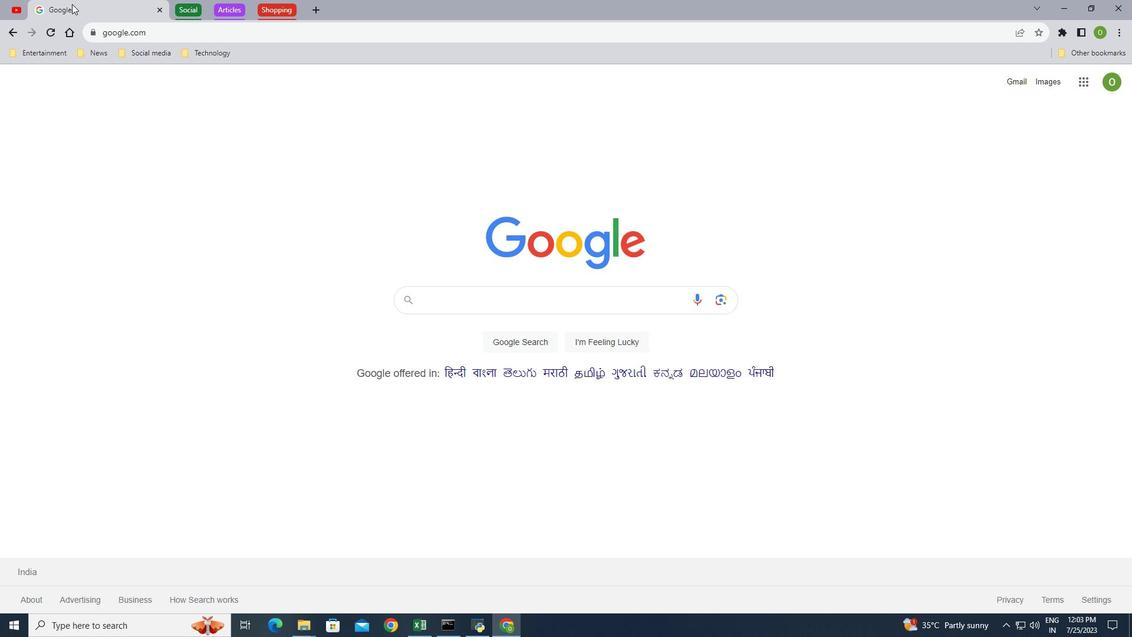 
Action: Mouse moved to (107, 101)
Screenshot: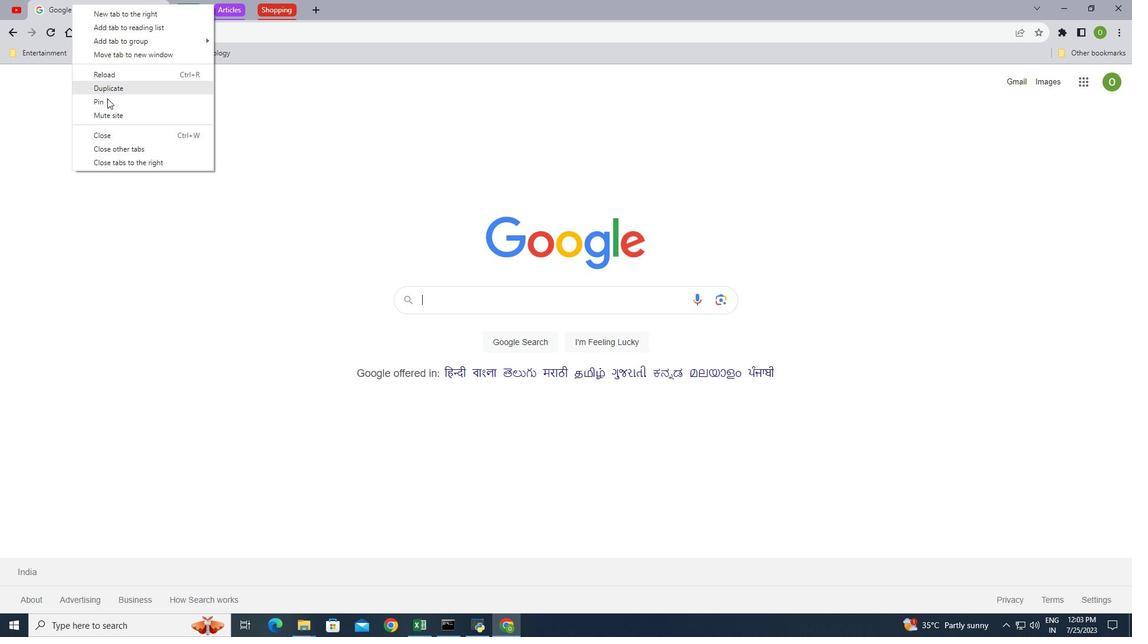 
Action: Mouse pressed left at (107, 101)
Screenshot: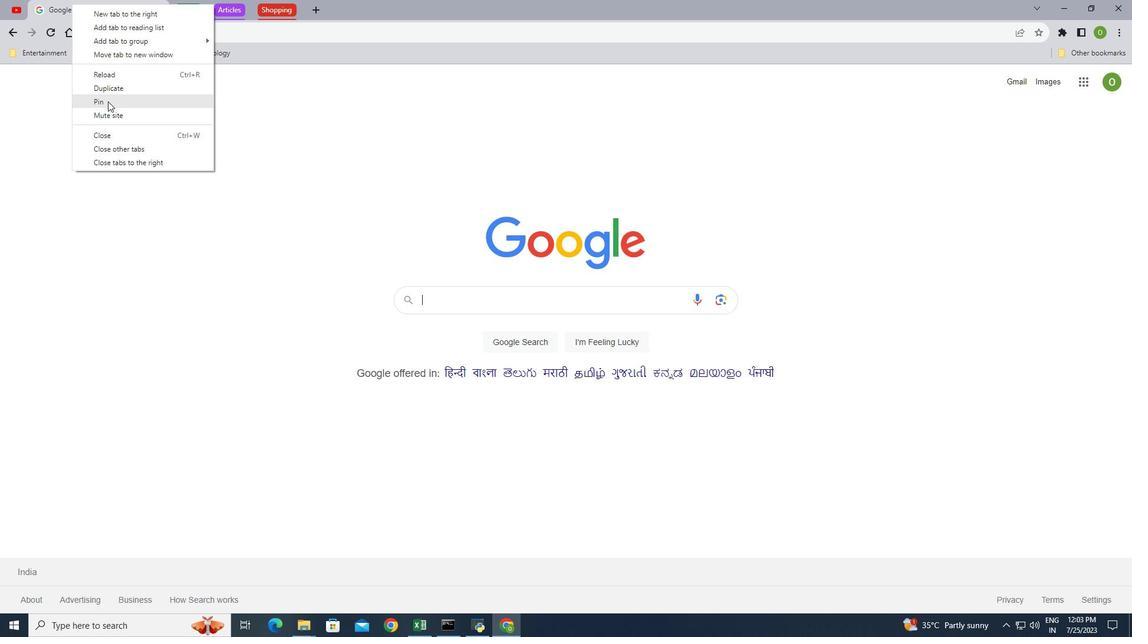 
Action: Mouse moved to (202, 7)
Screenshot: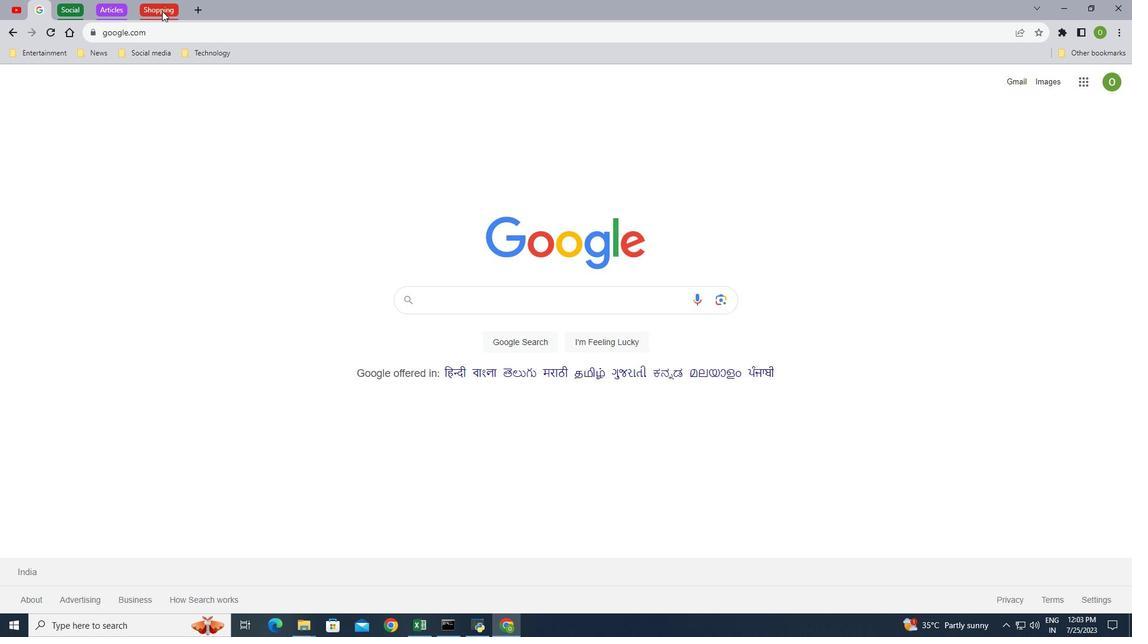 
Action: Mouse pressed left at (202, 7)
Screenshot: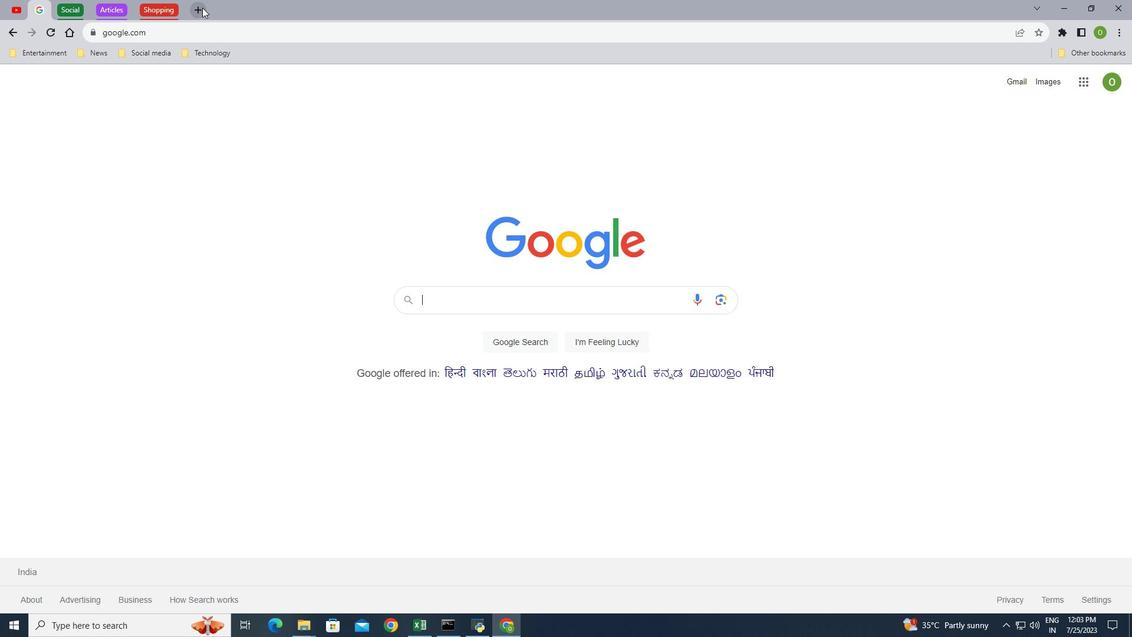 
Action: Mouse moved to (202, 7)
Screenshot: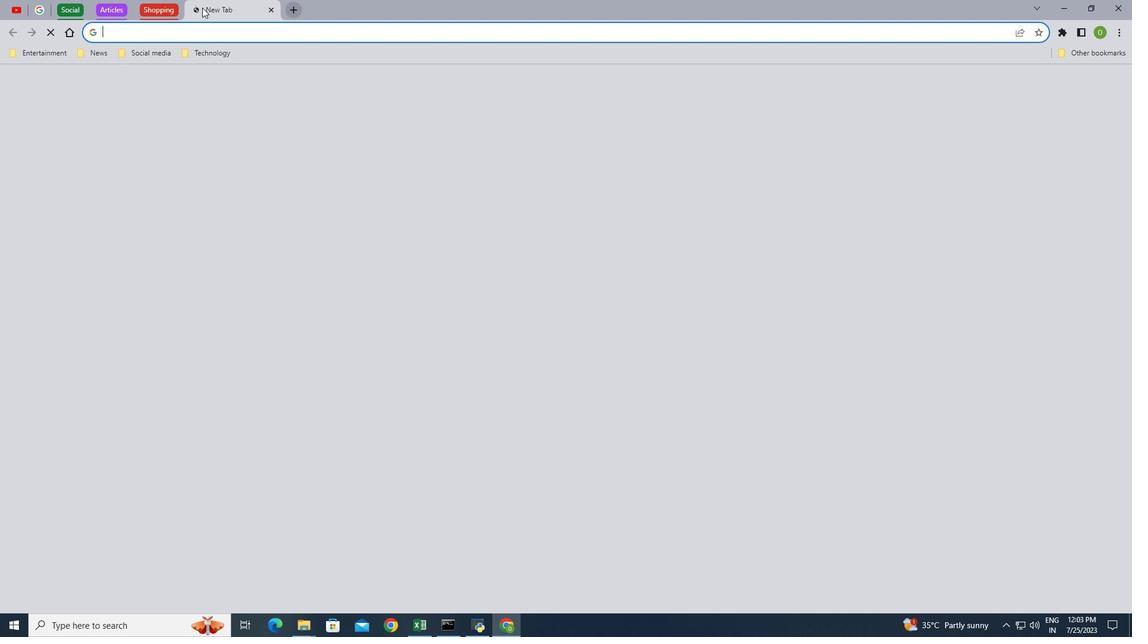 
Action: Mouse pressed right at (202, 7)
Screenshot: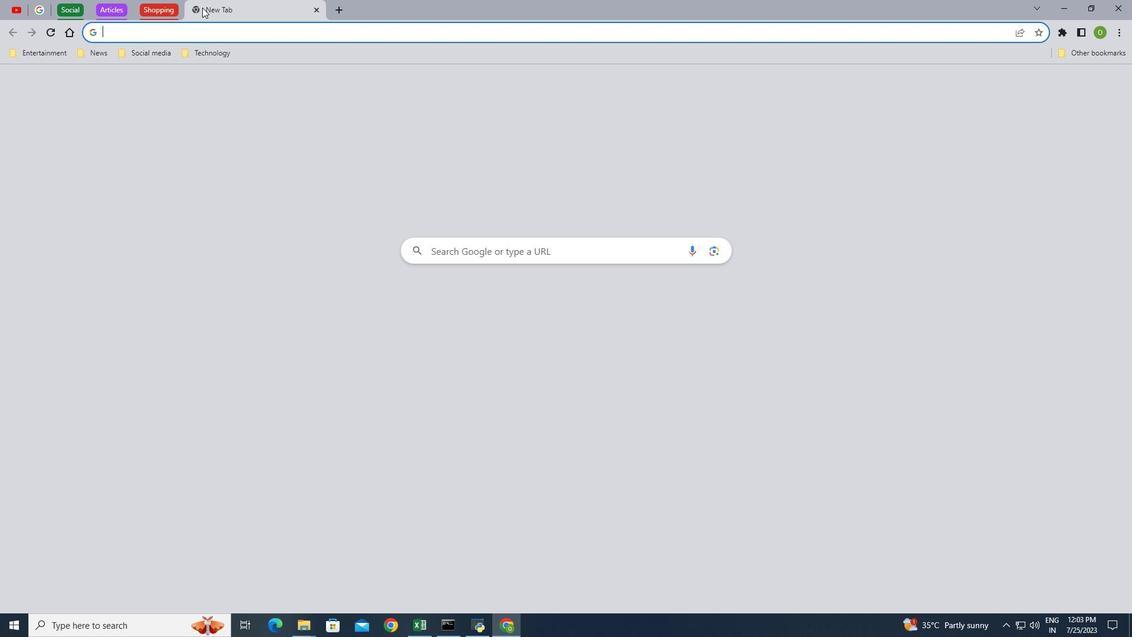 
Action: Mouse moved to (277, 149)
Screenshot: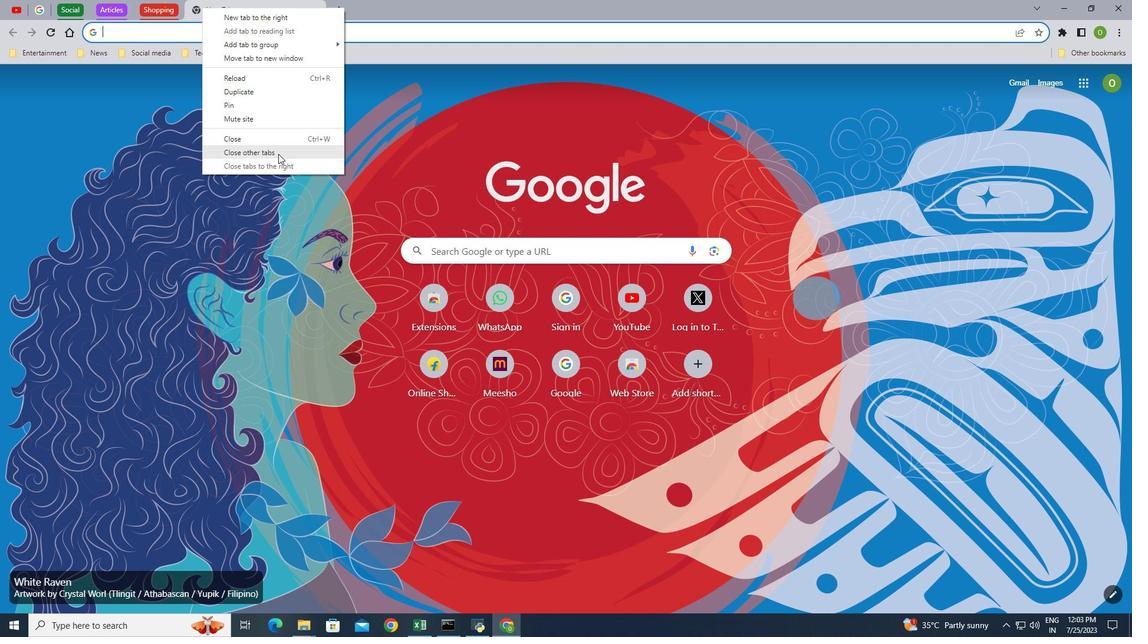 
Action: Mouse pressed left at (277, 149)
Screenshot: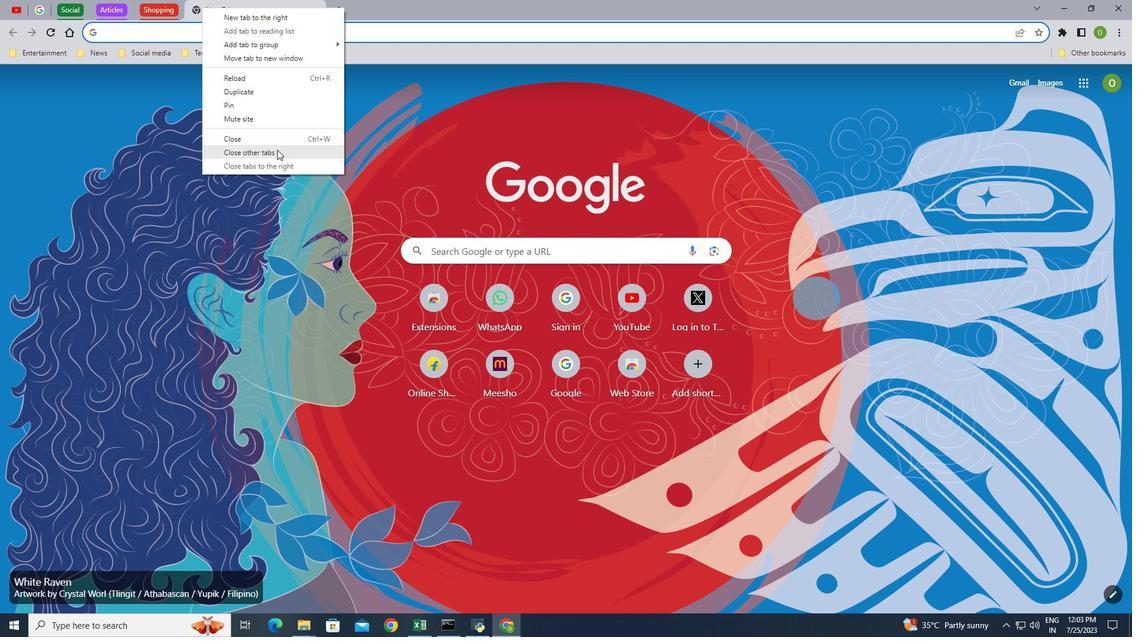 
Action: Mouse moved to (86, 1)
Screenshot: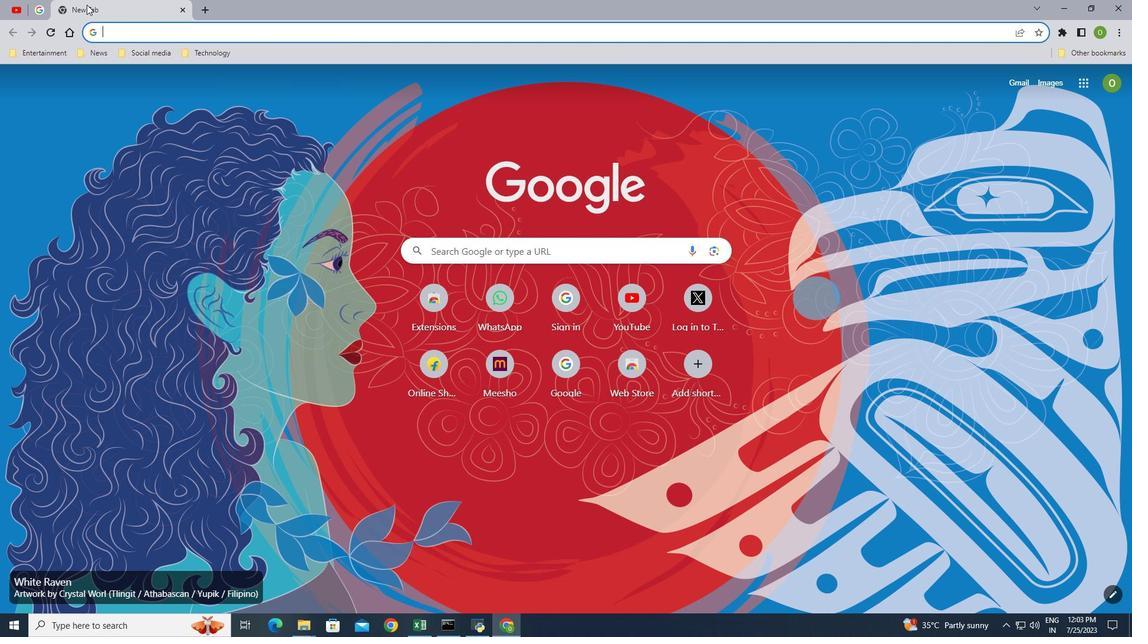
Action: Mouse pressed left at (86, 1)
Screenshot: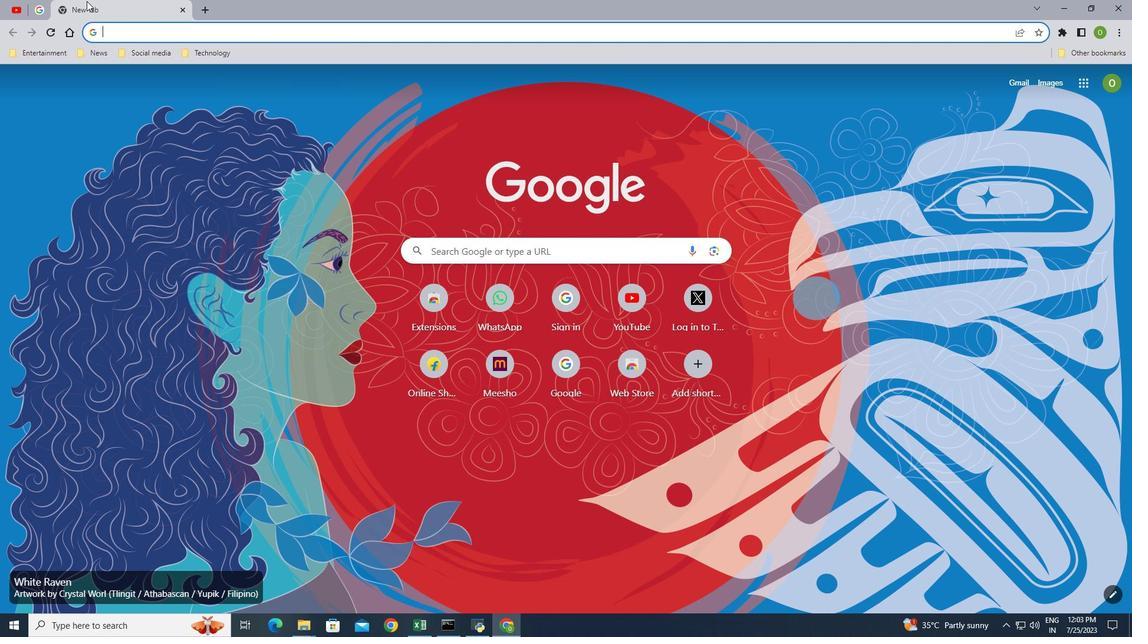 
Action: Mouse moved to (33, 10)
Screenshot: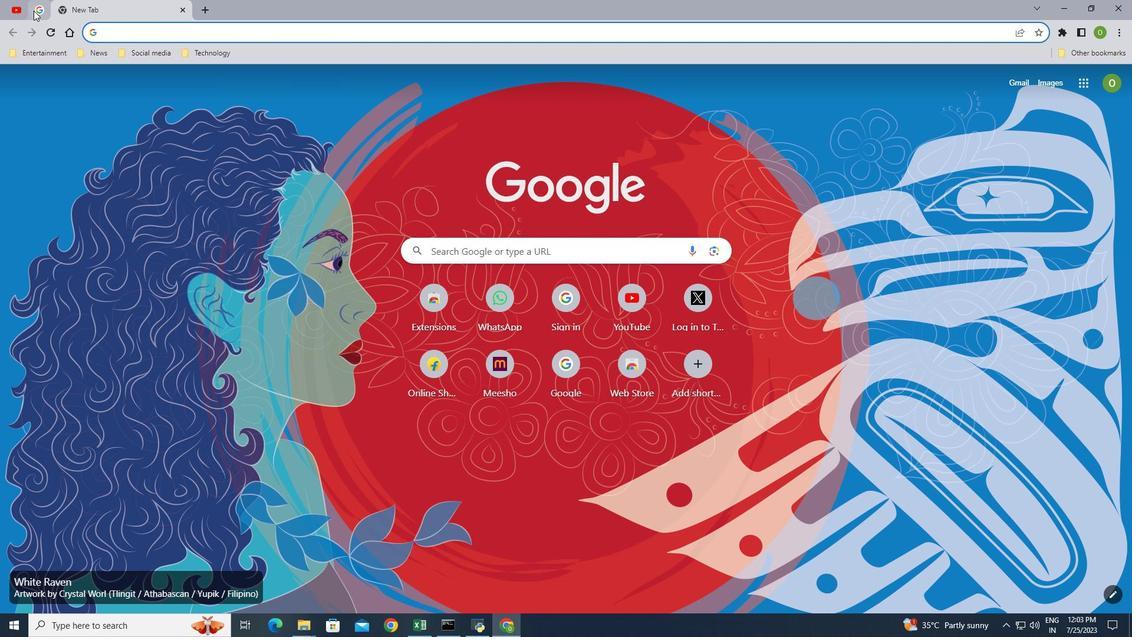 
Action: Mouse pressed left at (33, 10)
Screenshot: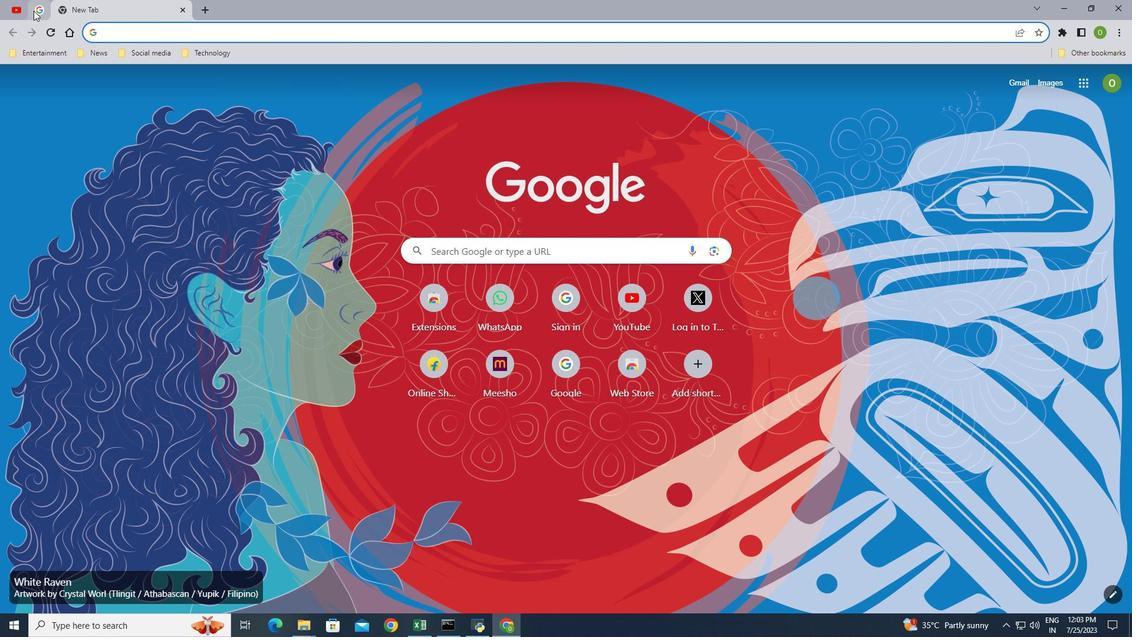 
Action: Mouse moved to (13, 9)
Screenshot: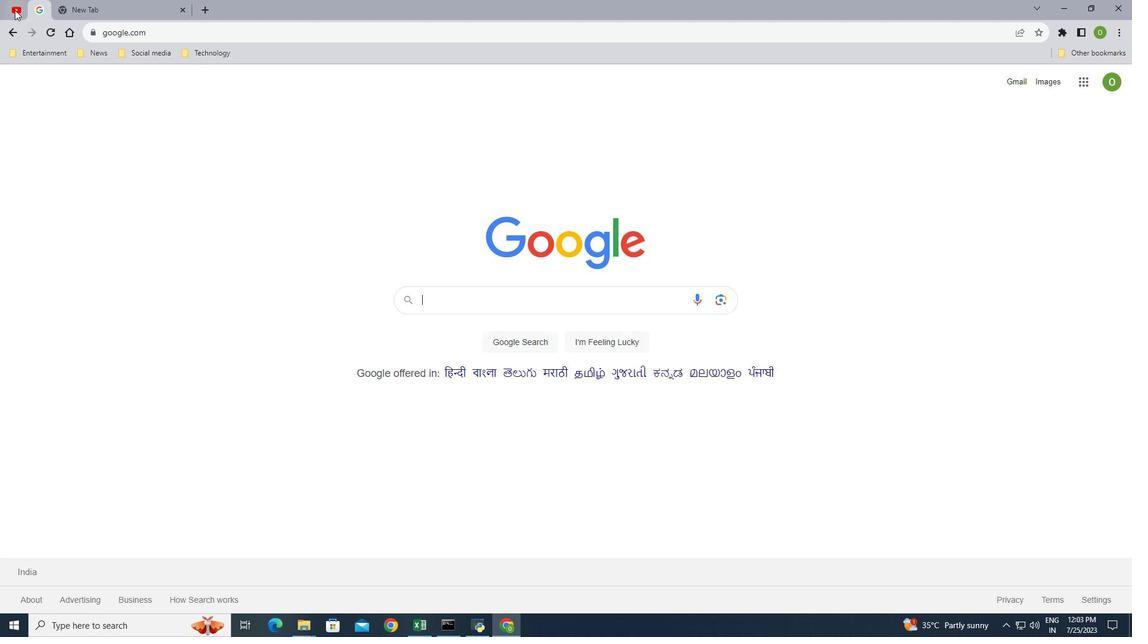 
Action: Mouse pressed left at (13, 9)
Screenshot: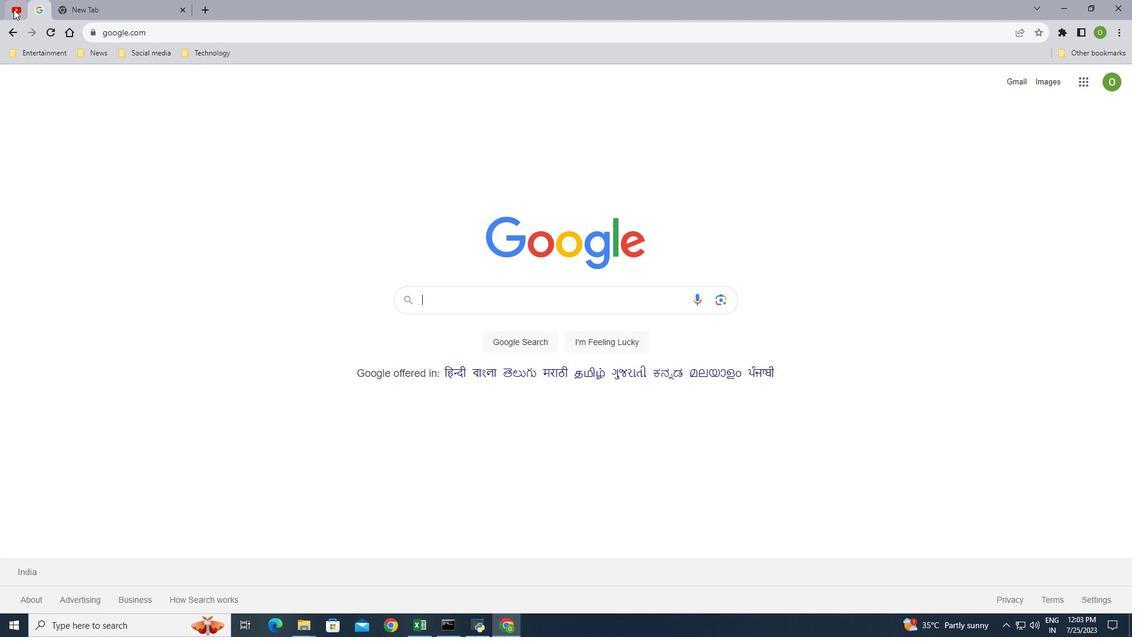 
Action: Mouse moved to (40, 5)
Screenshot: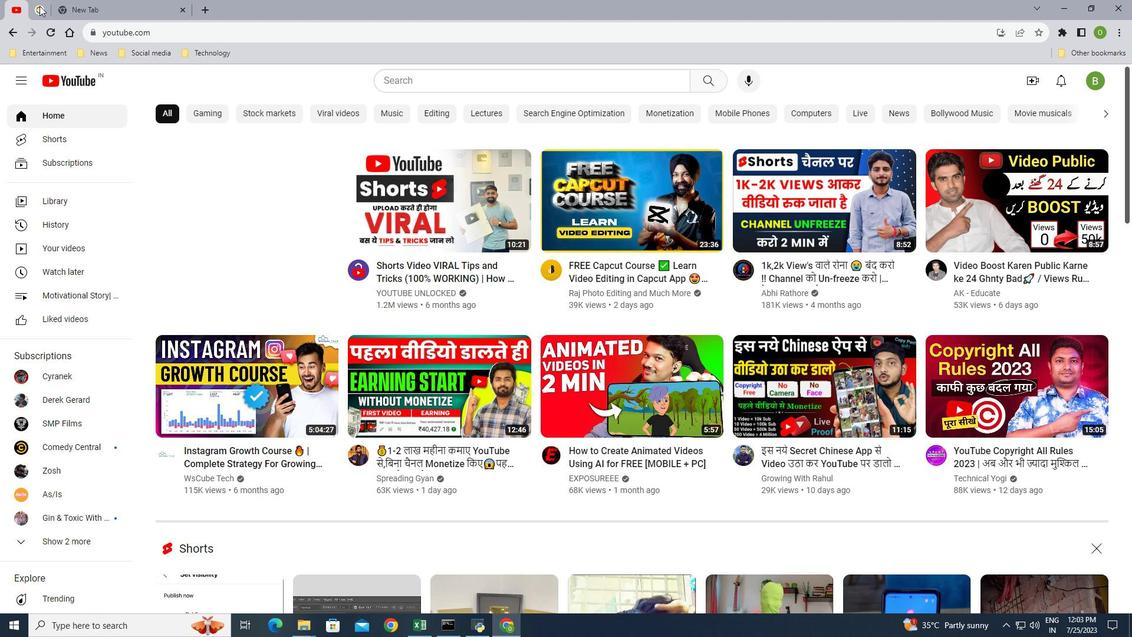 
Action: Mouse pressed left at (40, 5)
Screenshot: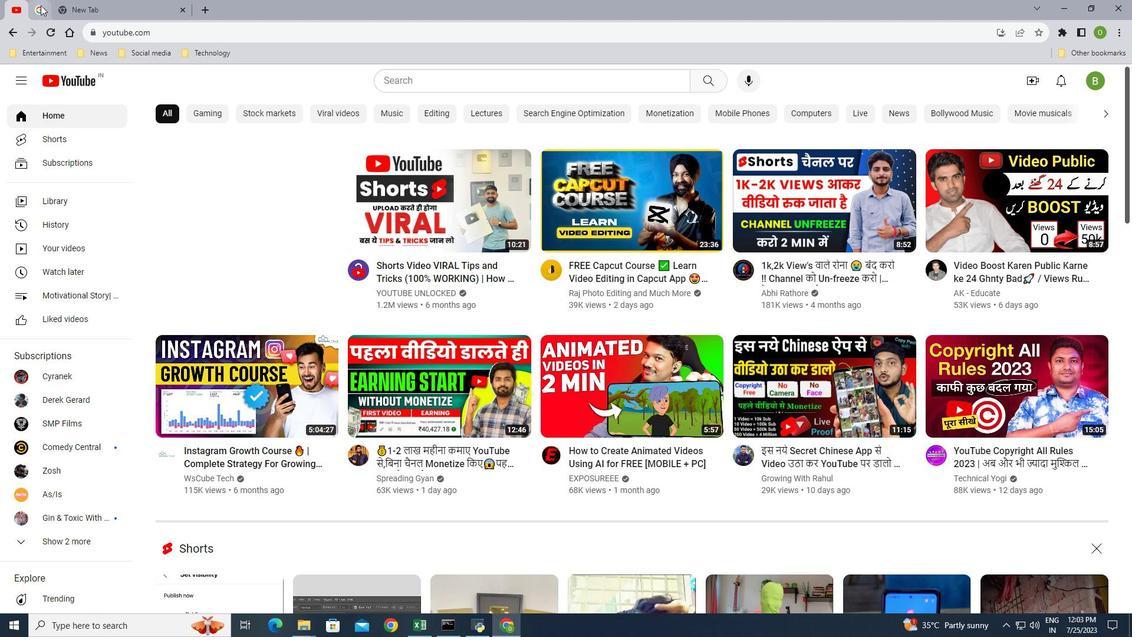 
Action: Mouse moved to (83, 4)
Screenshot: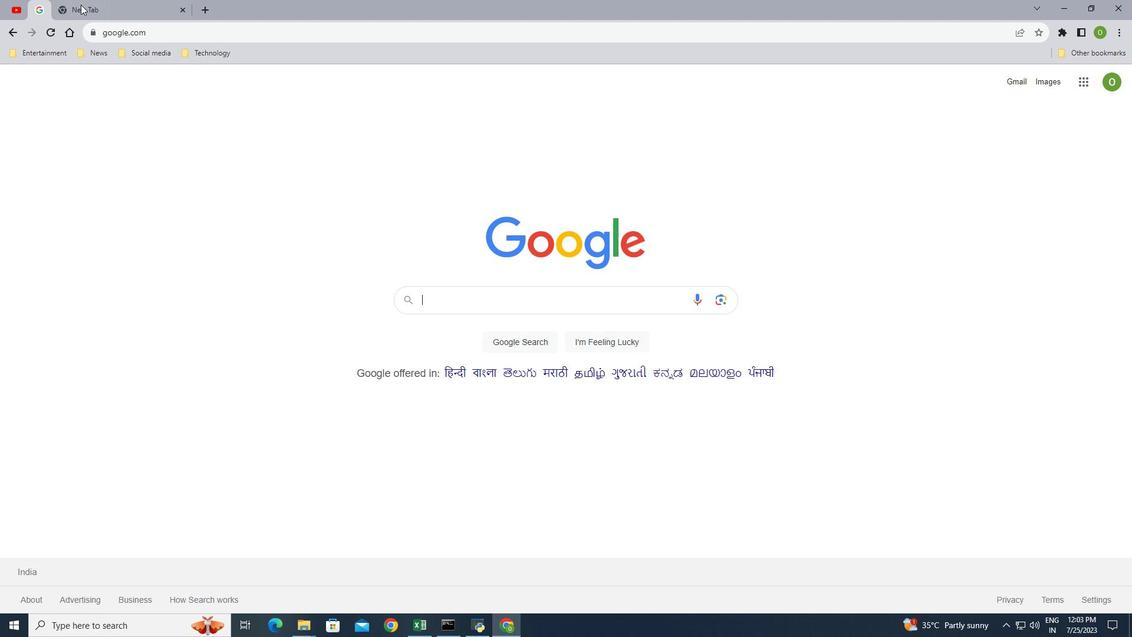 
Action: Mouse pressed left at (83, 4)
Screenshot: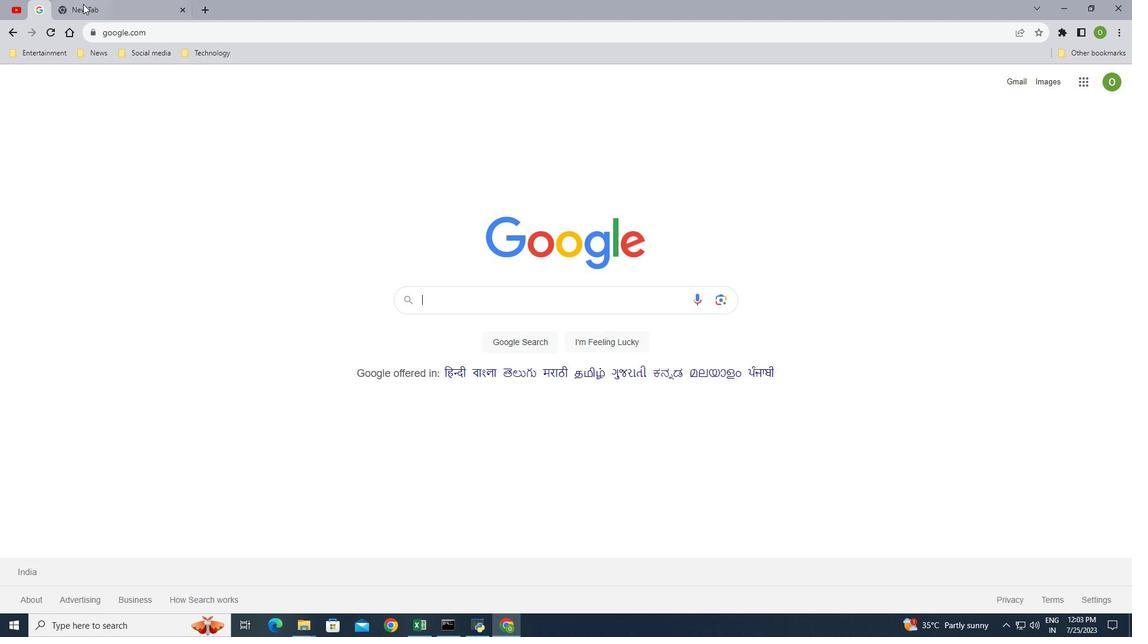
Action: Mouse moved to (124, 10)
Screenshot: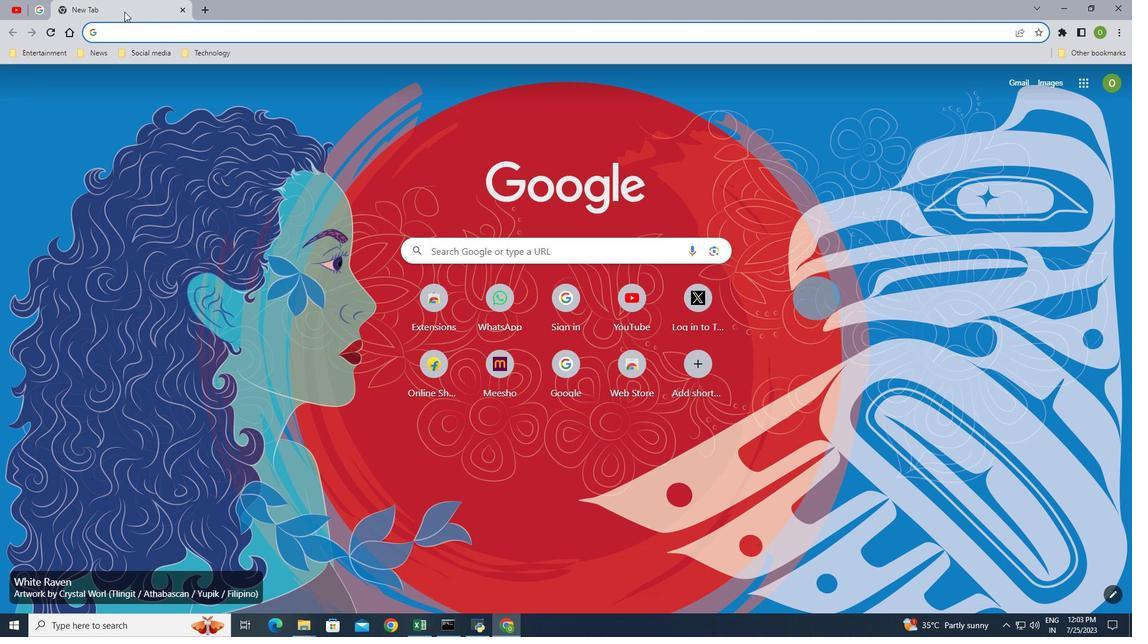 
Action: Mouse pressed right at (124, 10)
Screenshot: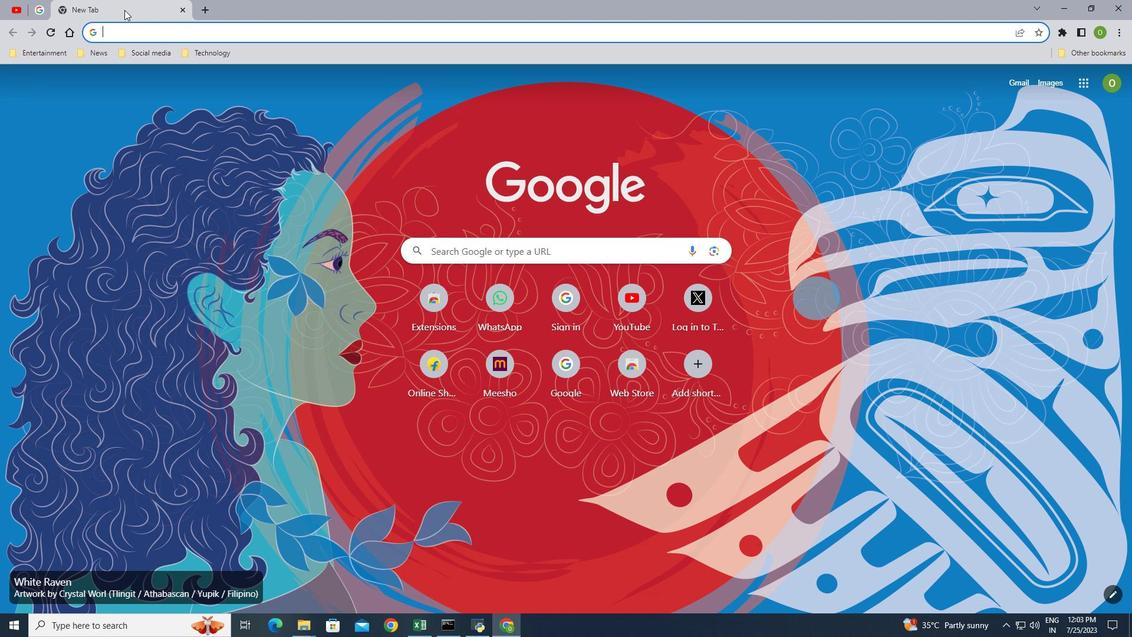 
Action: Mouse moved to (202, 60)
Screenshot: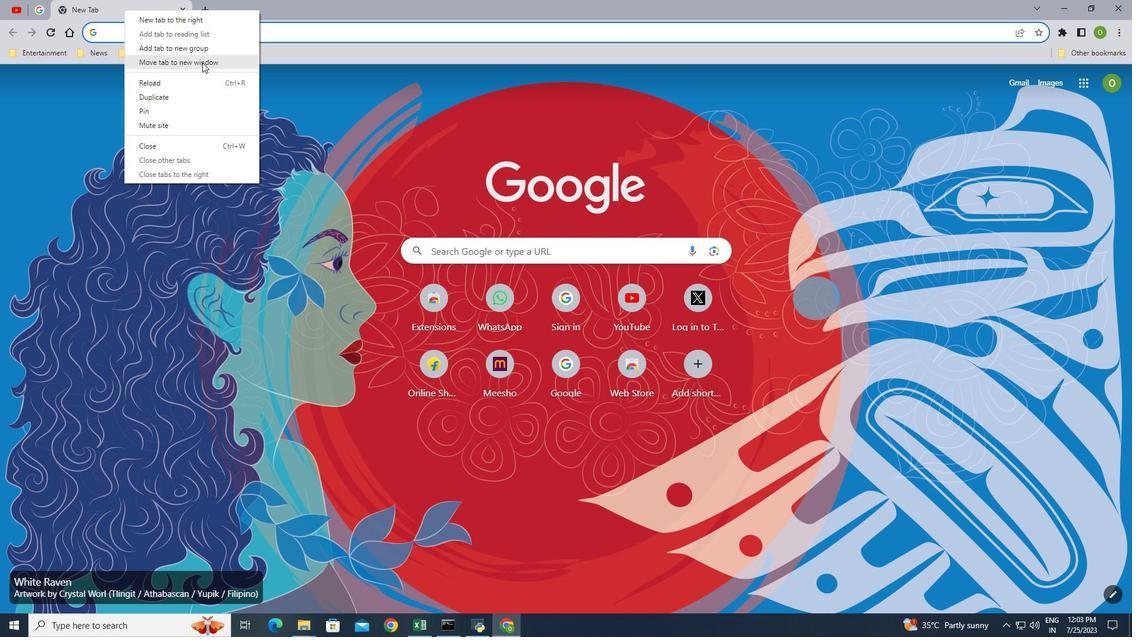 
Action: Mouse pressed left at (202, 60)
Screenshot: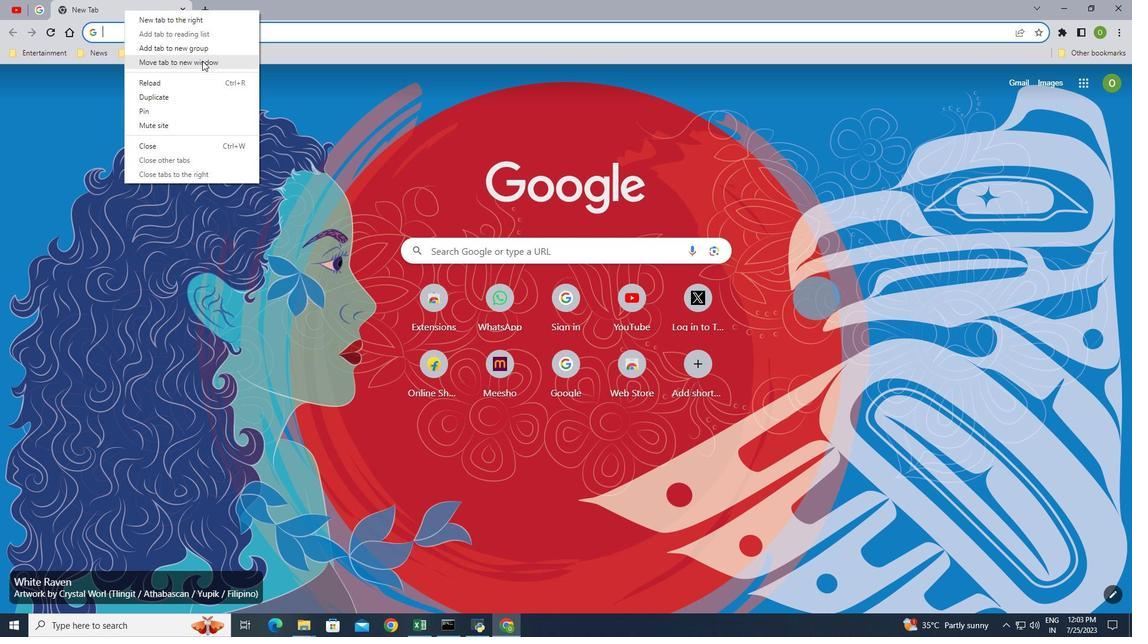 
Action: Mouse moved to (93, 4)
Screenshot: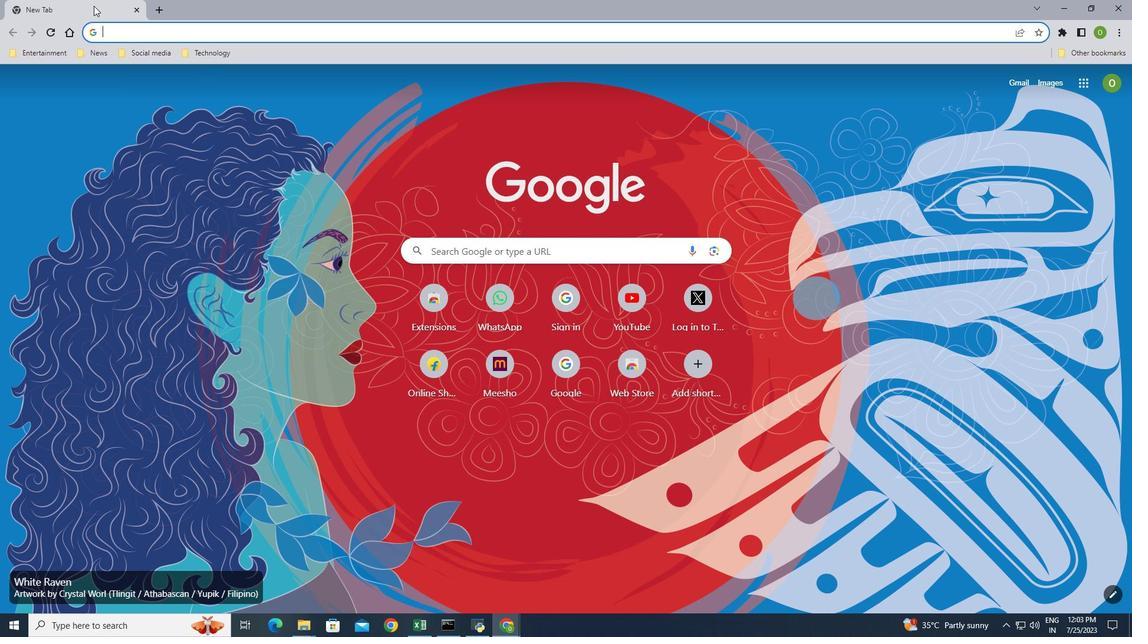 
Action: Mouse pressed right at (93, 4)
Screenshot: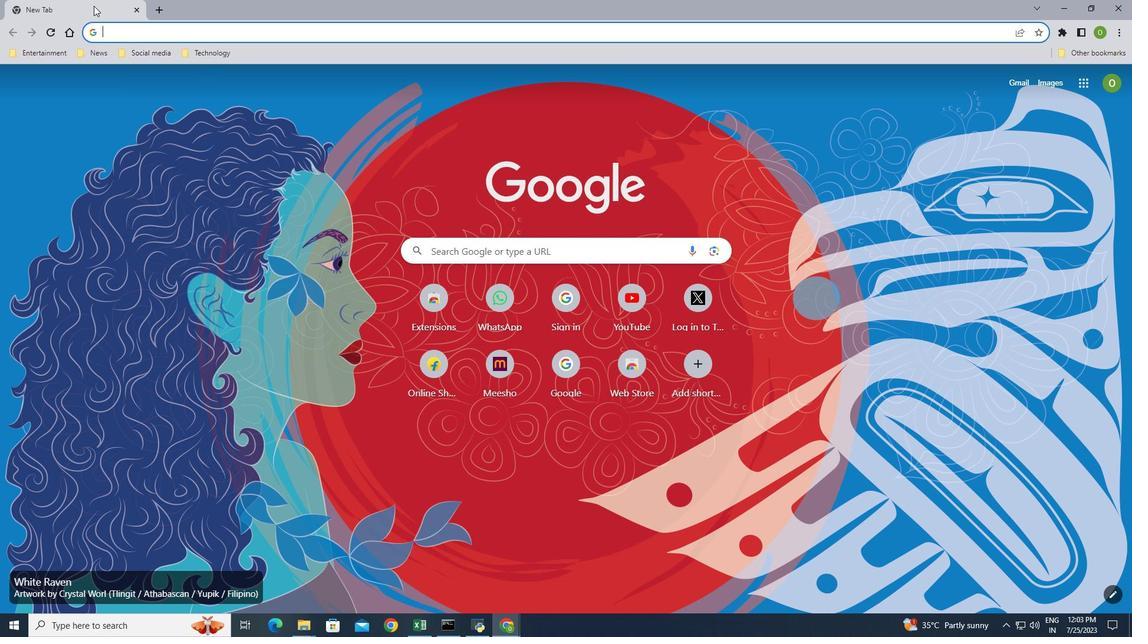 
Action: Mouse moved to (167, 27)
Screenshot: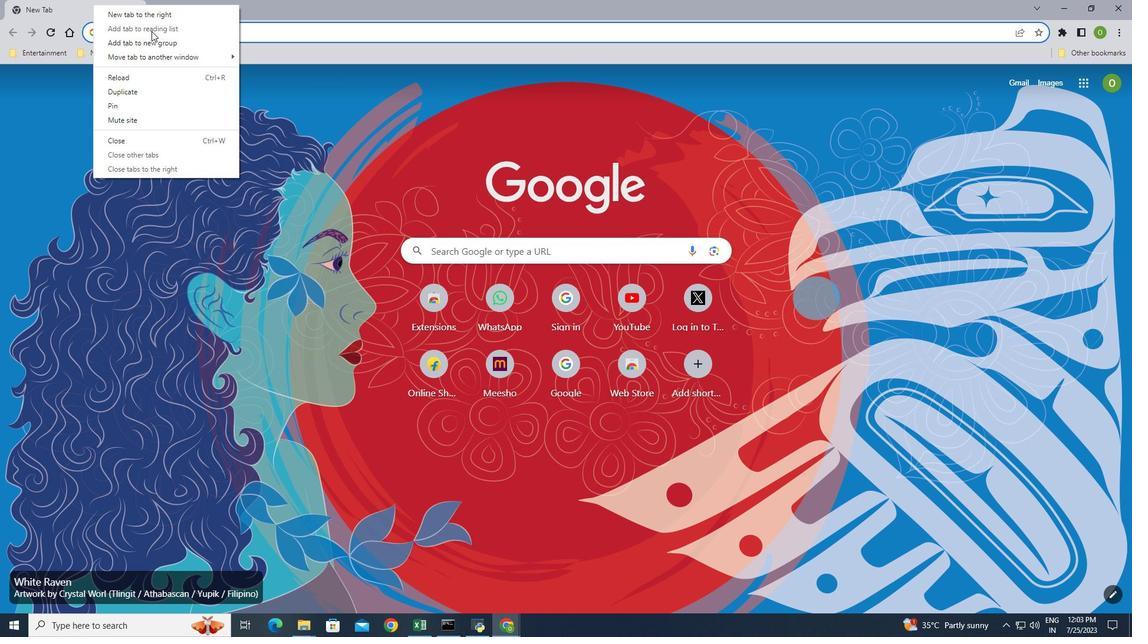 
Action: Mouse pressed left at (167, 27)
Screenshot: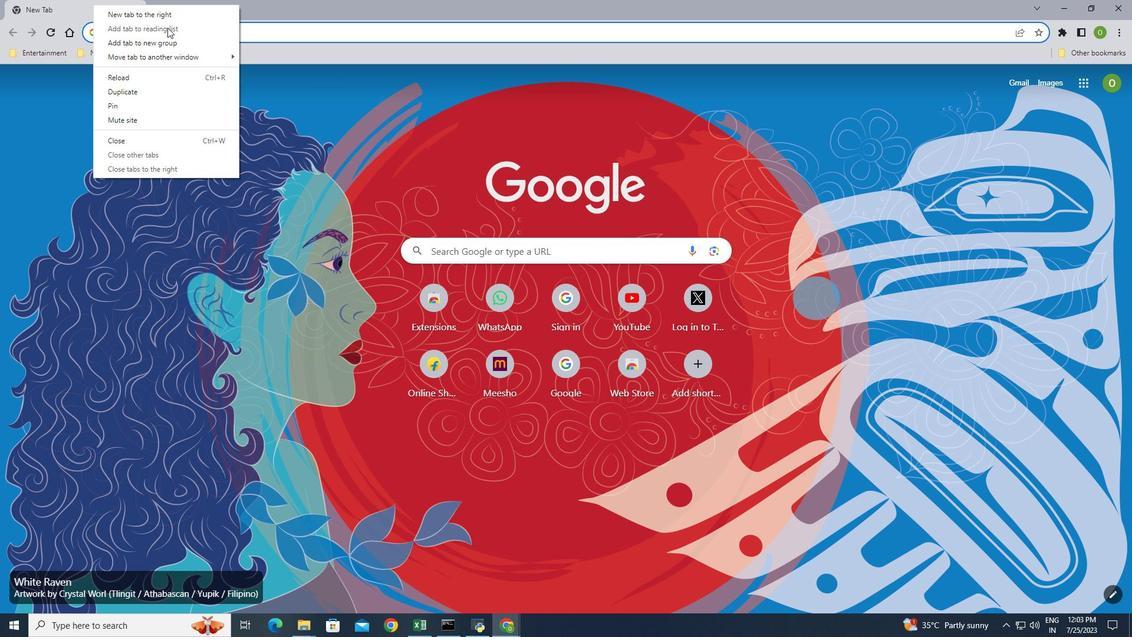 
Action: Mouse moved to (130, 14)
Screenshot: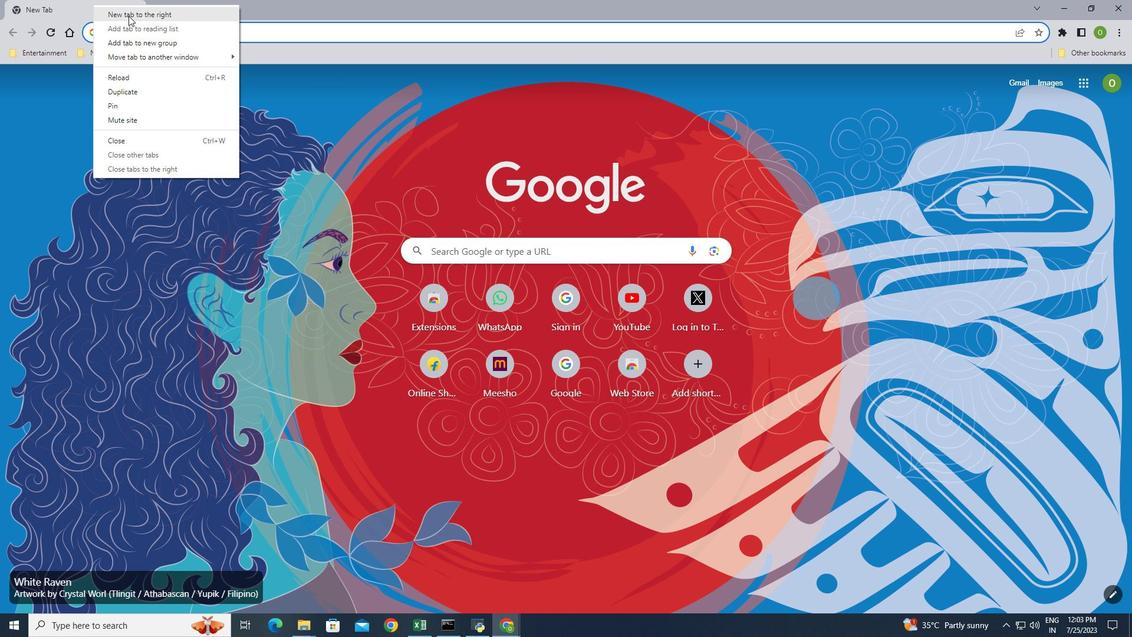 
Action: Mouse pressed left at (130, 14)
Screenshot: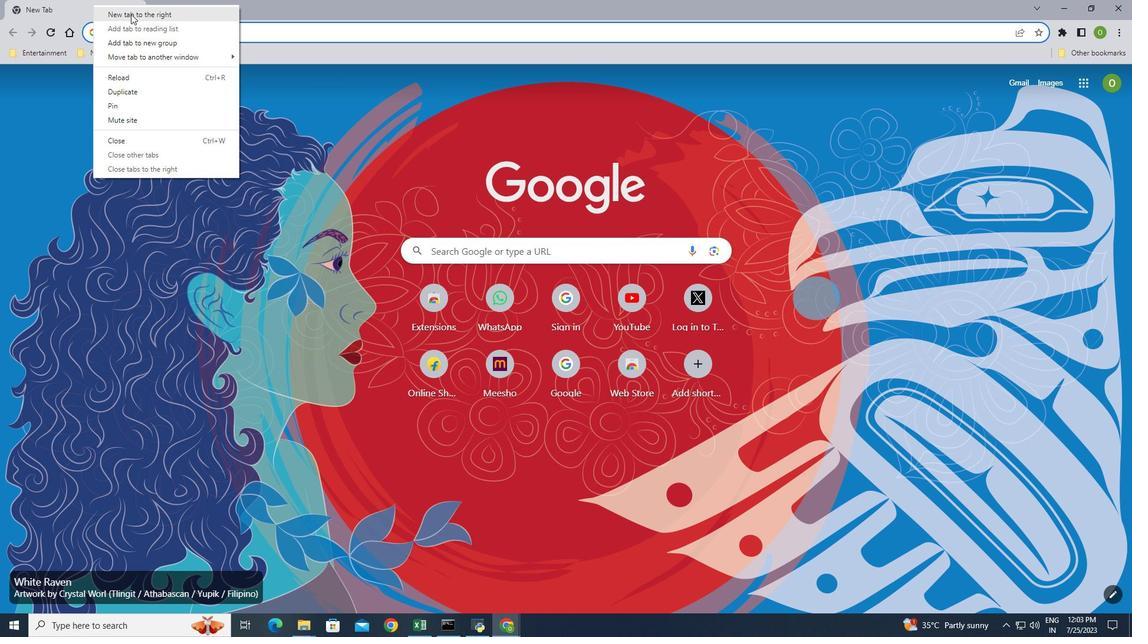 
Action: Mouse moved to (134, 32)
Screenshot: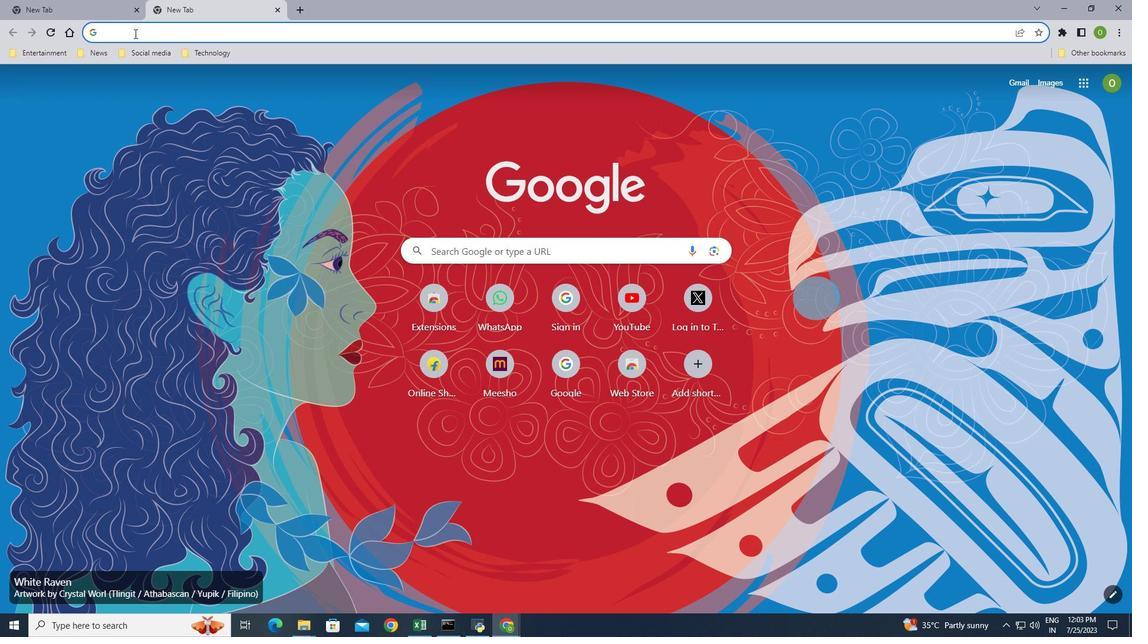 
Action: Mouse pressed left at (134, 32)
Screenshot: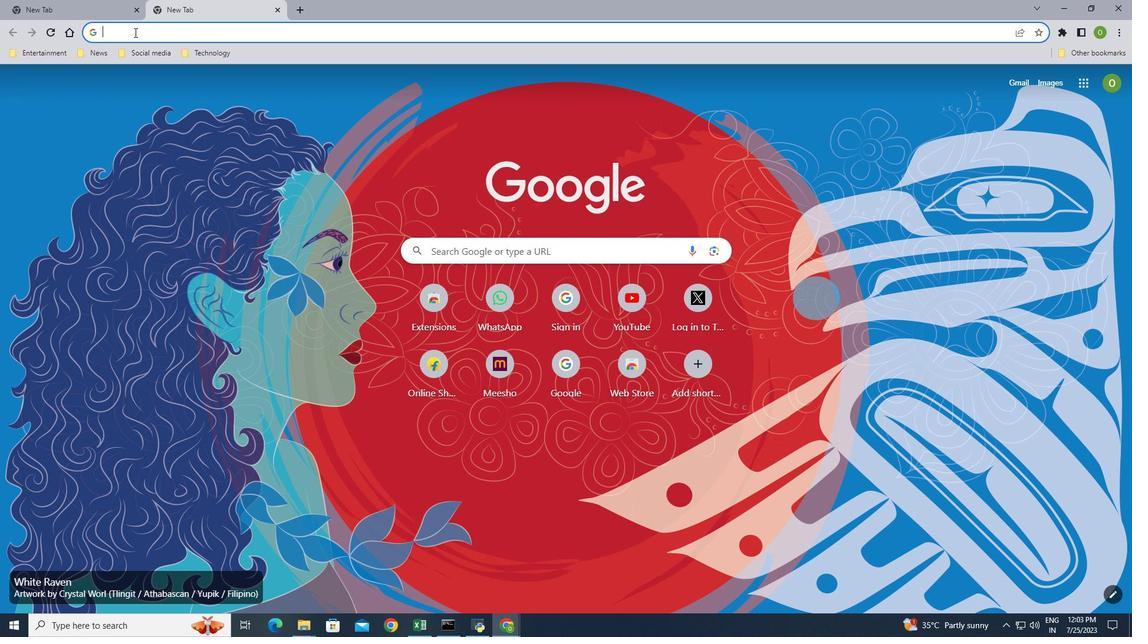 
